 Task: Small business sales invoice pink modern simple.
Action: Mouse pressed left at (138, 190)
Screenshot: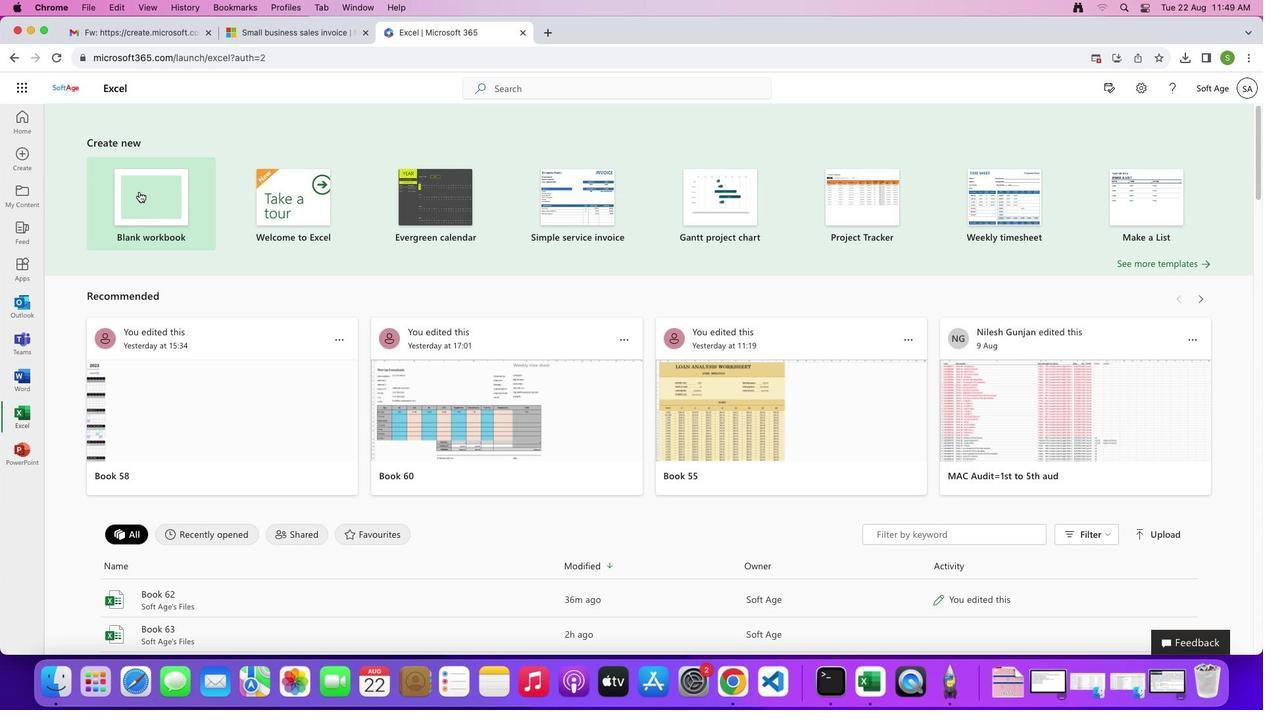 
Action: Mouse moved to (9, 215)
Screenshot: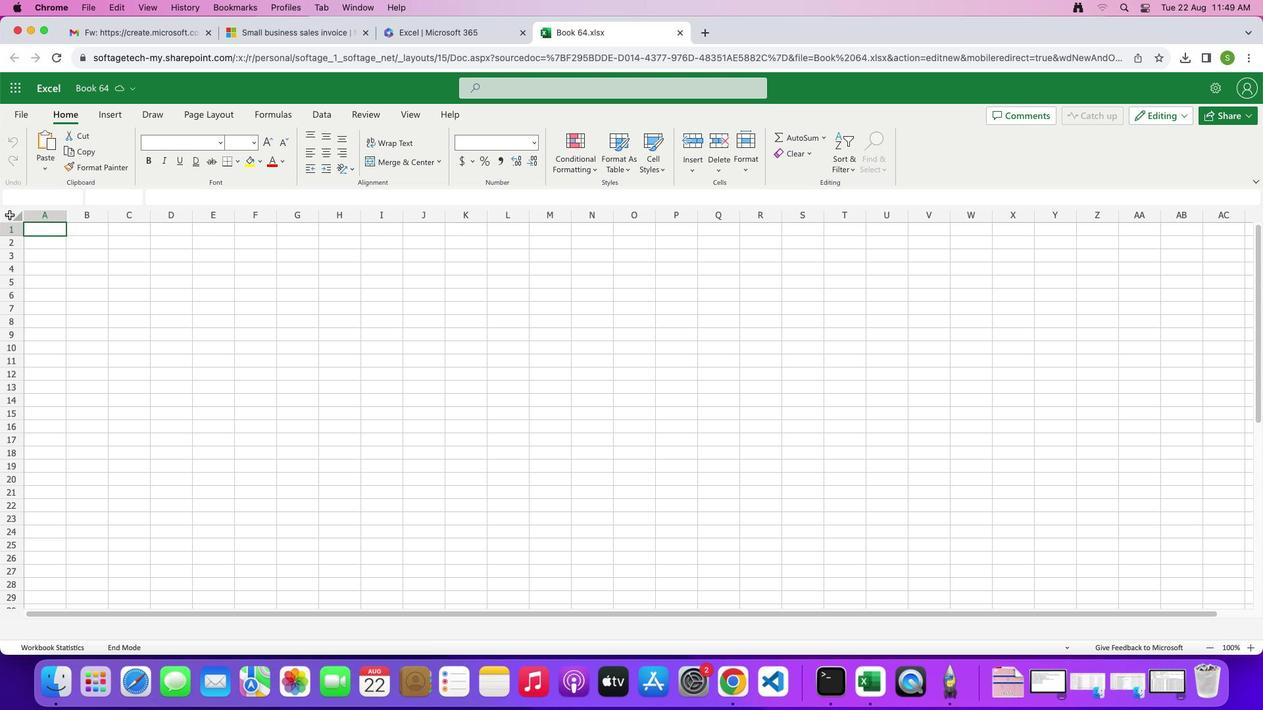 
Action: Mouse pressed left at (9, 215)
Screenshot: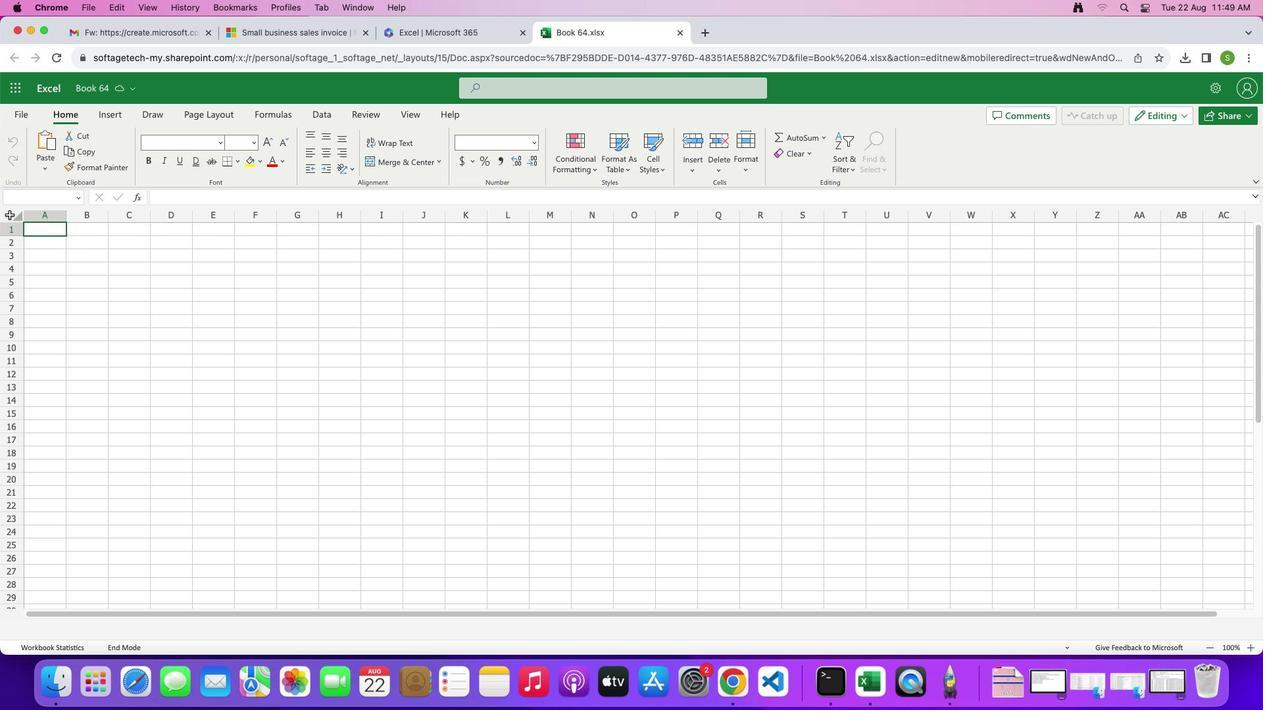
Action: Mouse moved to (15, 215)
Screenshot: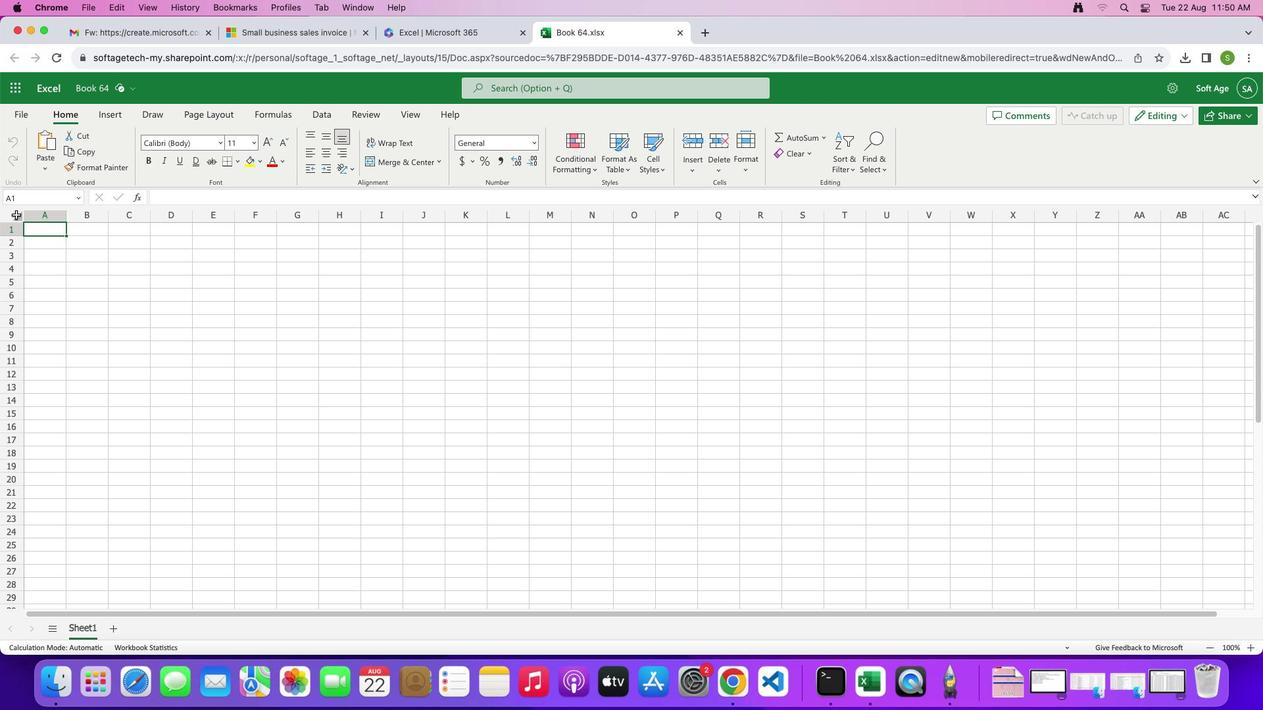 
Action: Mouse pressed left at (15, 215)
Screenshot: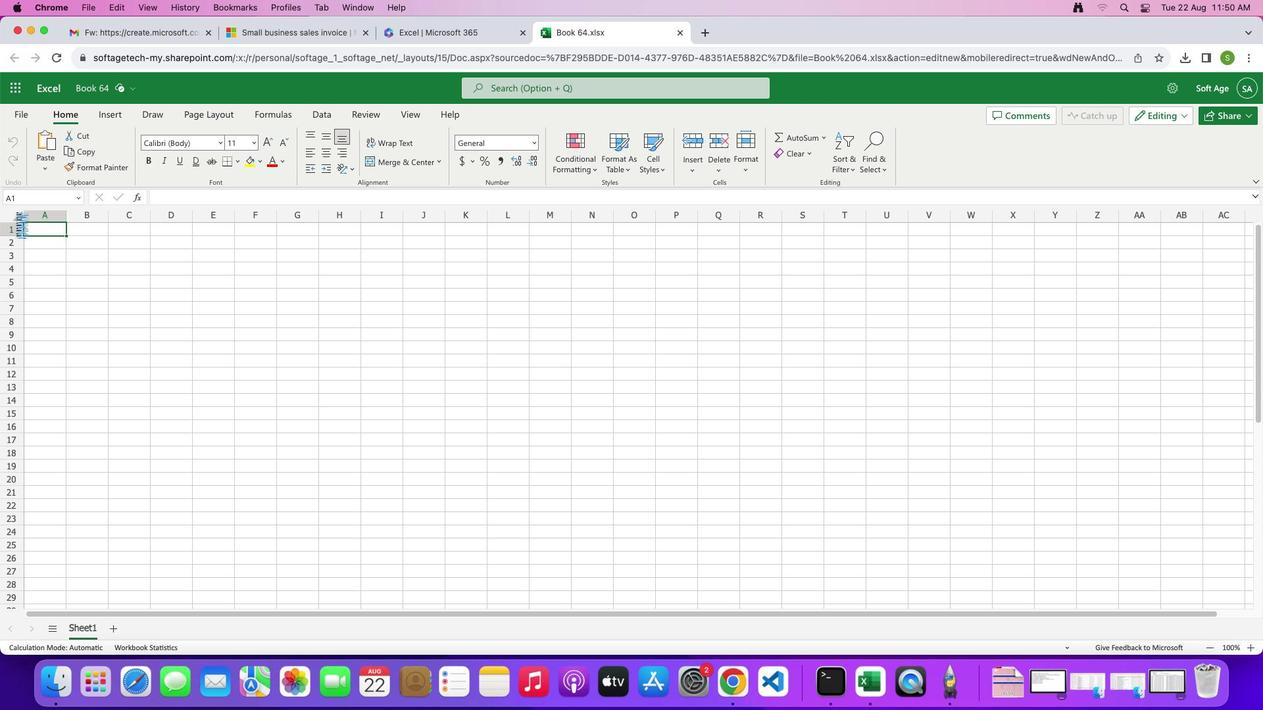 
Action: Mouse moved to (259, 161)
Screenshot: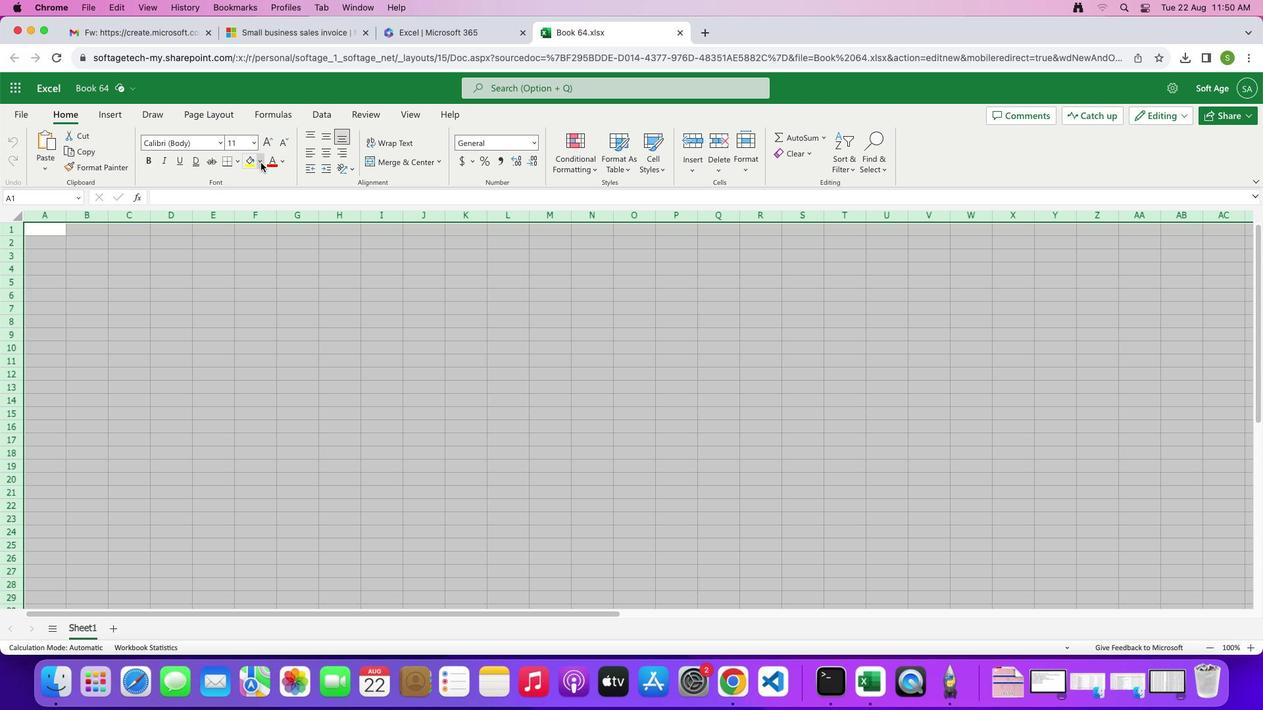 
Action: Mouse pressed left at (259, 161)
Screenshot: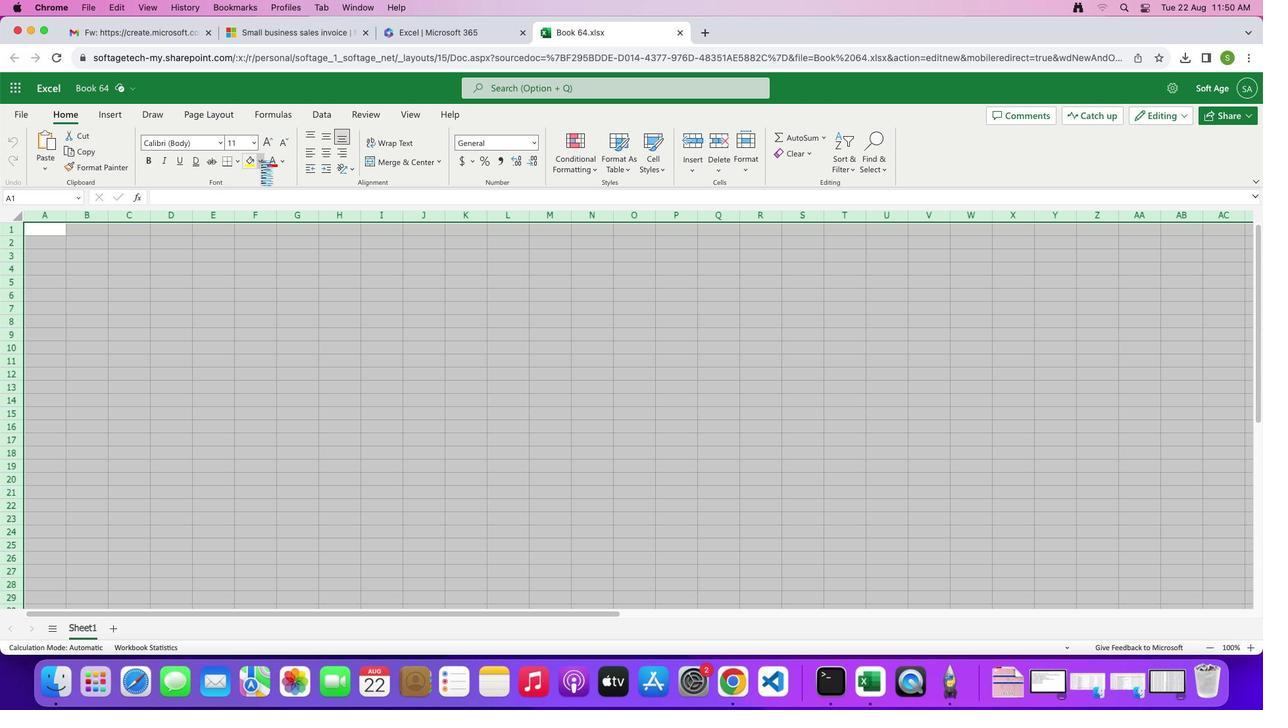 
Action: Mouse moved to (251, 195)
Screenshot: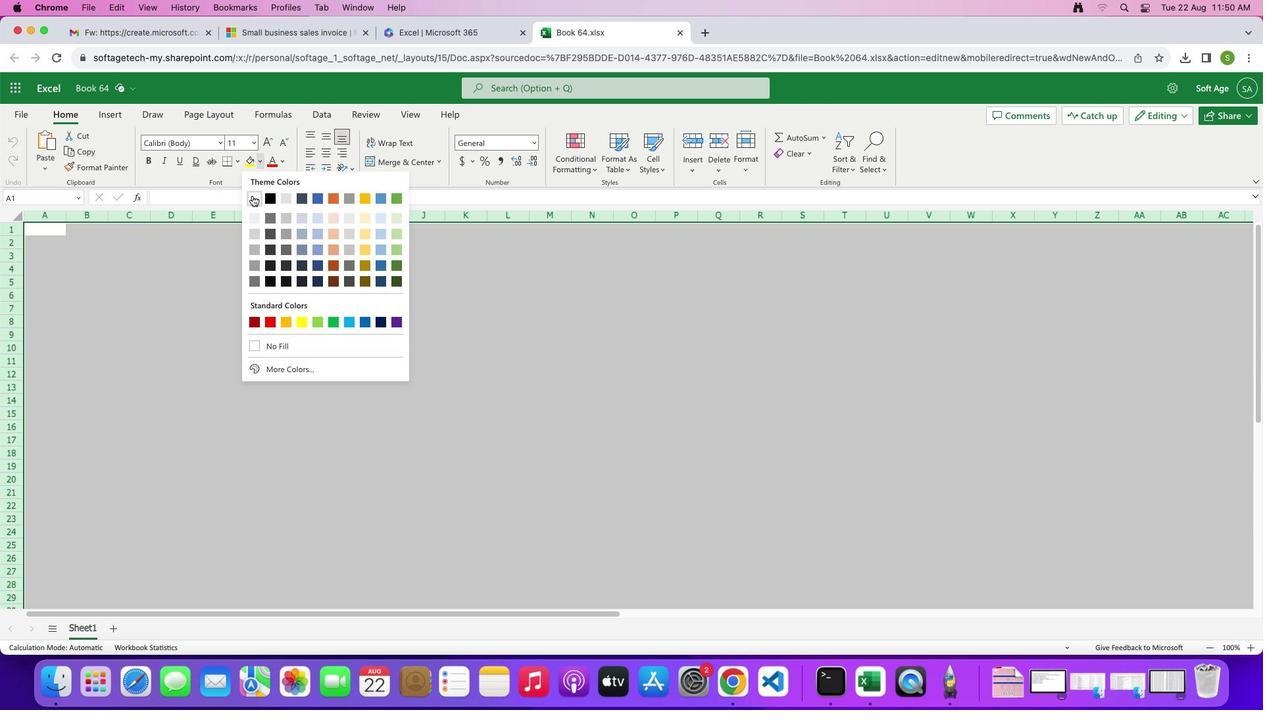 
Action: Mouse pressed left at (251, 195)
Screenshot: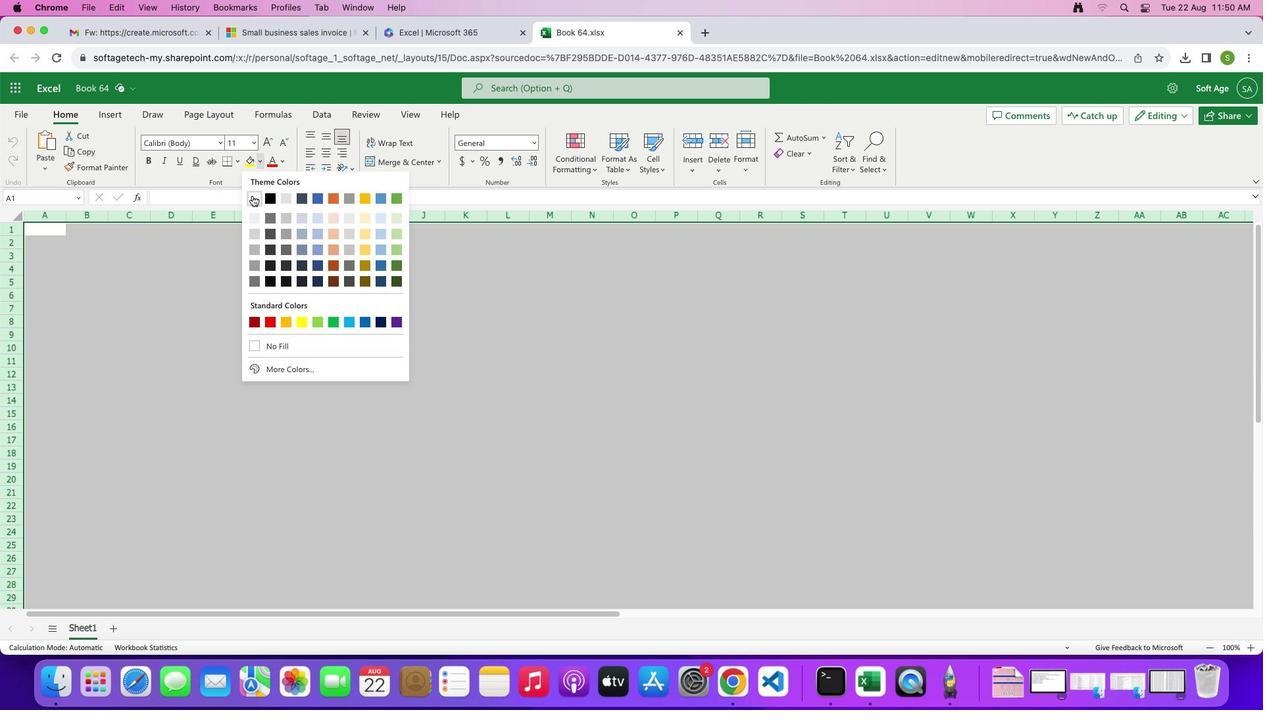
Action: Mouse moved to (127, 340)
Screenshot: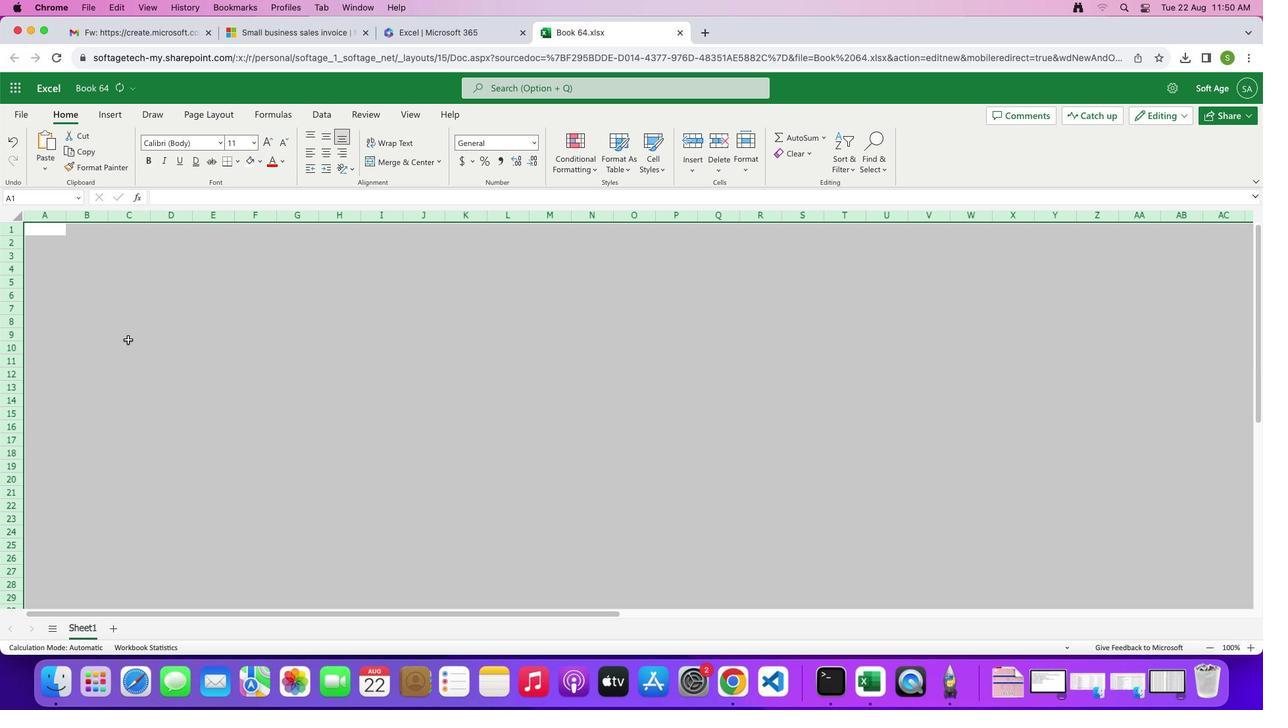 
Action: Mouse pressed left at (127, 340)
Screenshot: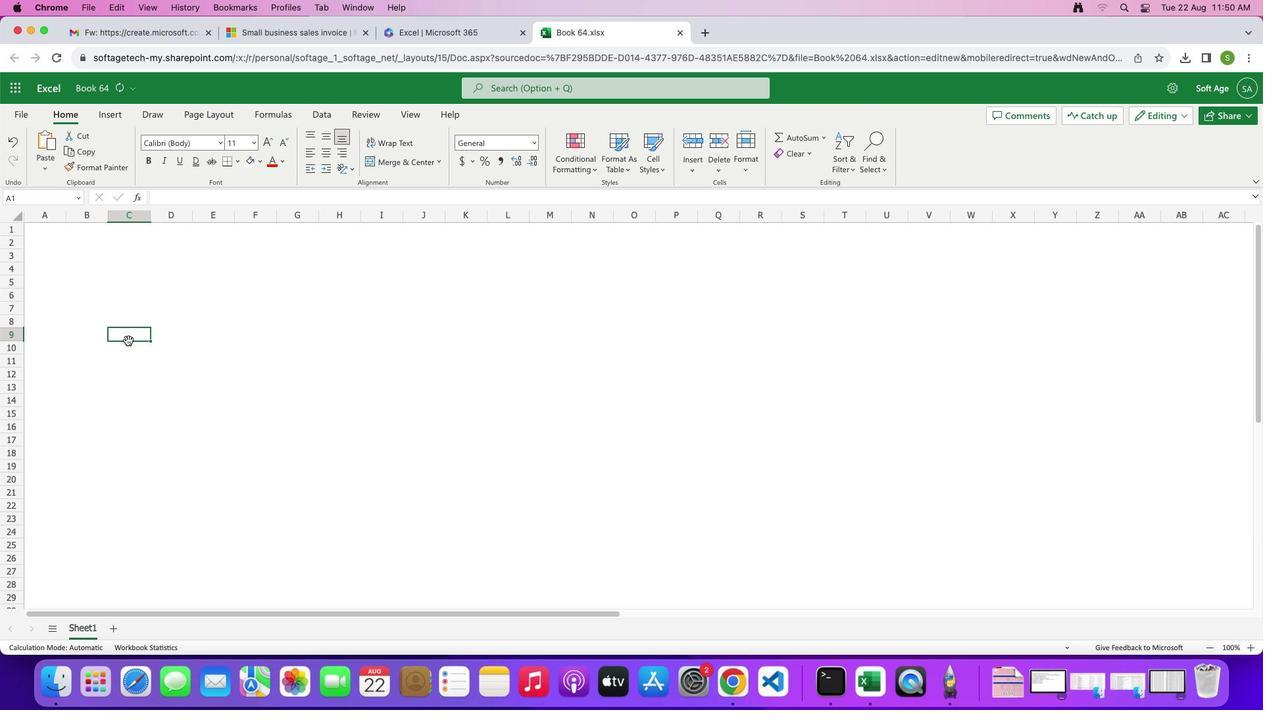 
Action: Mouse moved to (66, 215)
Screenshot: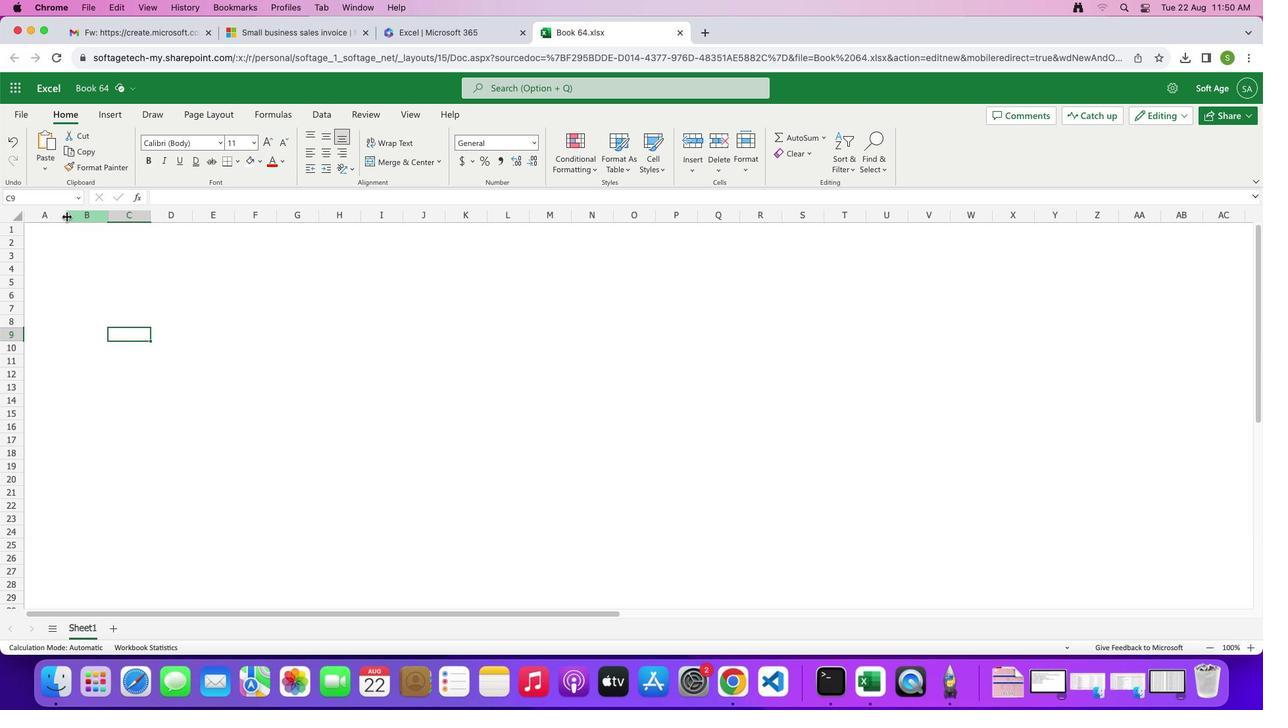 
Action: Mouse pressed left at (66, 215)
Screenshot: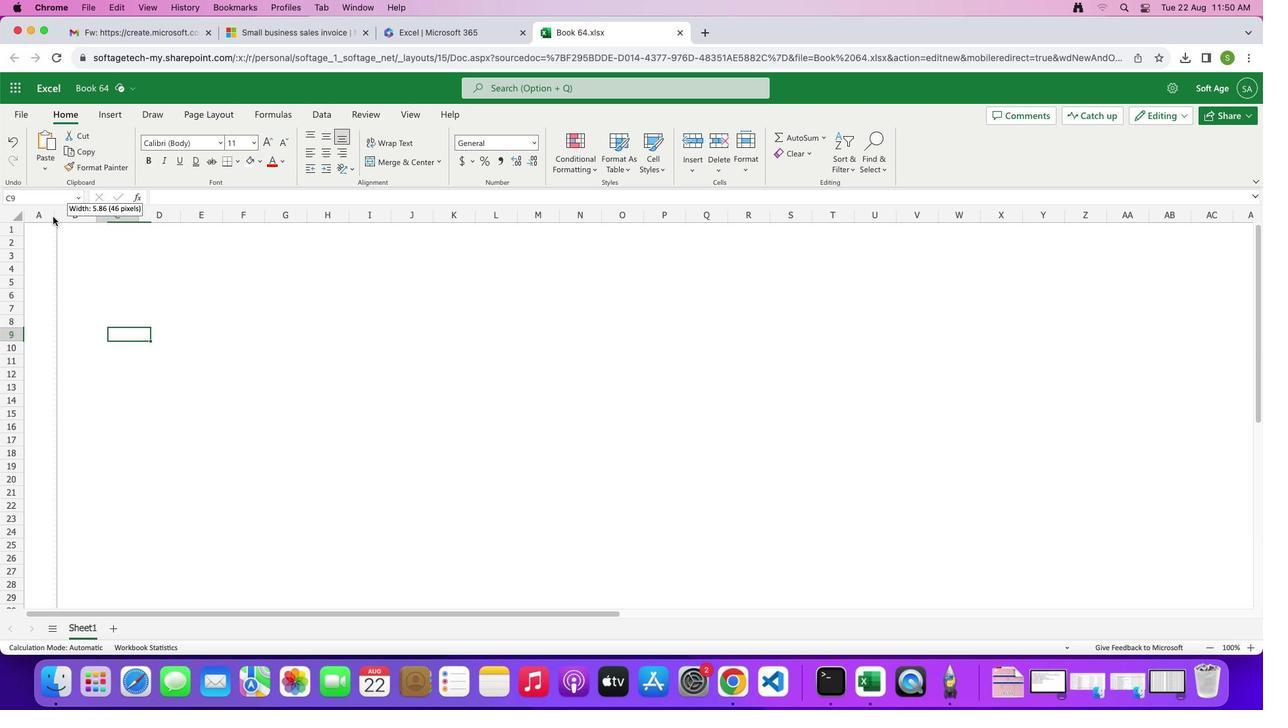 
Action: Mouse moved to (249, 325)
Screenshot: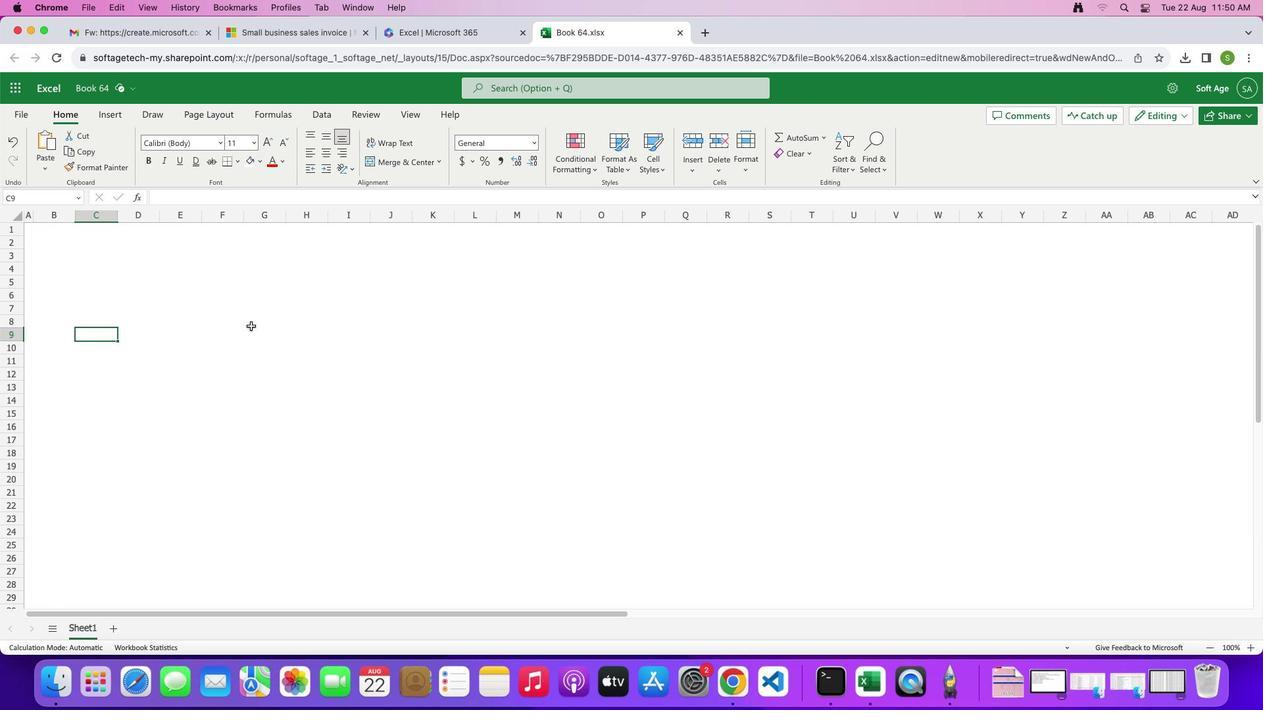 
Action: Mouse pressed left at (249, 325)
Screenshot: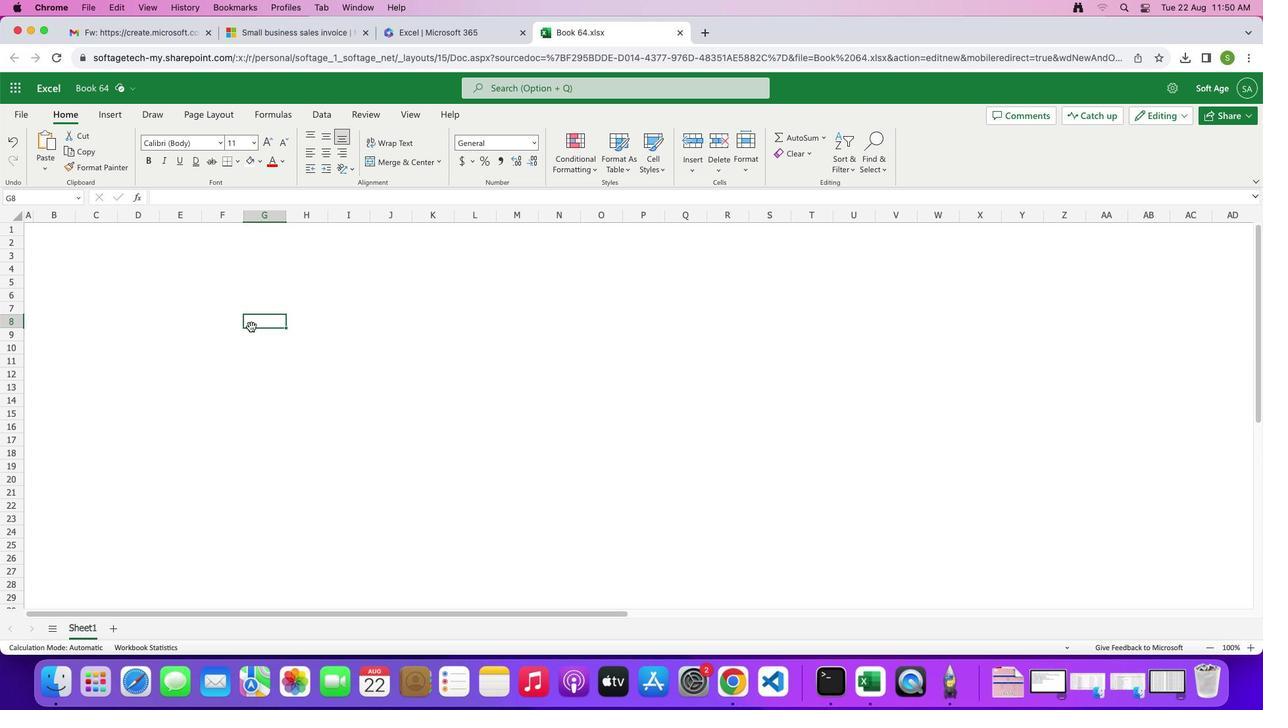 
Action: Mouse moved to (12, 228)
Screenshot: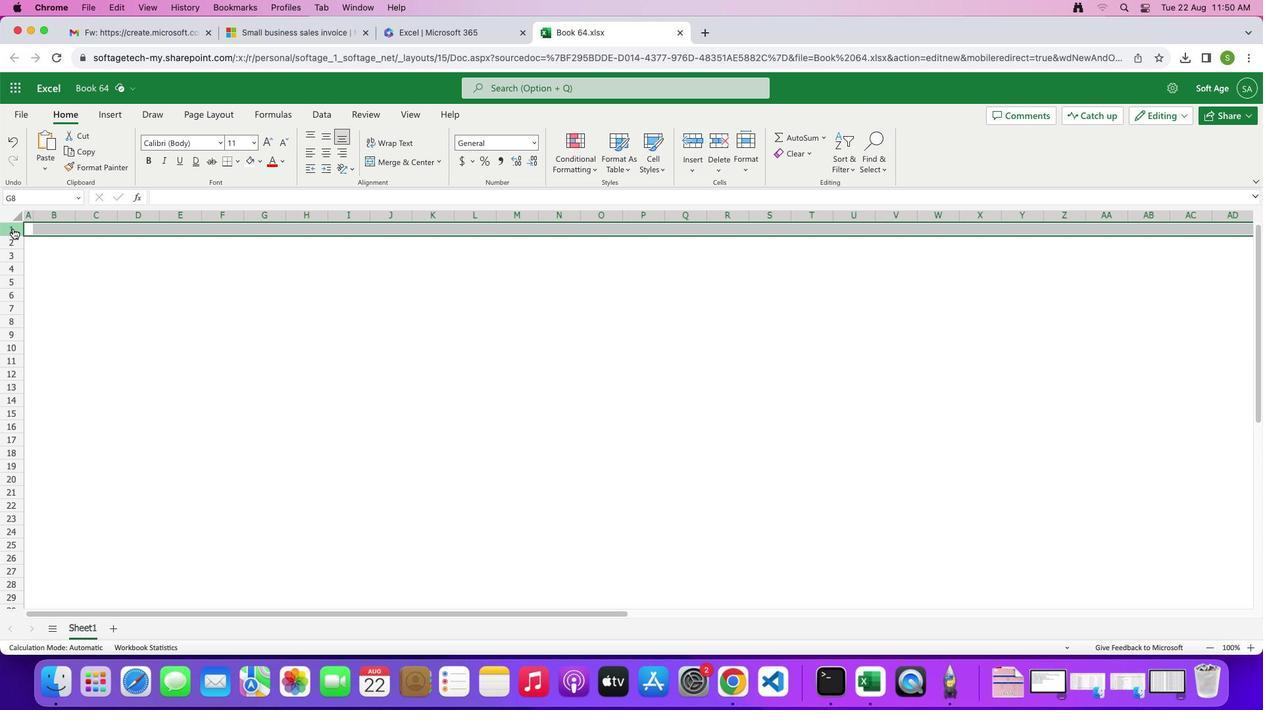 
Action: Mouse pressed left at (12, 228)
Screenshot: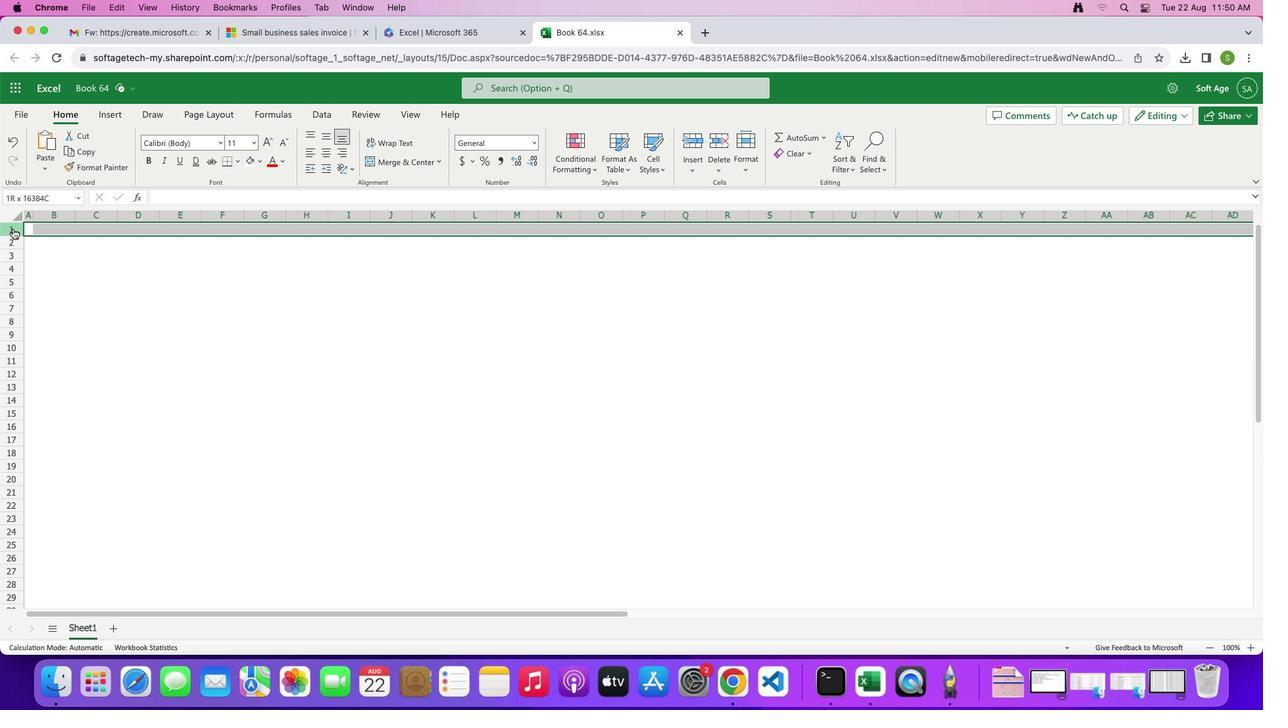
Action: Mouse moved to (13, 234)
Screenshot: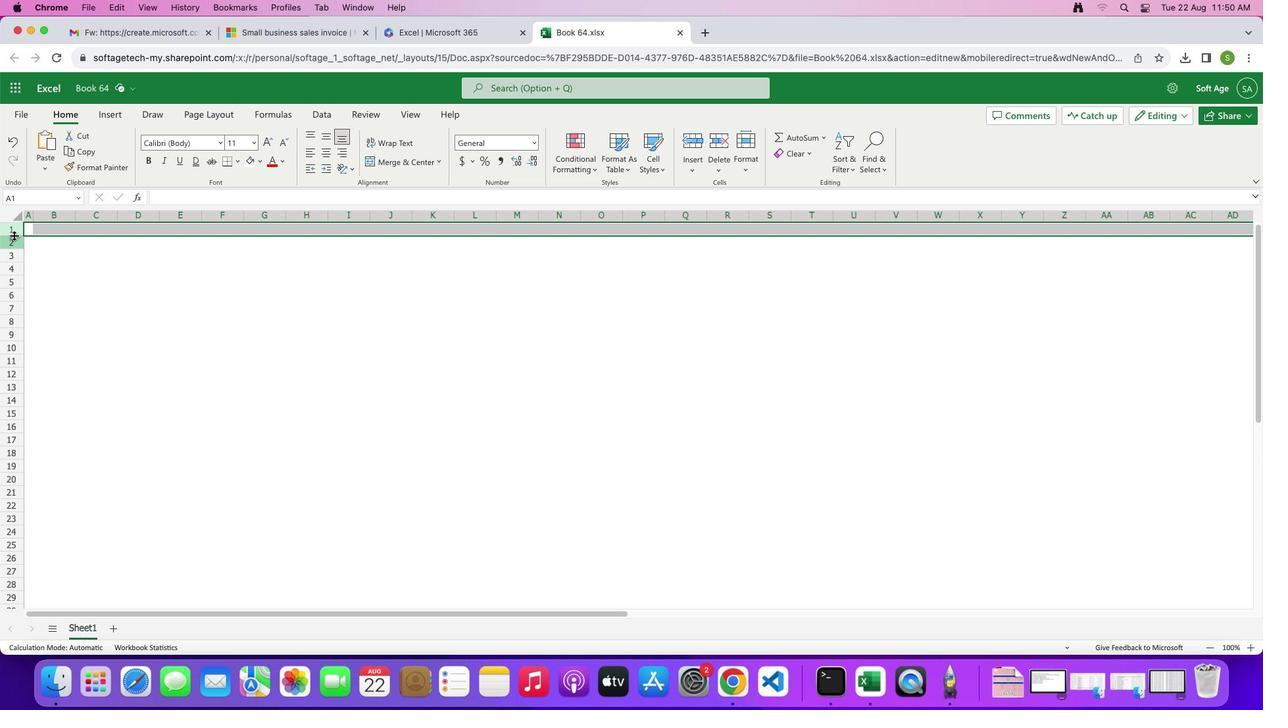 
Action: Mouse pressed left at (13, 234)
Screenshot: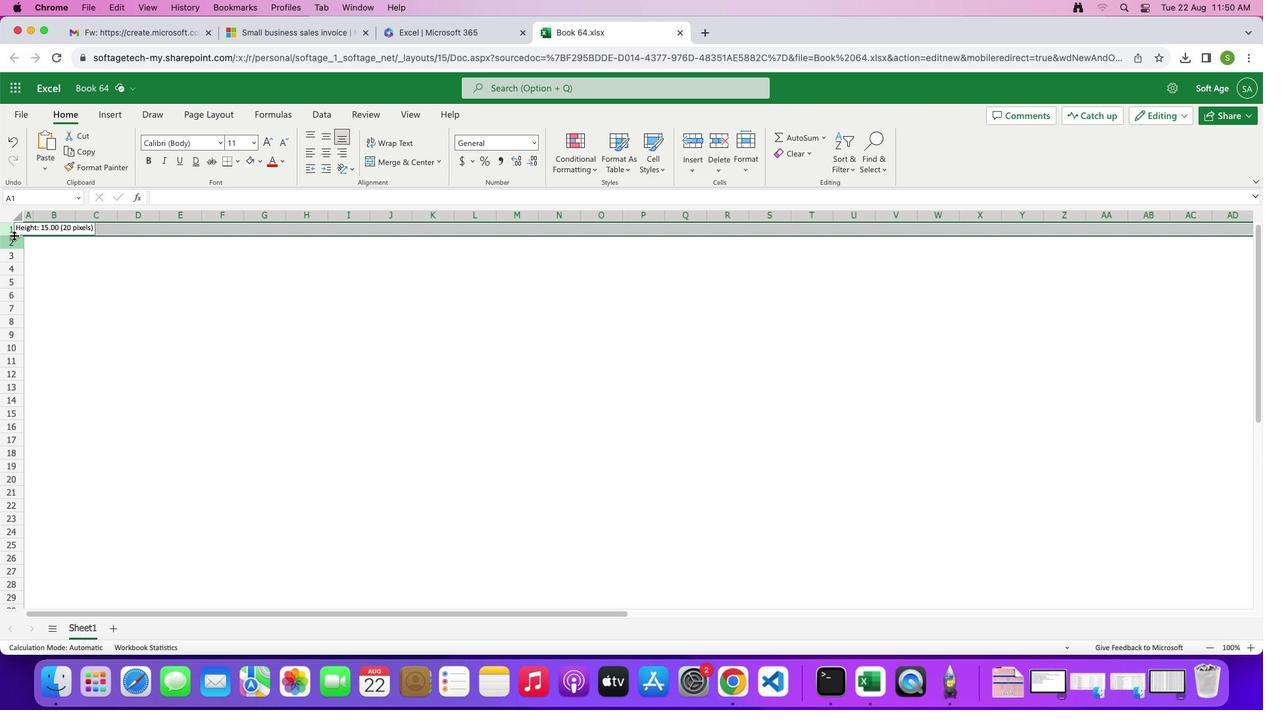 
Action: Mouse moved to (9, 302)
Screenshot: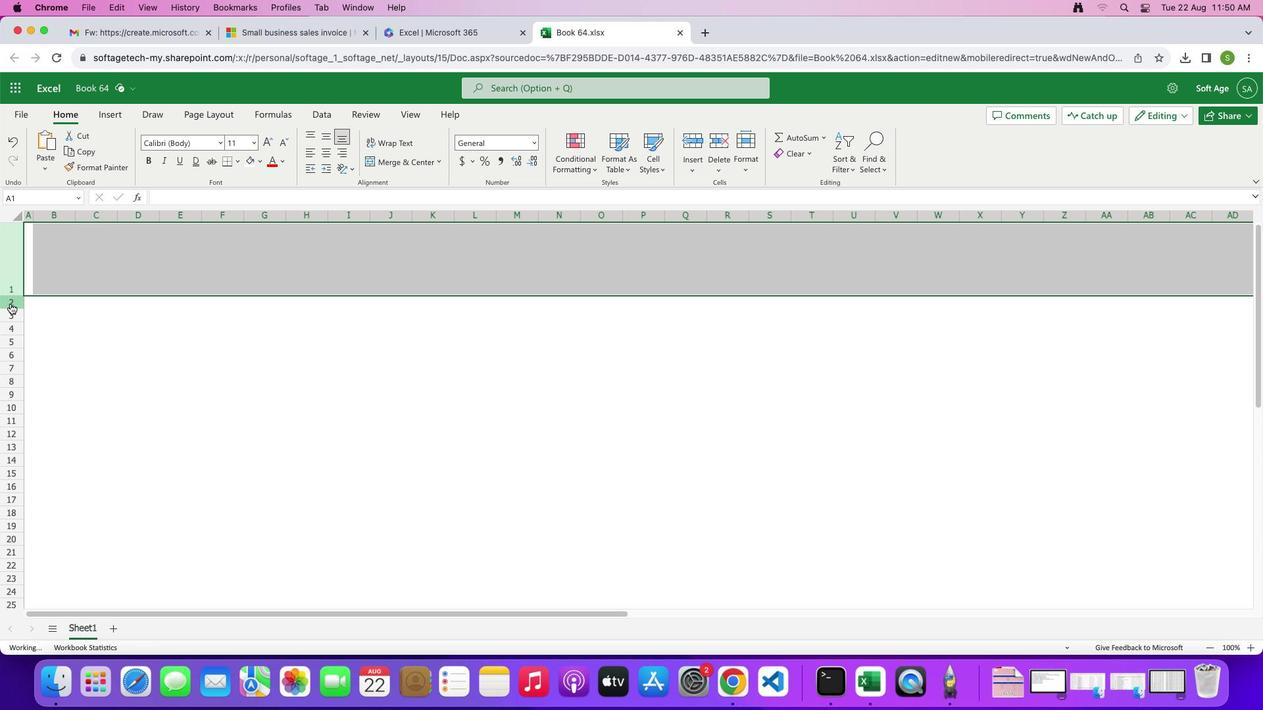 
Action: Mouse pressed left at (9, 302)
Screenshot: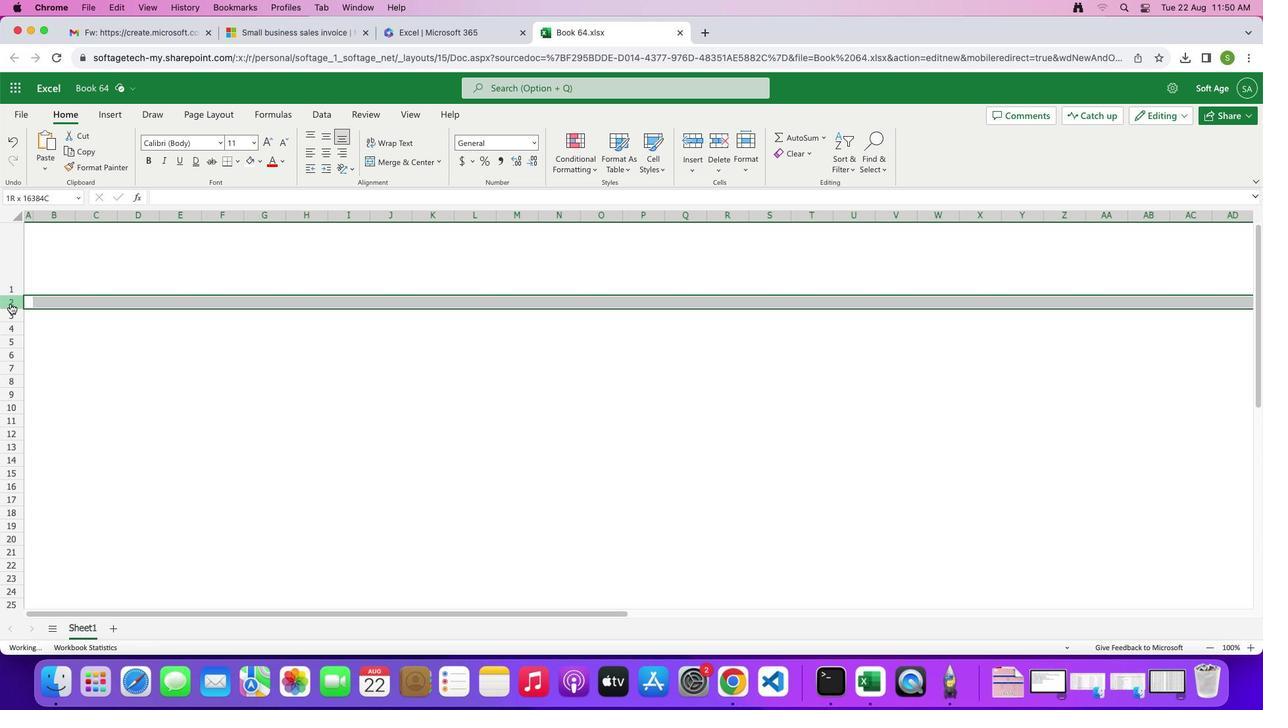 
Action: Mouse moved to (7, 307)
Screenshot: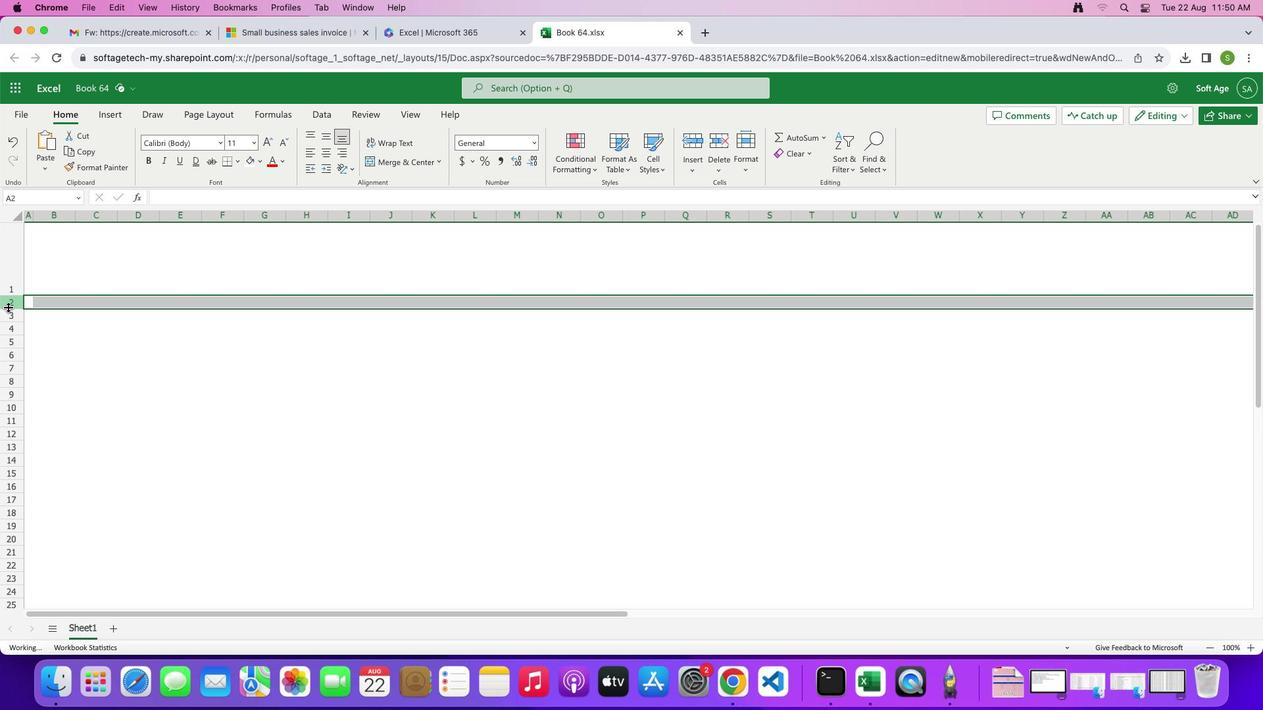 
Action: Mouse pressed left at (7, 307)
Screenshot: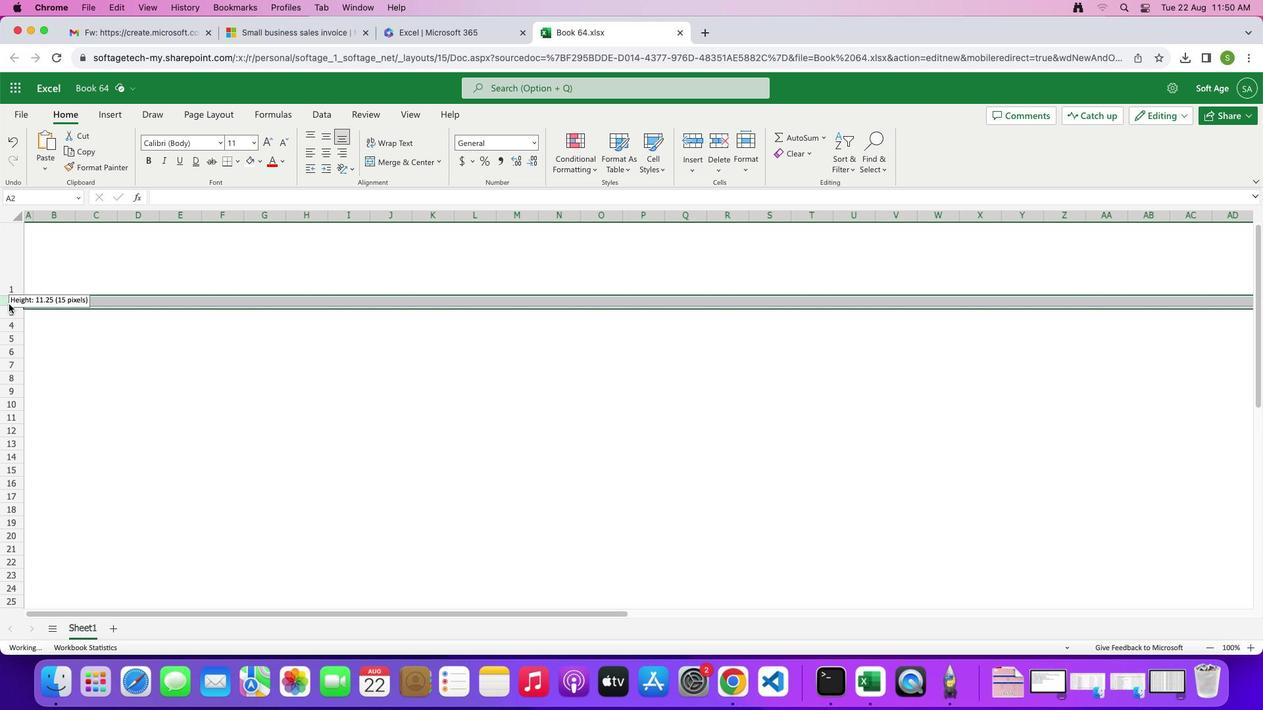 
Action: Mouse moved to (10, 293)
Screenshot: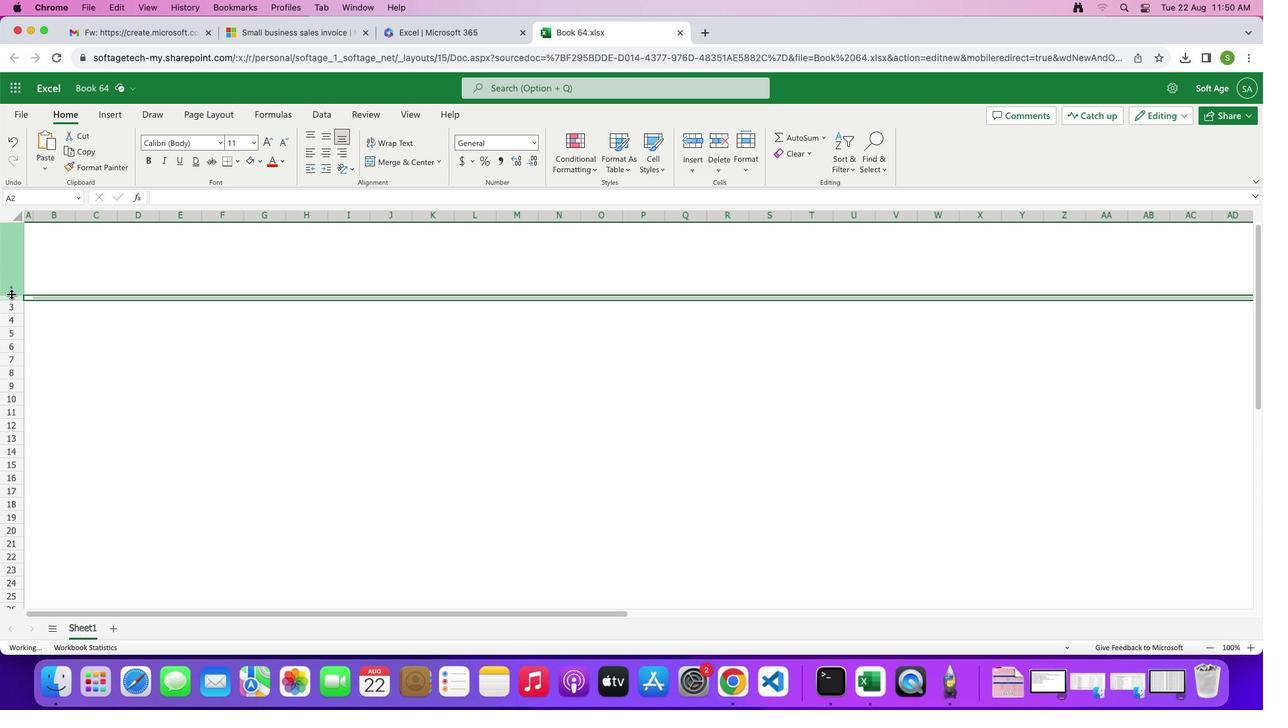 
Action: Mouse pressed left at (10, 293)
Screenshot: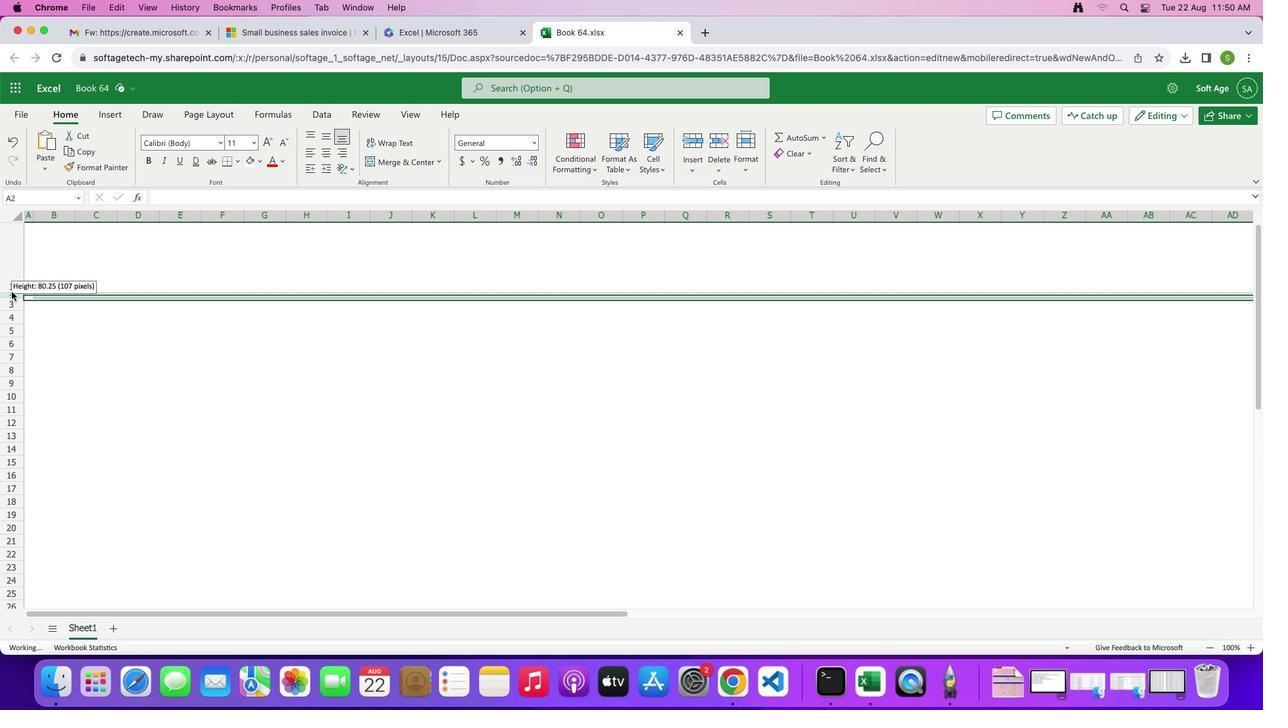 
Action: Mouse moved to (9, 298)
Screenshot: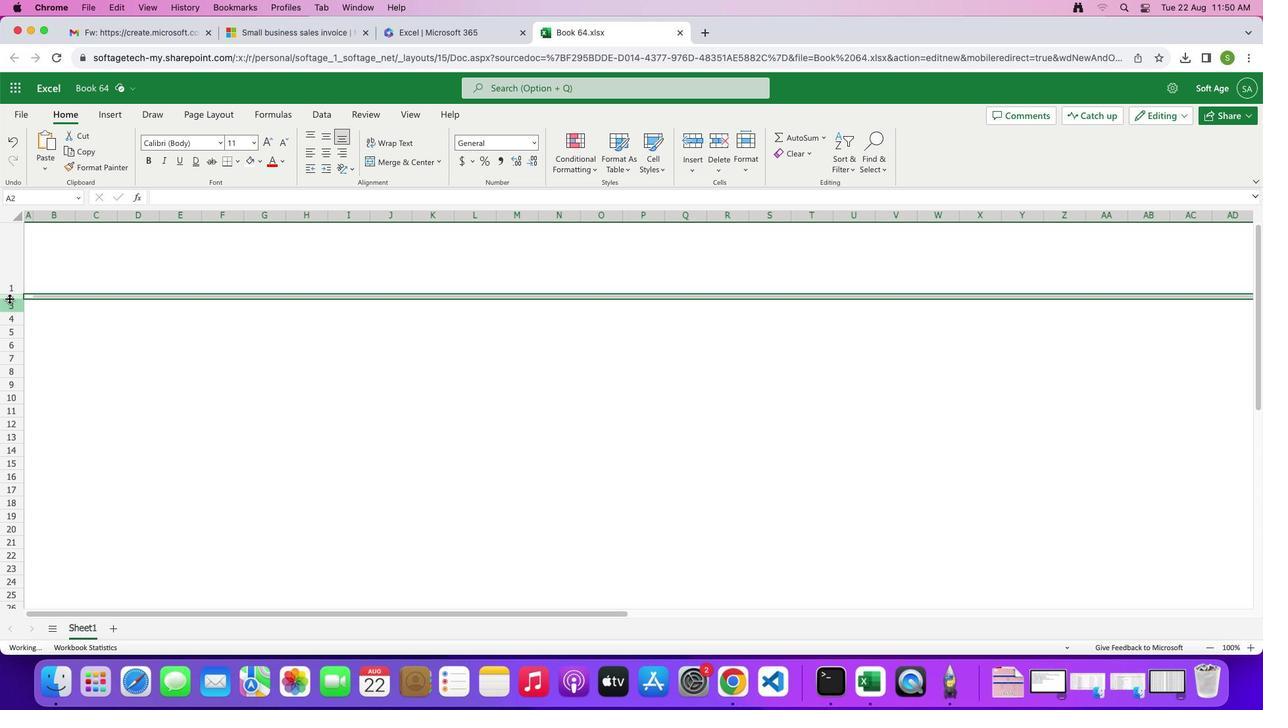 
Action: Mouse pressed left at (9, 298)
Screenshot: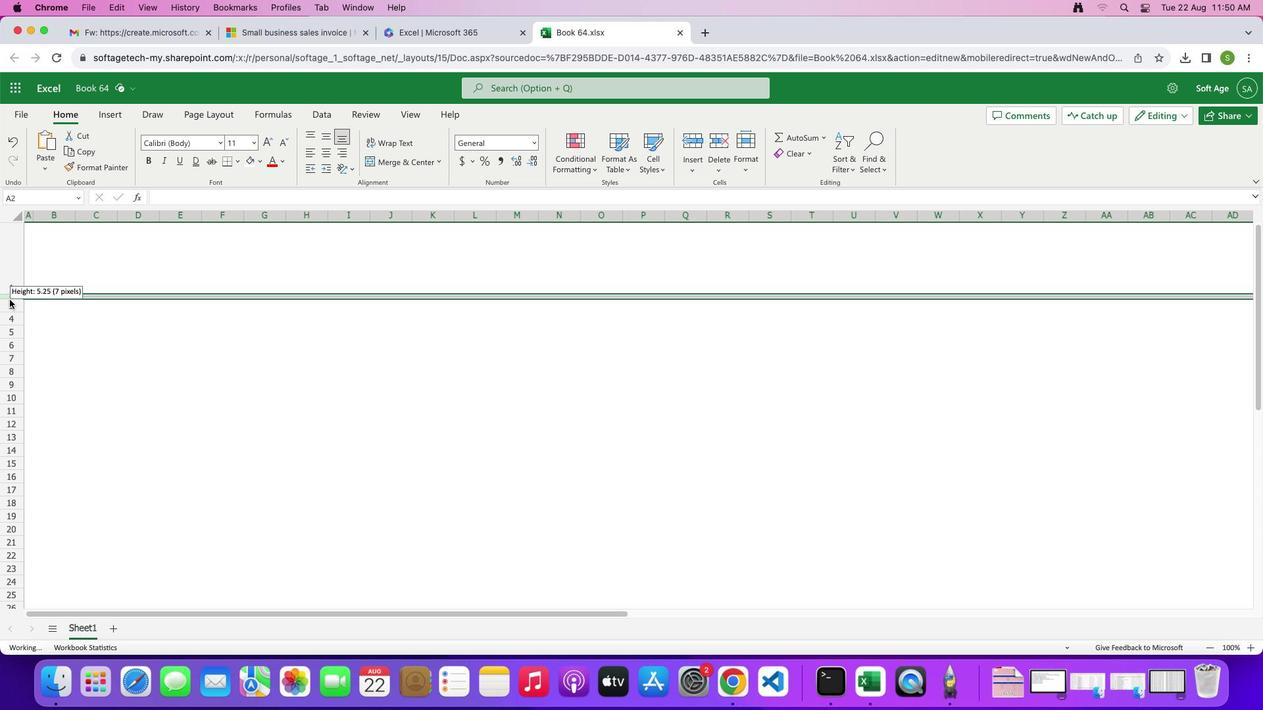 
Action: Mouse moved to (101, 296)
Screenshot: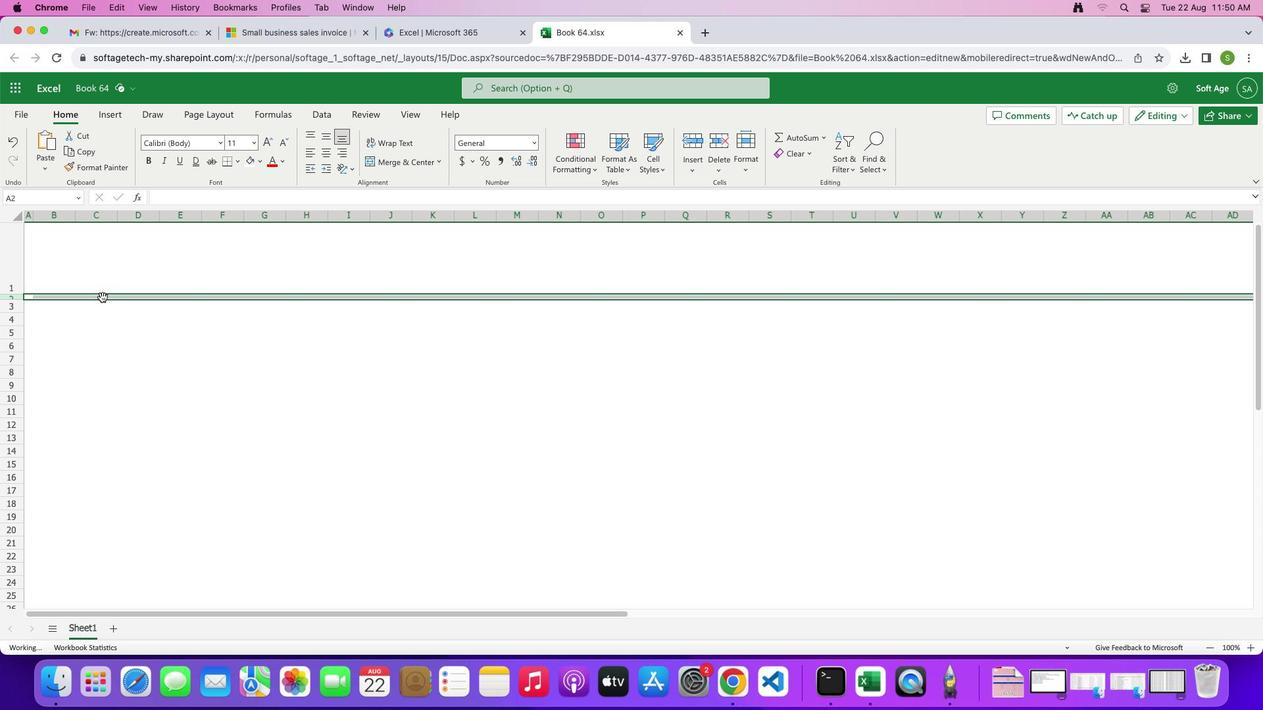 
Action: Mouse pressed left at (101, 296)
Screenshot: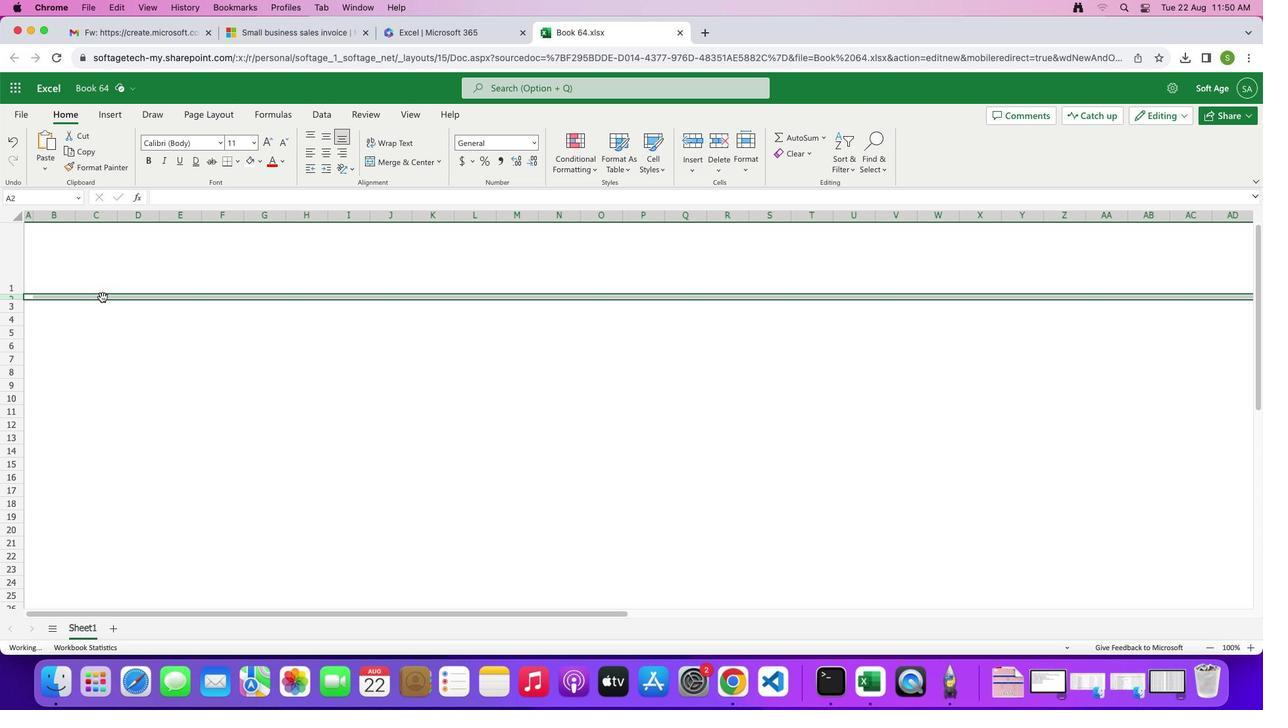 
Action: Mouse moved to (42, 234)
Screenshot: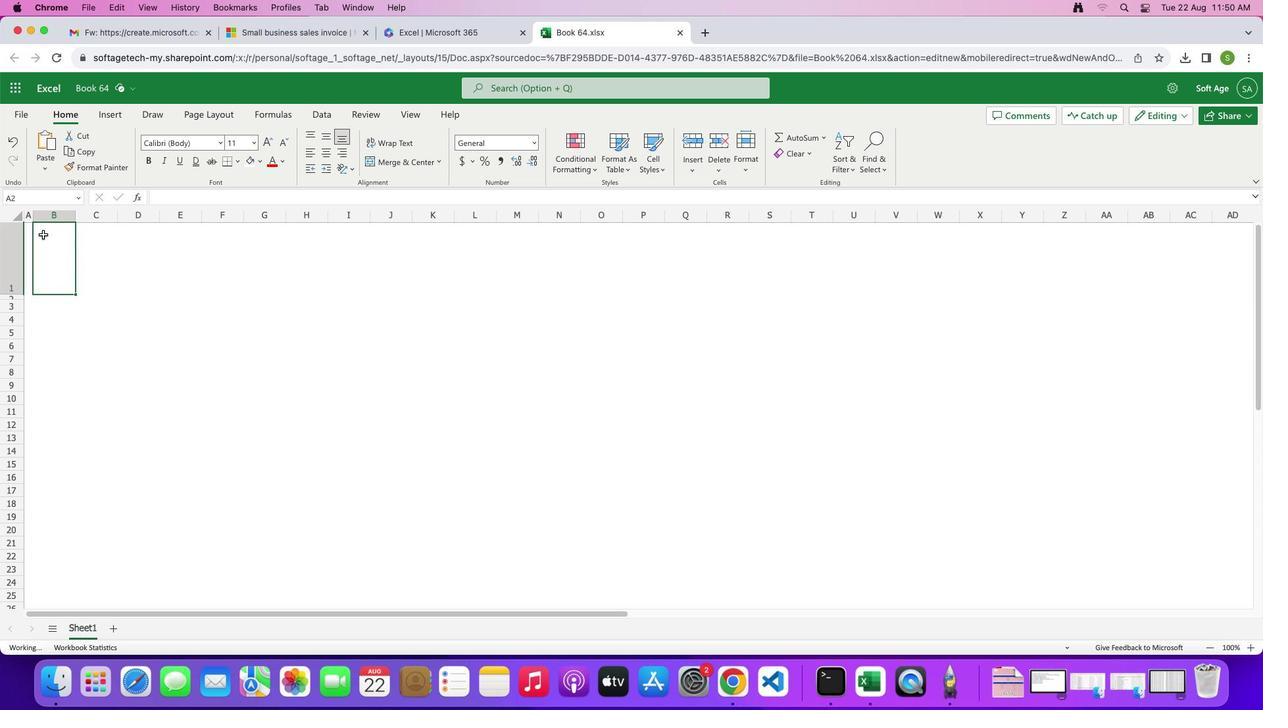 
Action: Mouse pressed left at (42, 234)
Screenshot: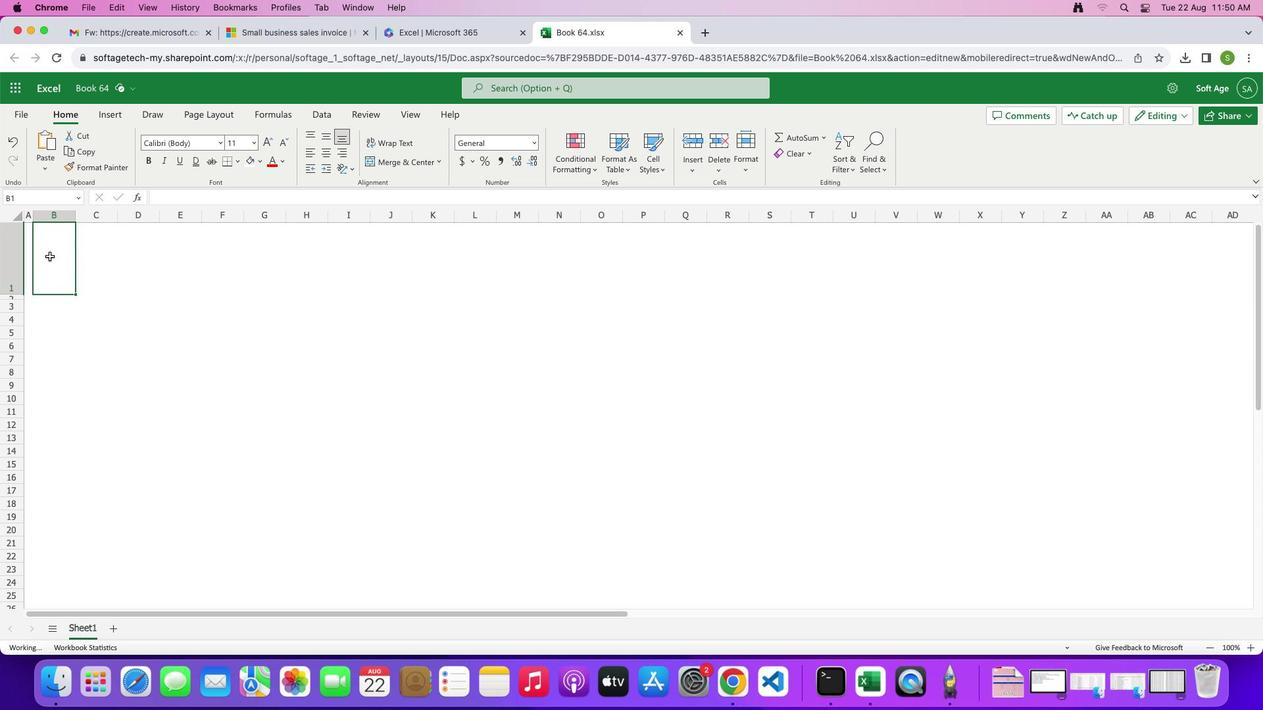 
Action: Mouse moved to (259, 158)
Screenshot: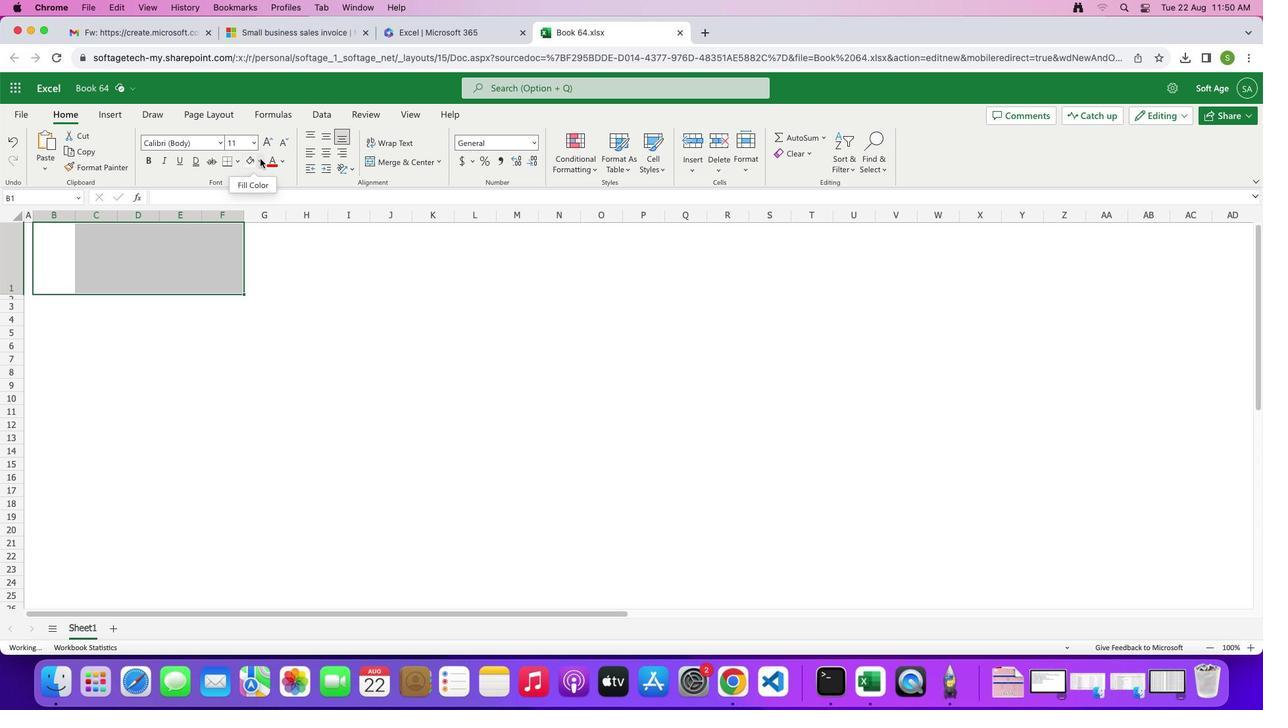 
Action: Mouse pressed left at (259, 158)
Screenshot: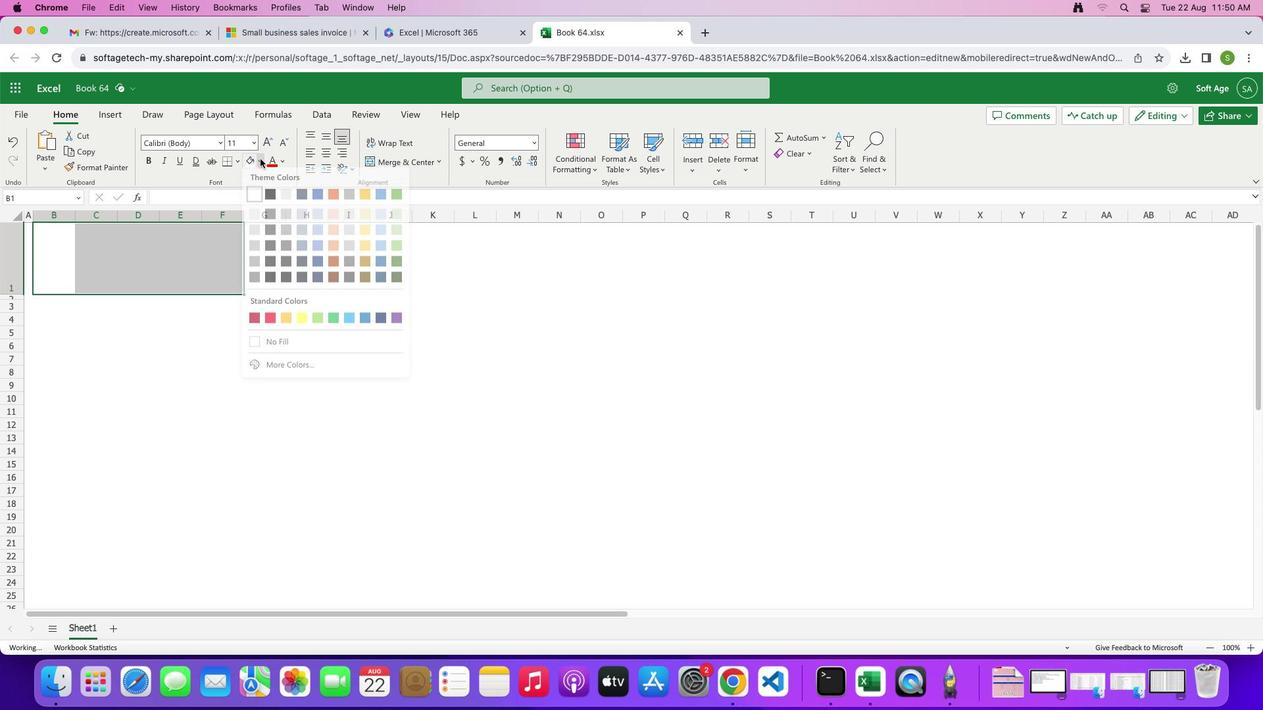 
Action: Mouse moved to (278, 365)
Screenshot: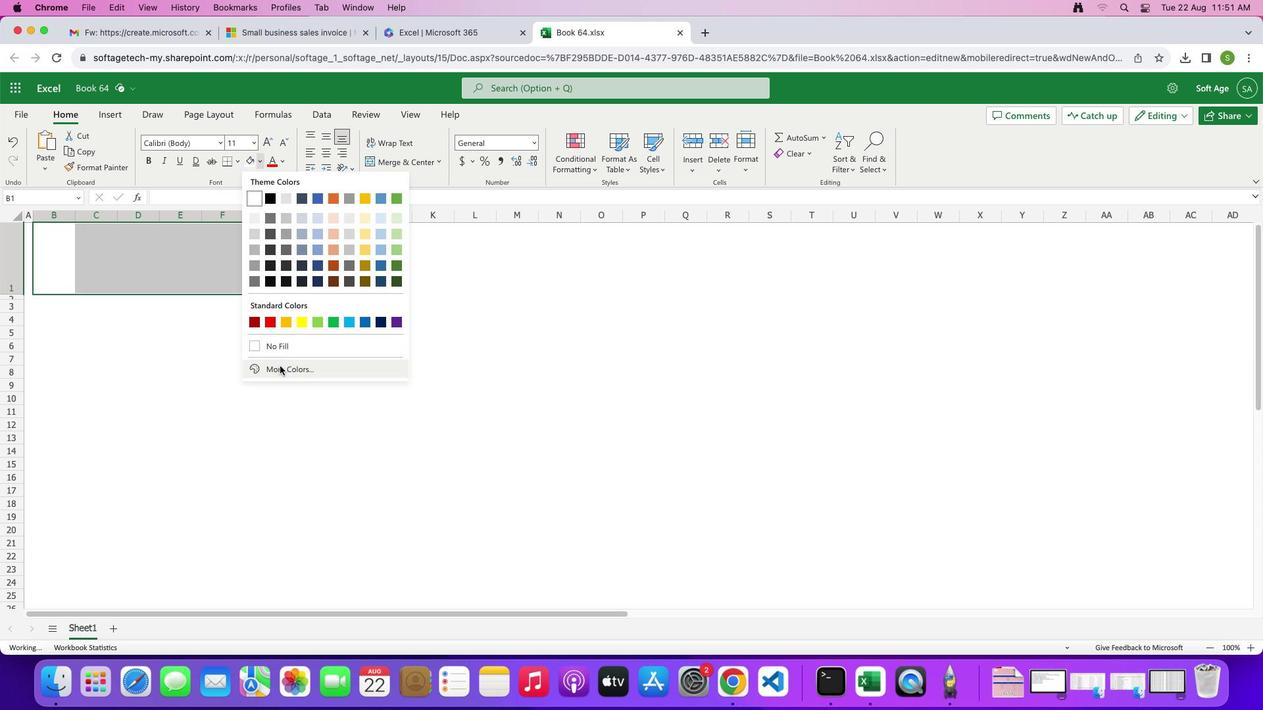 
Action: Mouse pressed left at (278, 365)
Screenshot: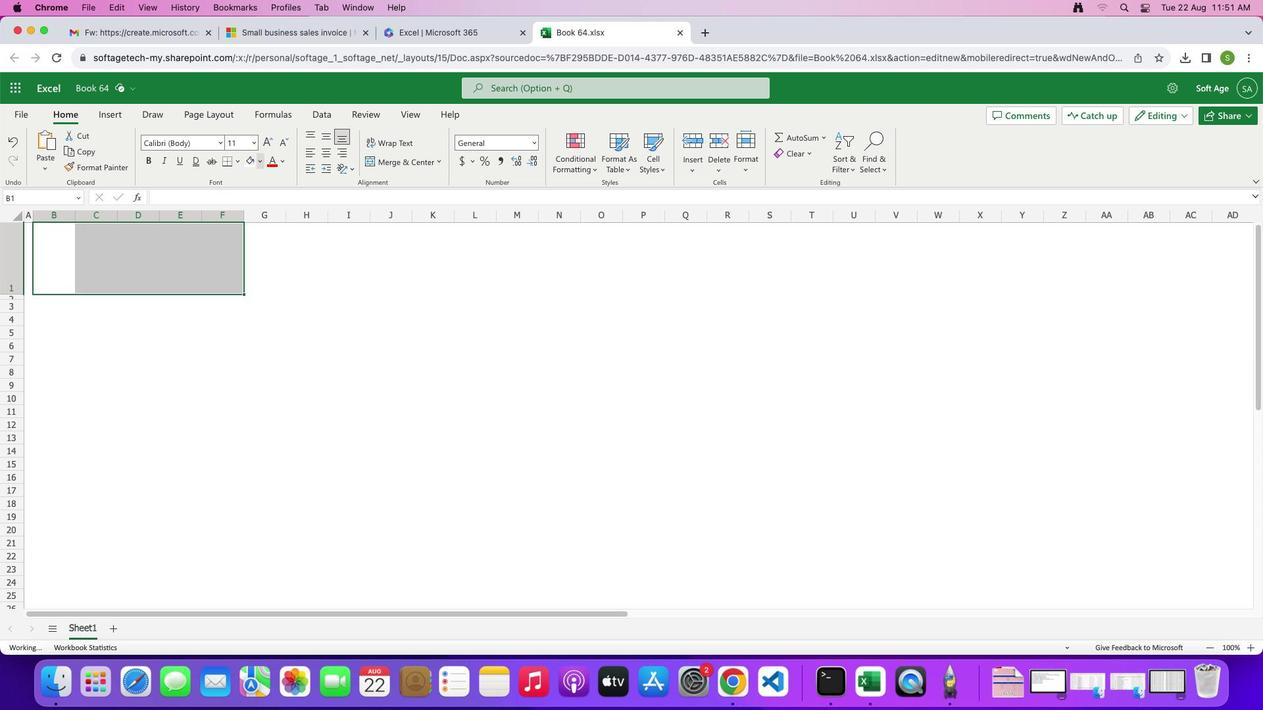 
Action: Mouse moved to (659, 419)
Screenshot: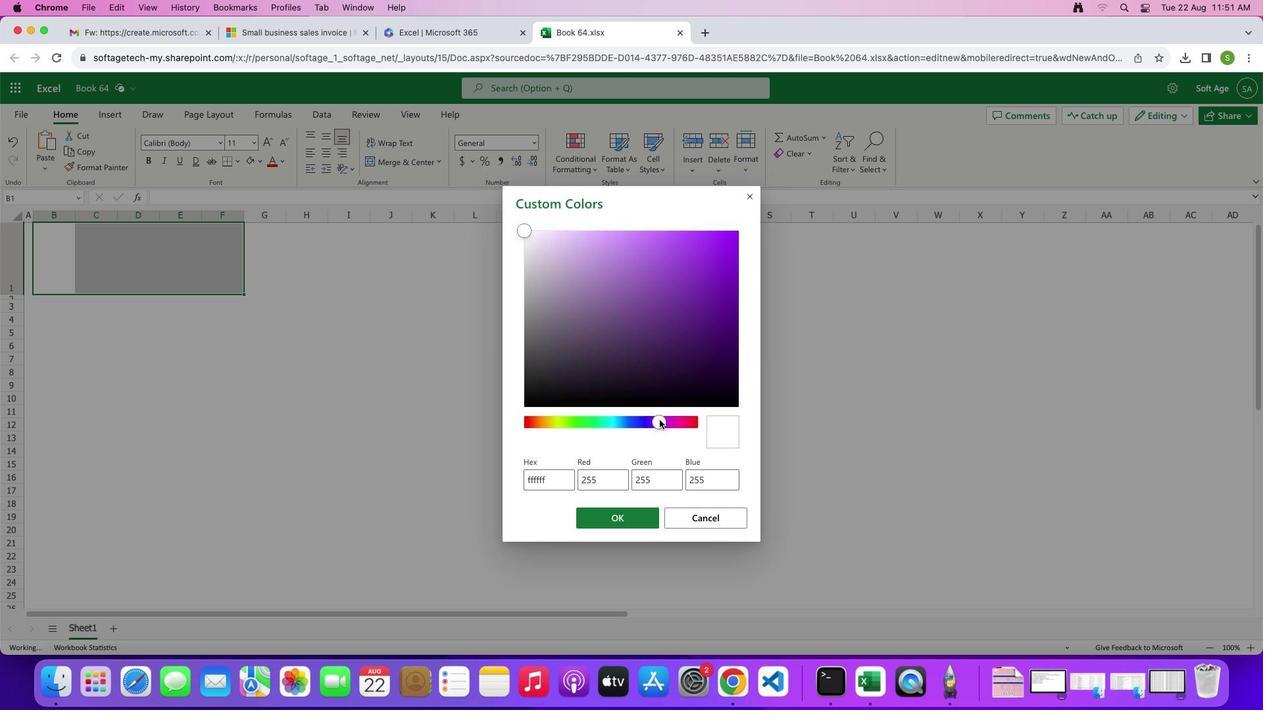 
Action: Mouse pressed left at (659, 419)
Screenshot: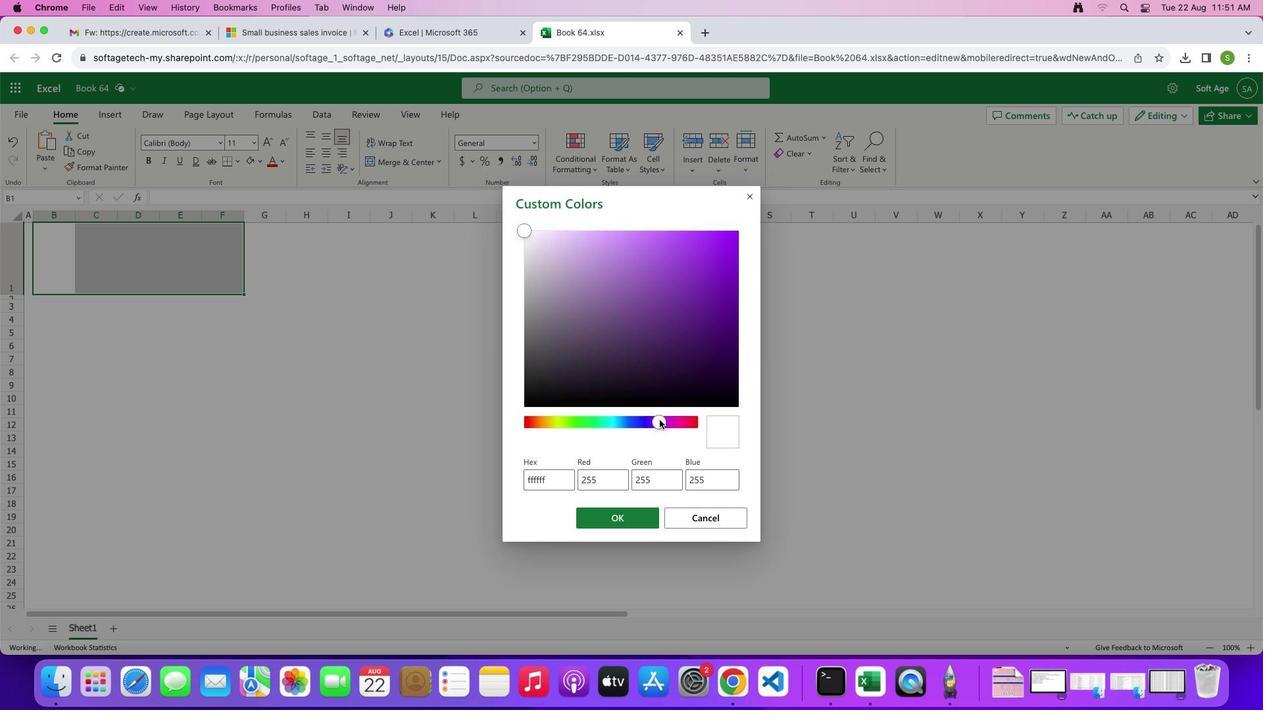 
Action: Mouse moved to (669, 423)
Screenshot: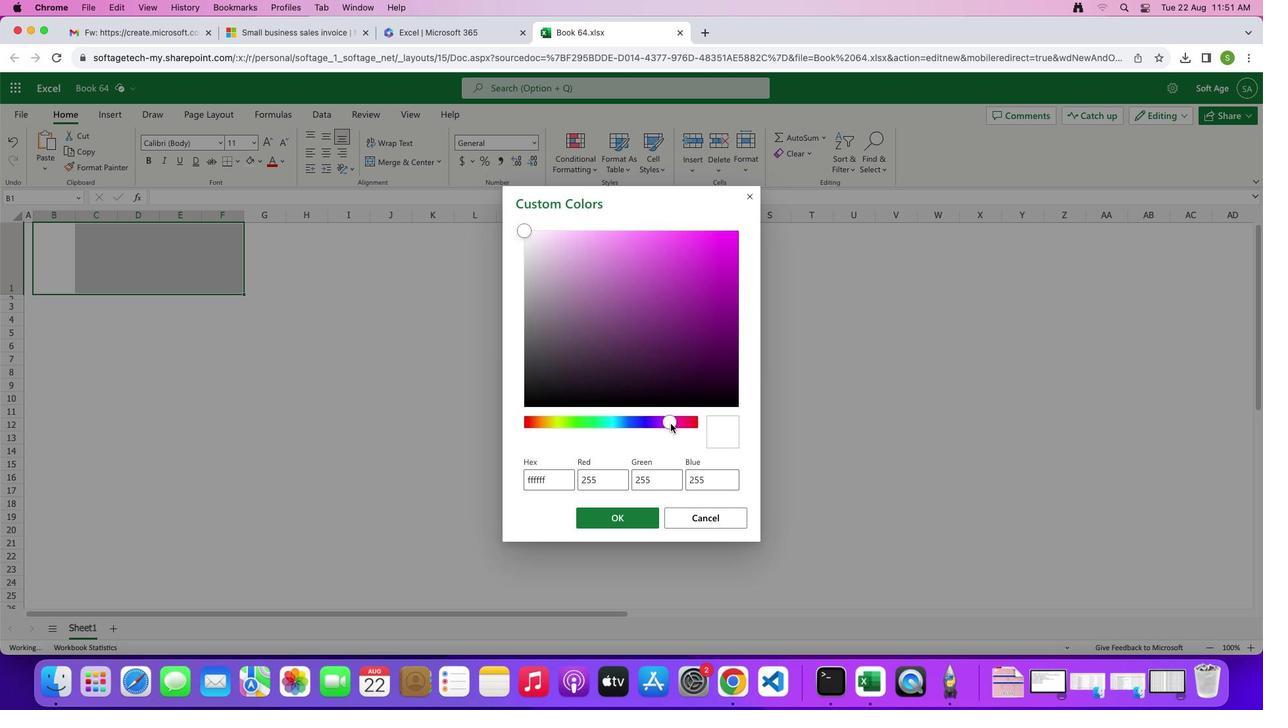 
Action: Mouse pressed left at (669, 423)
Screenshot: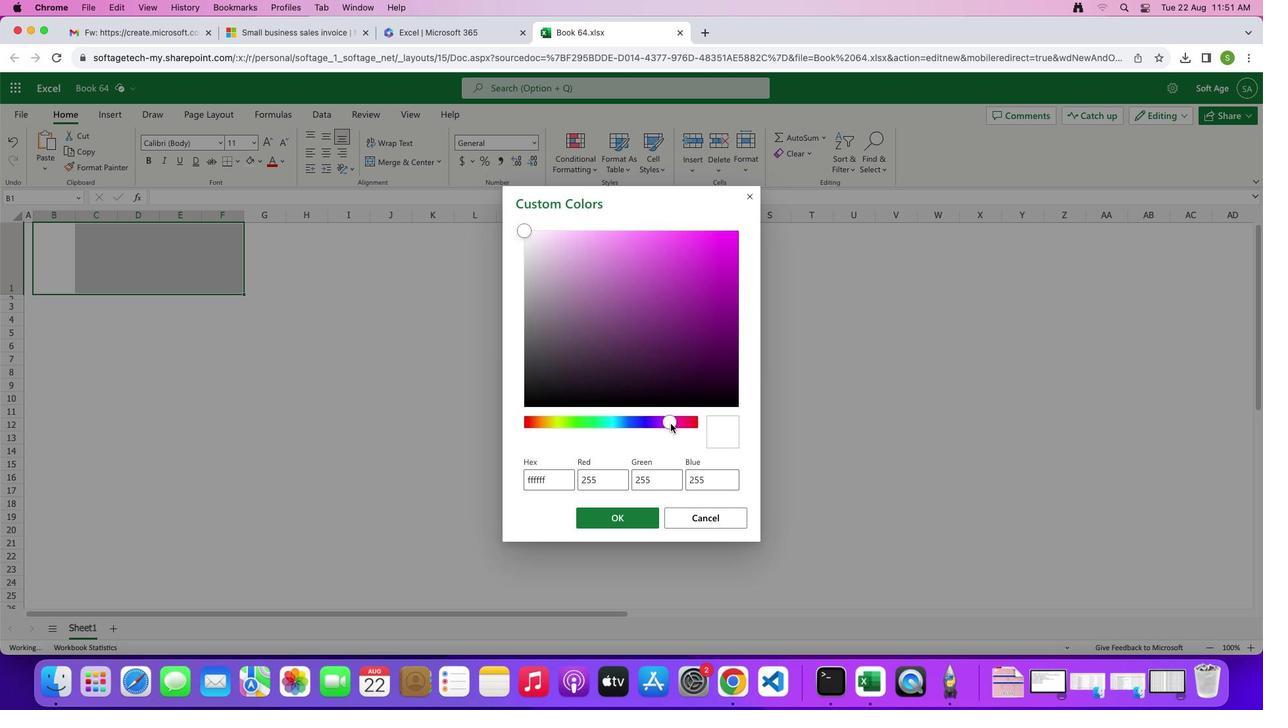 
Action: Mouse moved to (675, 424)
Screenshot: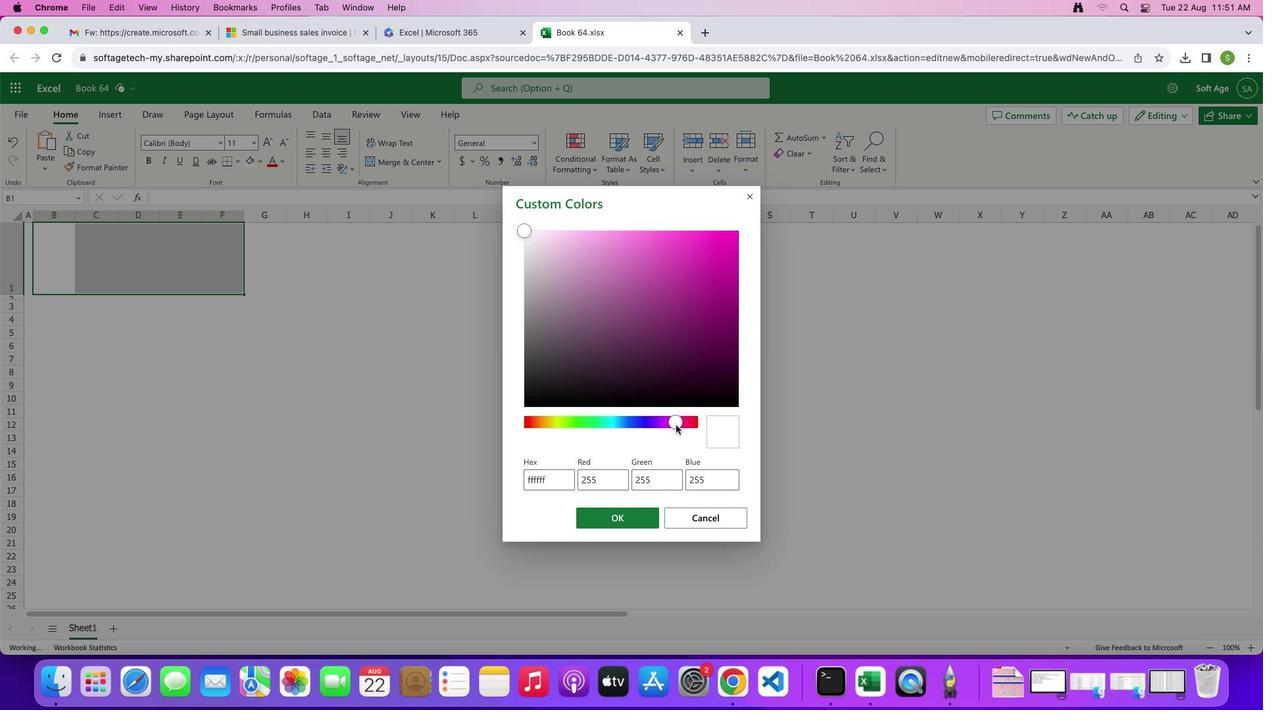 
Action: Mouse pressed left at (675, 424)
Screenshot: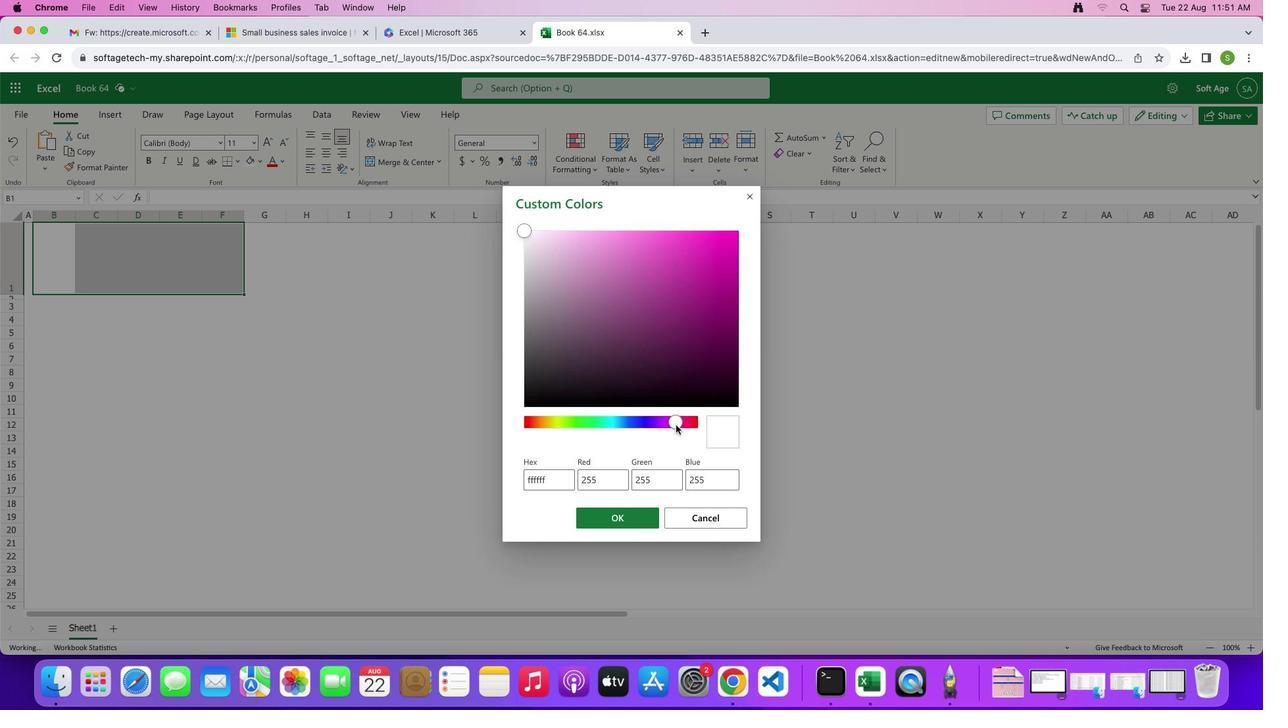 
Action: Mouse moved to (538, 234)
Screenshot: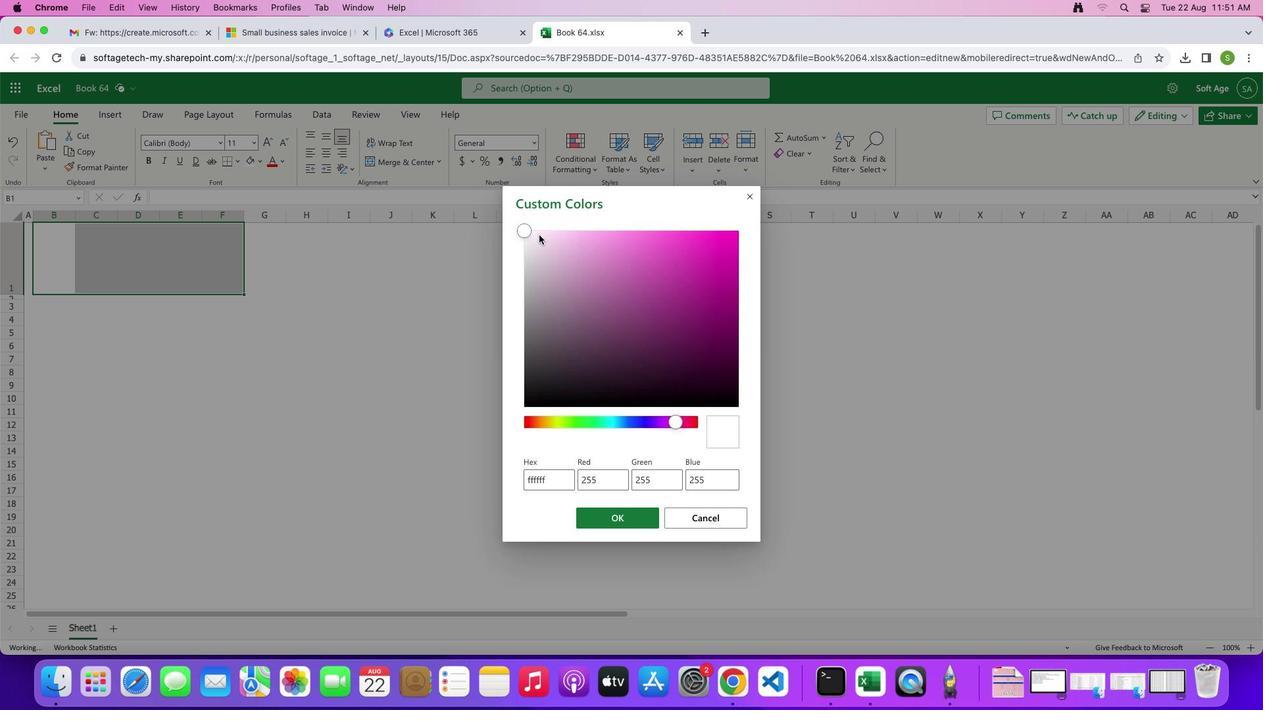 
Action: Mouse pressed left at (538, 234)
Screenshot: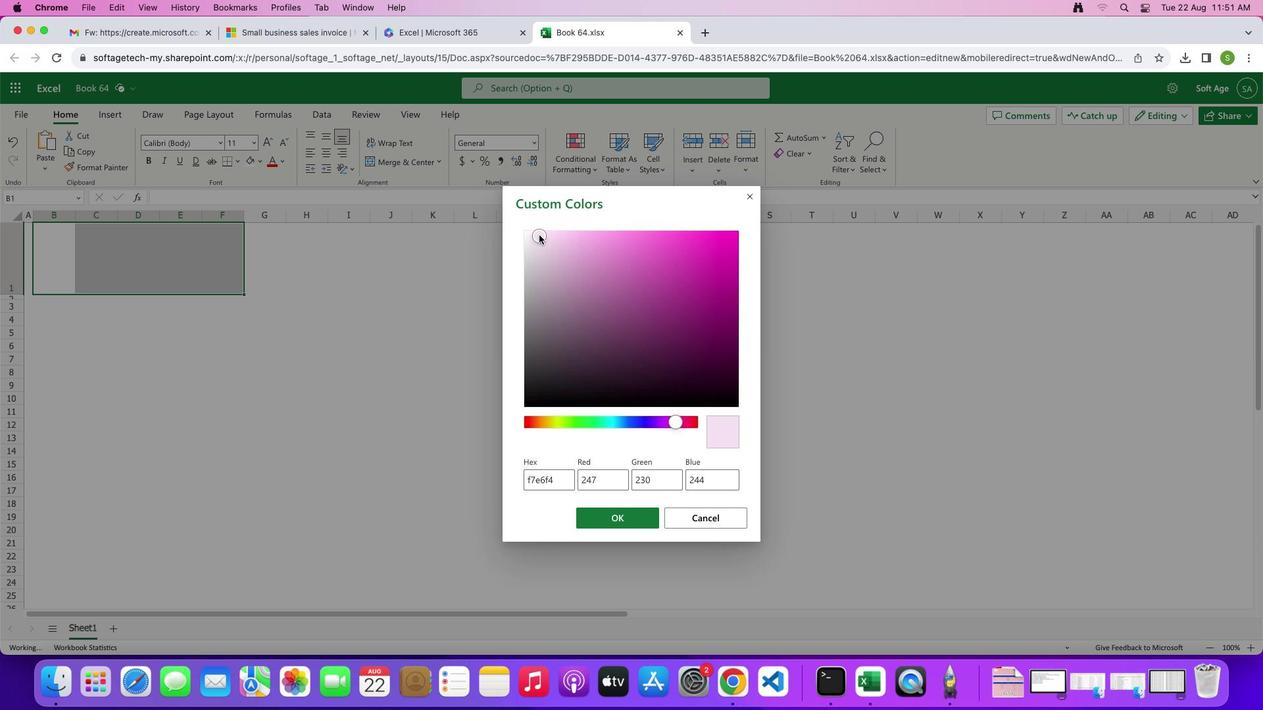 
Action: Mouse moved to (549, 425)
Screenshot: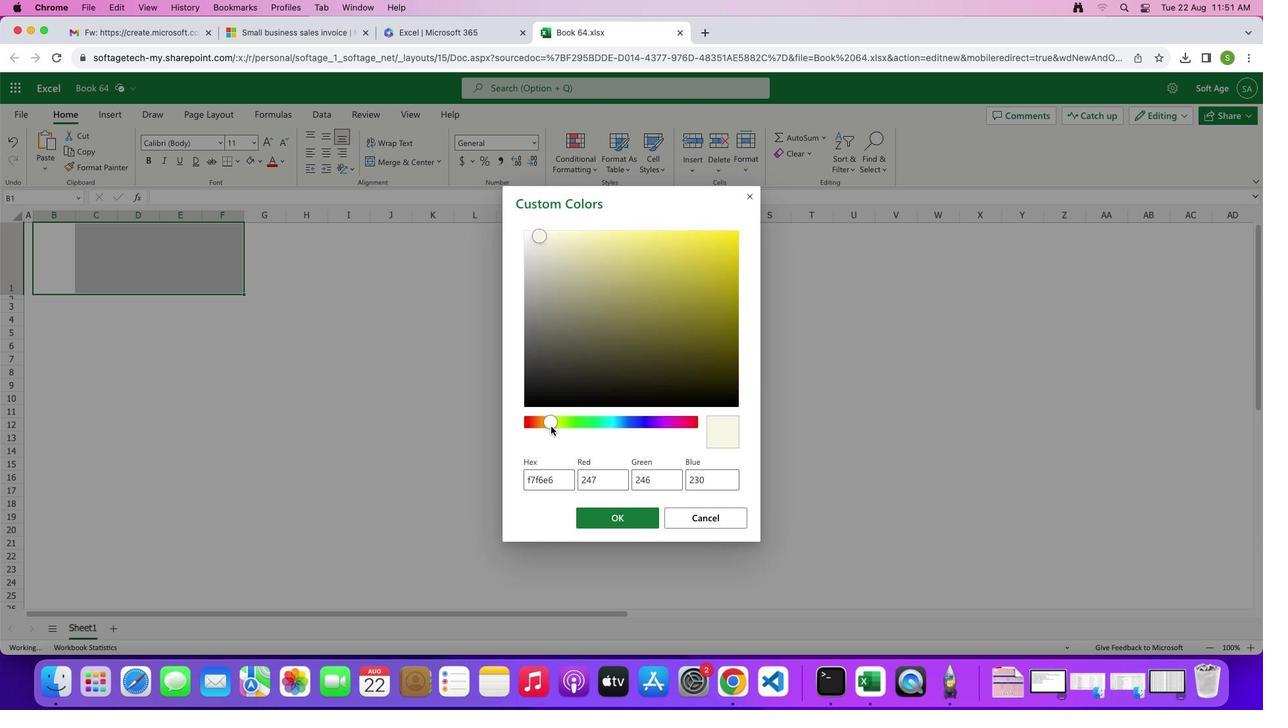 
Action: Mouse pressed left at (549, 425)
Screenshot: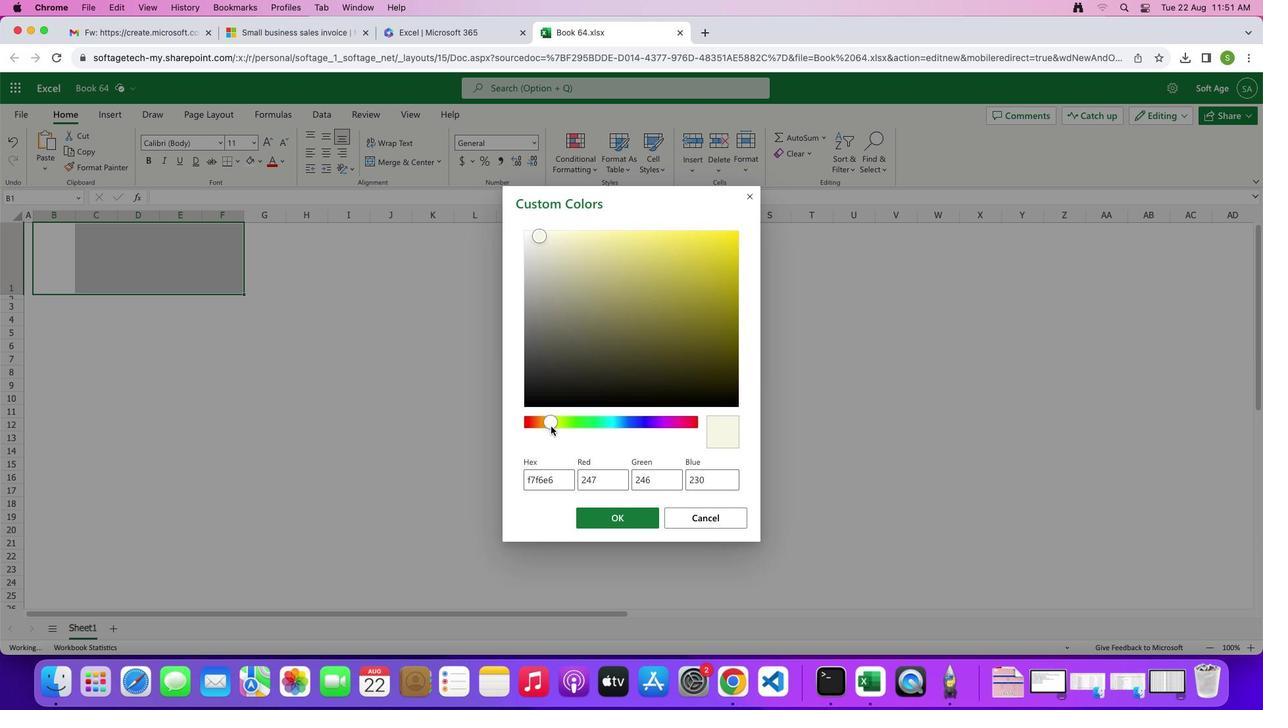 
Action: Mouse moved to (682, 425)
Screenshot: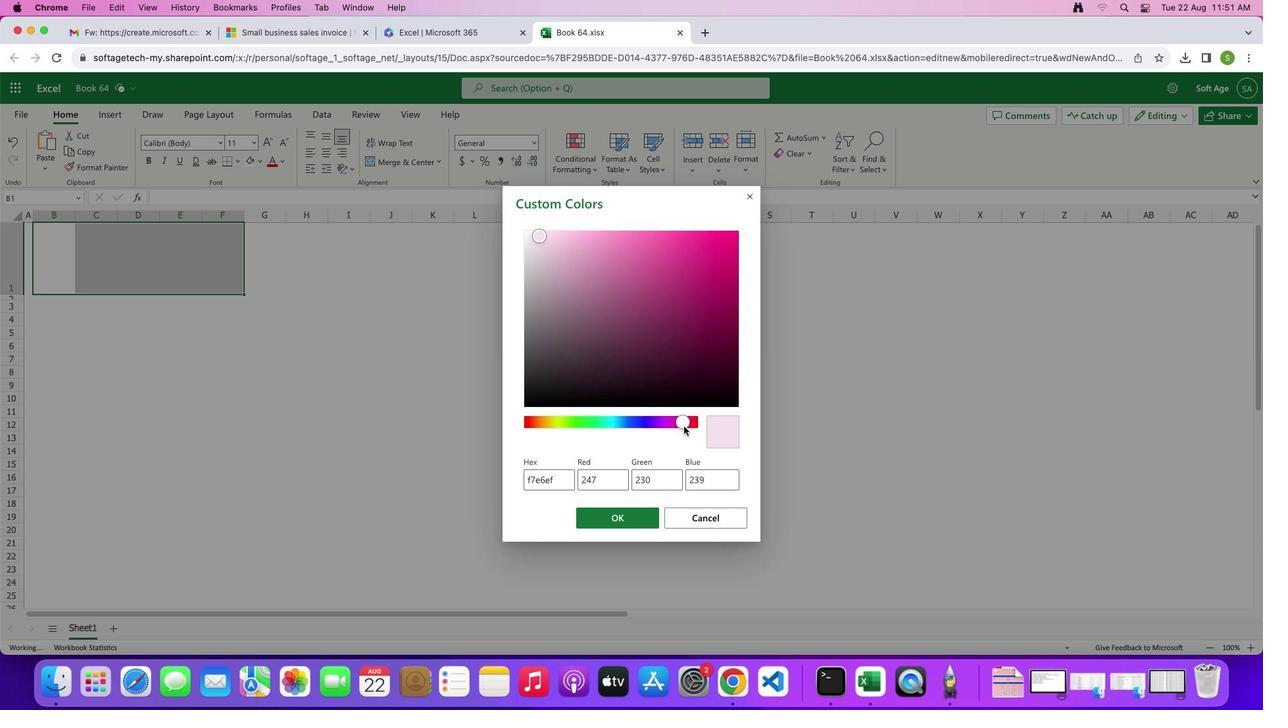 
Action: Mouse pressed left at (682, 425)
Screenshot: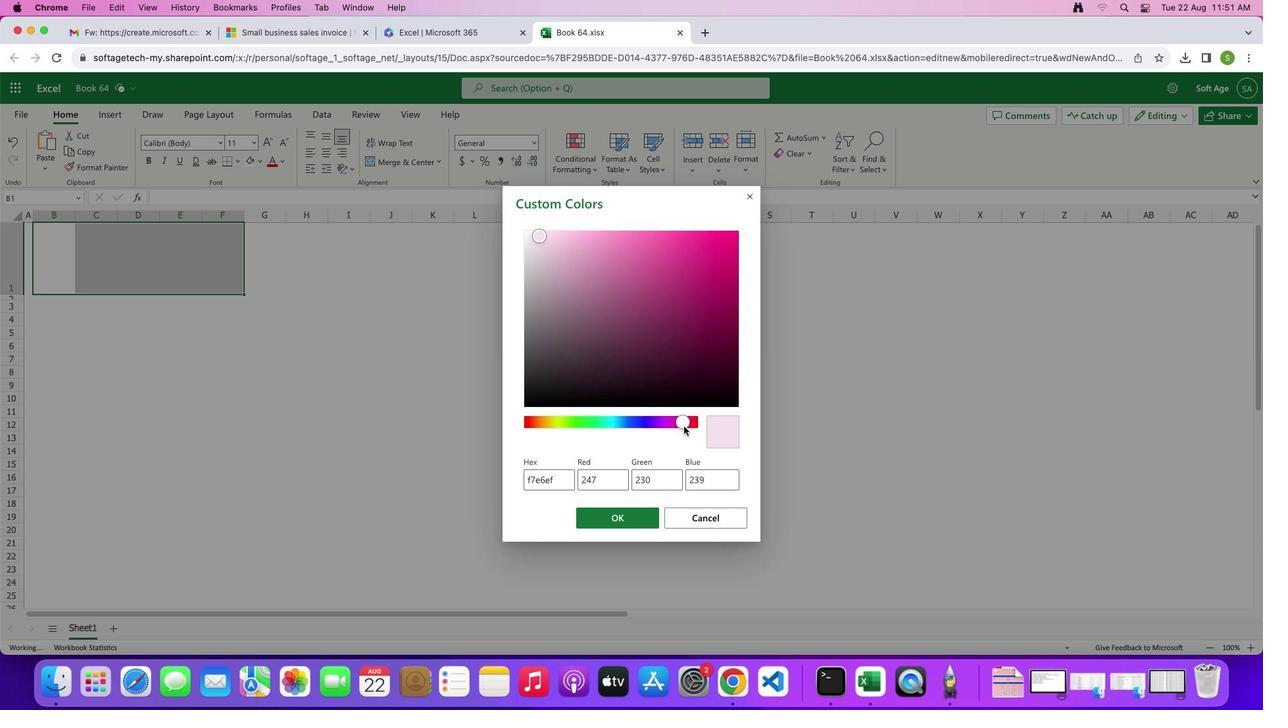 
Action: Mouse moved to (550, 238)
Screenshot: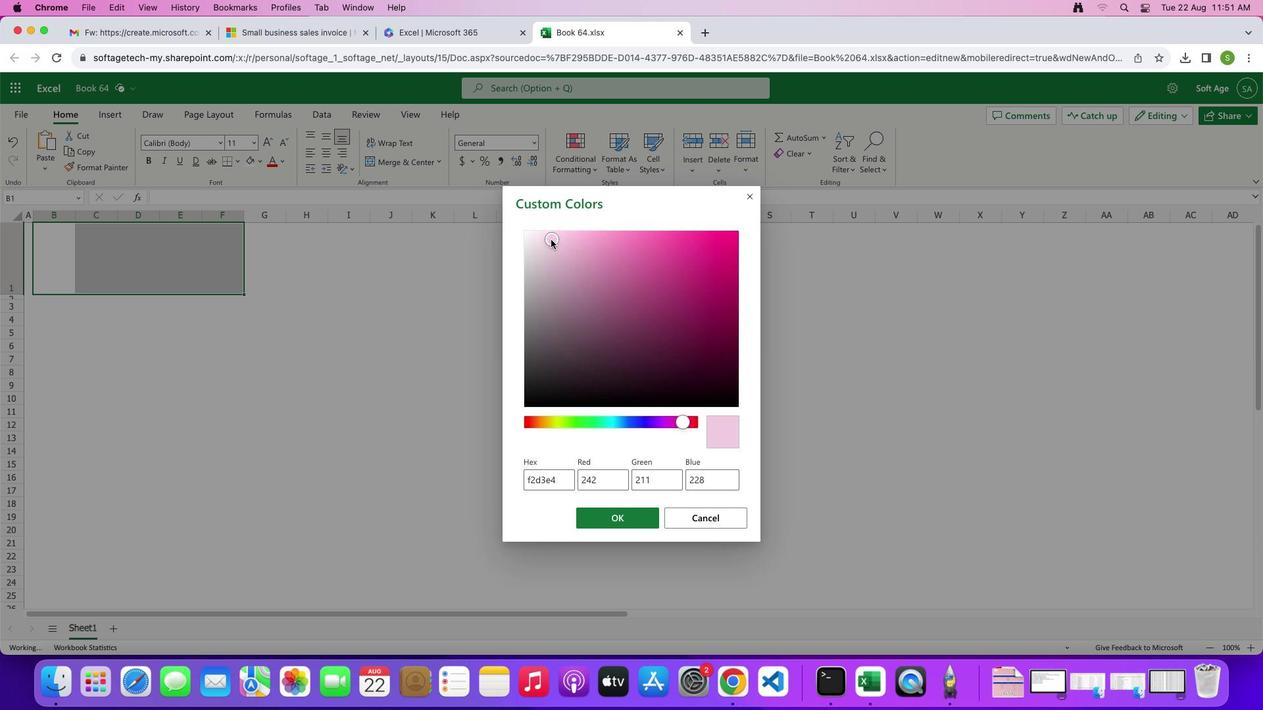 
Action: Mouse pressed left at (550, 238)
Screenshot: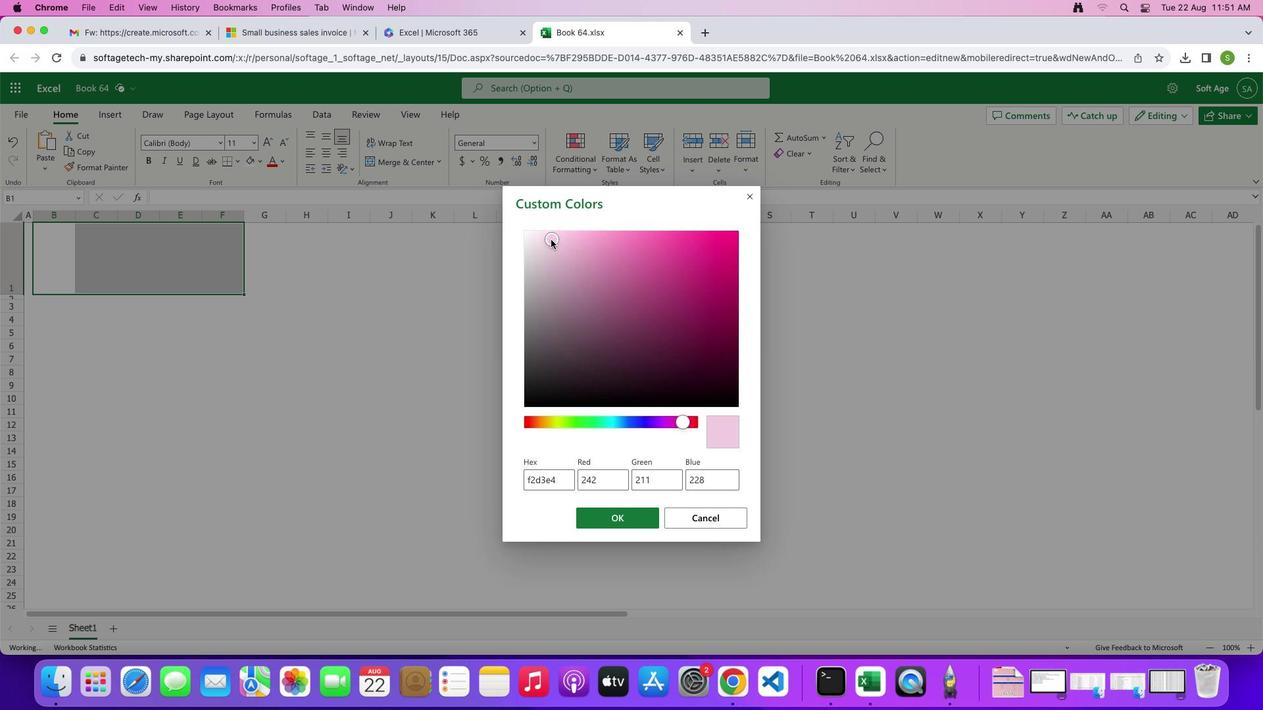 
Action: Mouse moved to (540, 234)
Screenshot: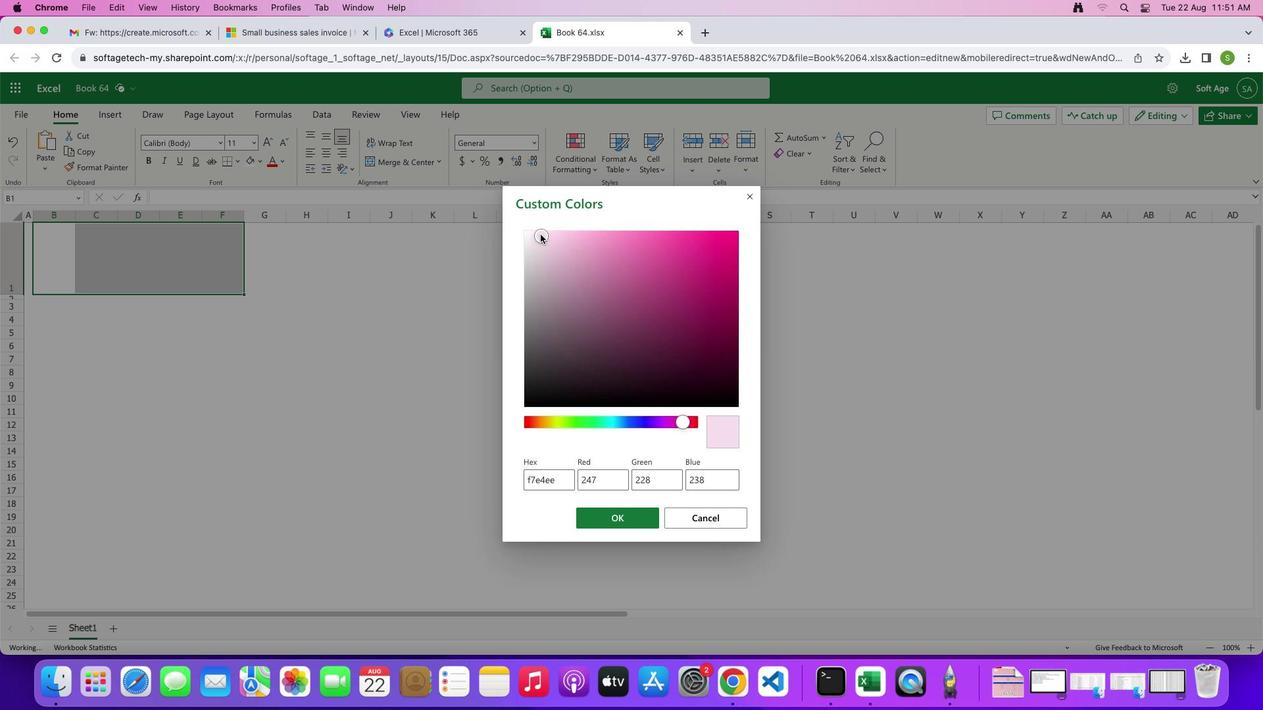 
Action: Mouse pressed left at (540, 234)
Screenshot: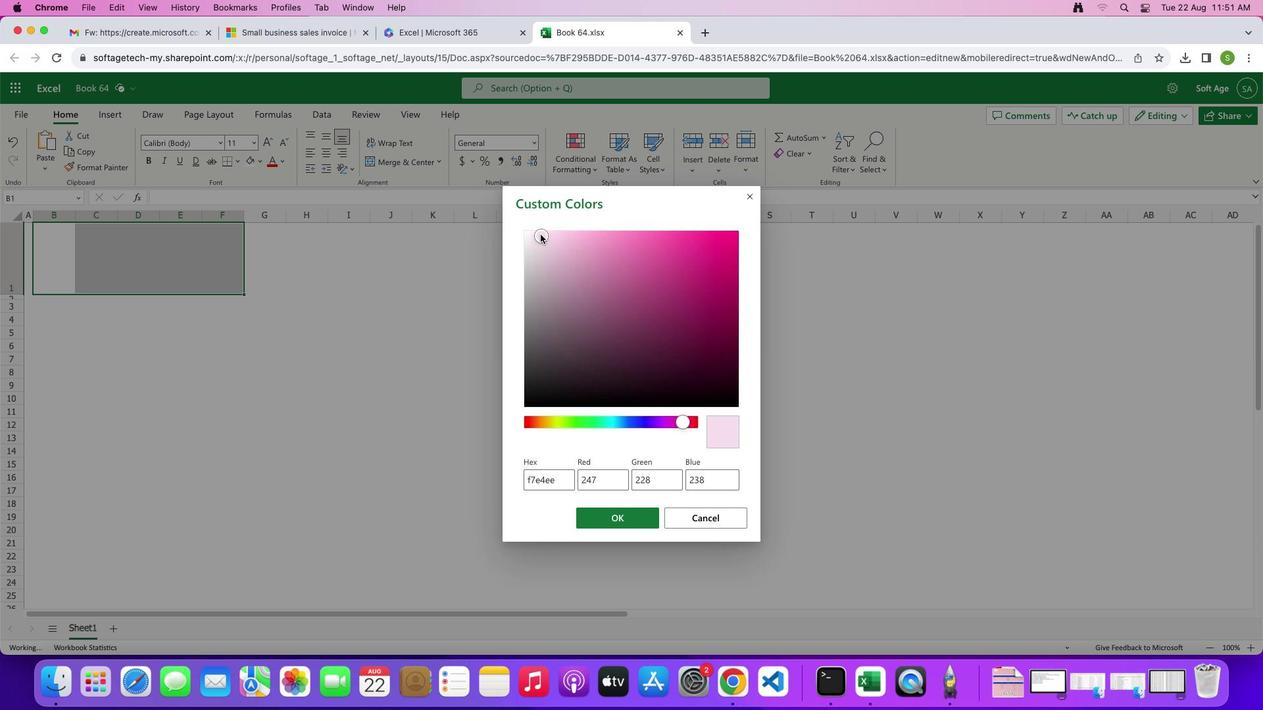 
Action: Mouse moved to (543, 248)
Screenshot: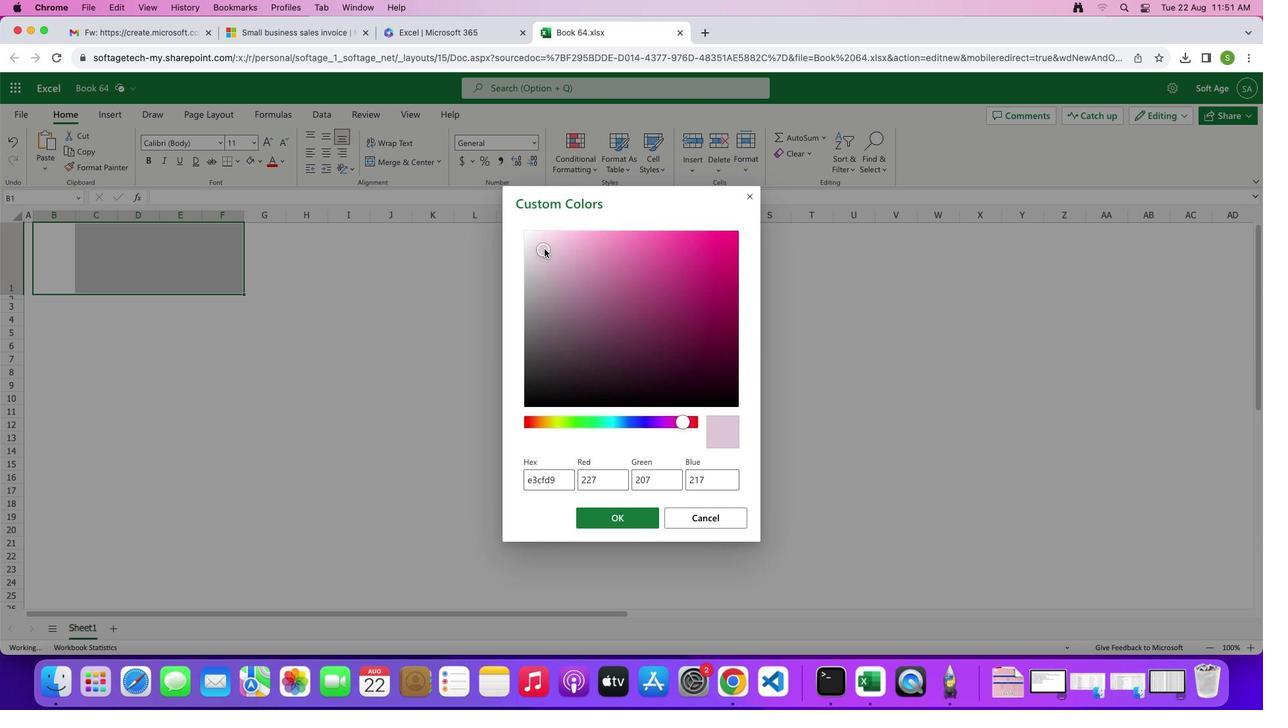 
Action: Mouse pressed left at (543, 248)
Screenshot: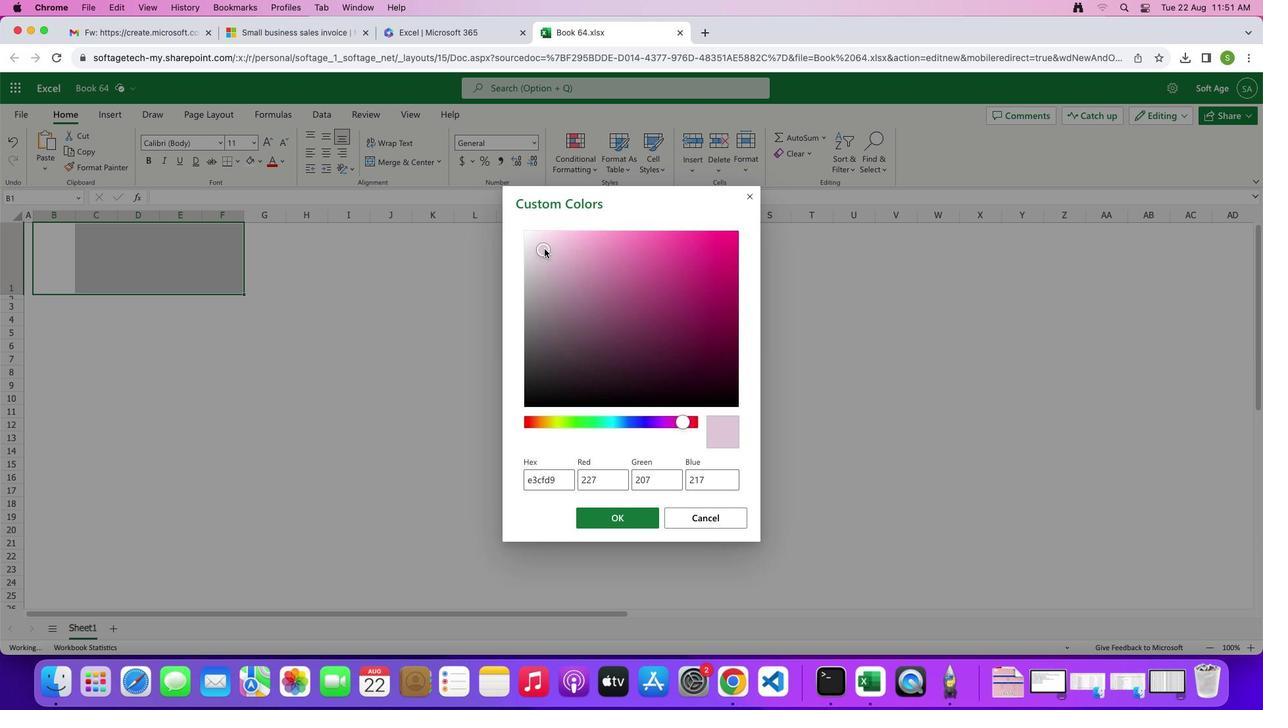 
Action: Mouse moved to (548, 235)
Screenshot: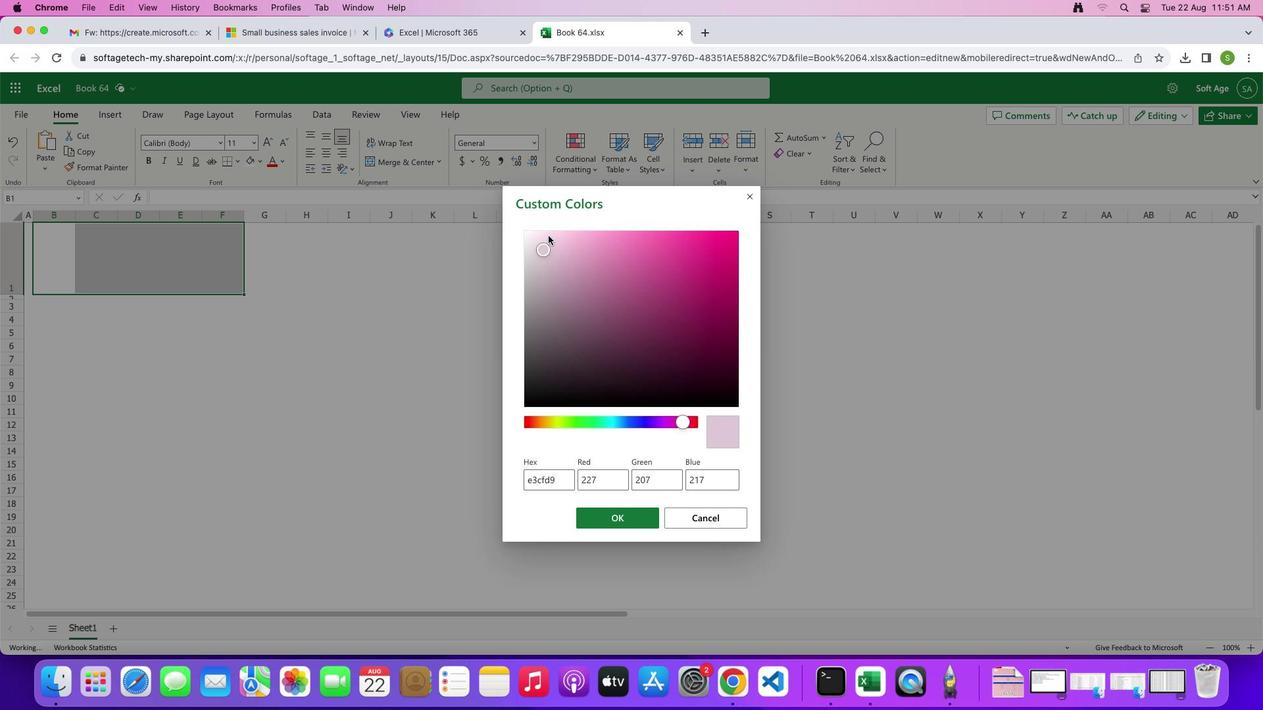 
Action: Mouse pressed left at (548, 235)
Screenshot: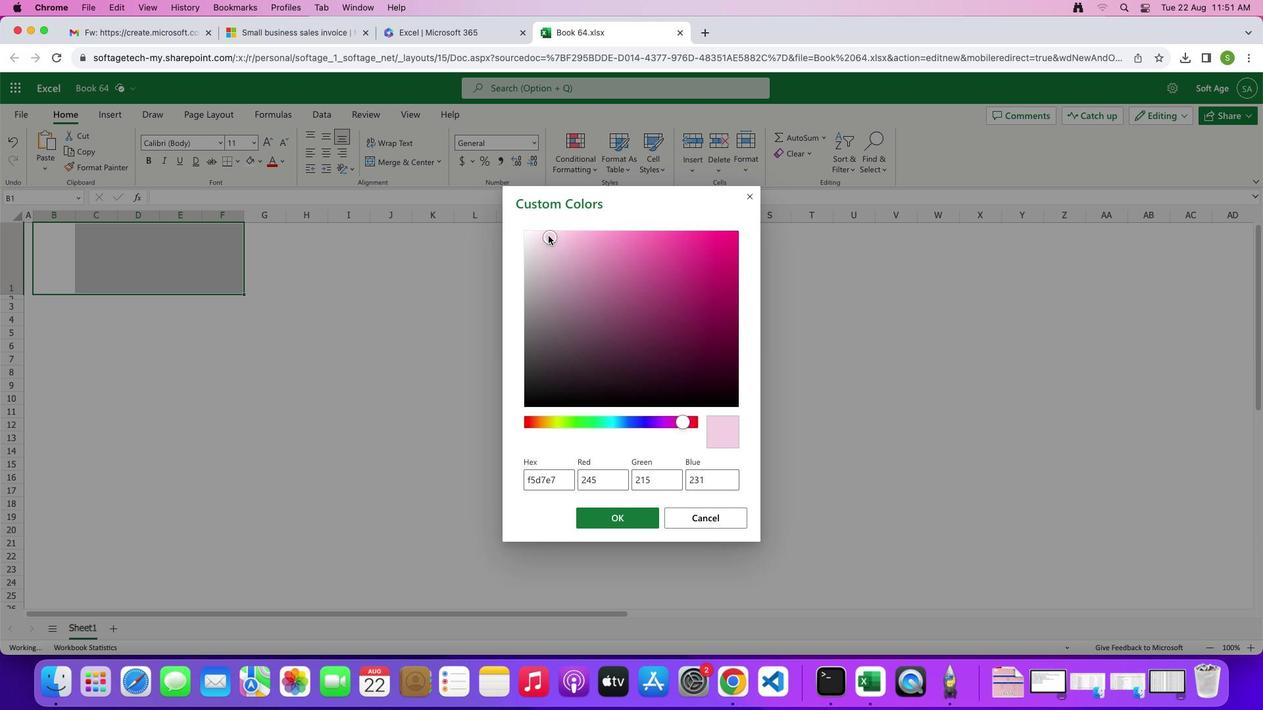 
Action: Mouse moved to (561, 242)
Screenshot: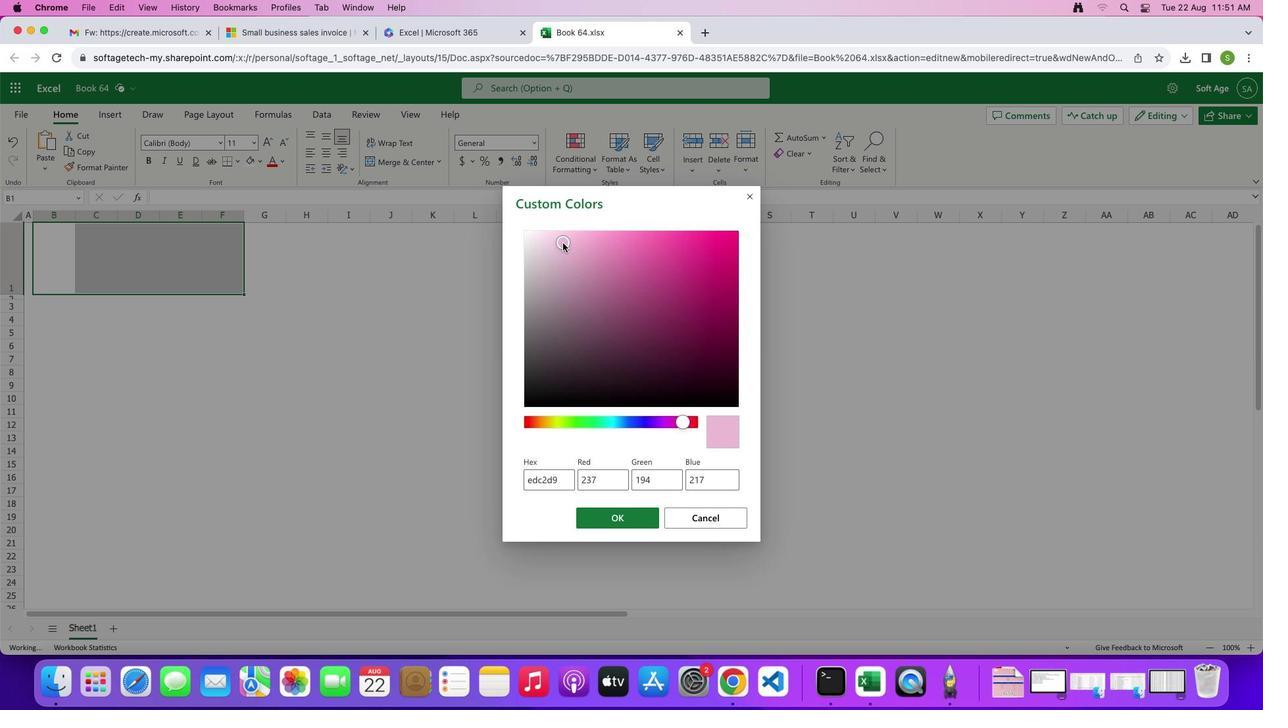 
Action: Mouse pressed left at (561, 242)
Screenshot: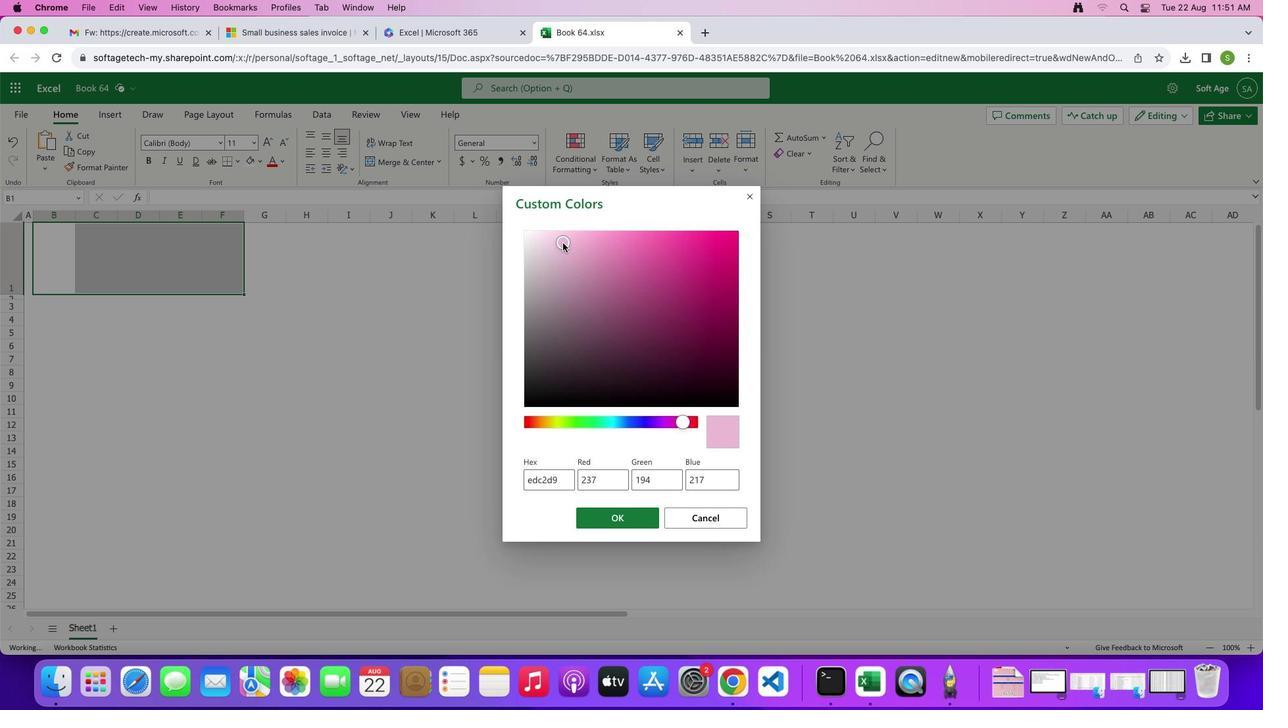 
Action: Mouse moved to (608, 519)
Screenshot: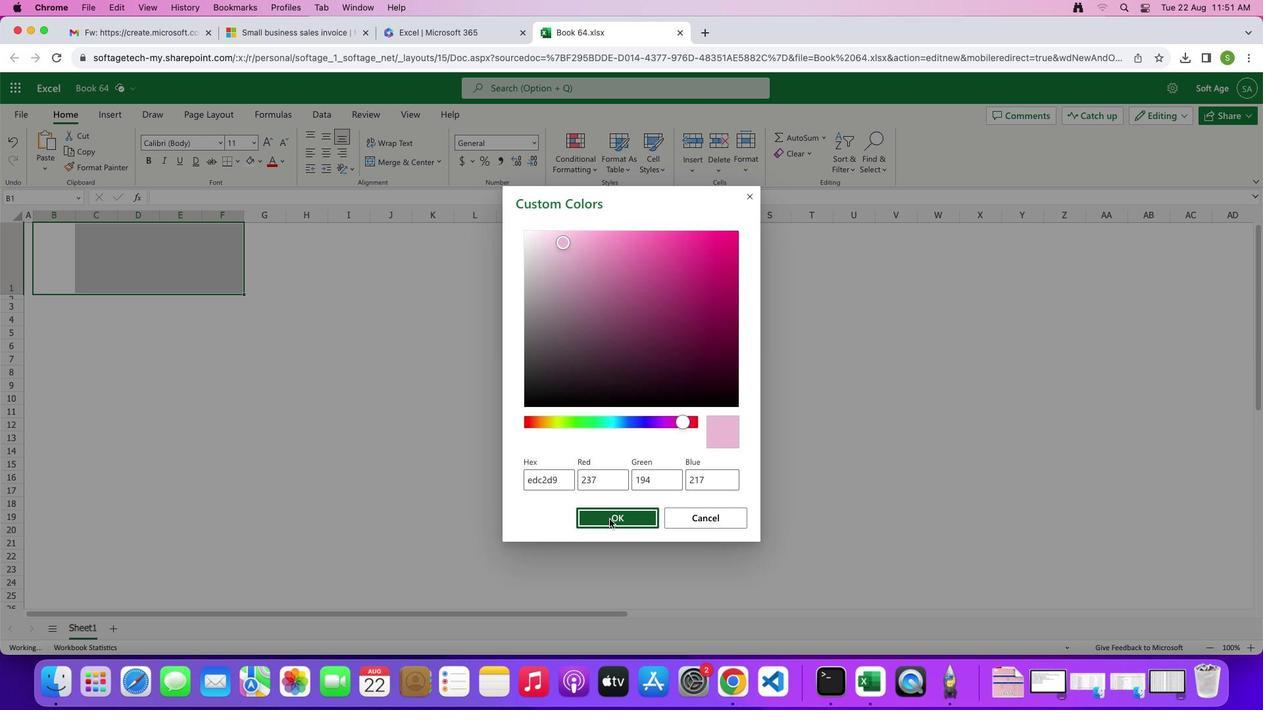 
Action: Mouse pressed left at (608, 519)
Screenshot: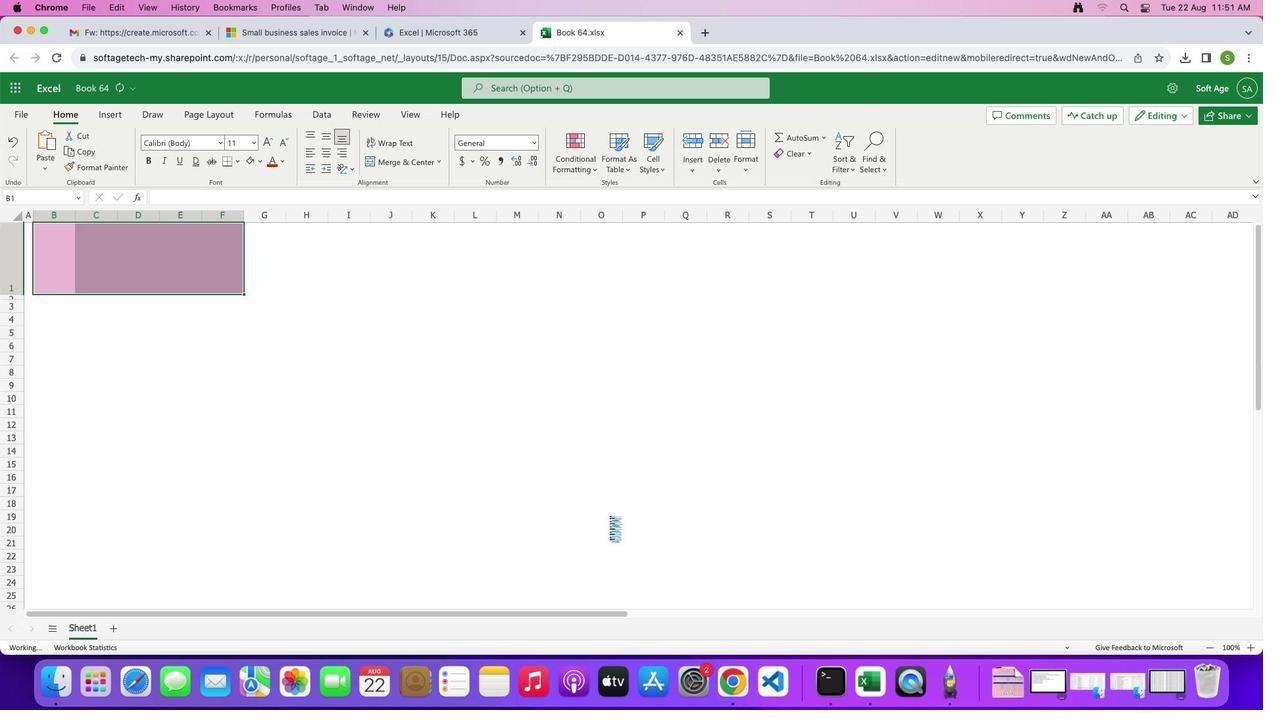 
Action: Mouse moved to (316, 305)
Screenshot: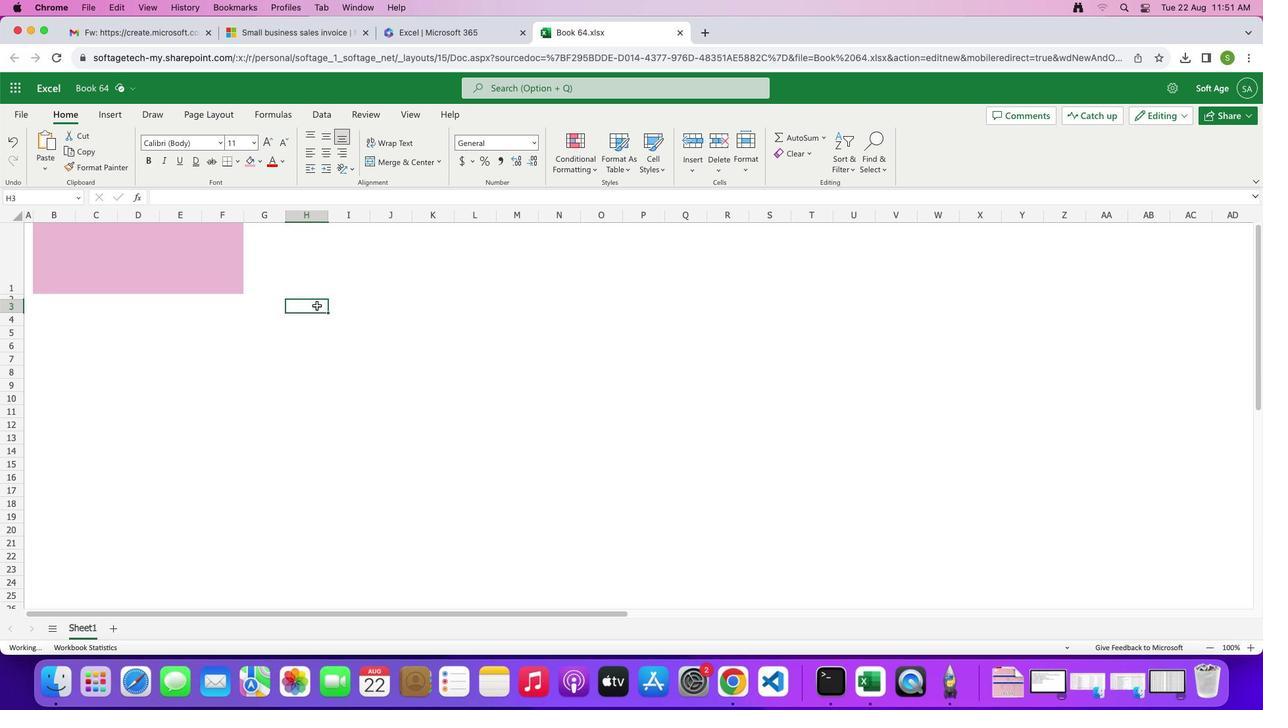 
Action: Mouse pressed left at (316, 305)
Screenshot: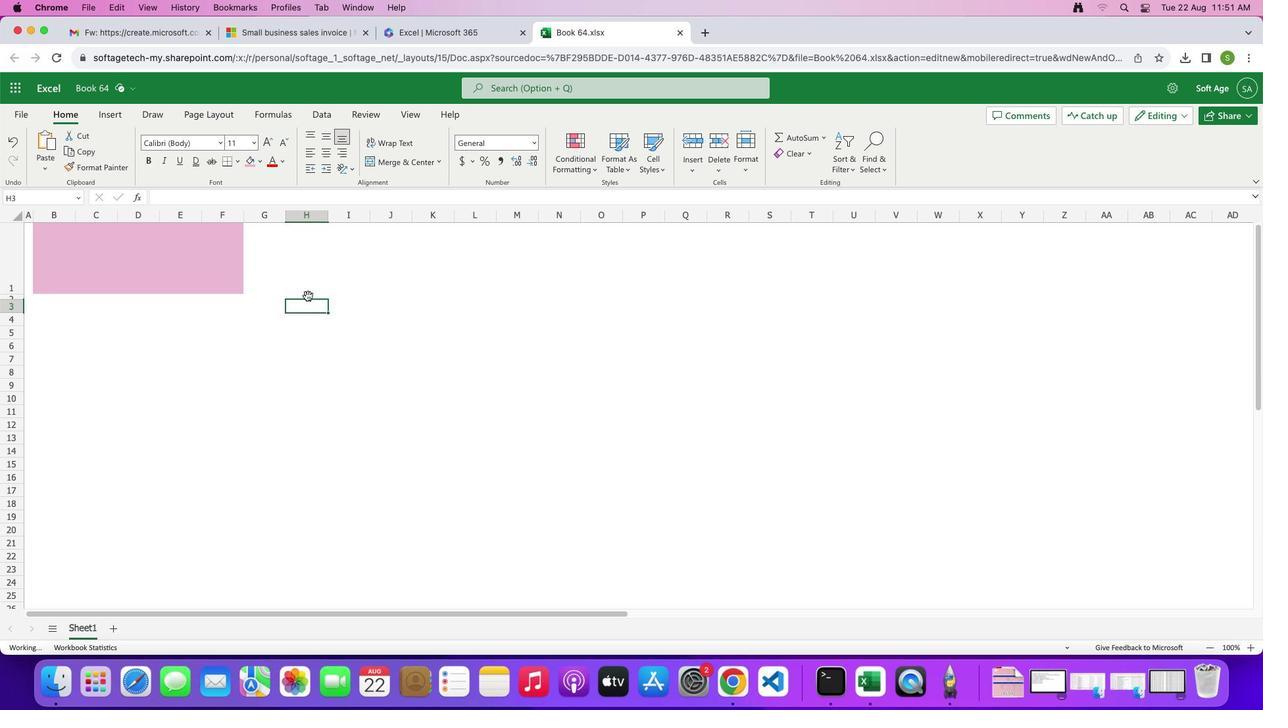 
Action: Mouse moved to (55, 212)
Screenshot: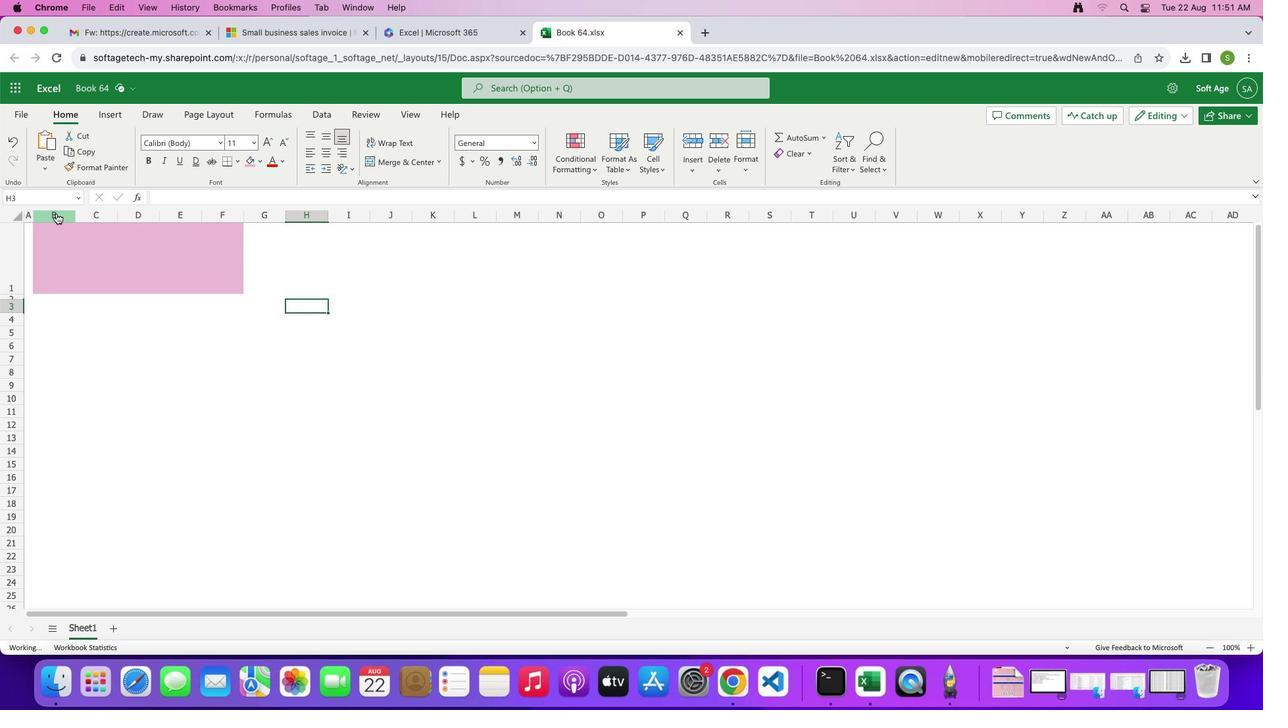 
Action: Mouse pressed left at (55, 212)
Screenshot: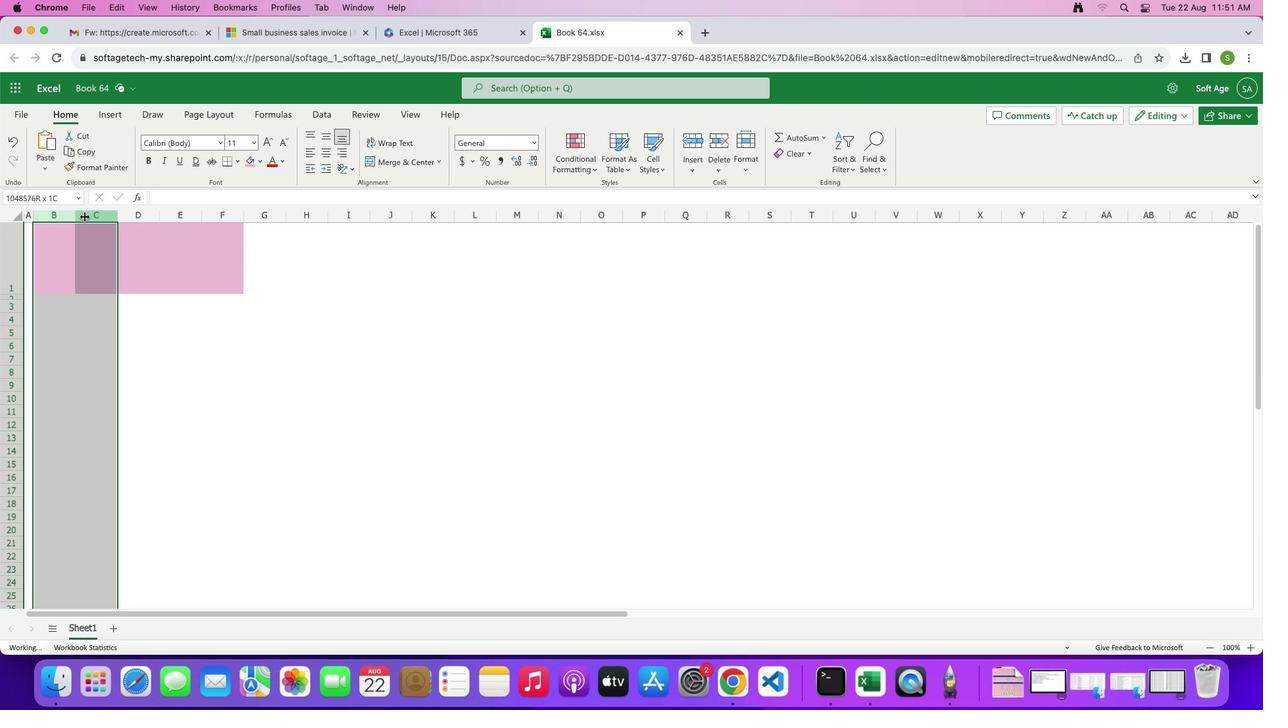 
Action: Mouse moved to (117, 214)
Screenshot: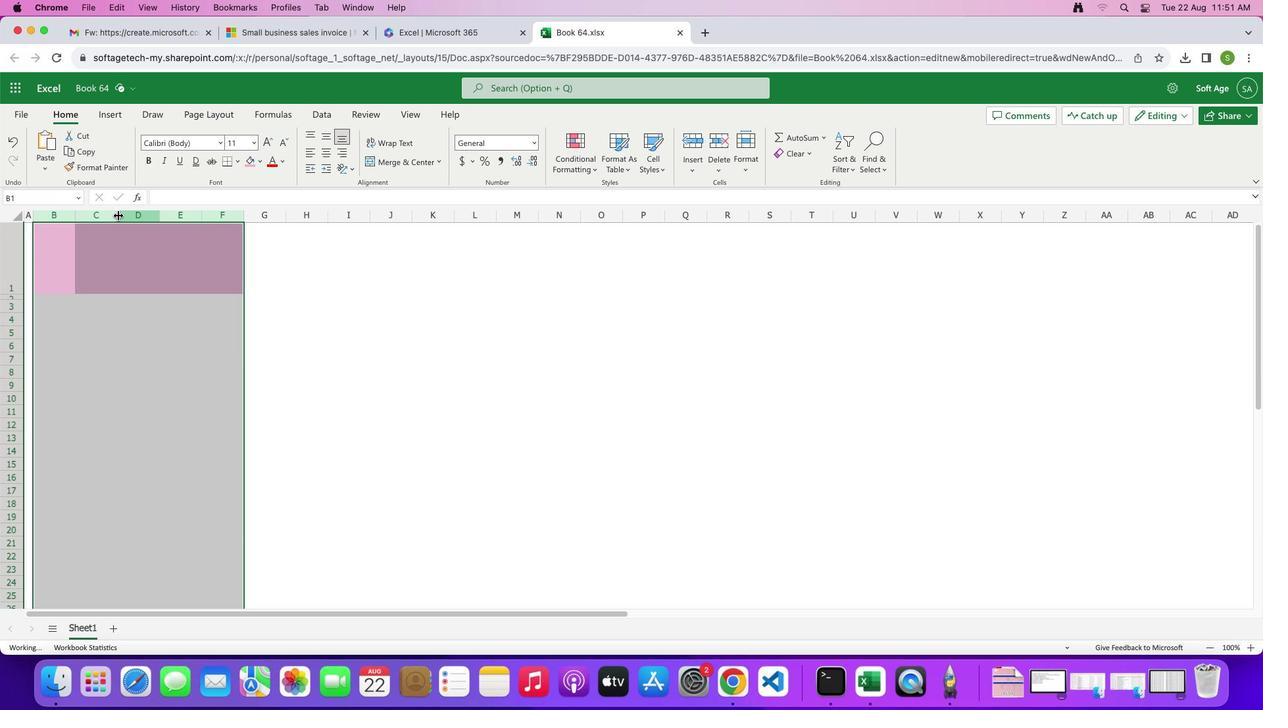 
Action: Mouse pressed left at (117, 214)
Screenshot: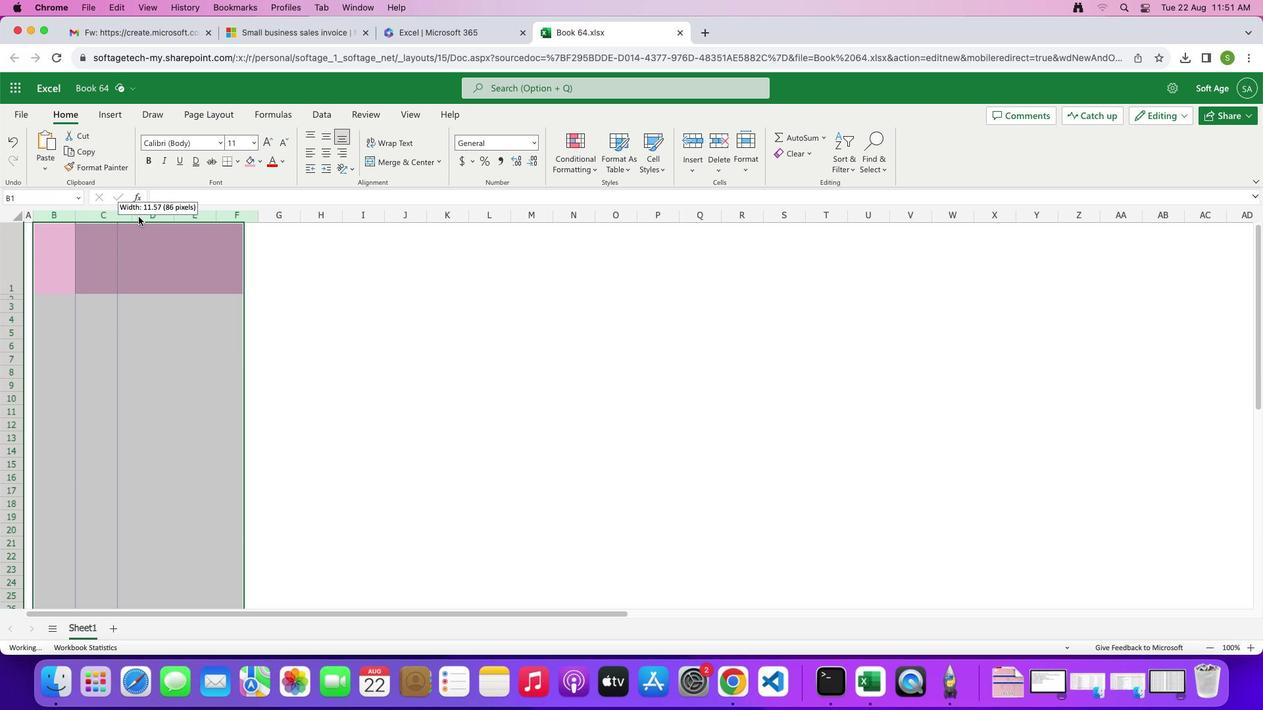 
Action: Mouse moved to (219, 337)
Screenshot: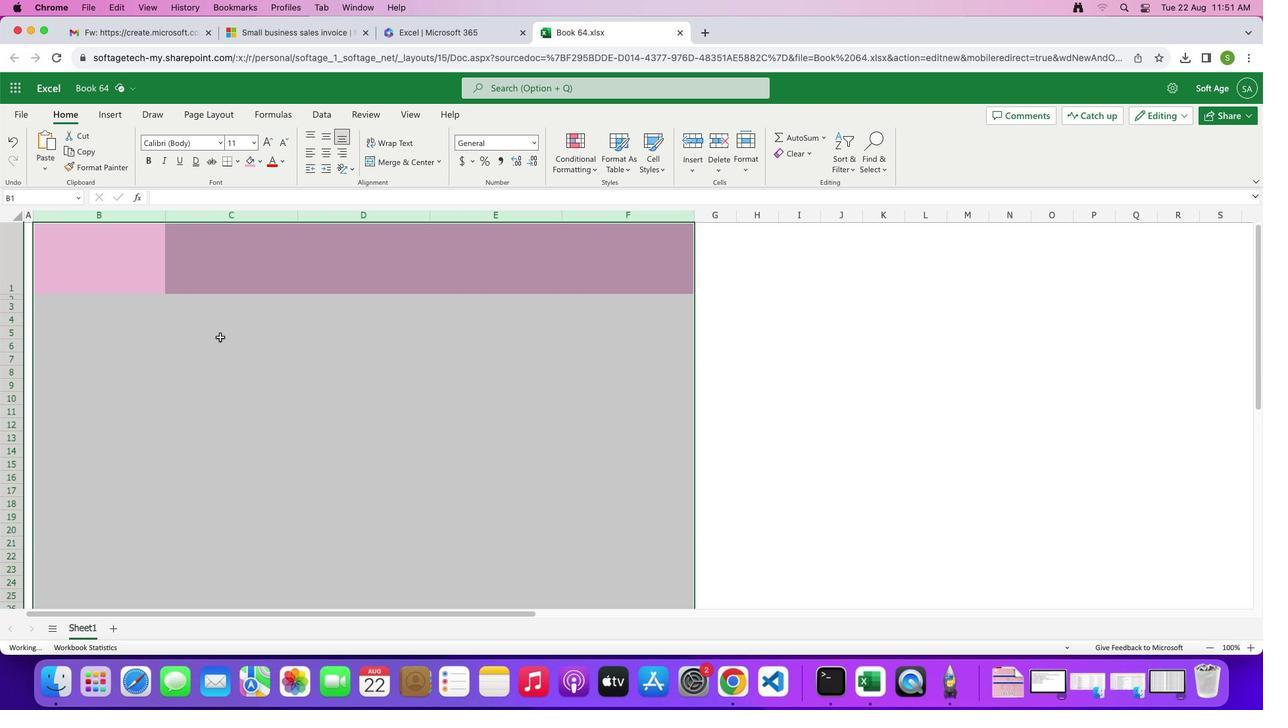 
Action: Mouse pressed left at (219, 337)
Screenshot: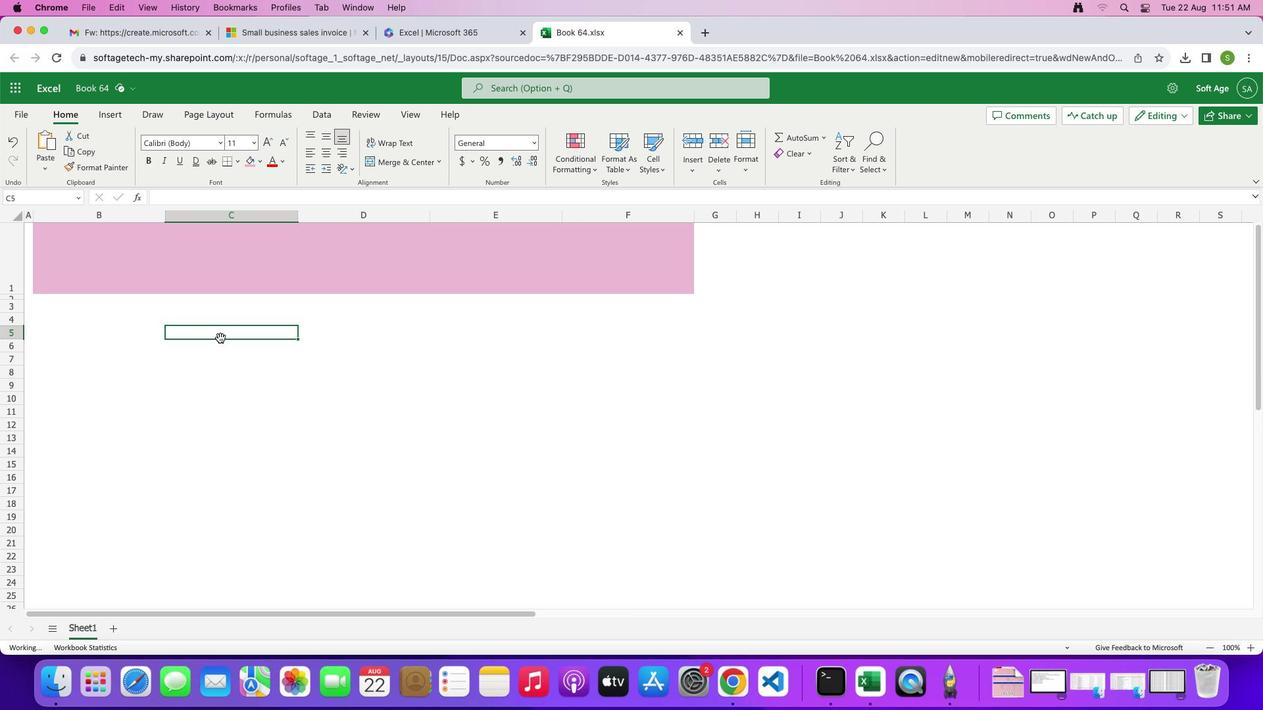
Action: Mouse moved to (223, 317)
Screenshot: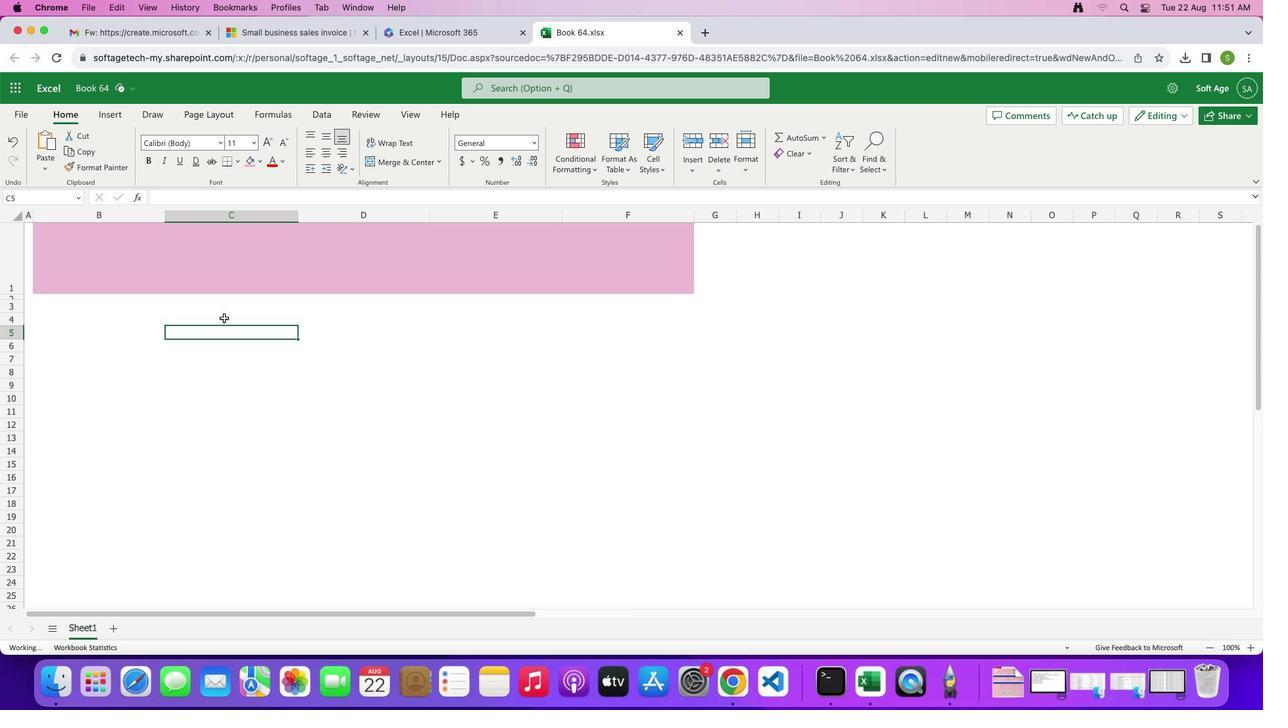
Action: Mouse scrolled (223, 317) with delta (0, 0)
Screenshot: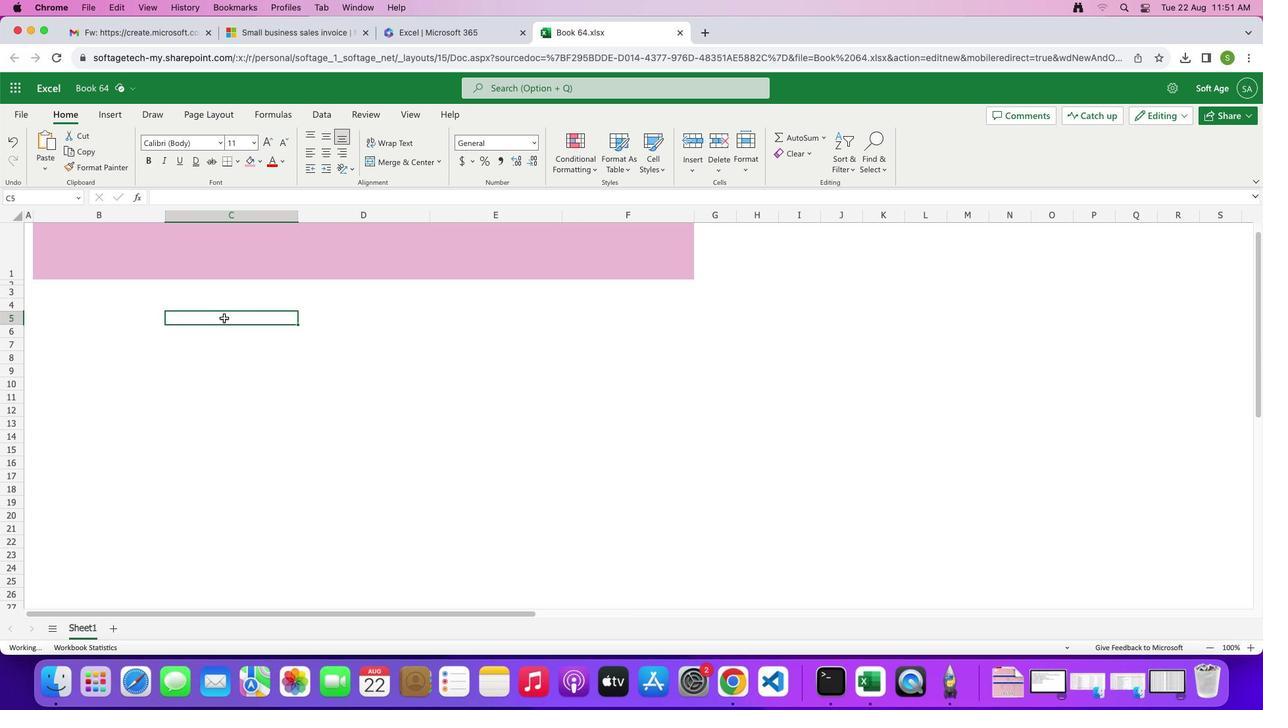 
Action: Mouse scrolled (223, 317) with delta (0, 0)
Screenshot: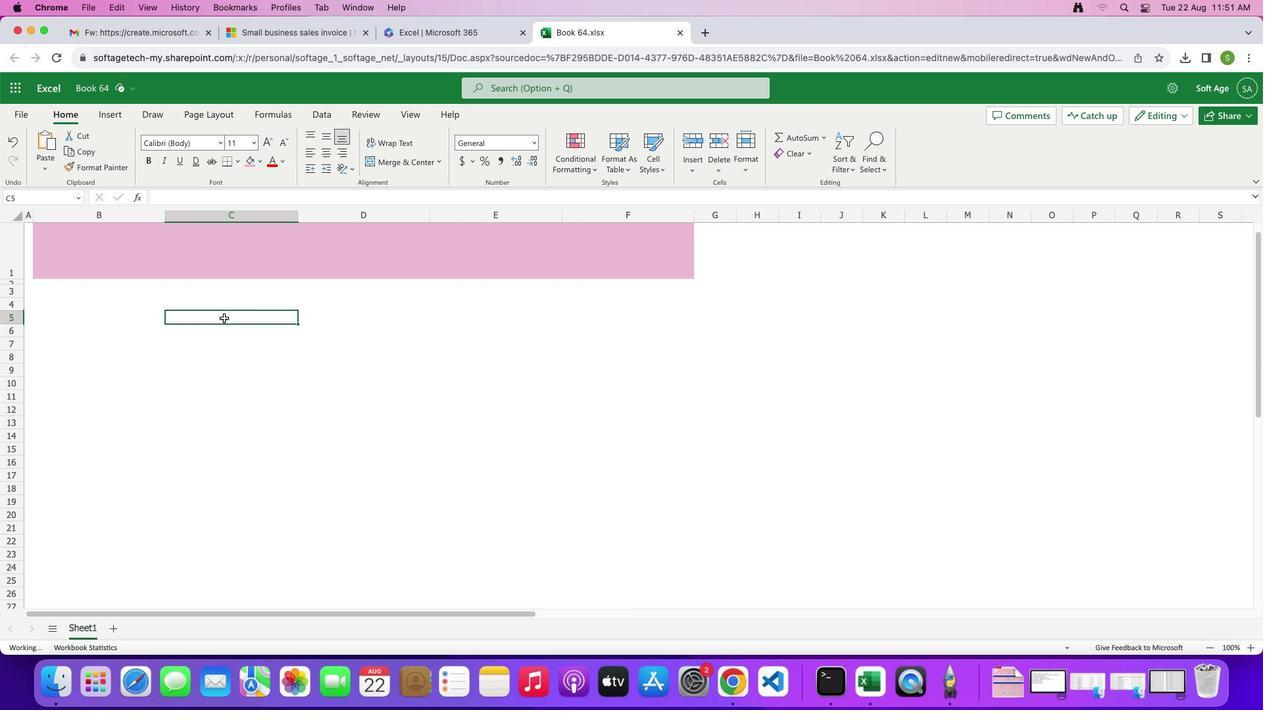 
Action: Mouse moved to (7, 309)
Screenshot: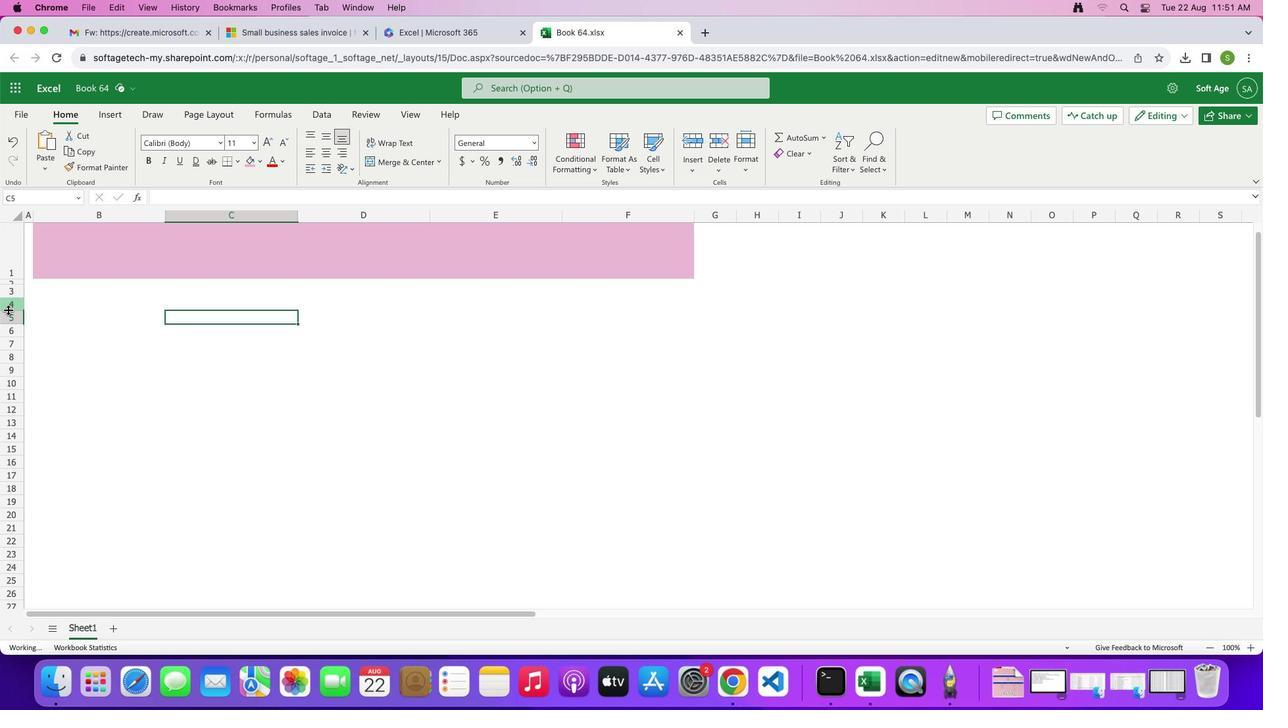 
Action: Mouse pressed left at (7, 309)
Screenshot: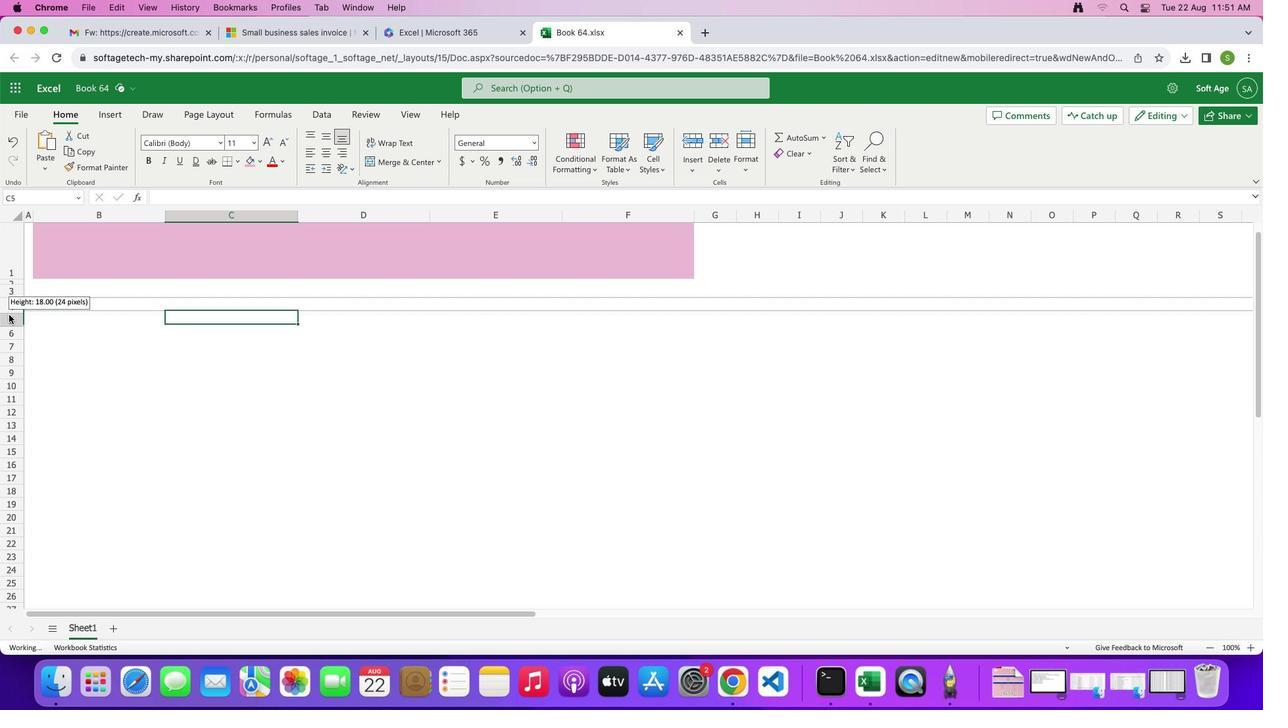 
Action: Mouse moved to (52, 311)
Screenshot: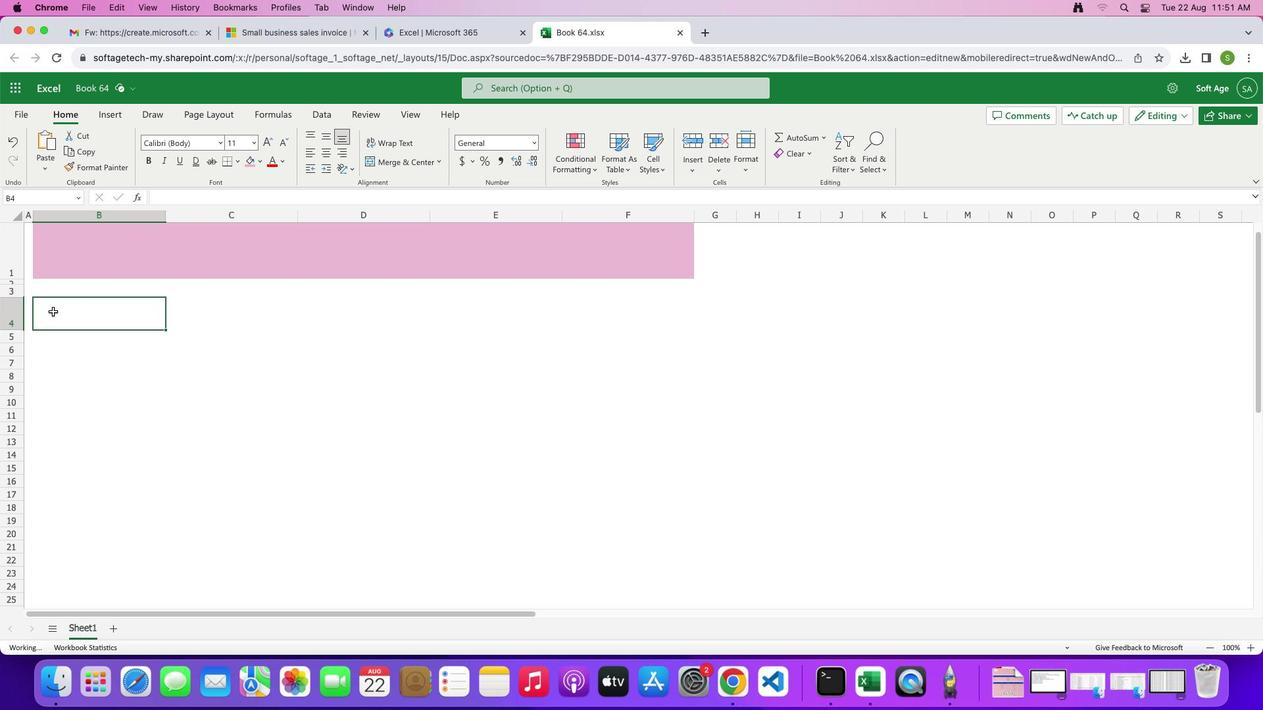 
Action: Mouse pressed left at (52, 311)
Screenshot: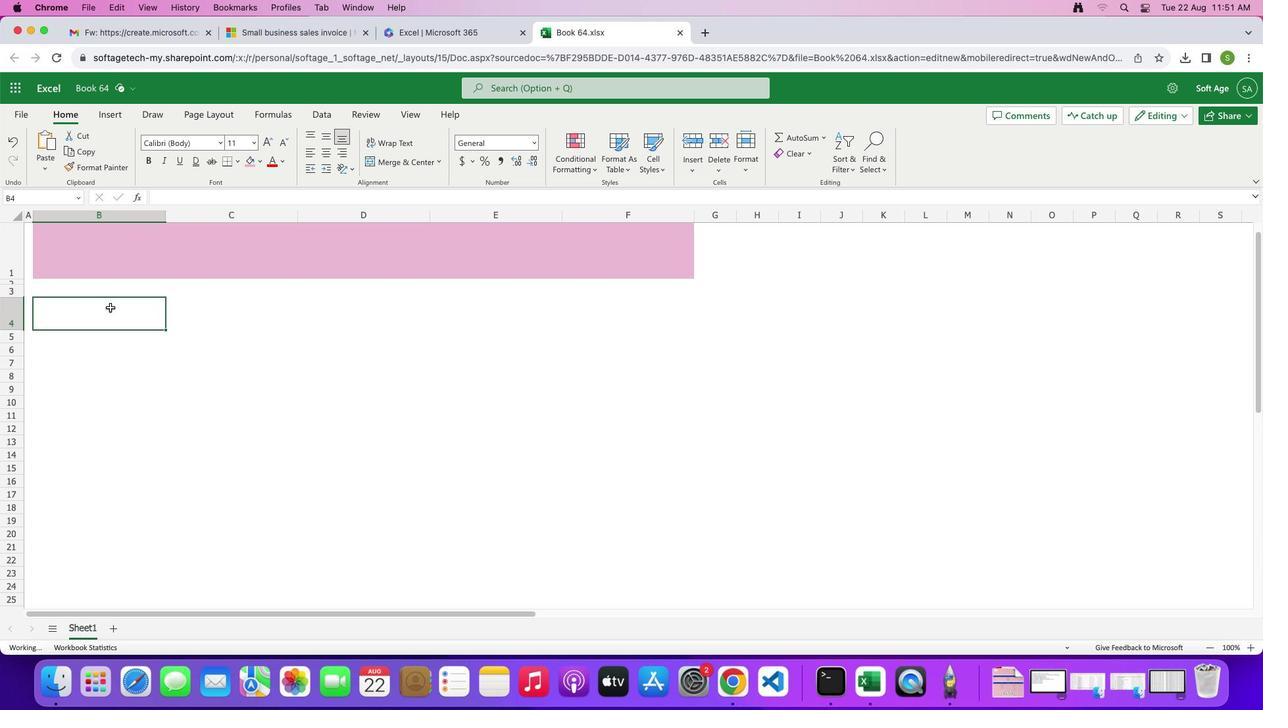 
Action: Mouse moved to (260, 163)
Screenshot: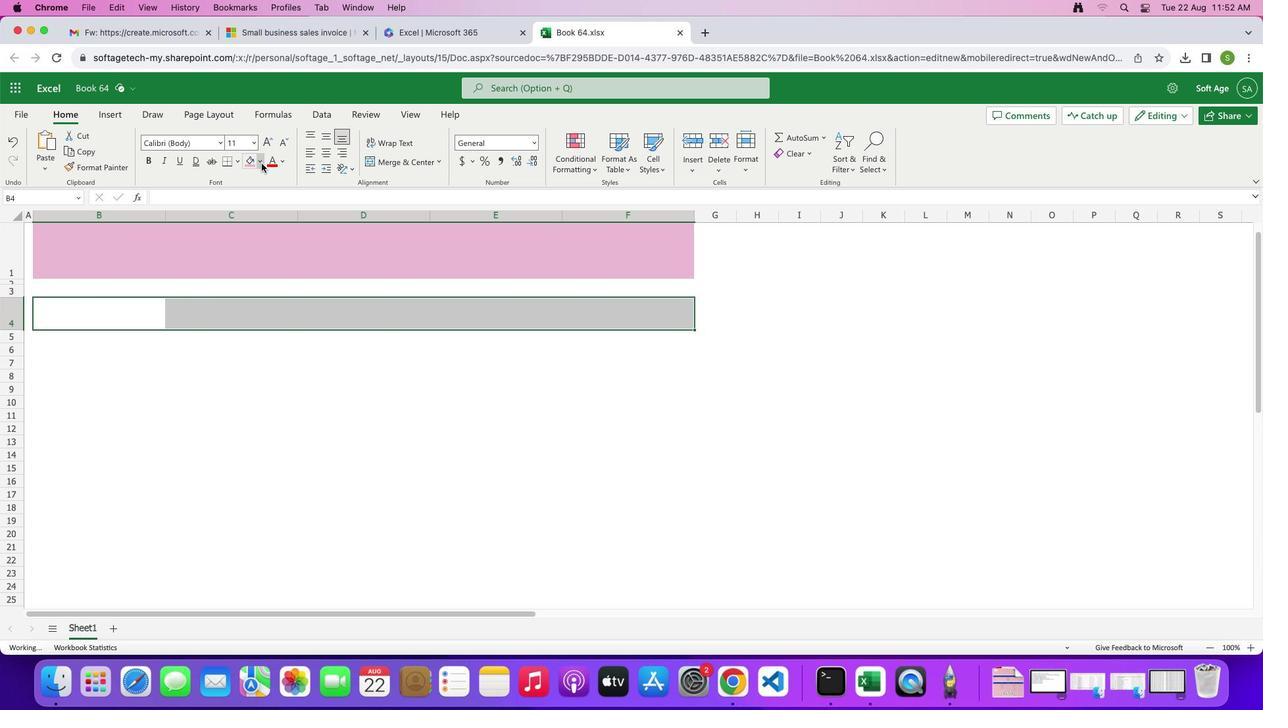 
Action: Mouse pressed left at (260, 163)
Screenshot: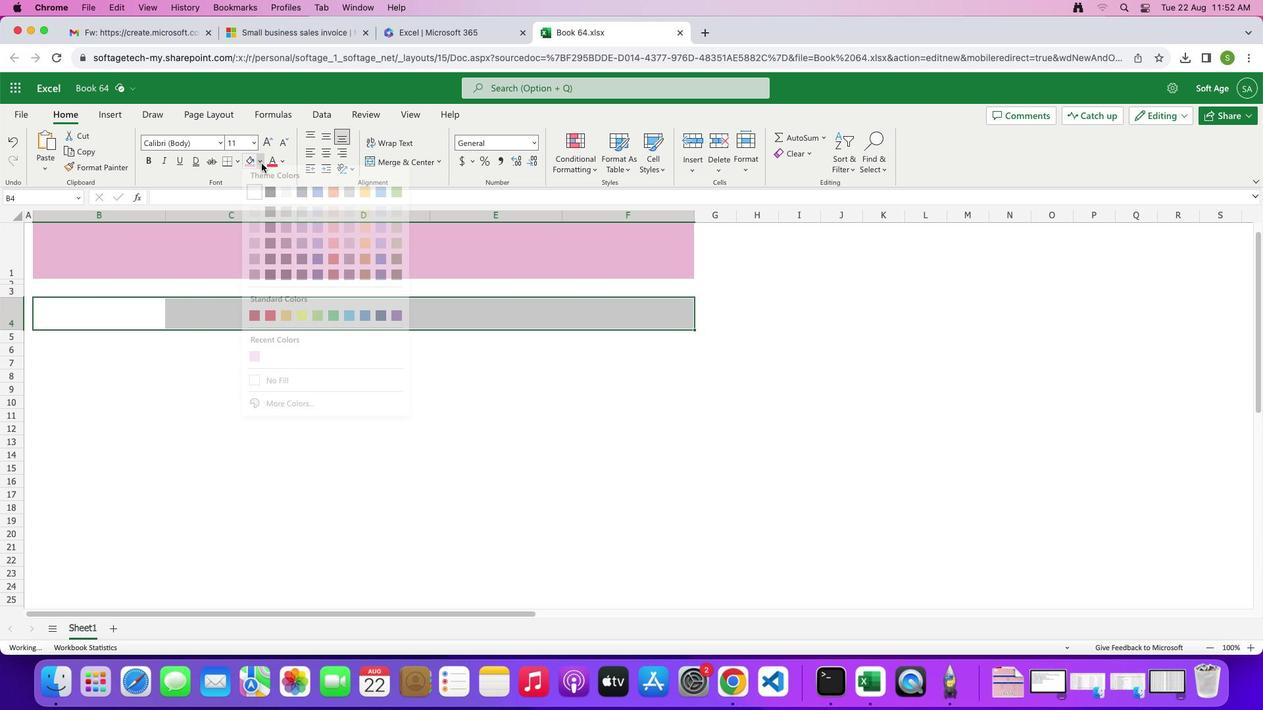 
Action: Mouse moved to (316, 408)
Screenshot: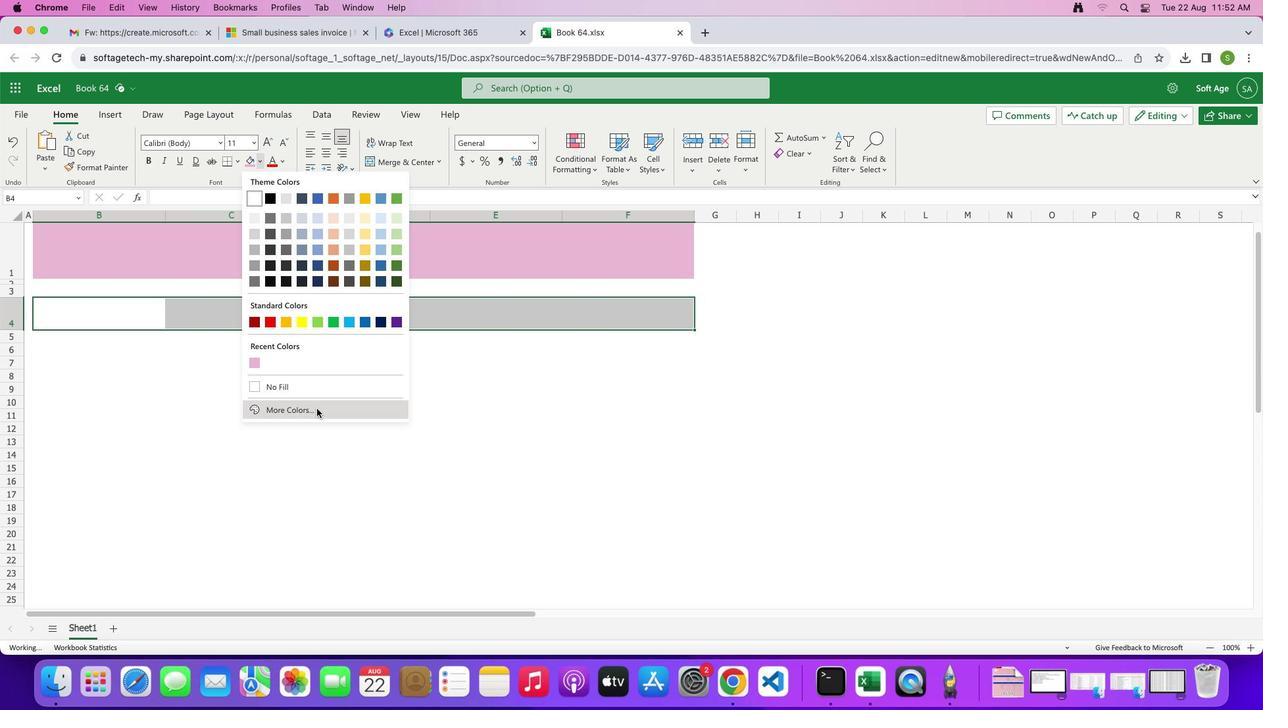 
Action: Mouse pressed left at (316, 408)
Screenshot: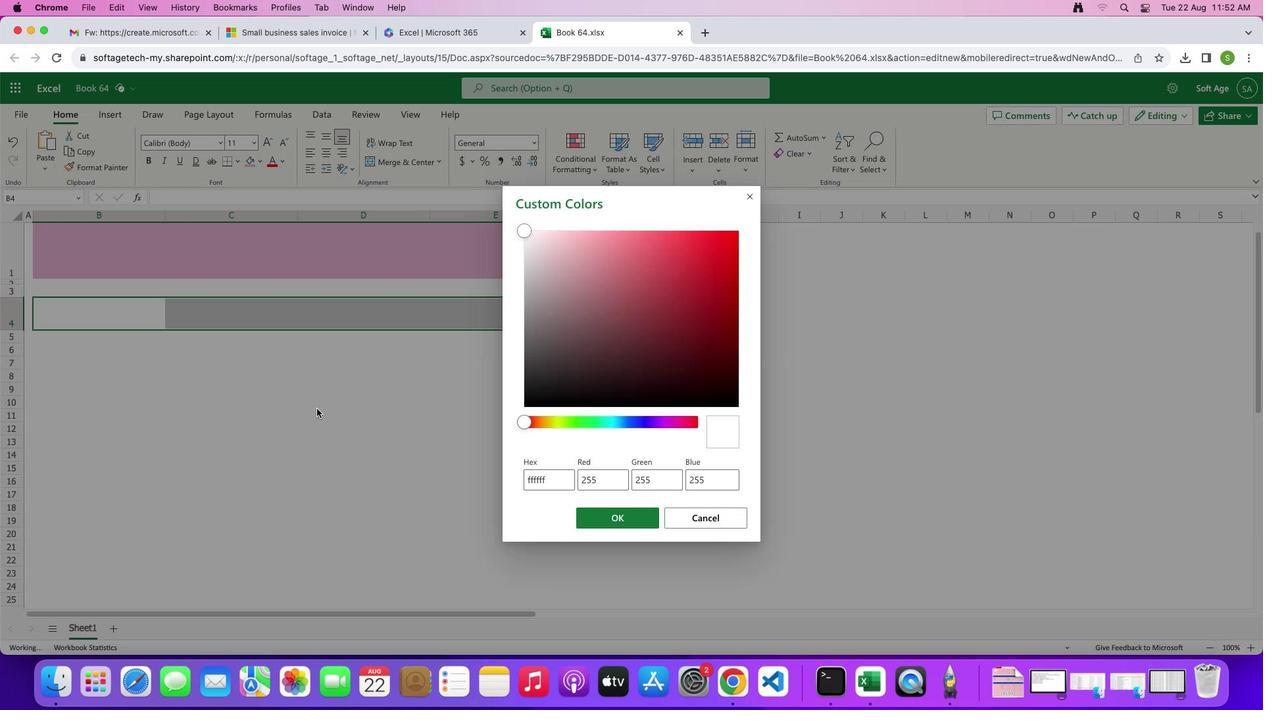 
Action: Mouse moved to (636, 424)
Screenshot: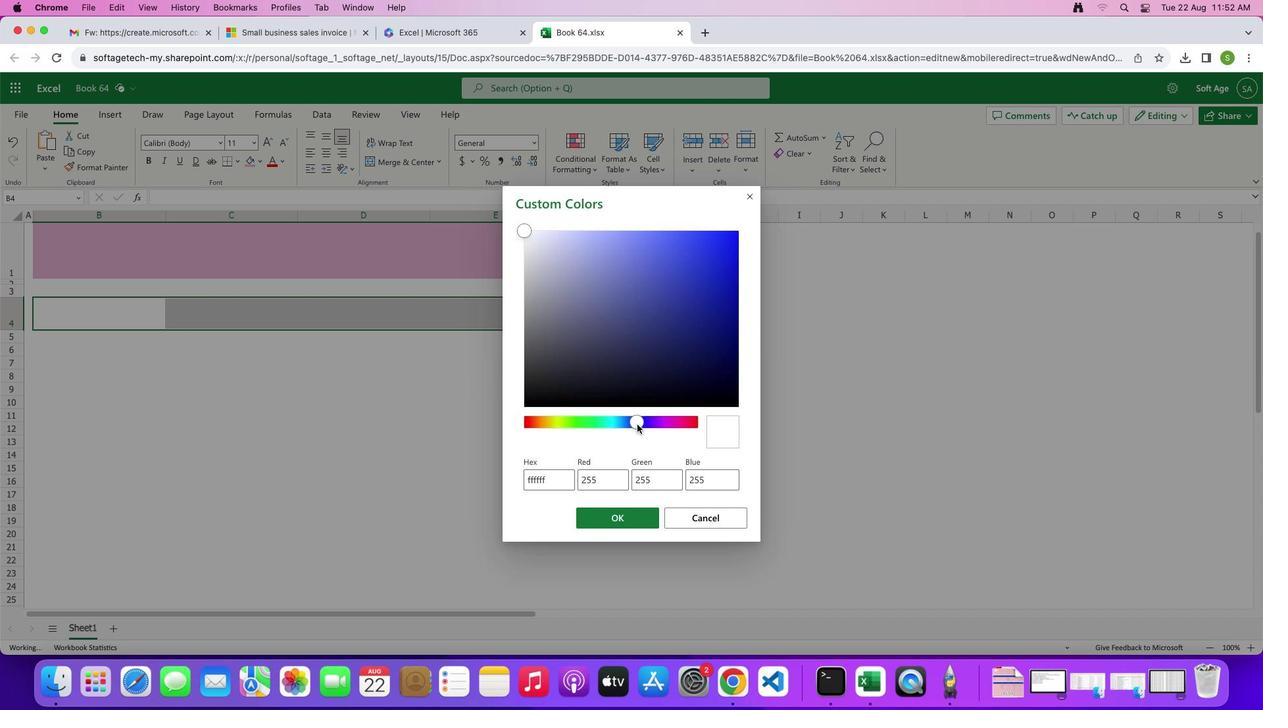 
Action: Mouse pressed left at (636, 424)
Screenshot: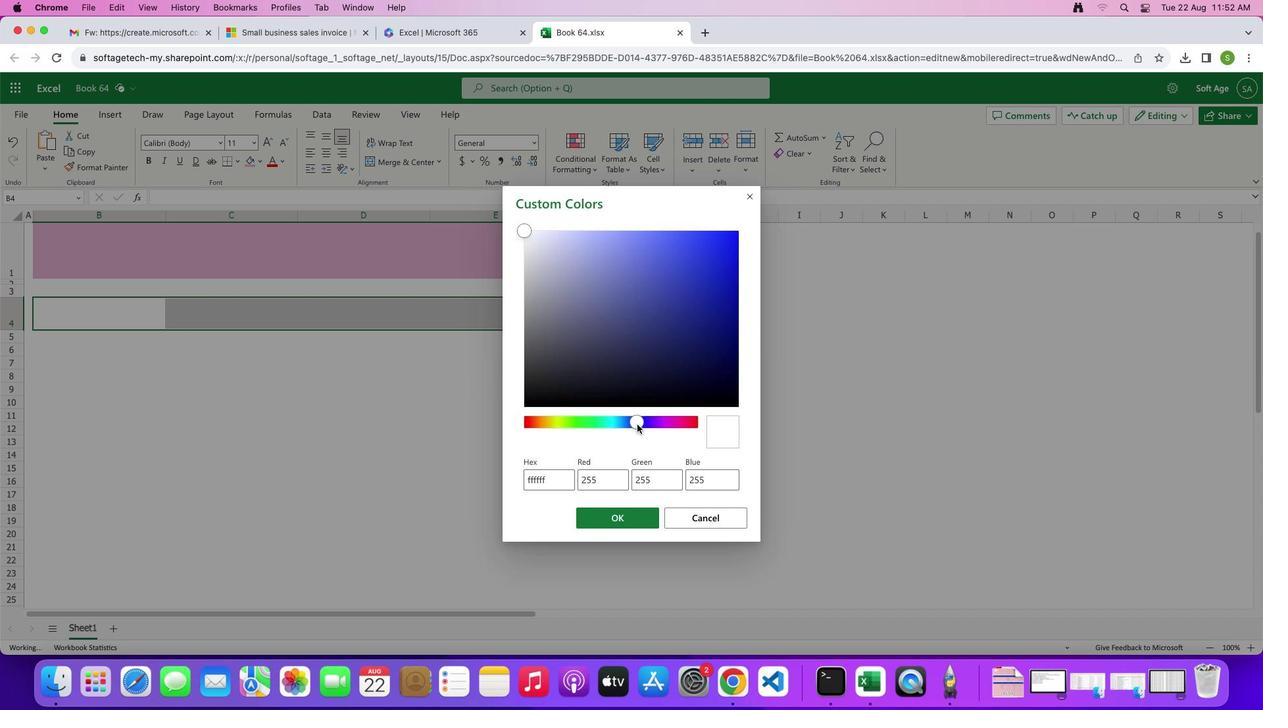 
Action: Mouse moved to (642, 249)
Screenshot: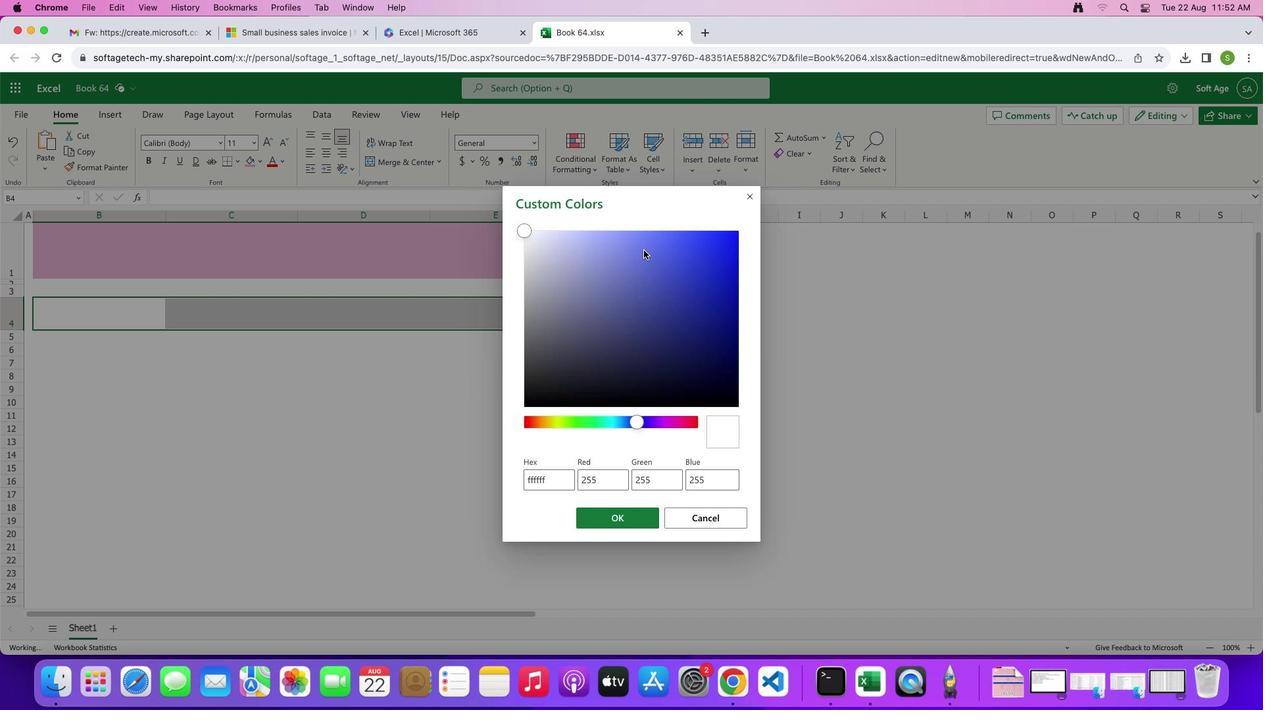 
Action: Mouse pressed left at (642, 249)
Screenshot: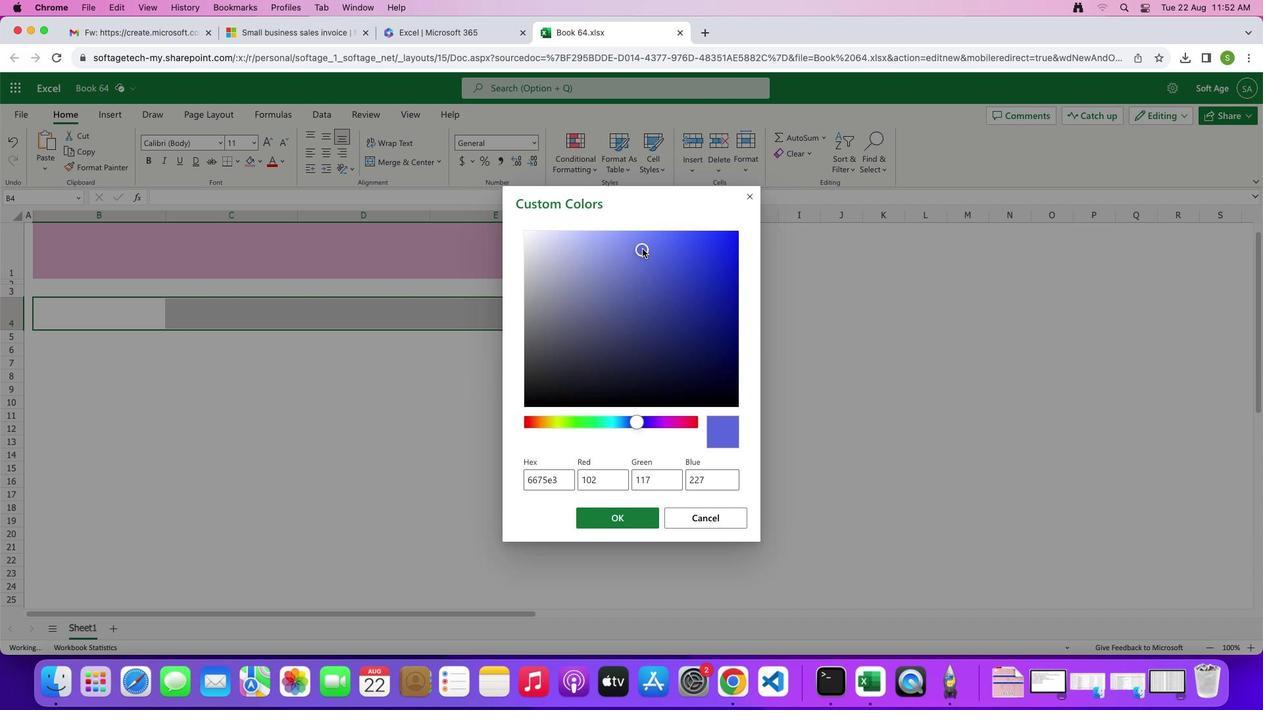 
Action: Mouse moved to (599, 233)
Screenshot: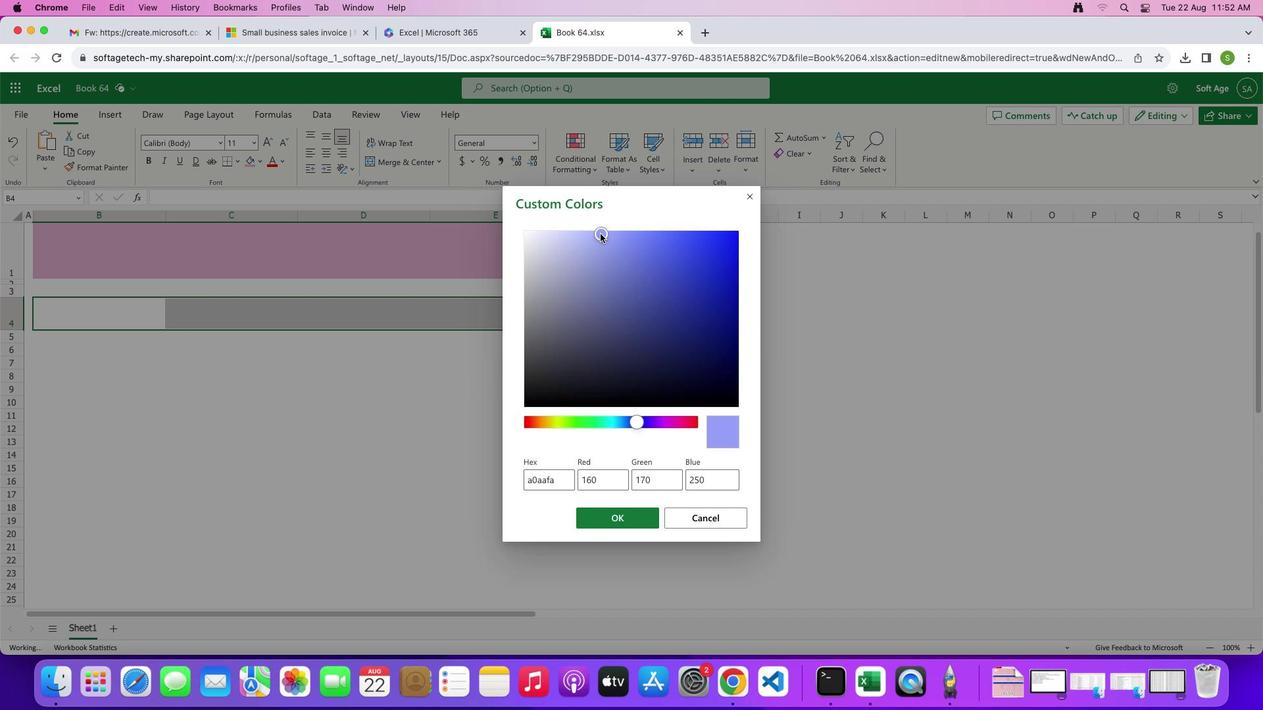 
Action: Mouse pressed left at (599, 233)
Screenshot: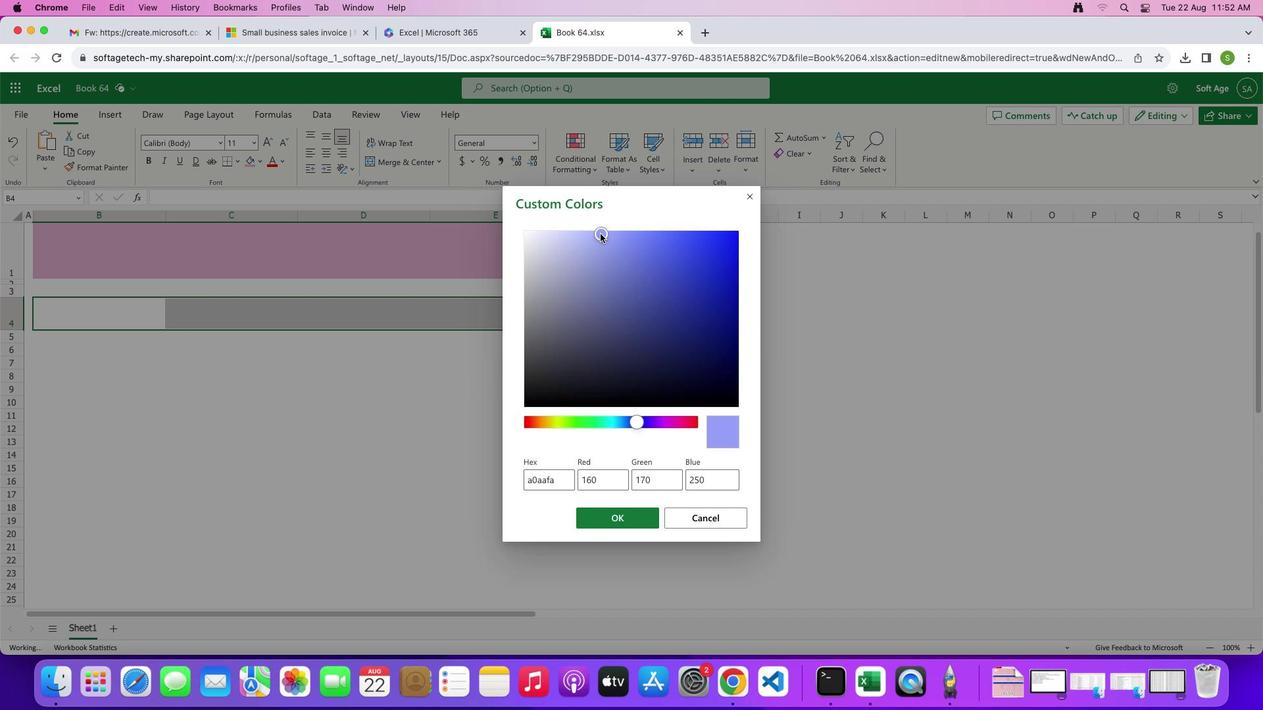 
Action: Mouse moved to (677, 239)
Screenshot: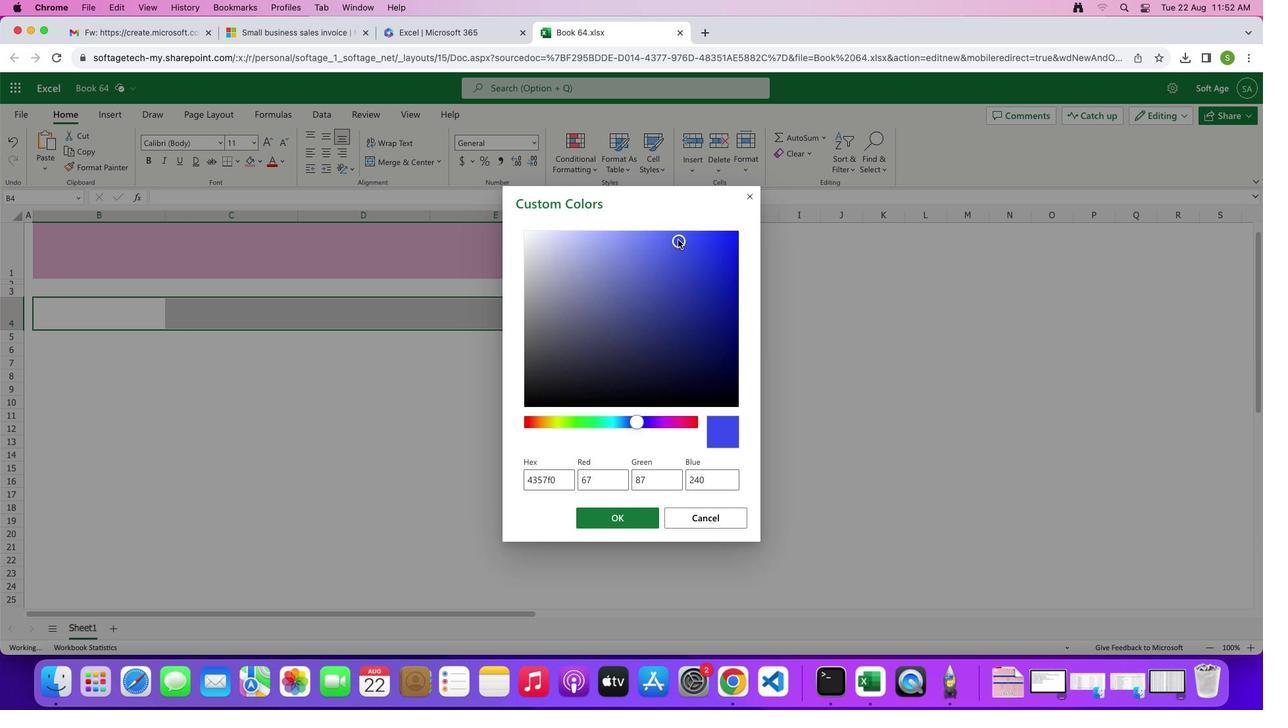 
Action: Mouse pressed left at (677, 239)
Screenshot: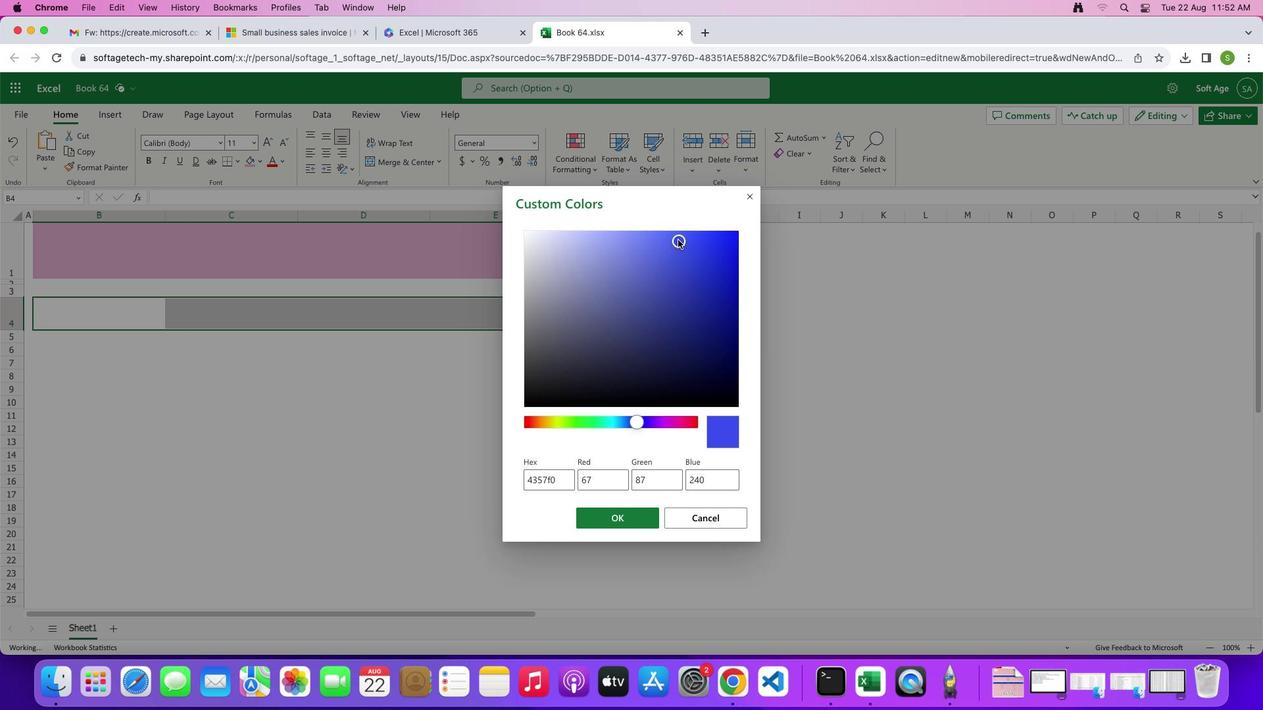 
Action: Mouse moved to (636, 519)
Screenshot: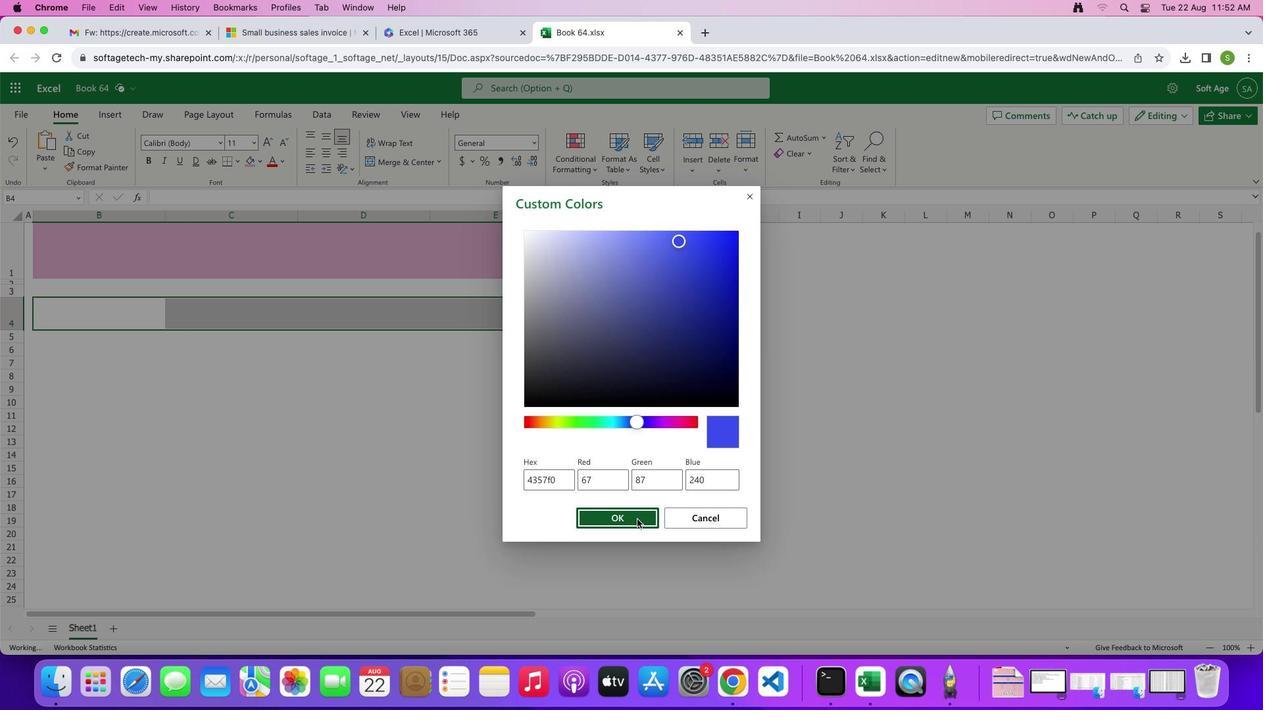 
Action: Mouse pressed left at (636, 519)
Screenshot: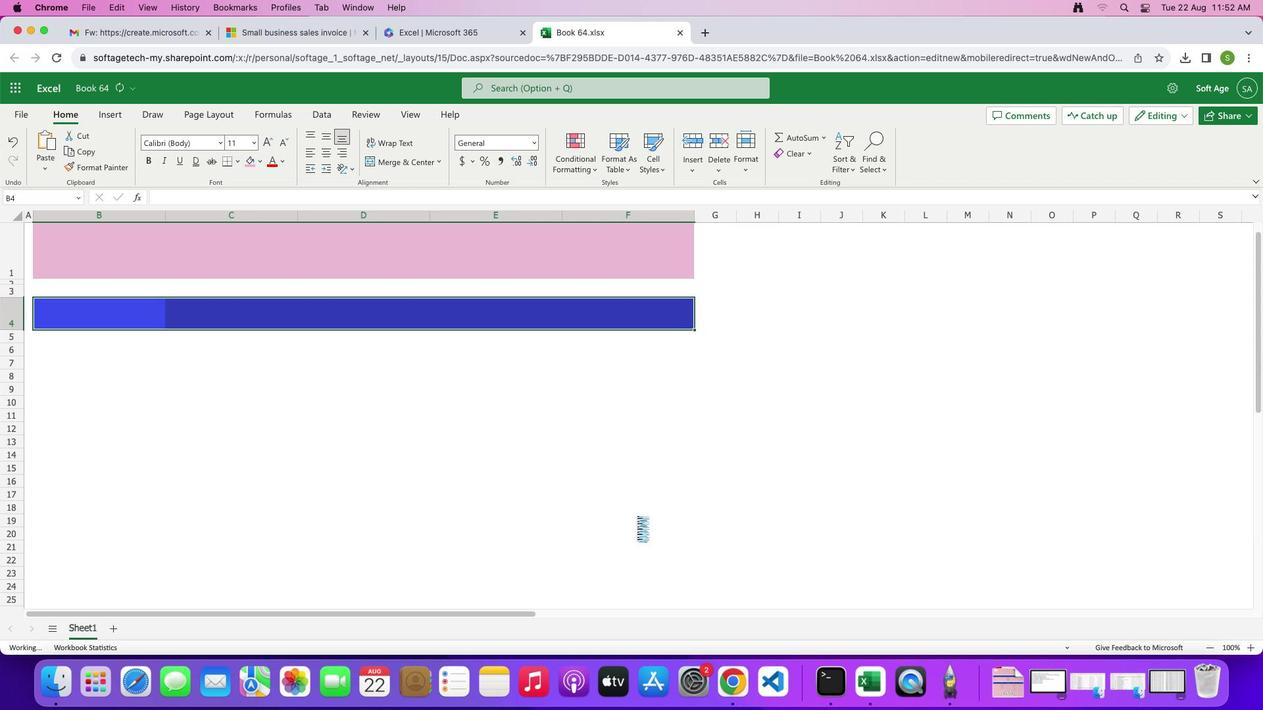 
Action: Mouse moved to (292, 382)
Screenshot: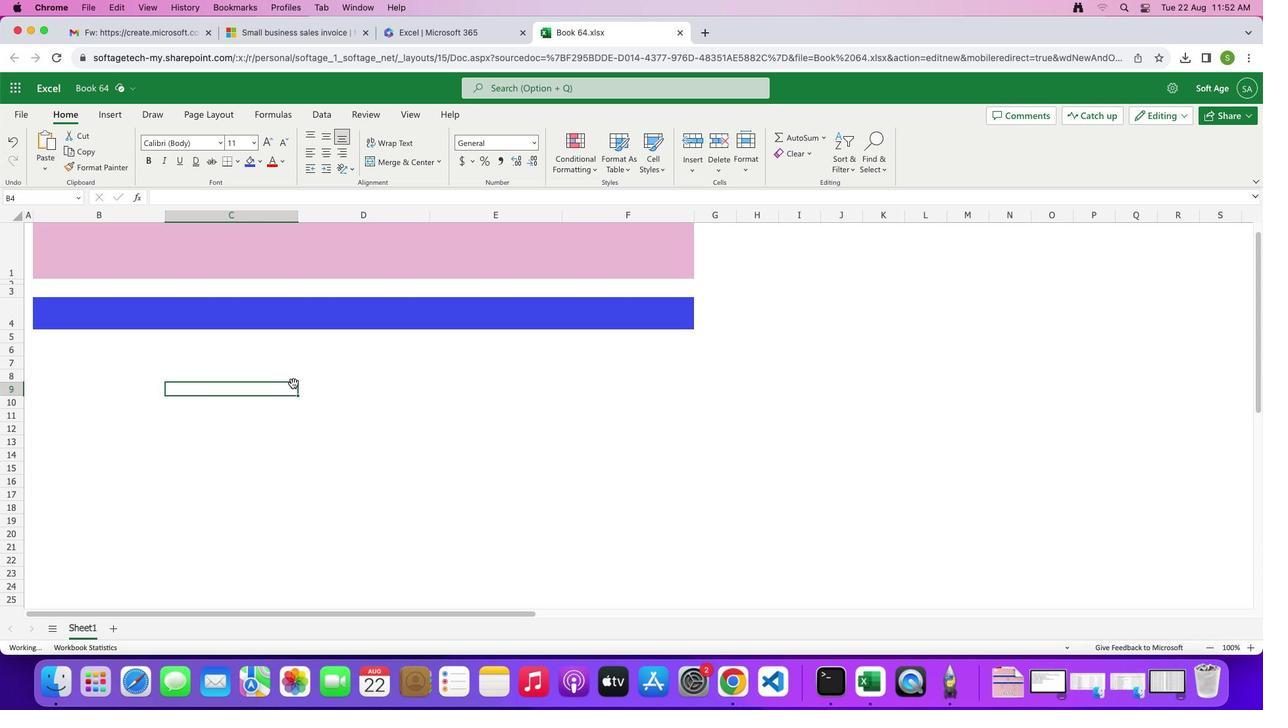 
Action: Mouse pressed left at (292, 382)
Screenshot: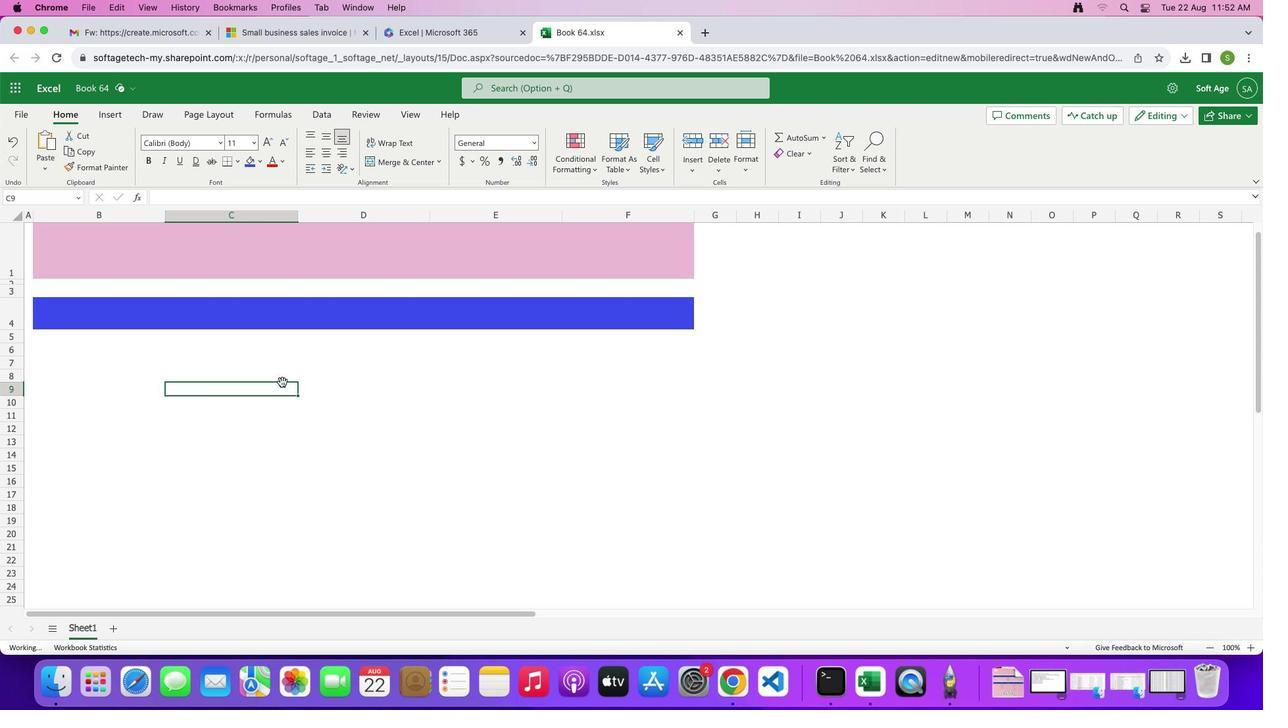 
Action: Mouse moved to (38, 339)
Screenshot: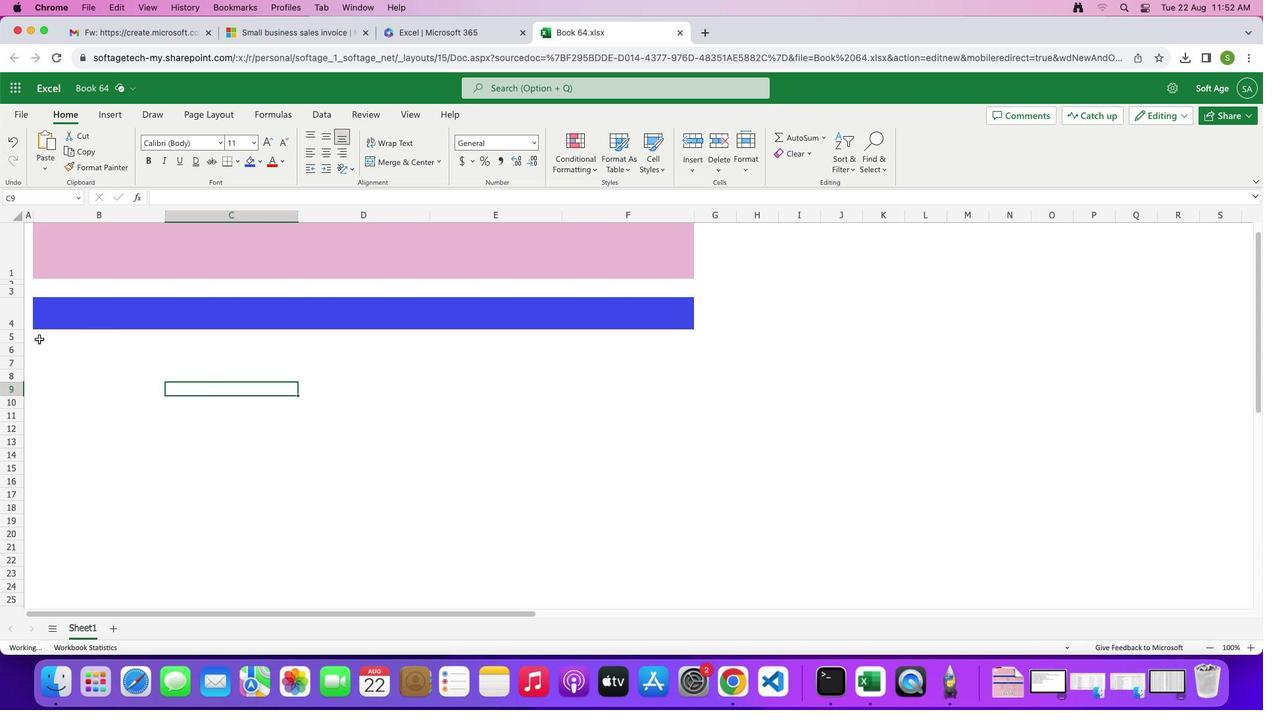 
Action: Mouse pressed left at (38, 339)
Screenshot: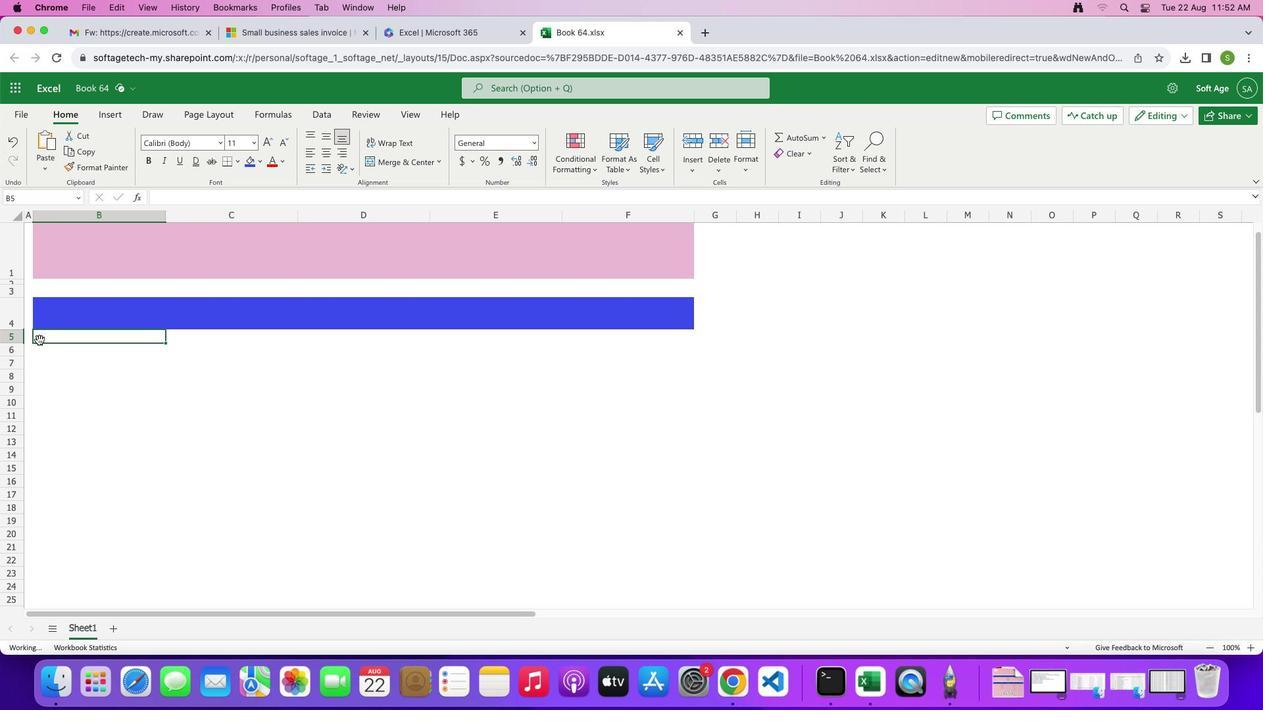 
Action: Mouse moved to (257, 163)
Screenshot: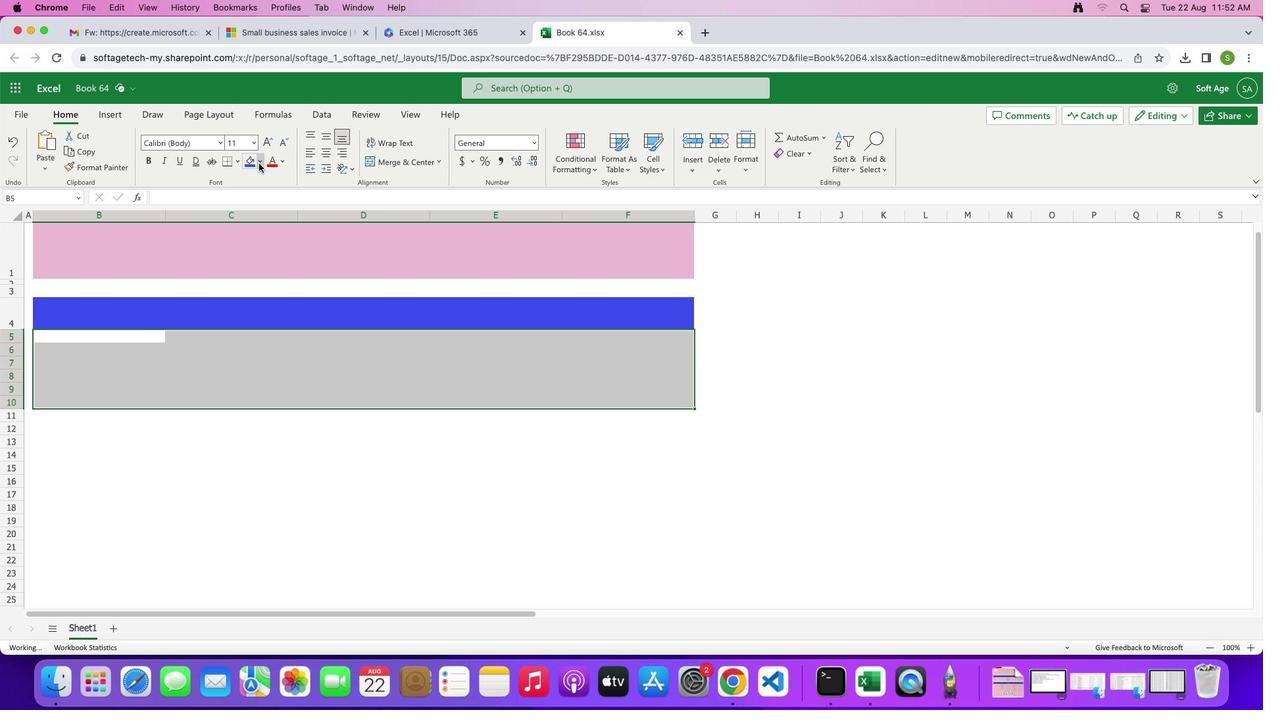 
Action: Mouse pressed left at (257, 163)
Screenshot: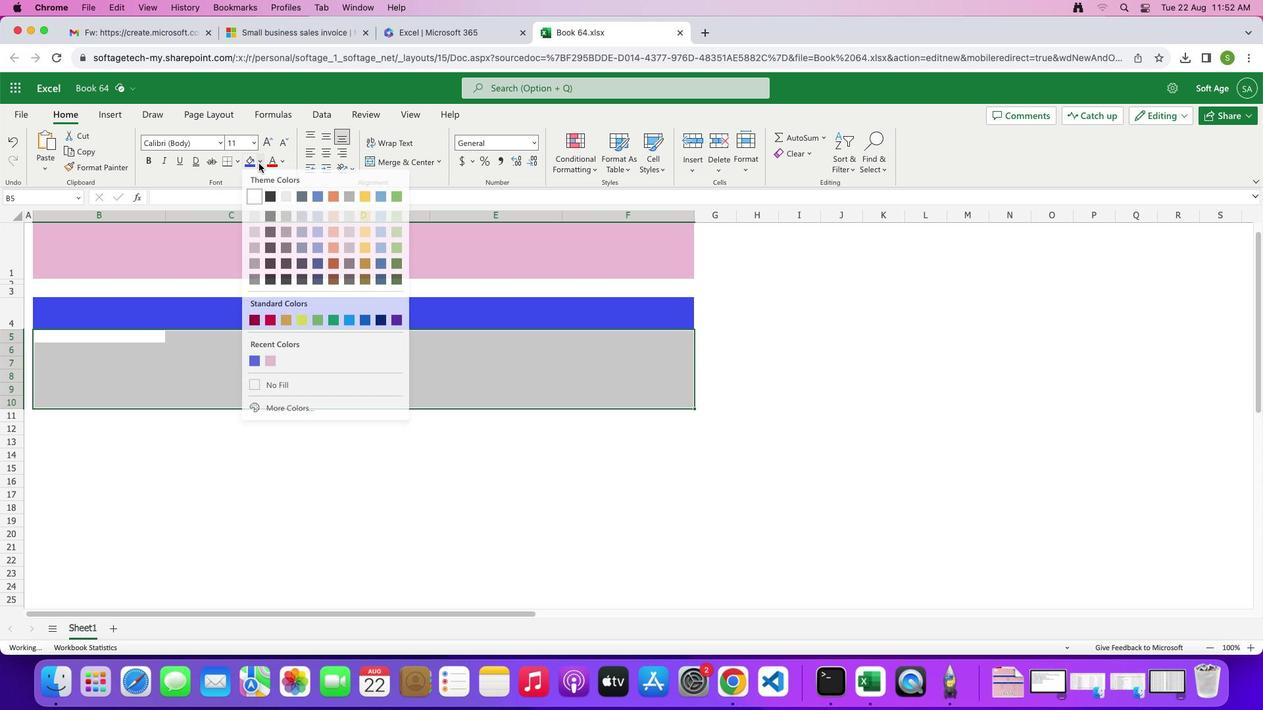 
Action: Mouse moved to (269, 361)
Screenshot: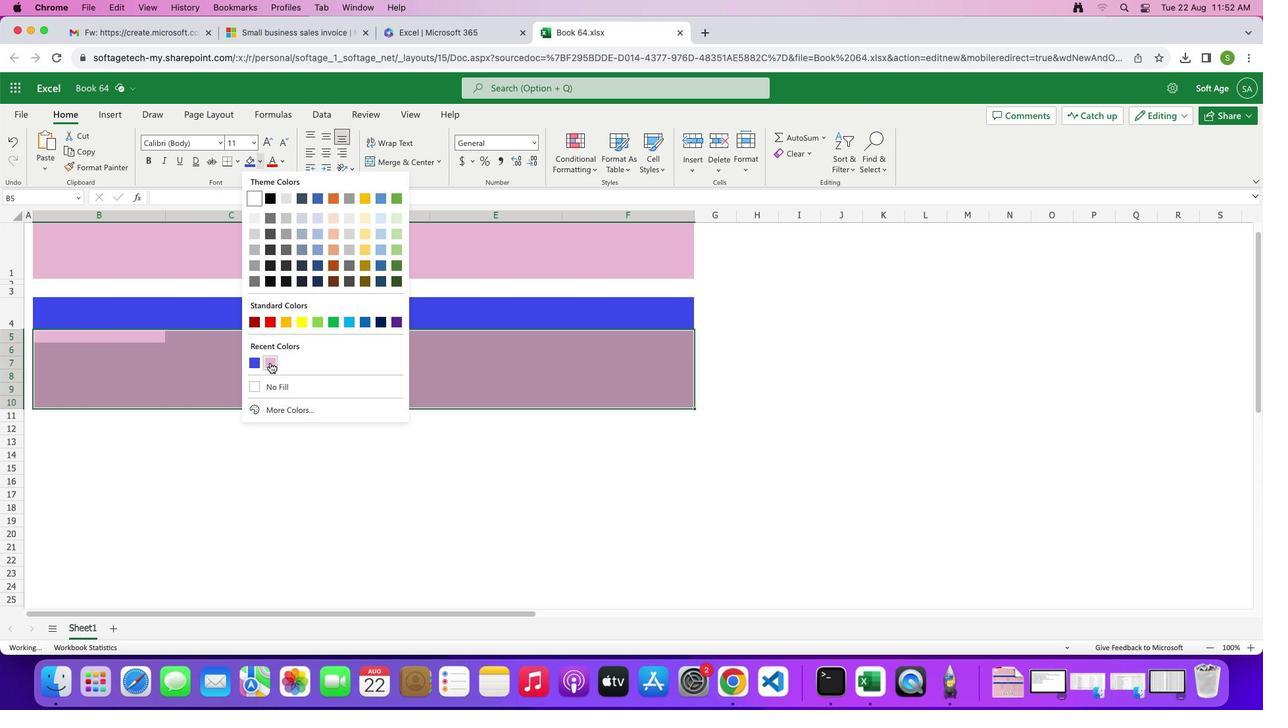 
Action: Mouse pressed left at (269, 361)
Screenshot: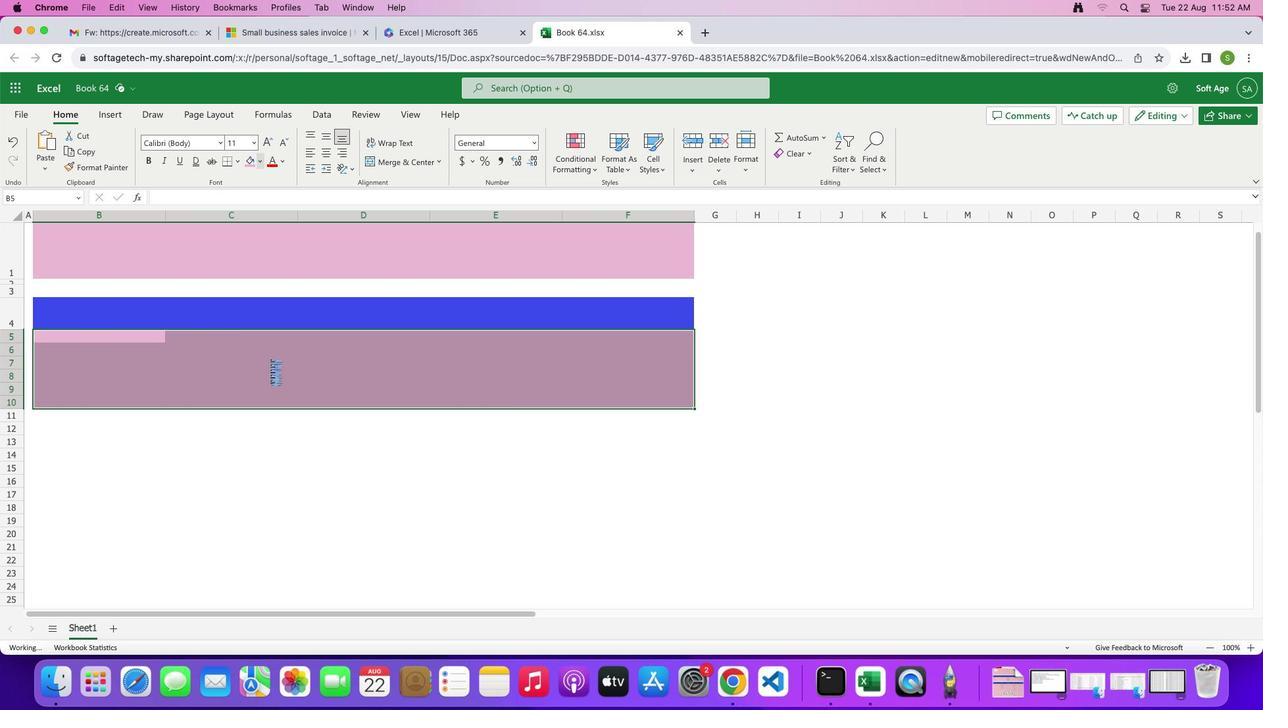 
Action: Mouse moved to (405, 367)
Screenshot: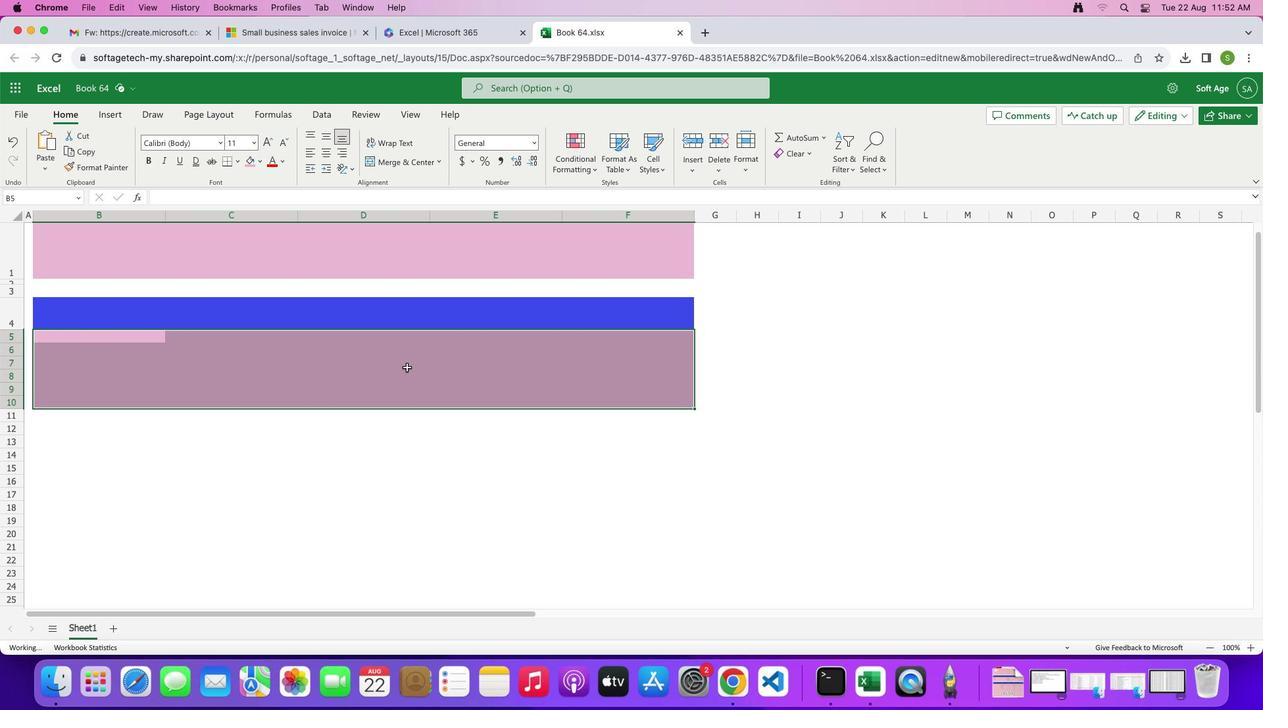 
Action: Mouse pressed left at (405, 367)
Screenshot: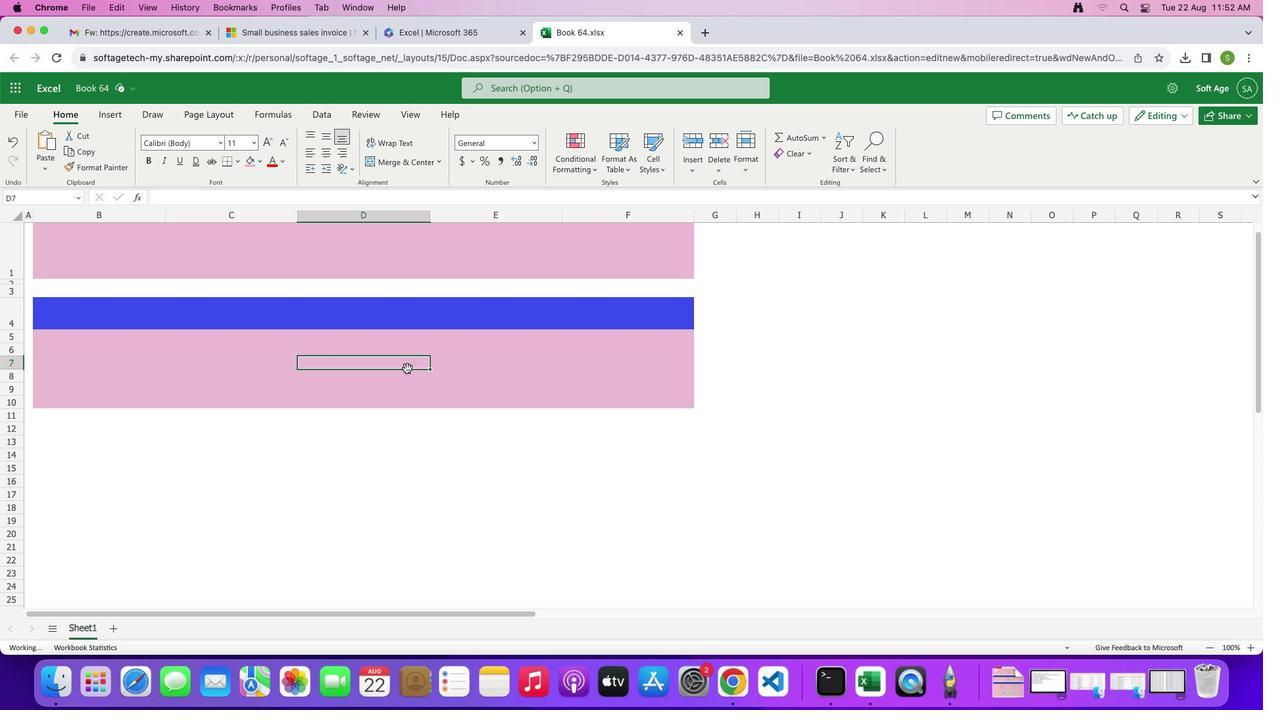 
Action: Mouse moved to (9, 335)
Screenshot: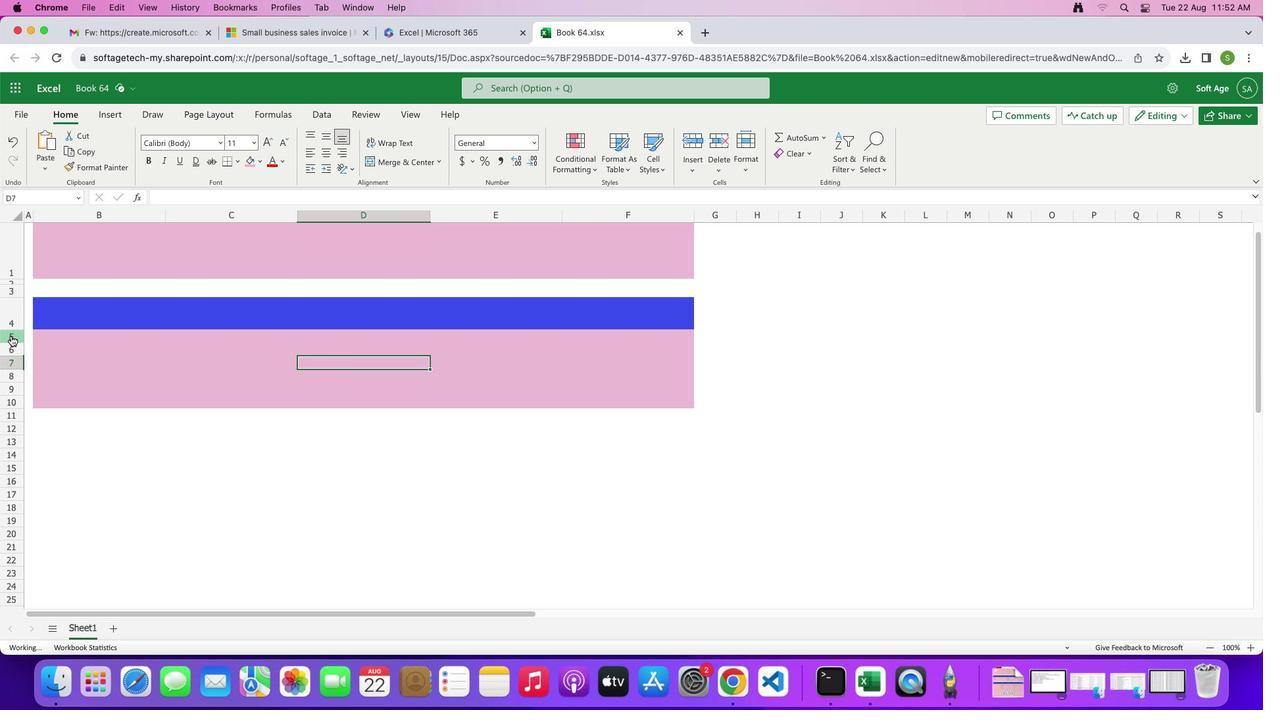 
Action: Mouse pressed left at (9, 335)
Screenshot: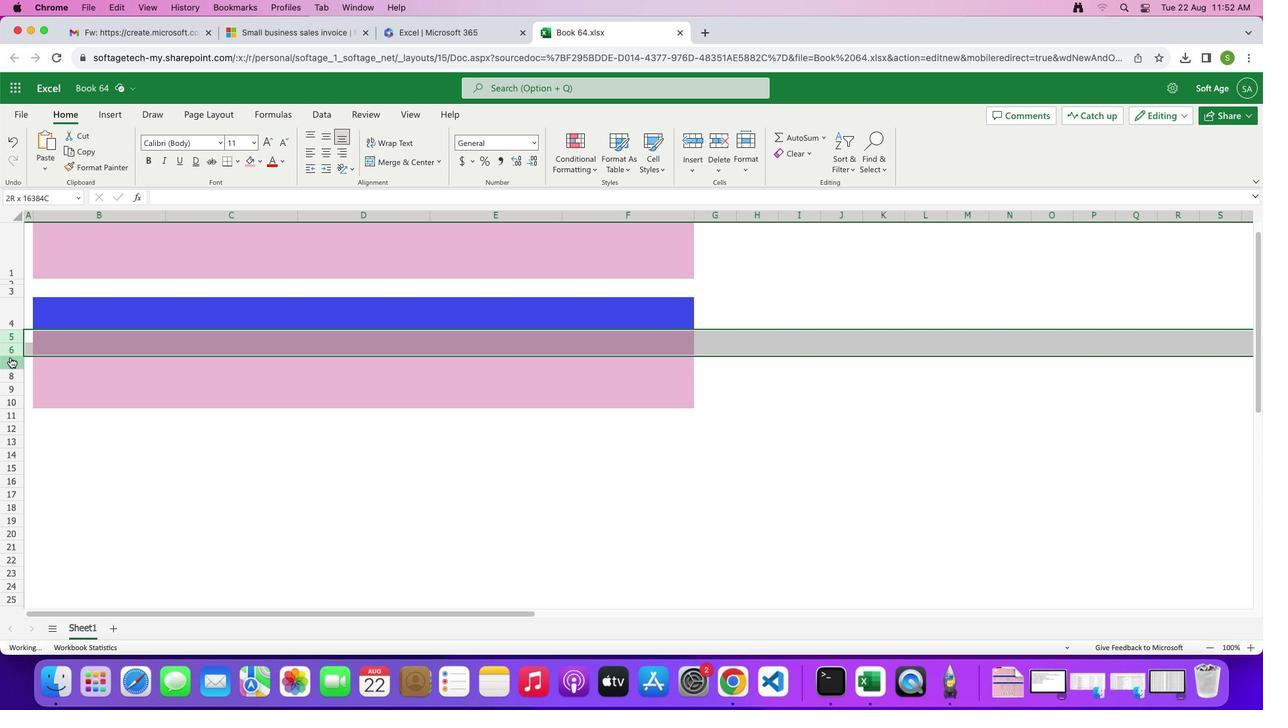
Action: Mouse moved to (11, 343)
Screenshot: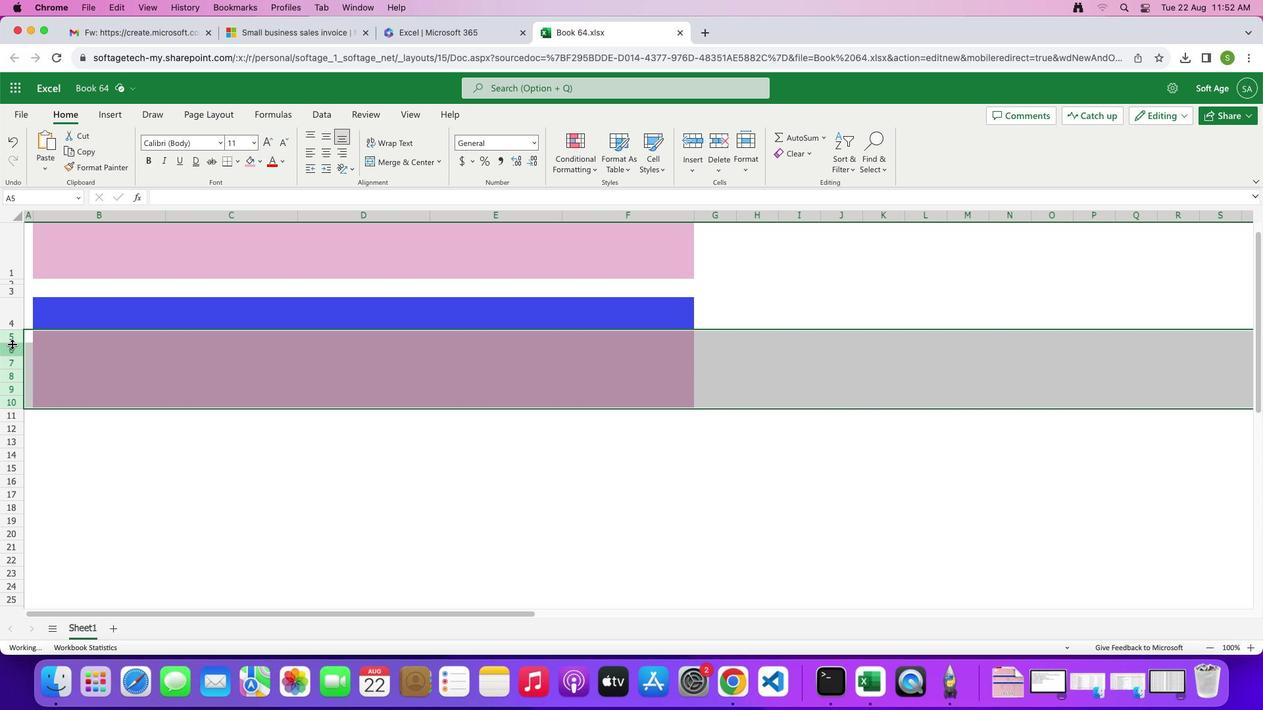 
Action: Mouse pressed left at (11, 343)
Screenshot: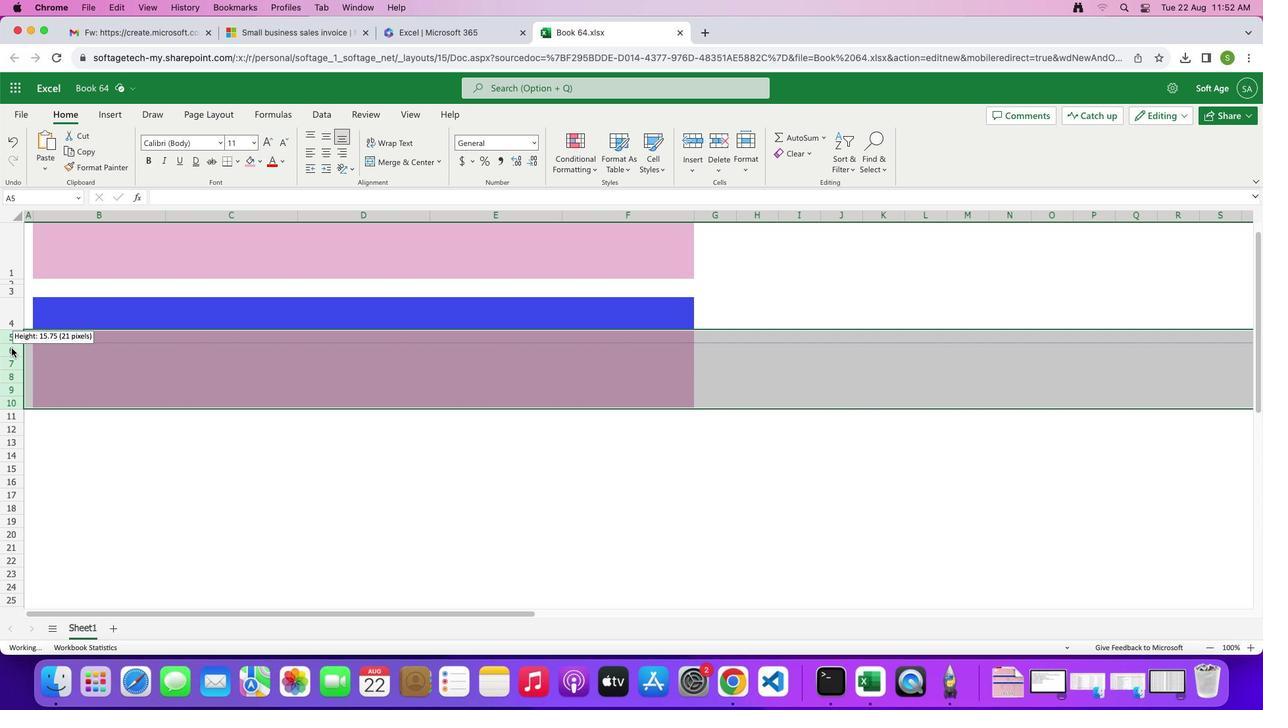 
Action: Mouse moved to (163, 359)
Screenshot: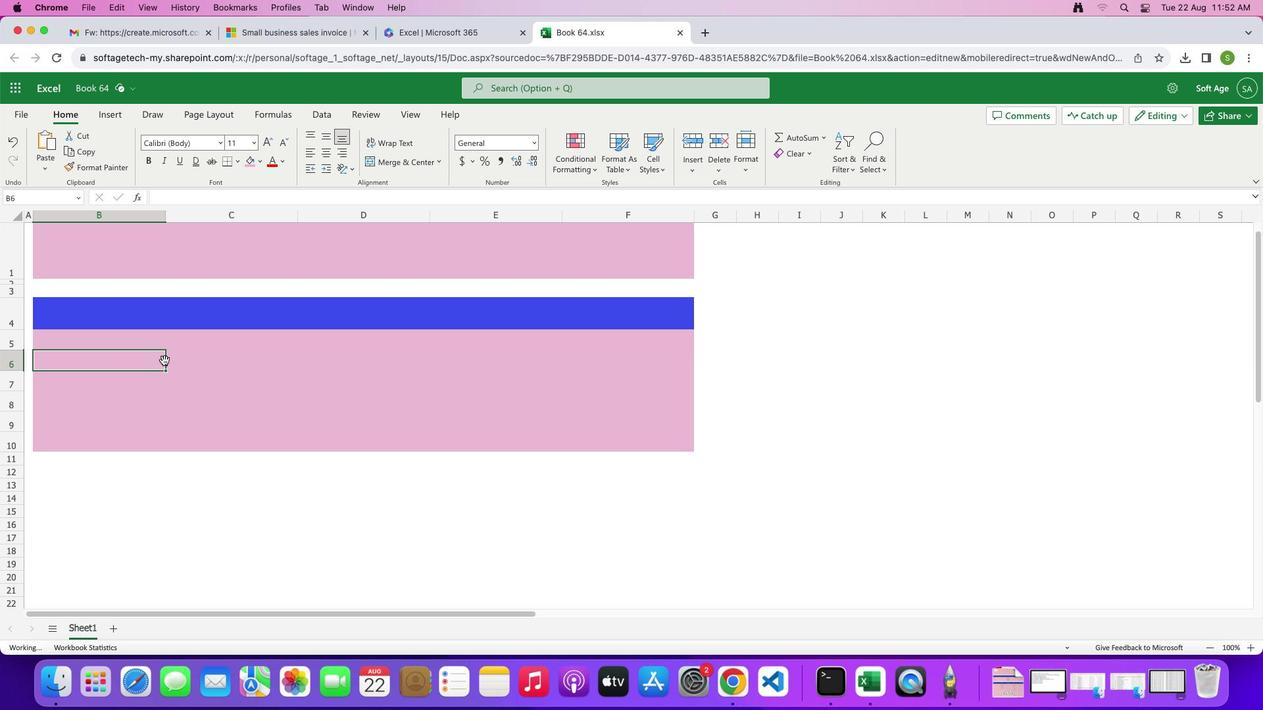 
Action: Mouse pressed left at (163, 359)
Screenshot: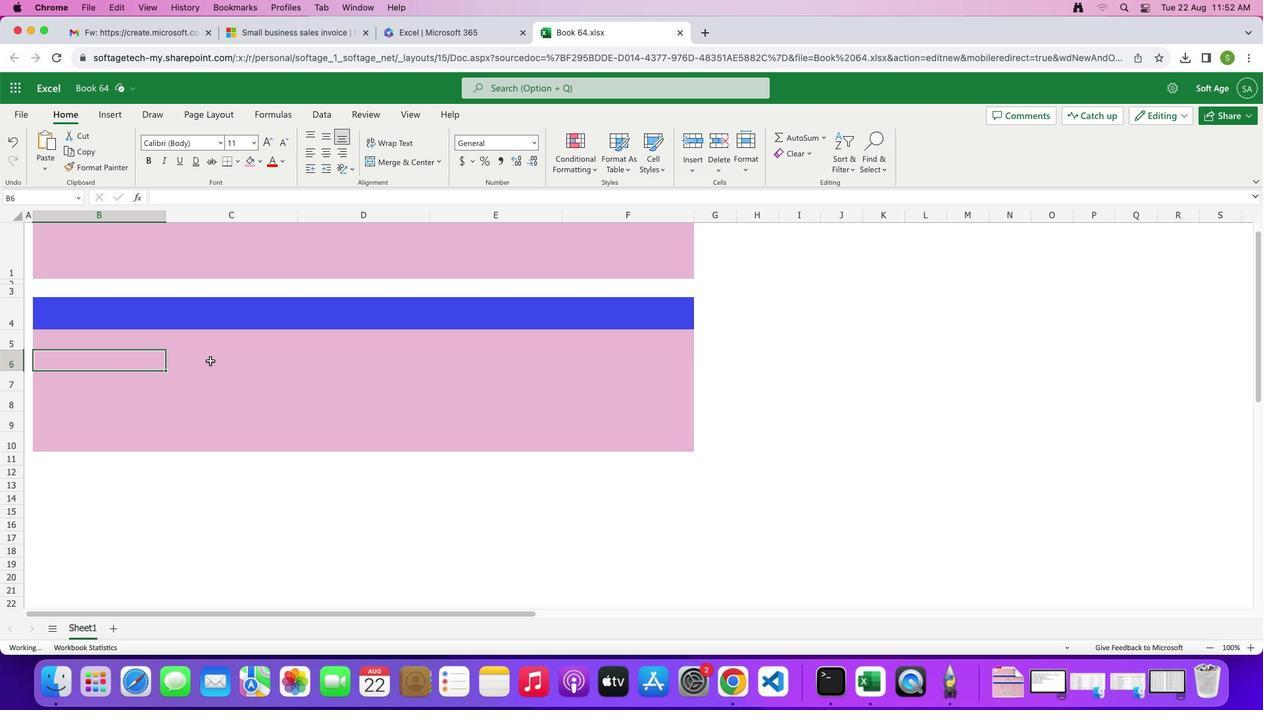 
Action: Mouse moved to (340, 399)
Screenshot: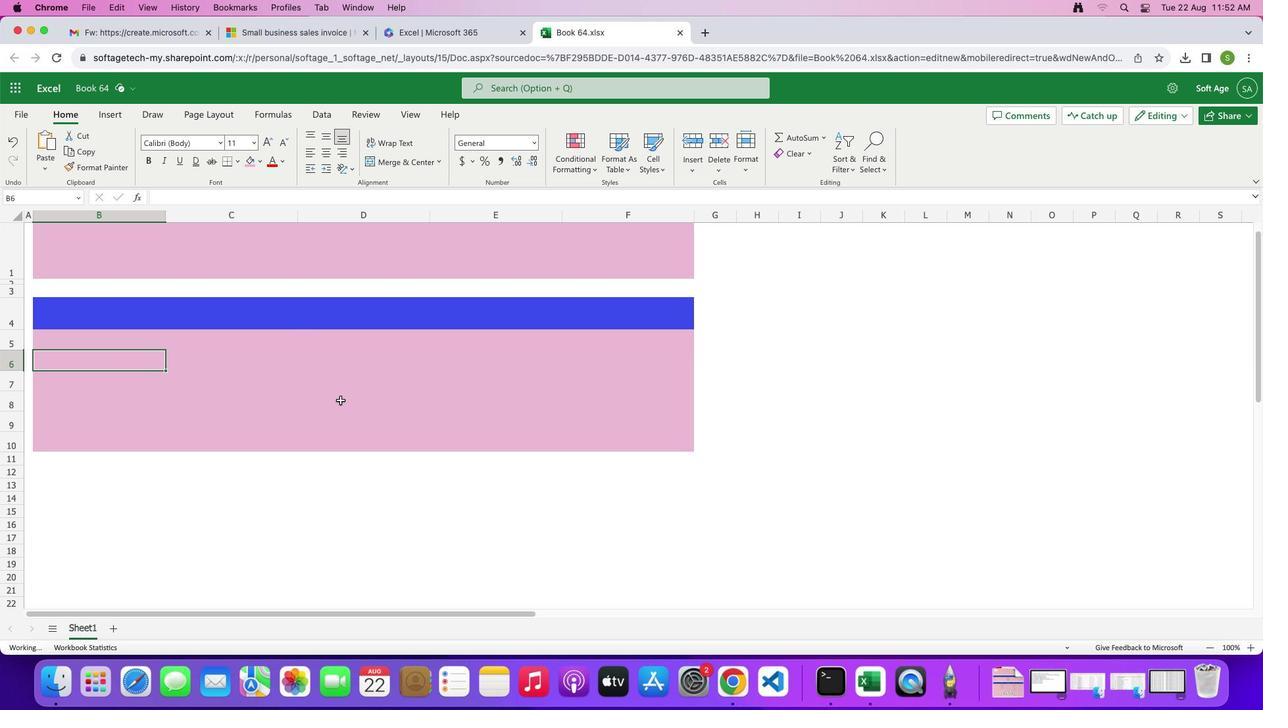 
Action: Mouse scrolled (340, 399) with delta (0, 0)
Screenshot: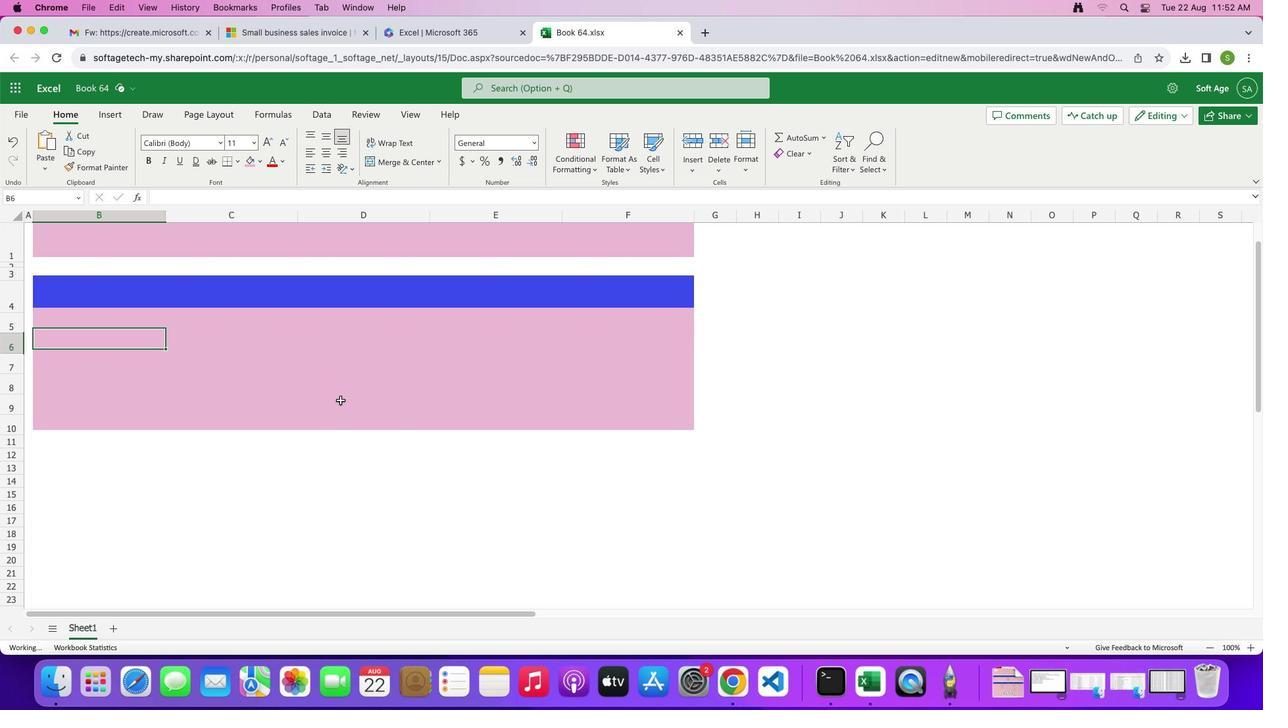 
Action: Mouse scrolled (340, 399) with delta (0, 0)
Screenshot: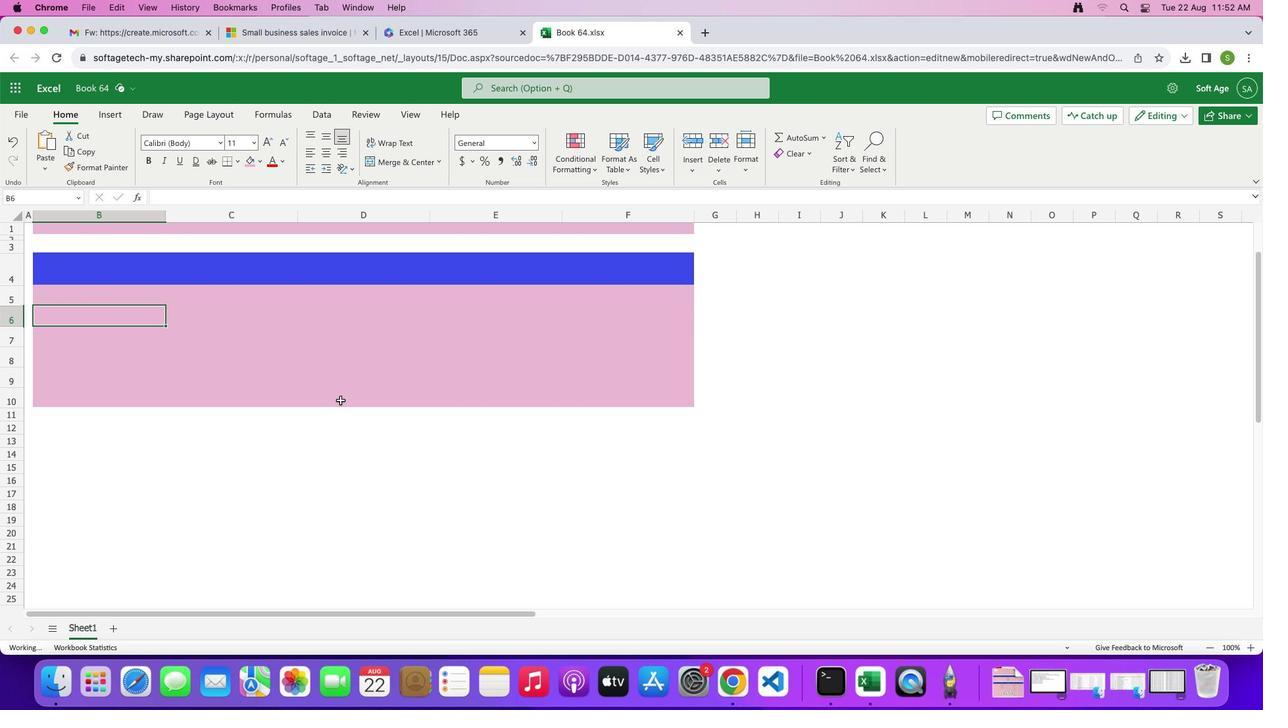
Action: Mouse scrolled (340, 399) with delta (0, 0)
Screenshot: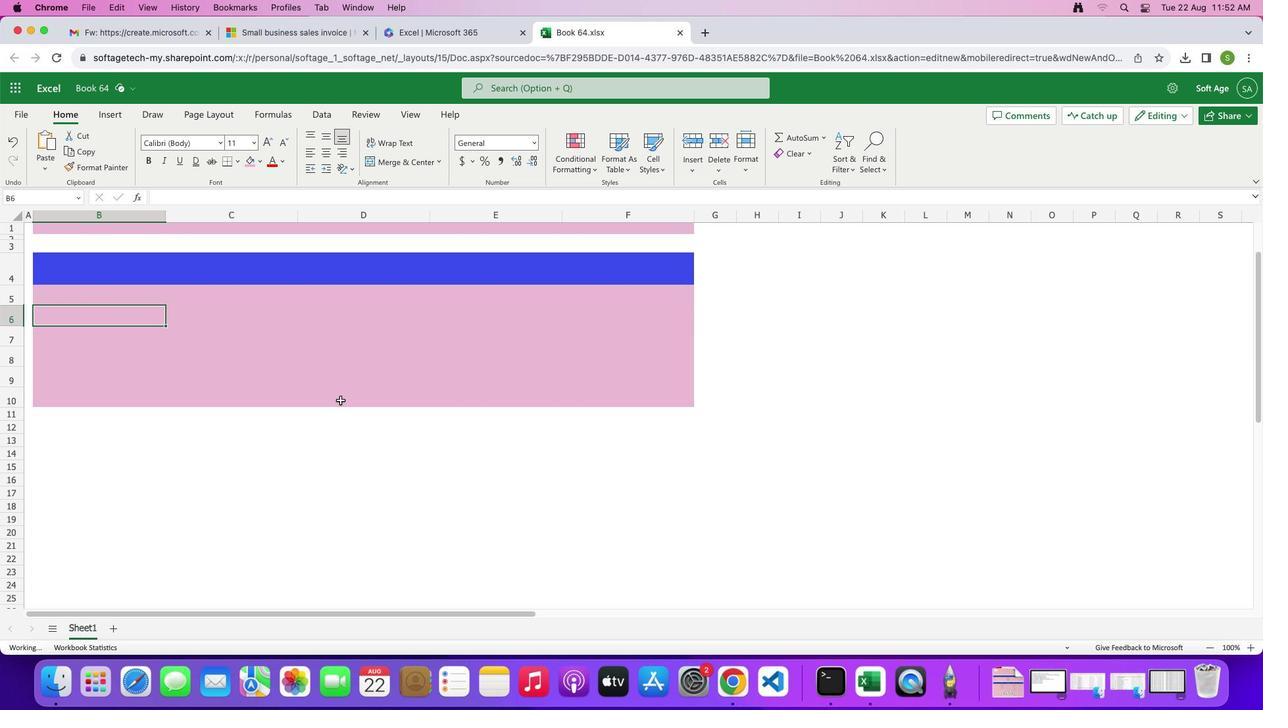 
Action: Mouse moved to (339, 399)
Screenshot: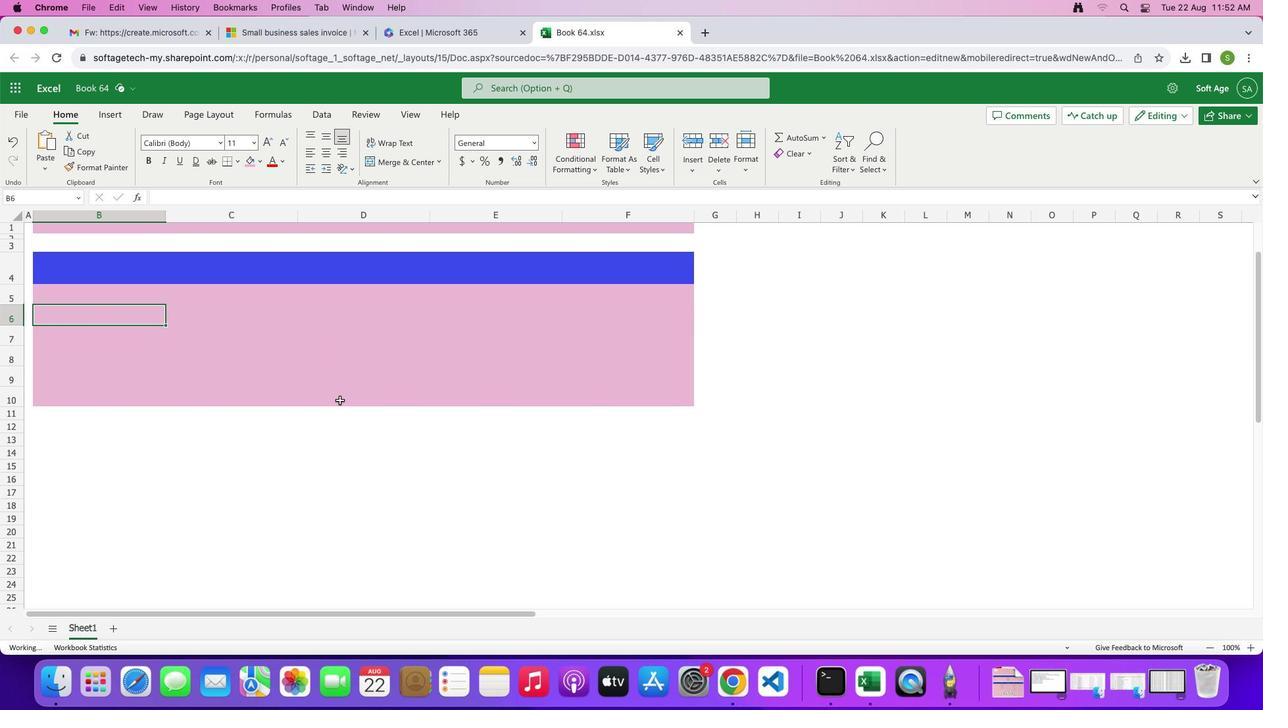 
Action: Mouse scrolled (339, 399) with delta (0, 0)
Screenshot: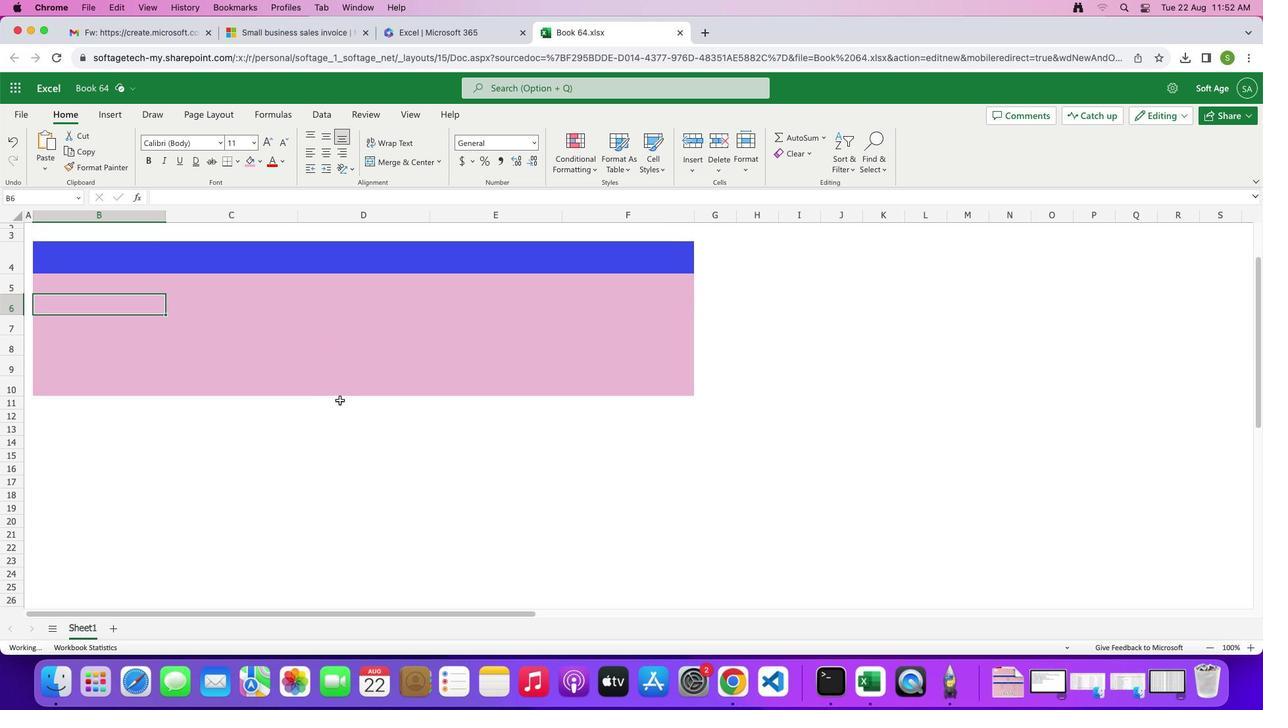 
Action: Mouse moved to (339, 399)
Screenshot: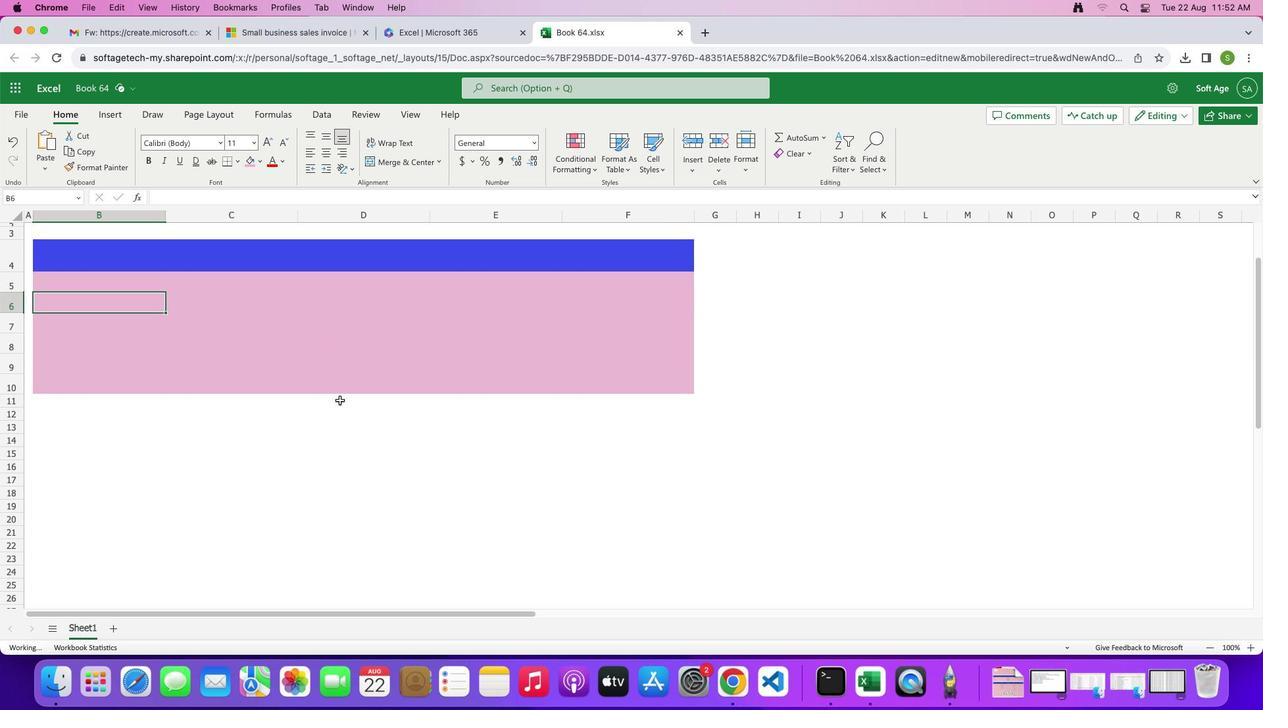 
Action: Mouse scrolled (339, 399) with delta (0, 0)
Screenshot: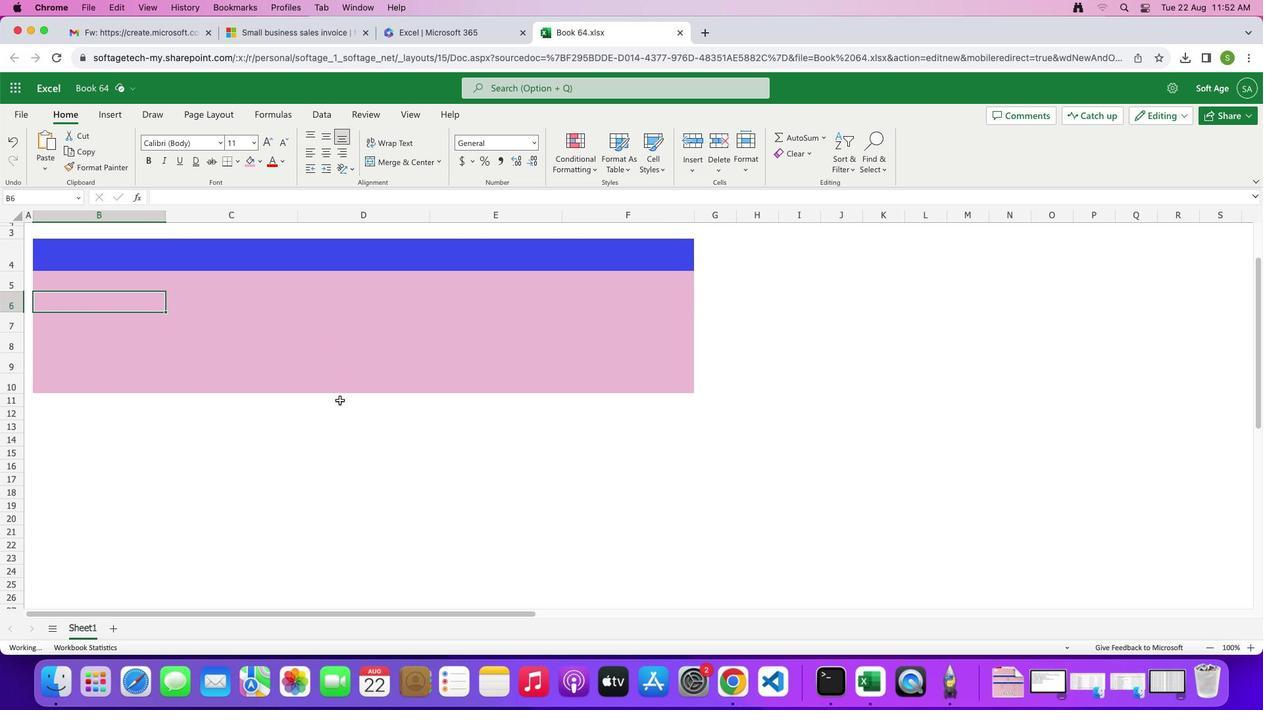
Action: Mouse scrolled (339, 399) with delta (0, 0)
Screenshot: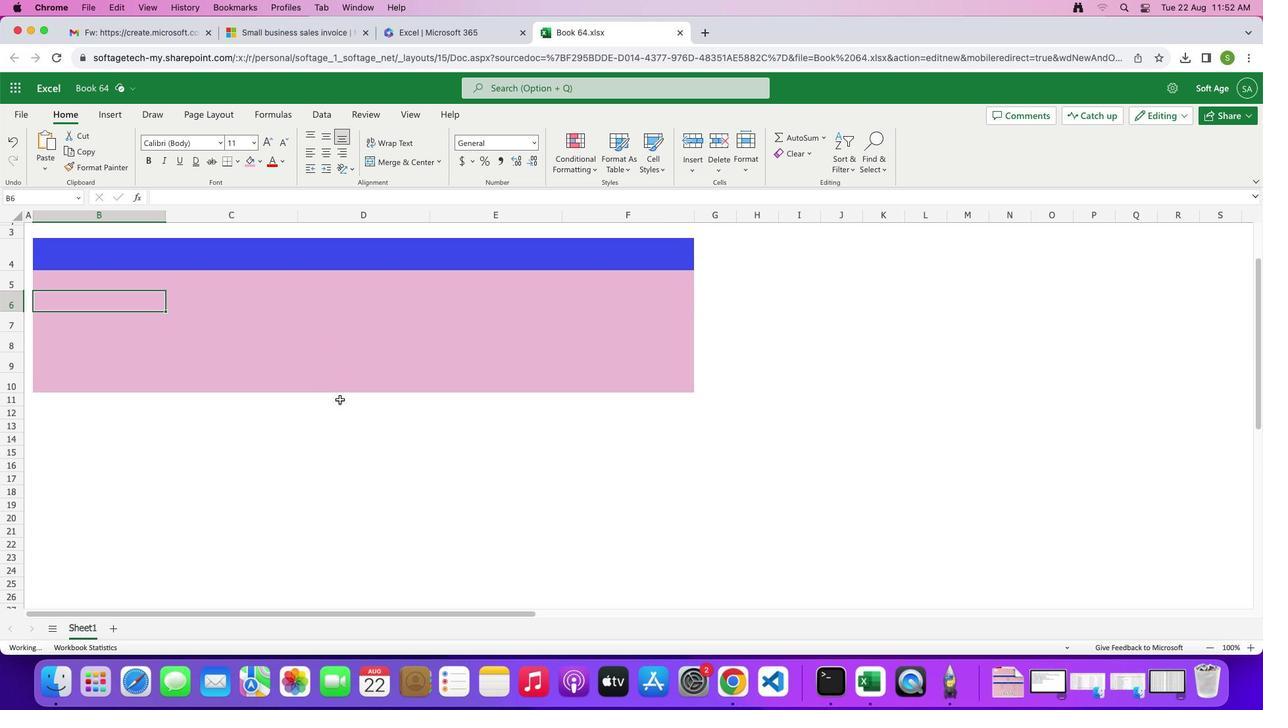 
Action: Mouse moved to (338, 399)
Screenshot: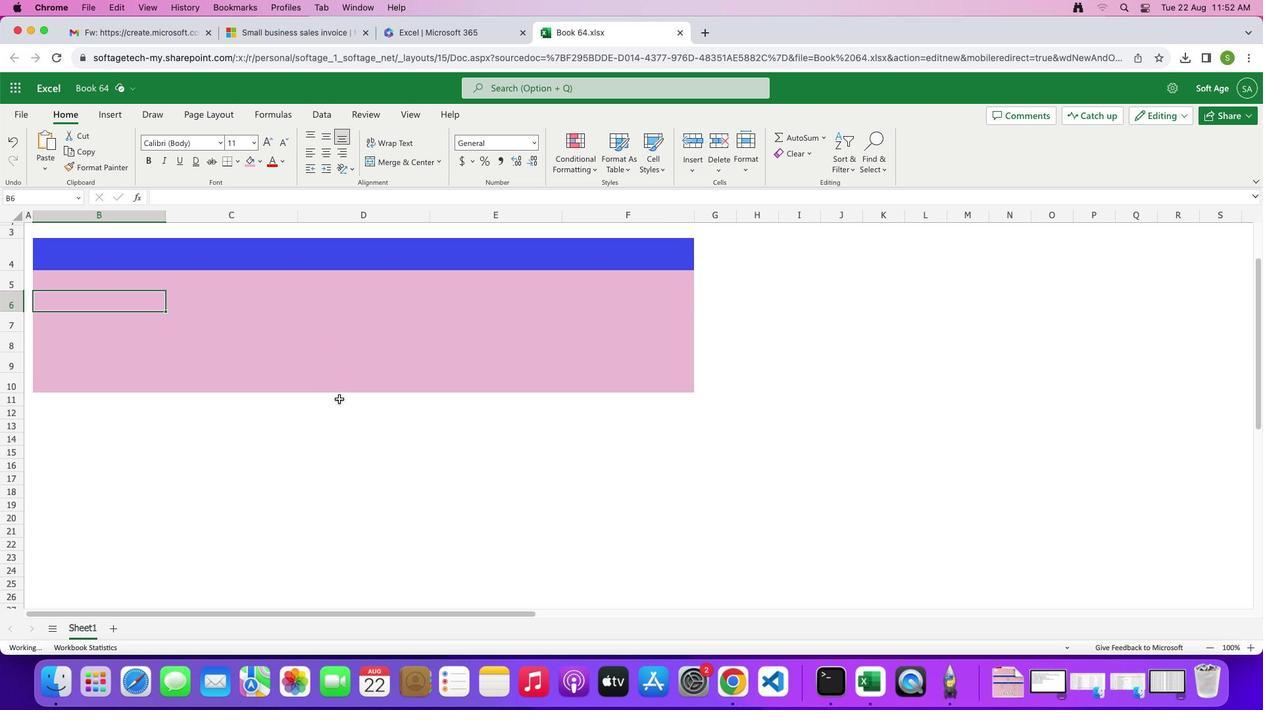 
Action: Mouse scrolled (338, 399) with delta (0, 0)
Screenshot: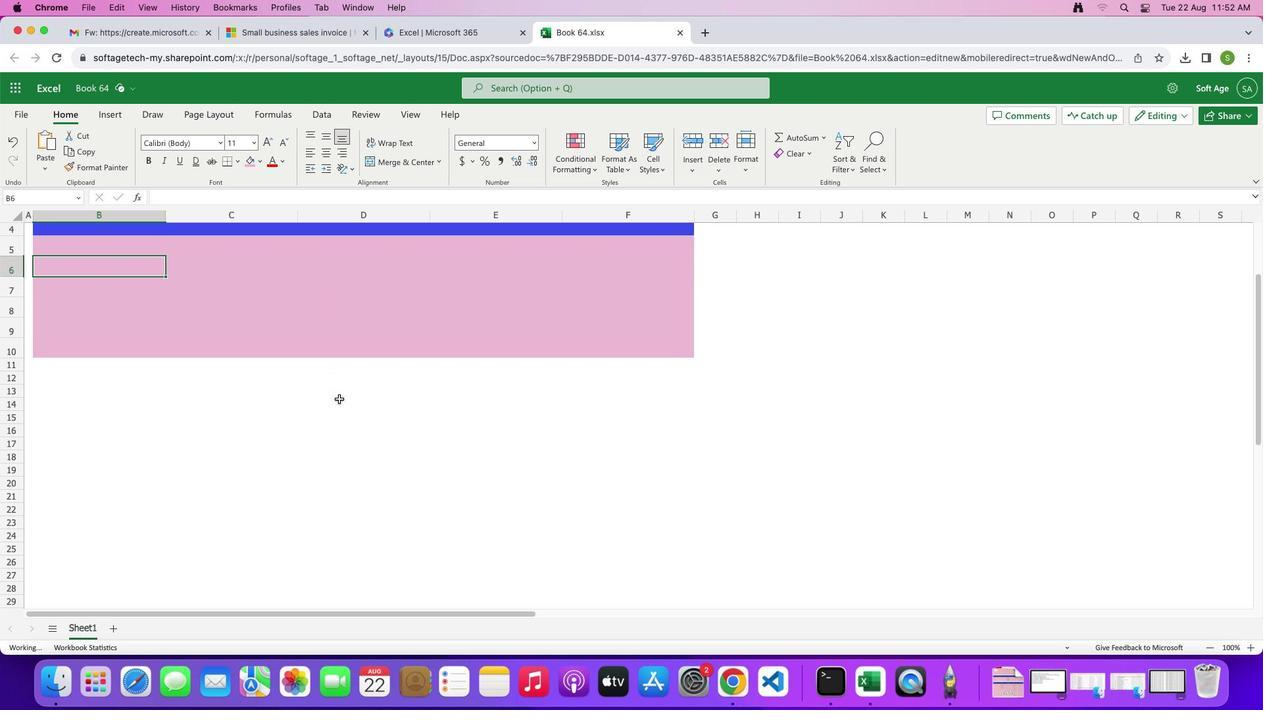 
Action: Mouse scrolled (338, 399) with delta (0, 0)
Screenshot: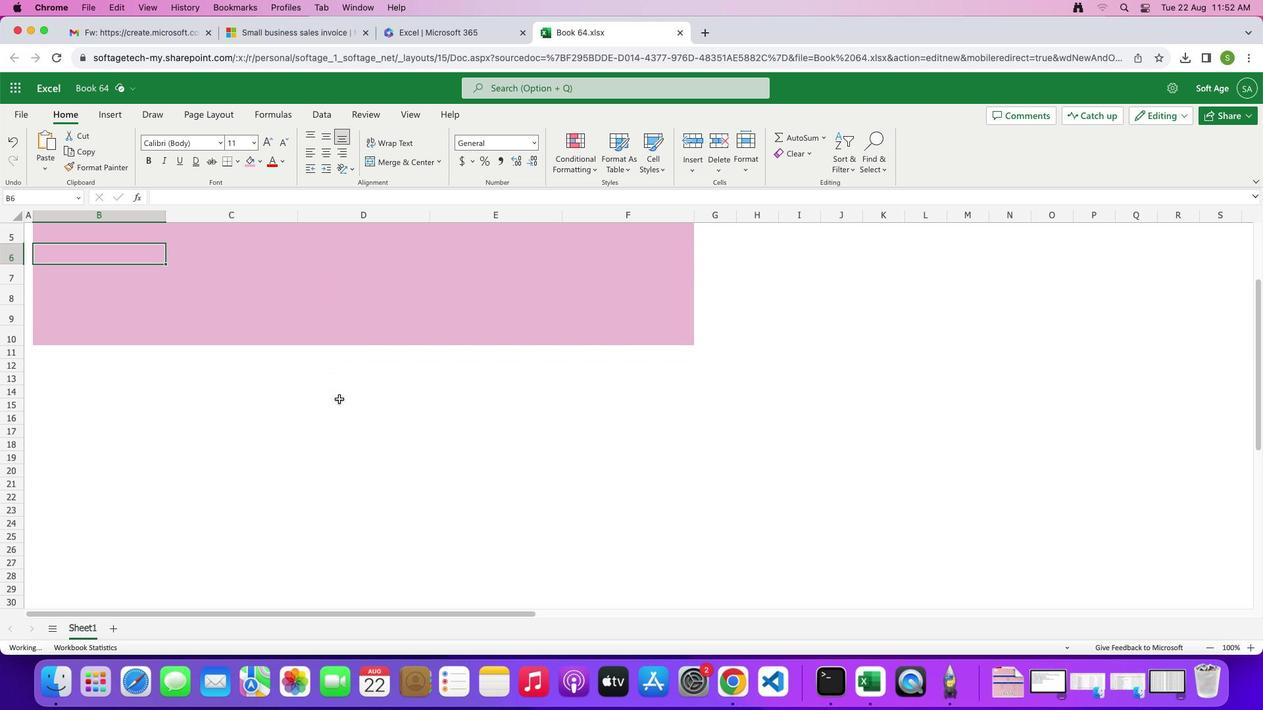 
Action: Mouse scrolled (338, 399) with delta (0, 0)
Screenshot: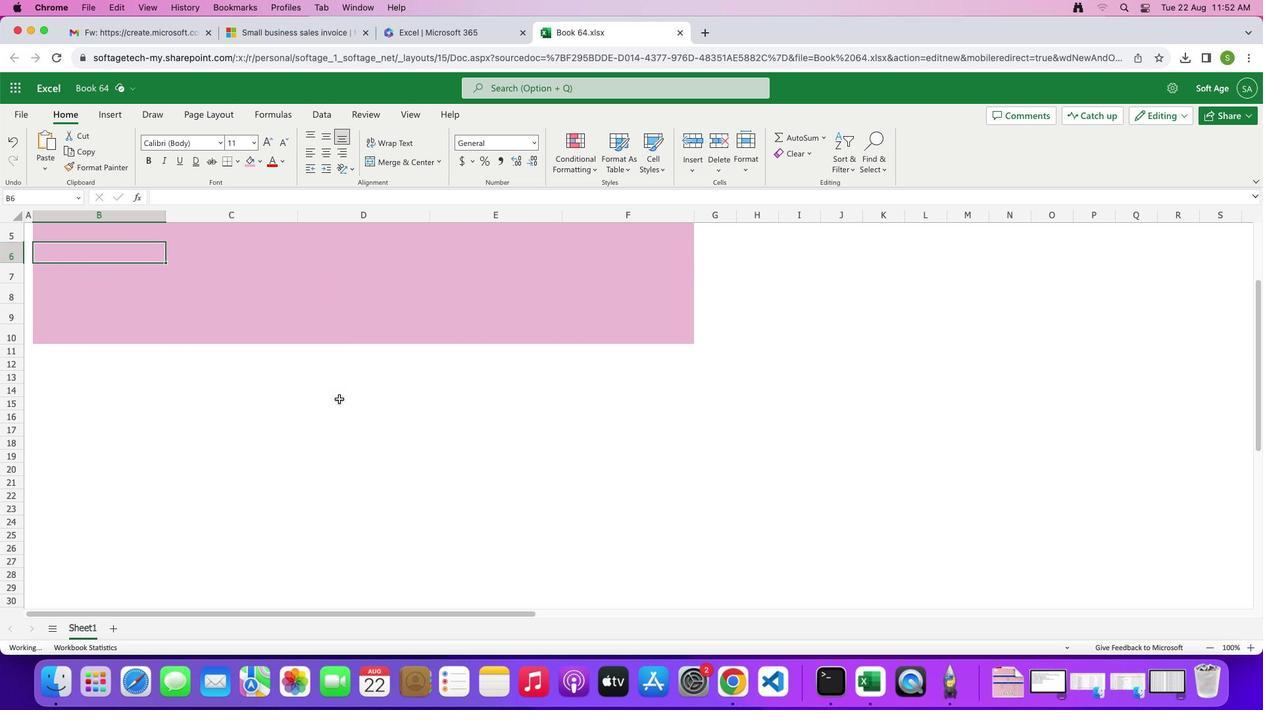 
Action: Mouse moved to (11, 362)
Screenshot: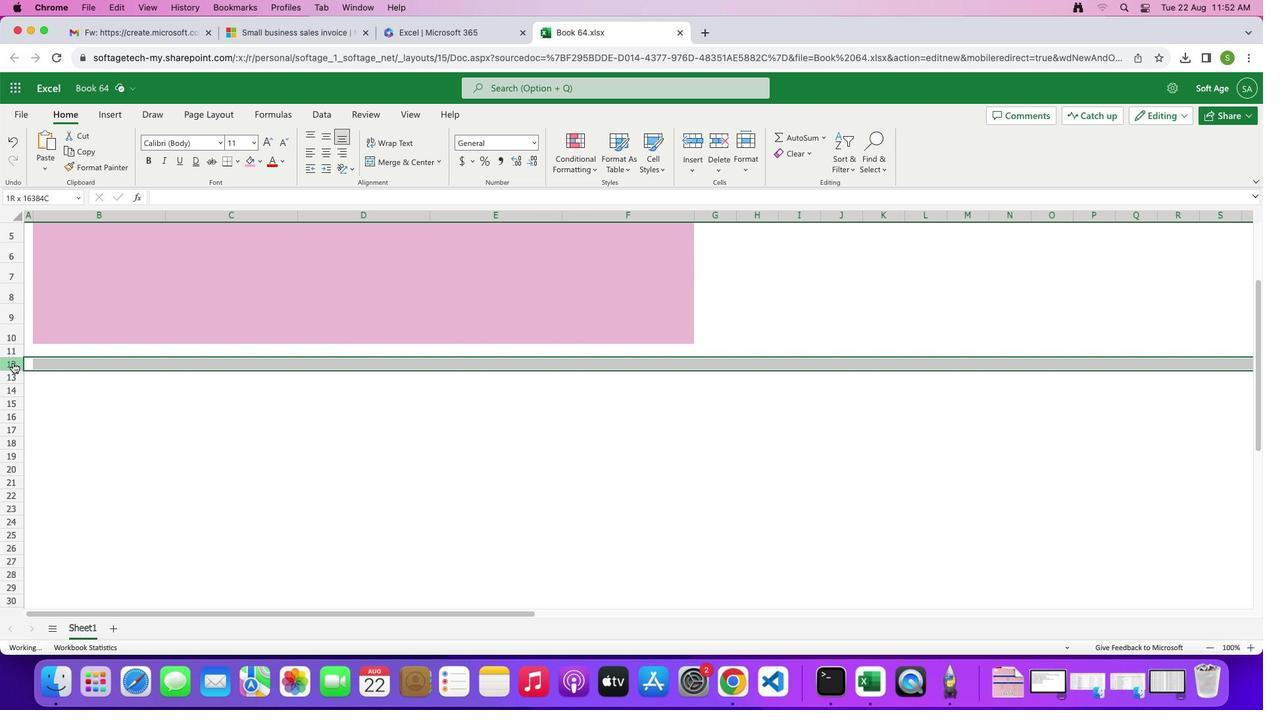 
Action: Mouse pressed left at (11, 362)
Screenshot: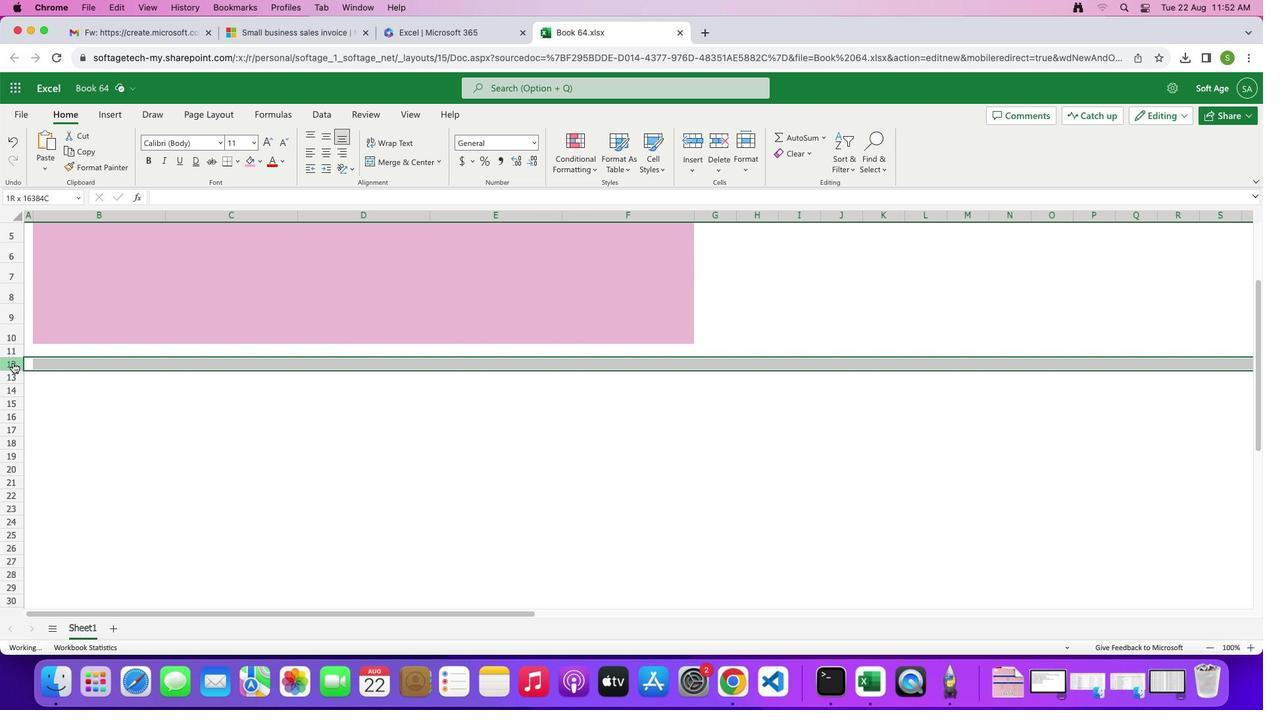 
Action: Mouse moved to (10, 371)
Screenshot: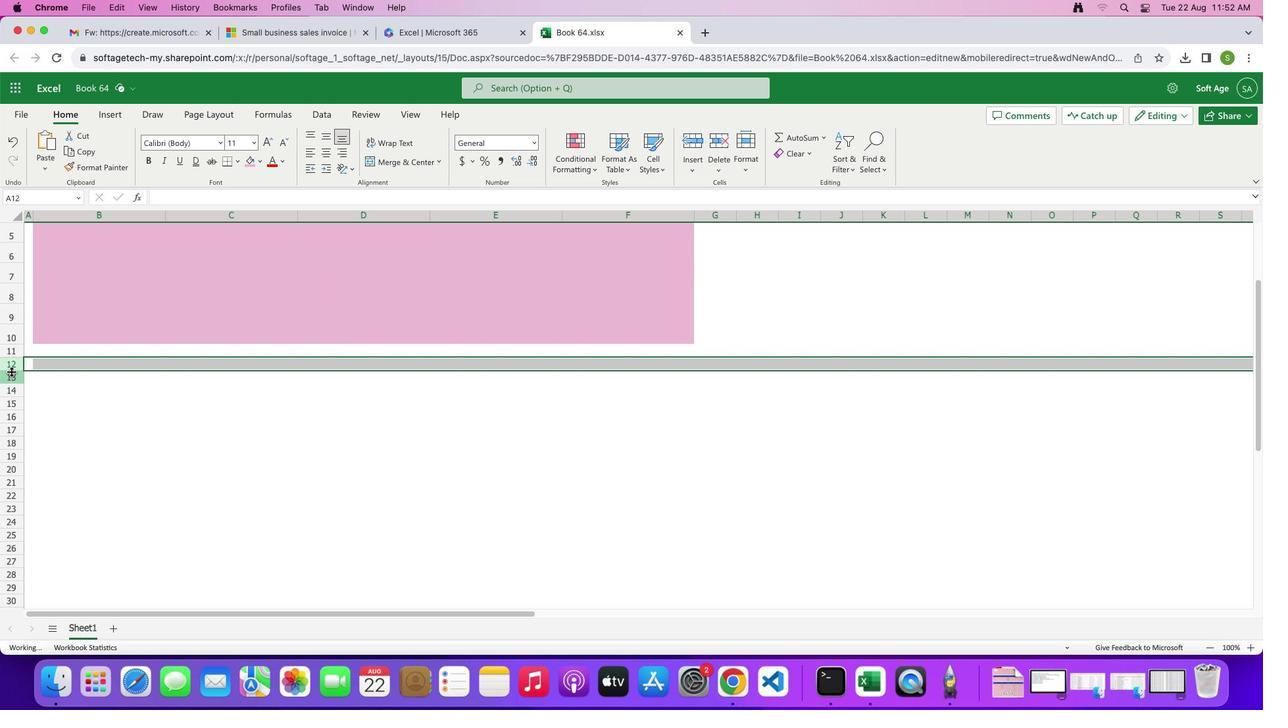 
Action: Mouse pressed left at (10, 371)
Screenshot: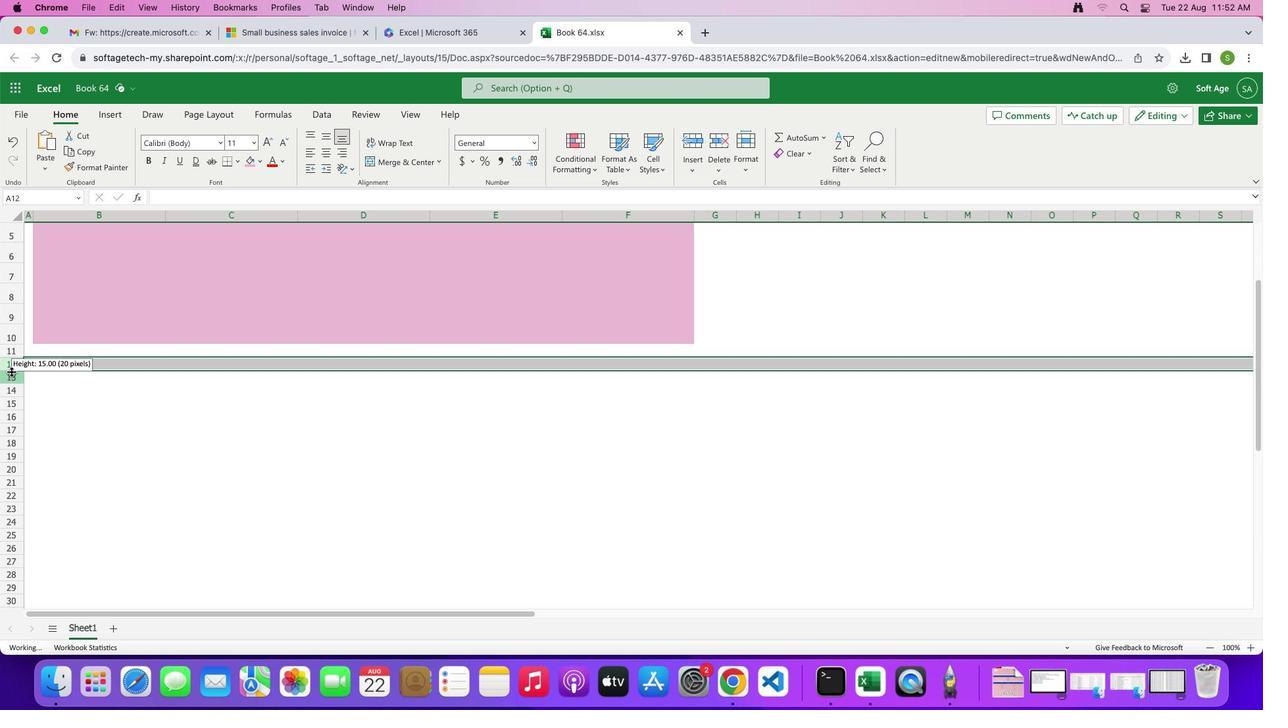 
Action: Mouse moved to (57, 371)
Screenshot: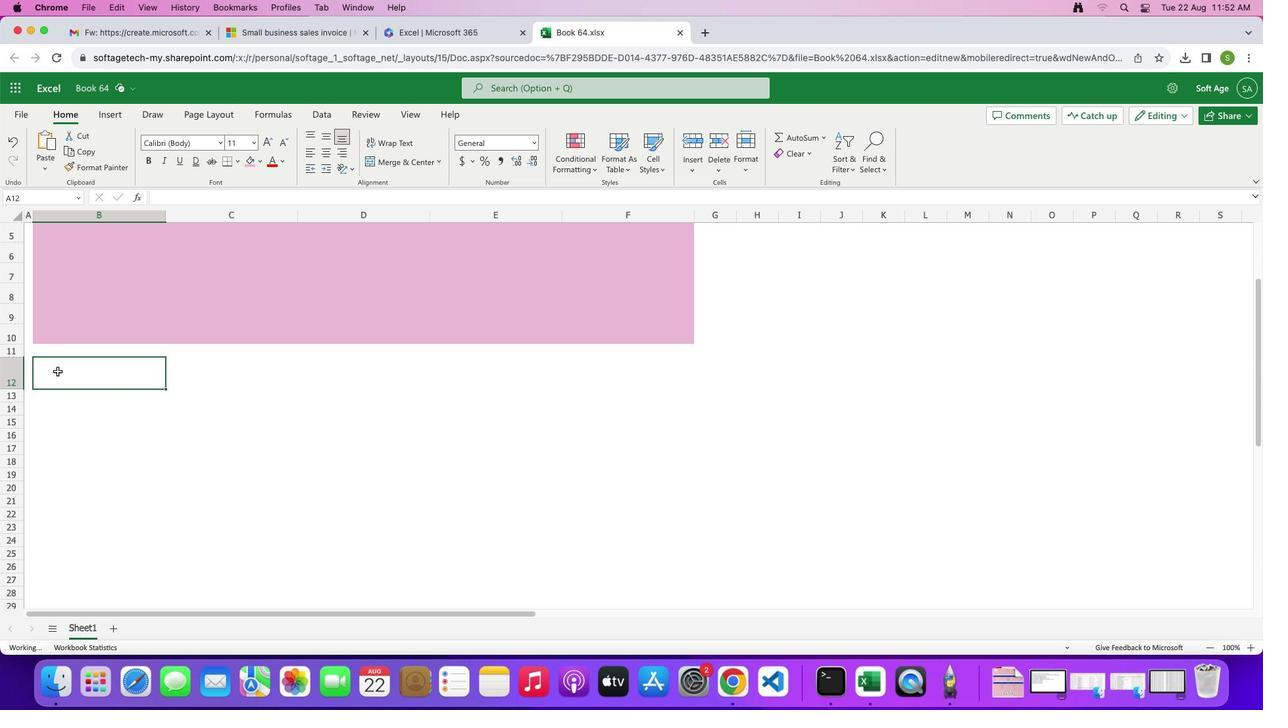 
Action: Mouse pressed left at (57, 371)
Screenshot: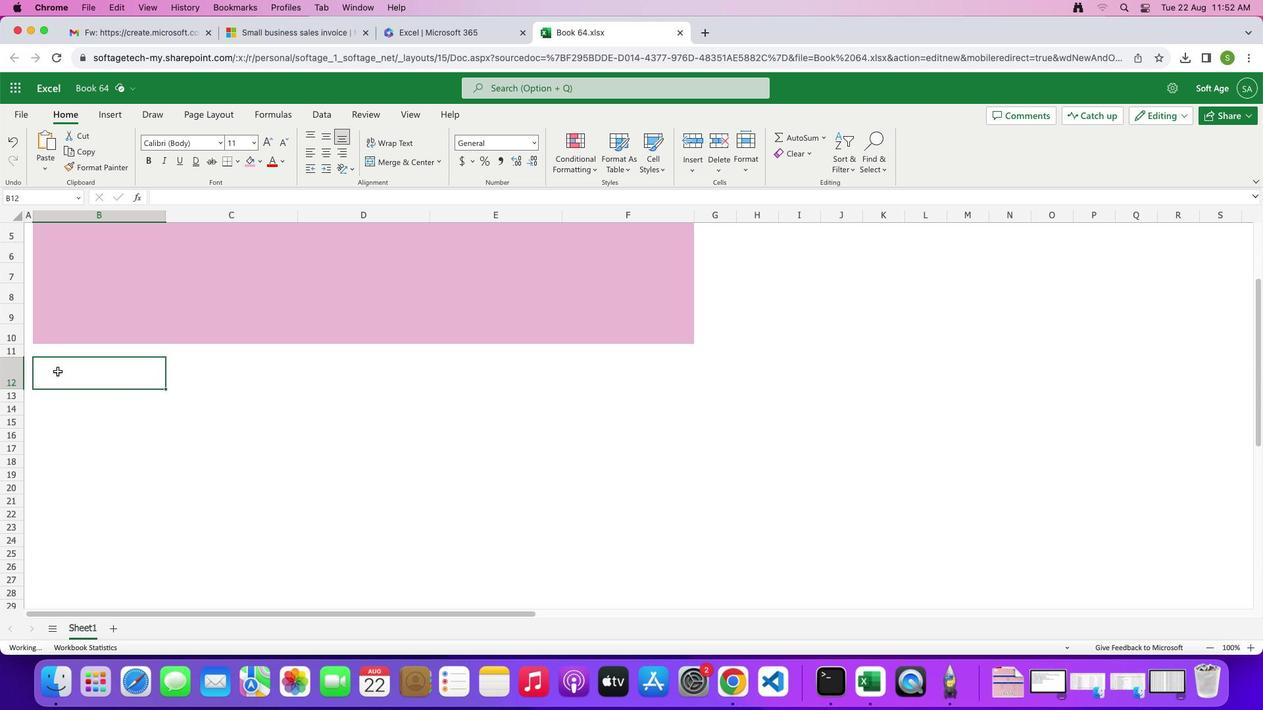 
Action: Mouse moved to (258, 158)
Screenshot: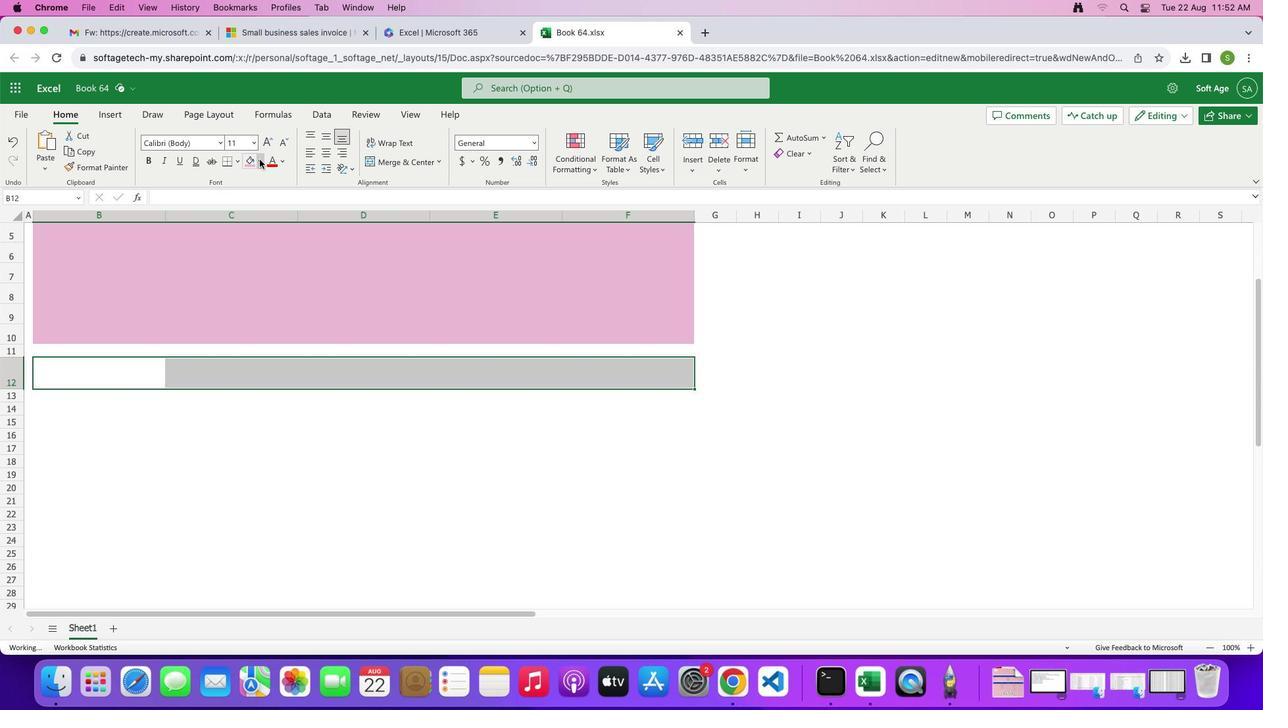 
Action: Mouse pressed left at (258, 158)
Screenshot: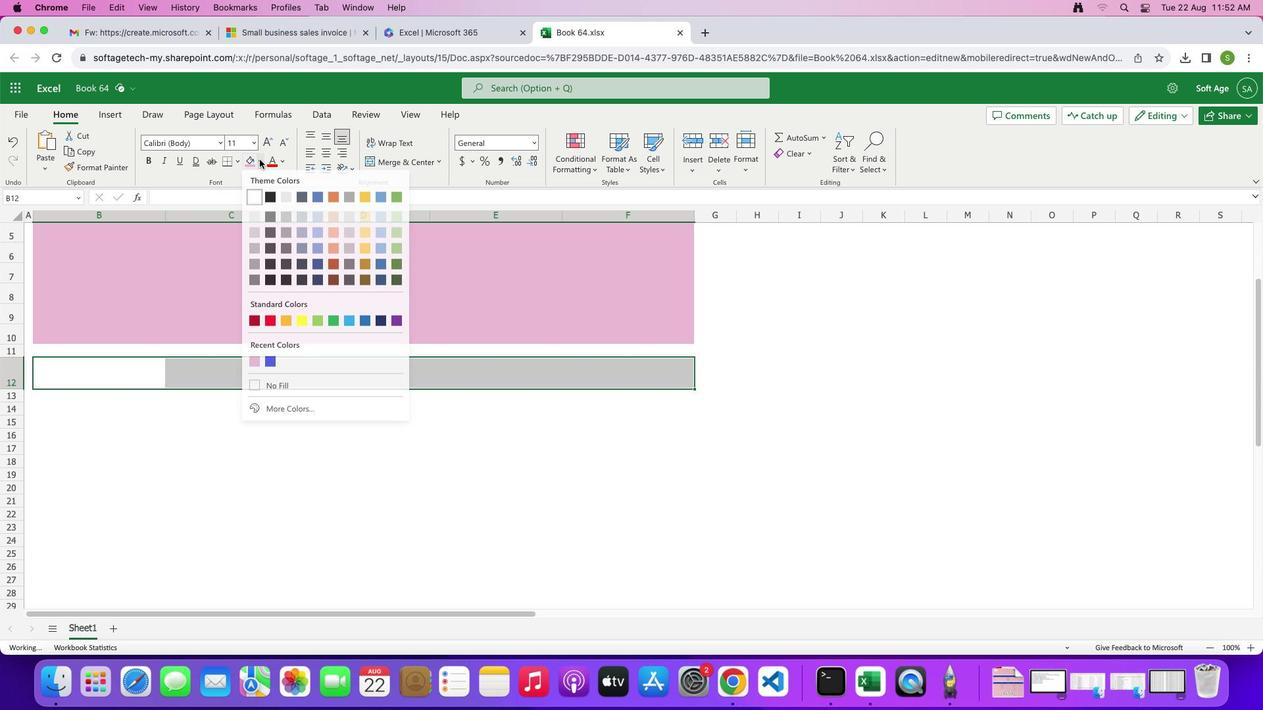 
Action: Mouse moved to (272, 360)
Screenshot: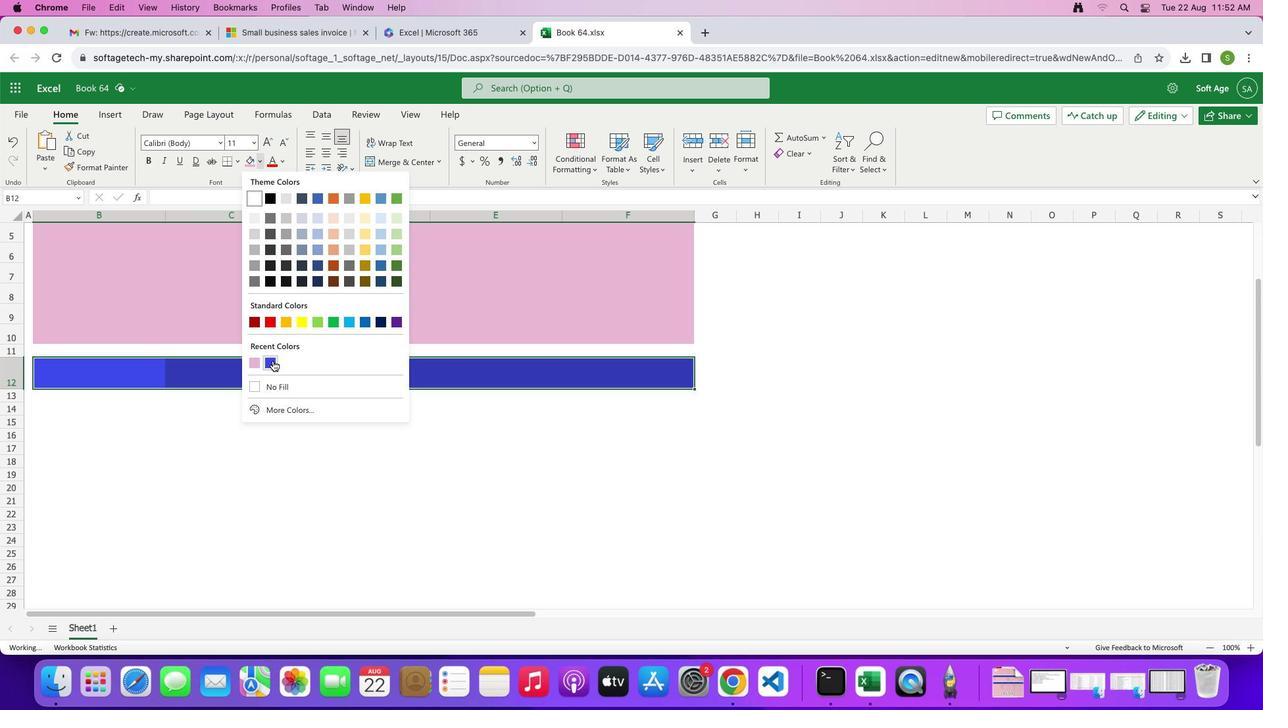
Action: Mouse pressed left at (272, 360)
Screenshot: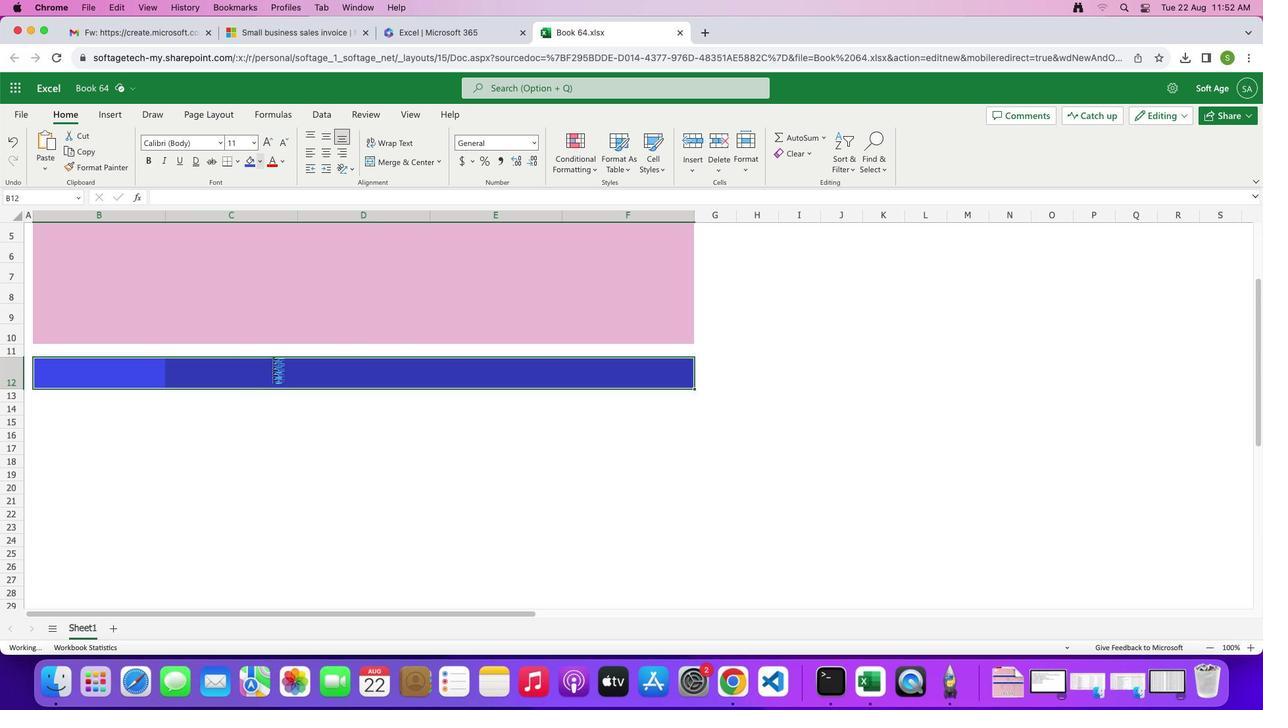 
Action: Mouse moved to (186, 461)
Screenshot: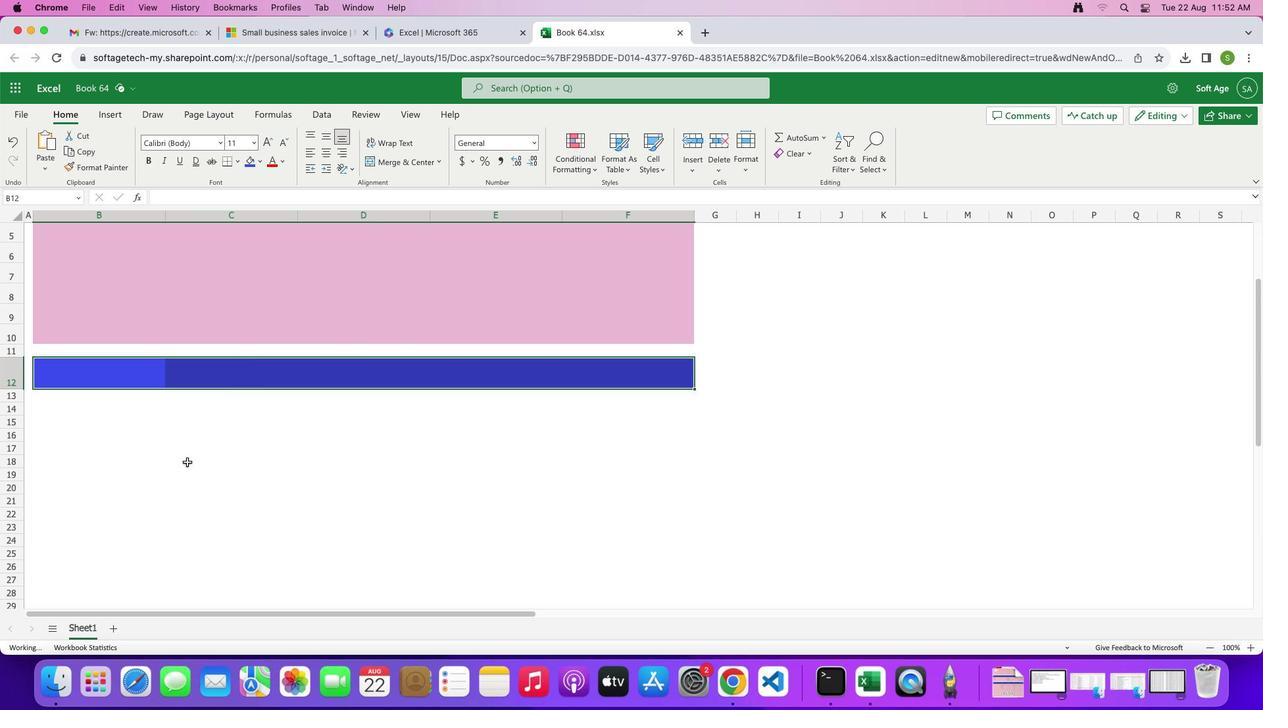 
Action: Mouse pressed left at (186, 461)
Screenshot: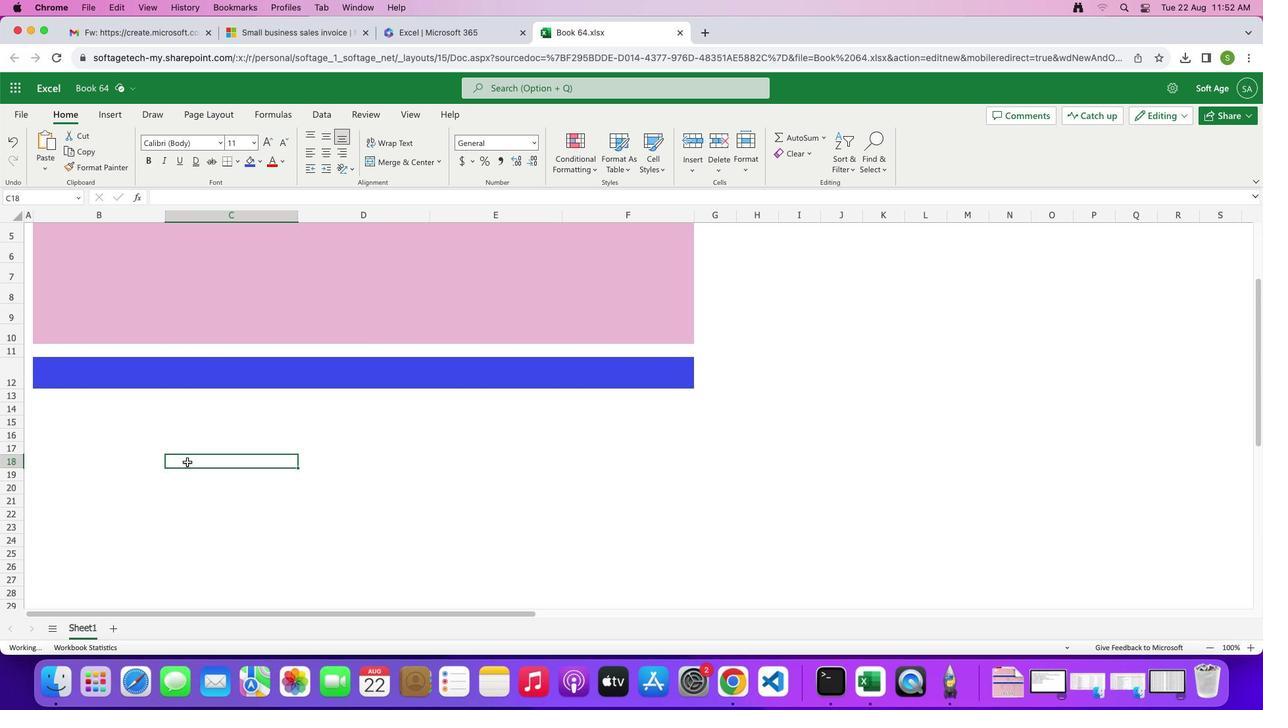 
Action: Mouse moved to (46, 399)
Screenshot: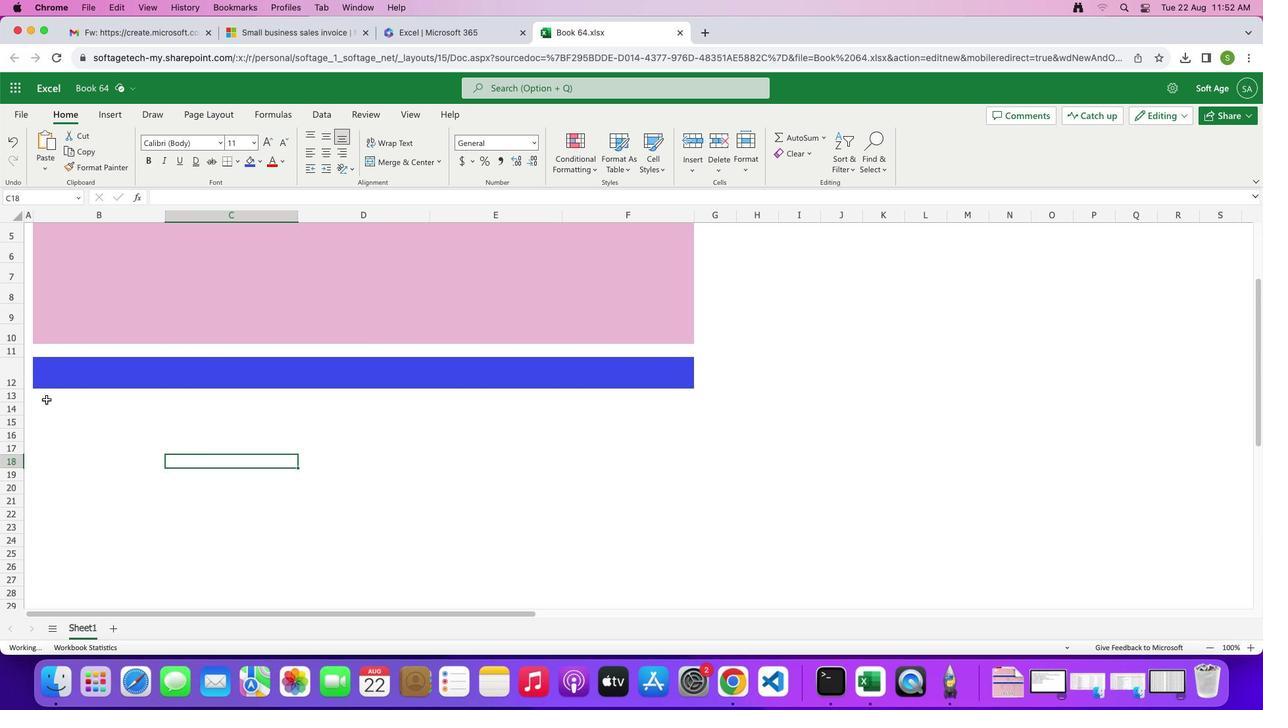 
Action: Mouse pressed left at (46, 399)
Screenshot: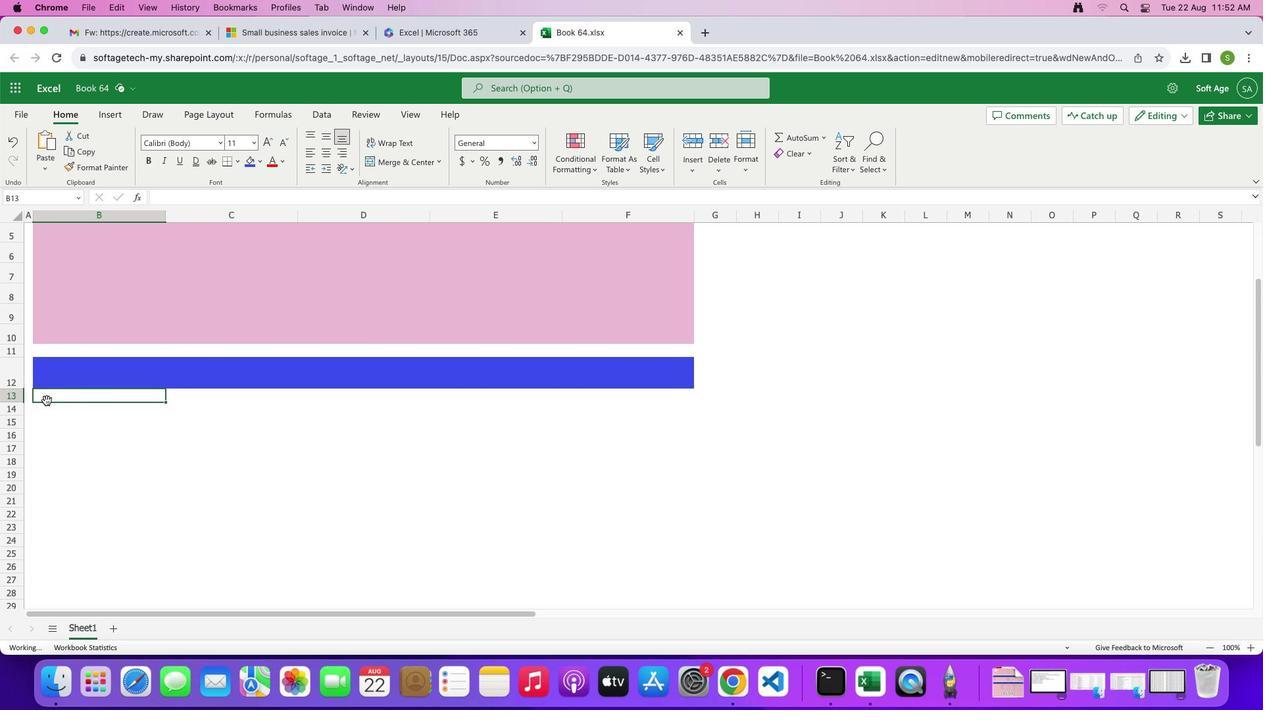 
Action: Mouse moved to (183, 409)
Screenshot: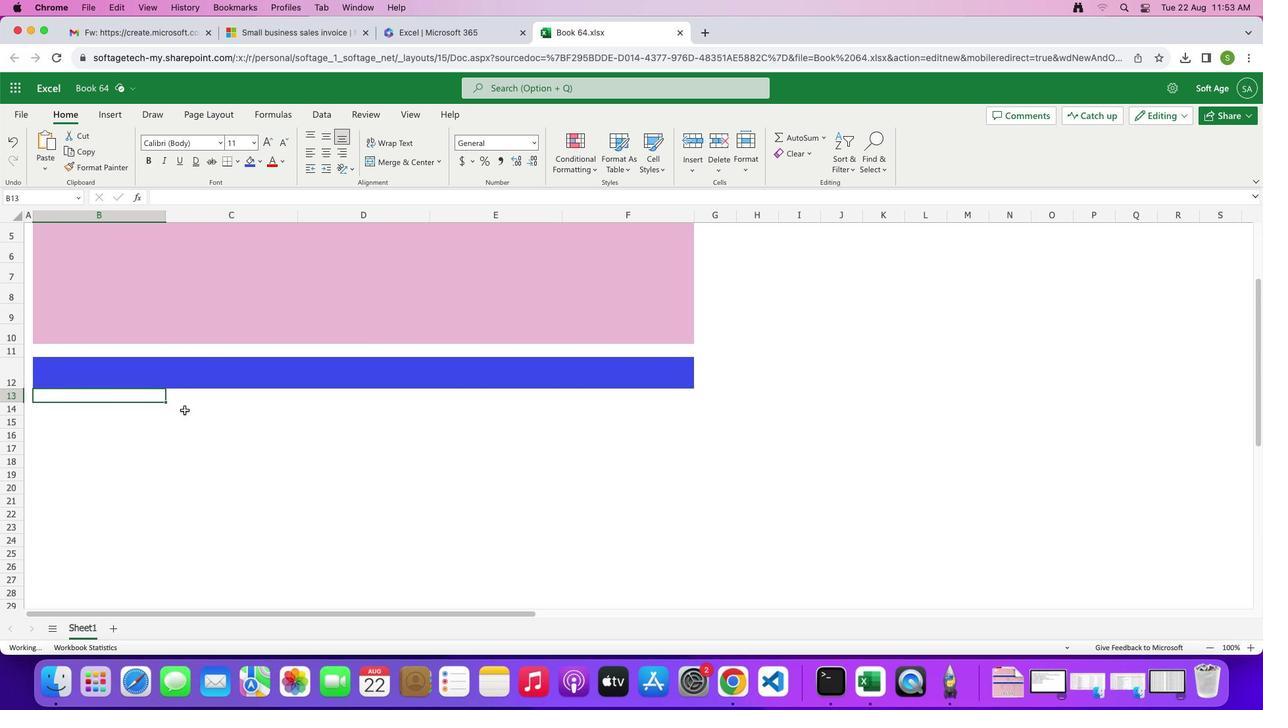 
Action: Mouse scrolled (183, 409) with delta (0, 0)
Screenshot: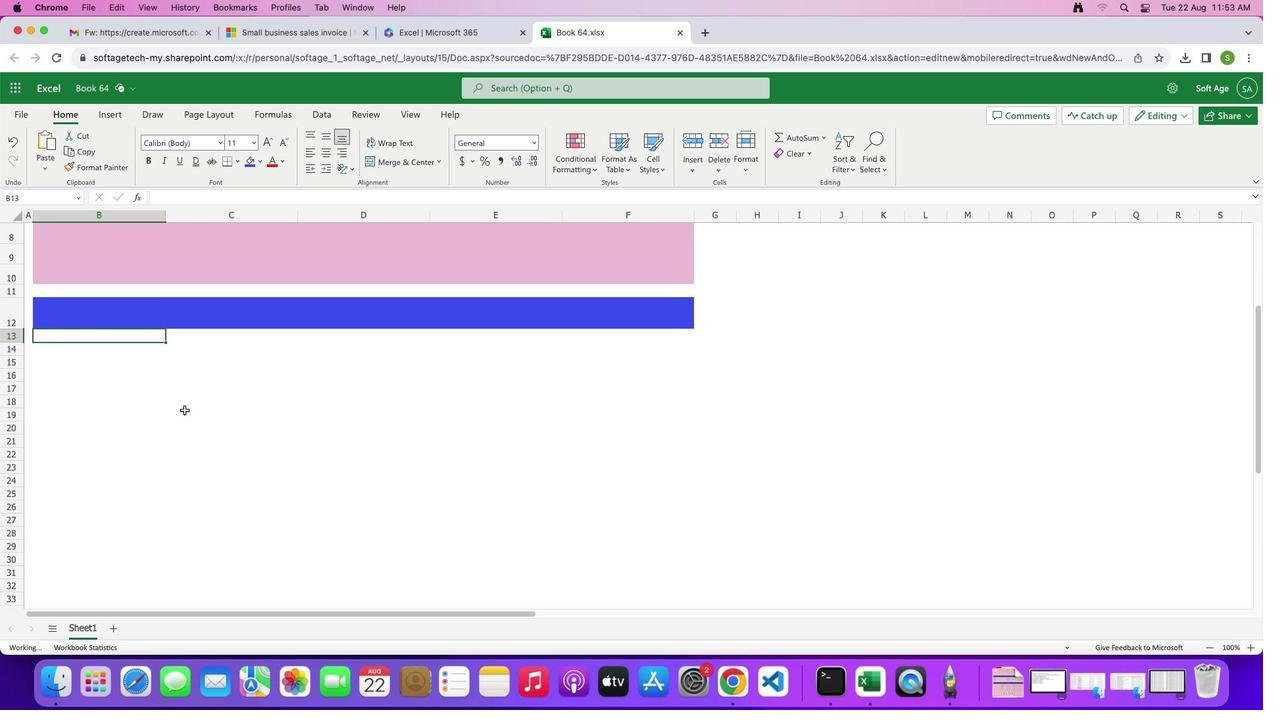 
Action: Mouse scrolled (183, 409) with delta (0, 0)
Screenshot: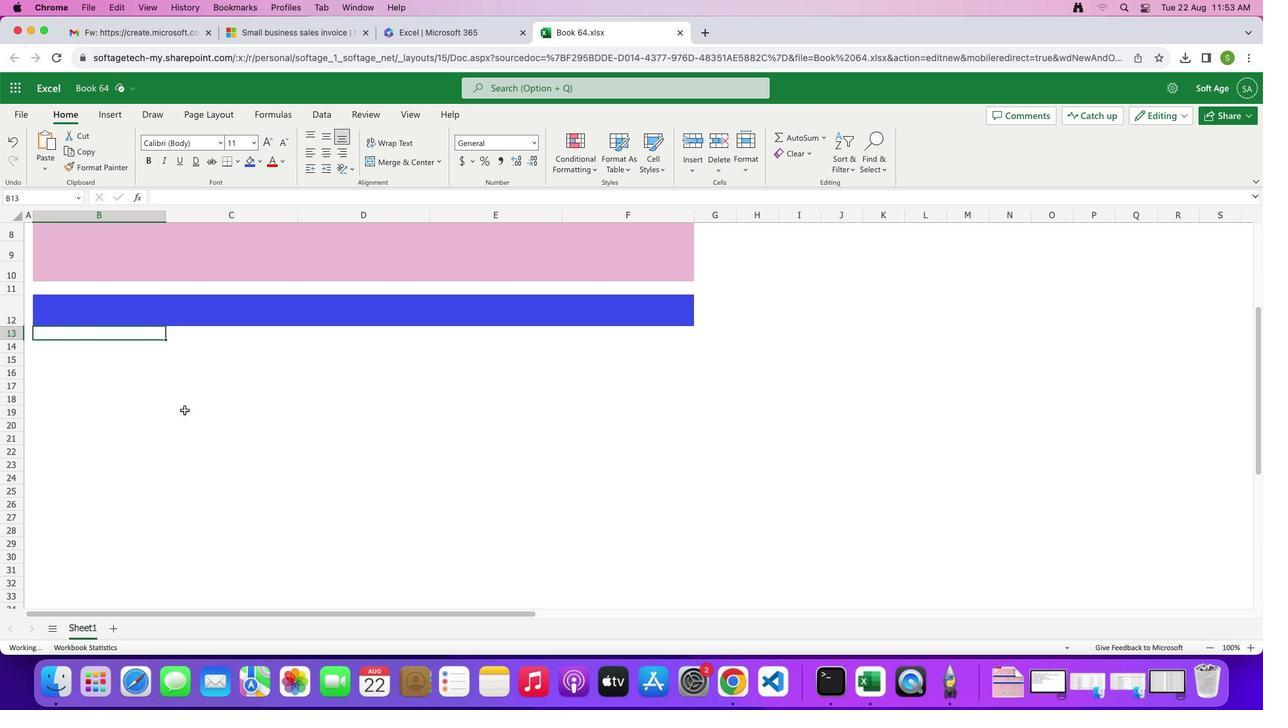 
Action: Mouse scrolled (183, 409) with delta (0, 0)
Screenshot: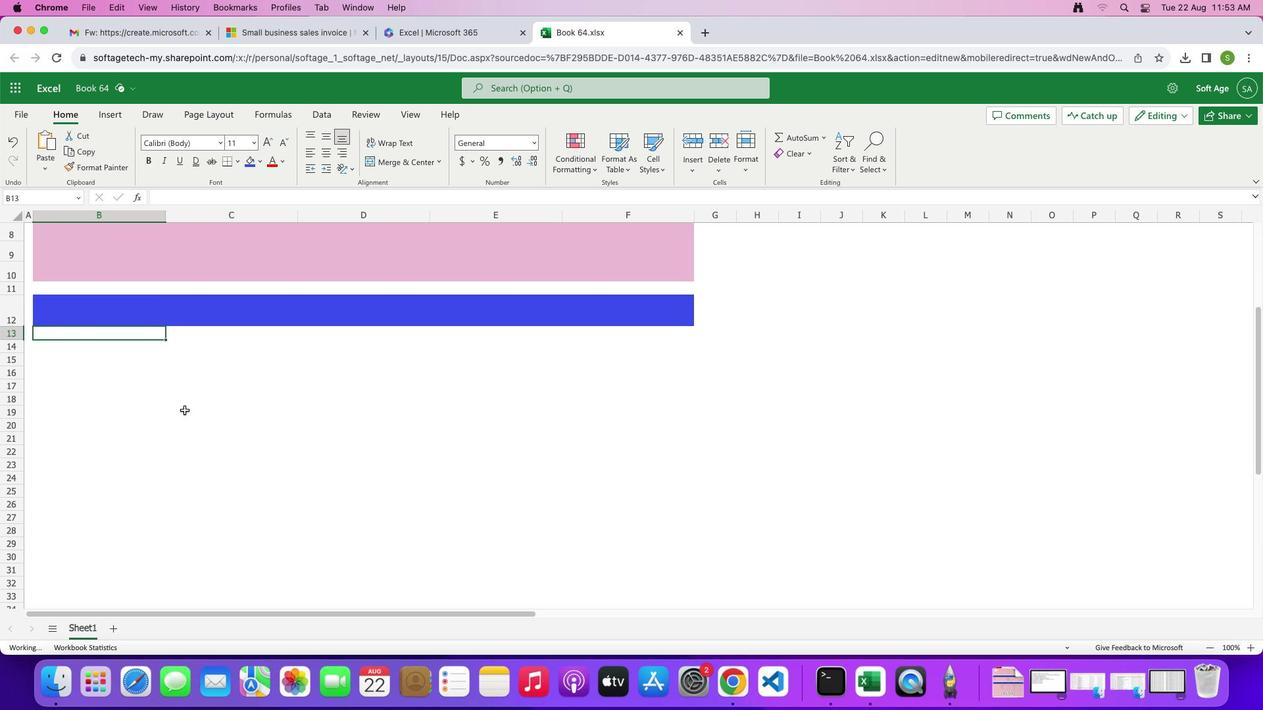 
Action: Mouse scrolled (183, 409) with delta (0, 0)
Screenshot: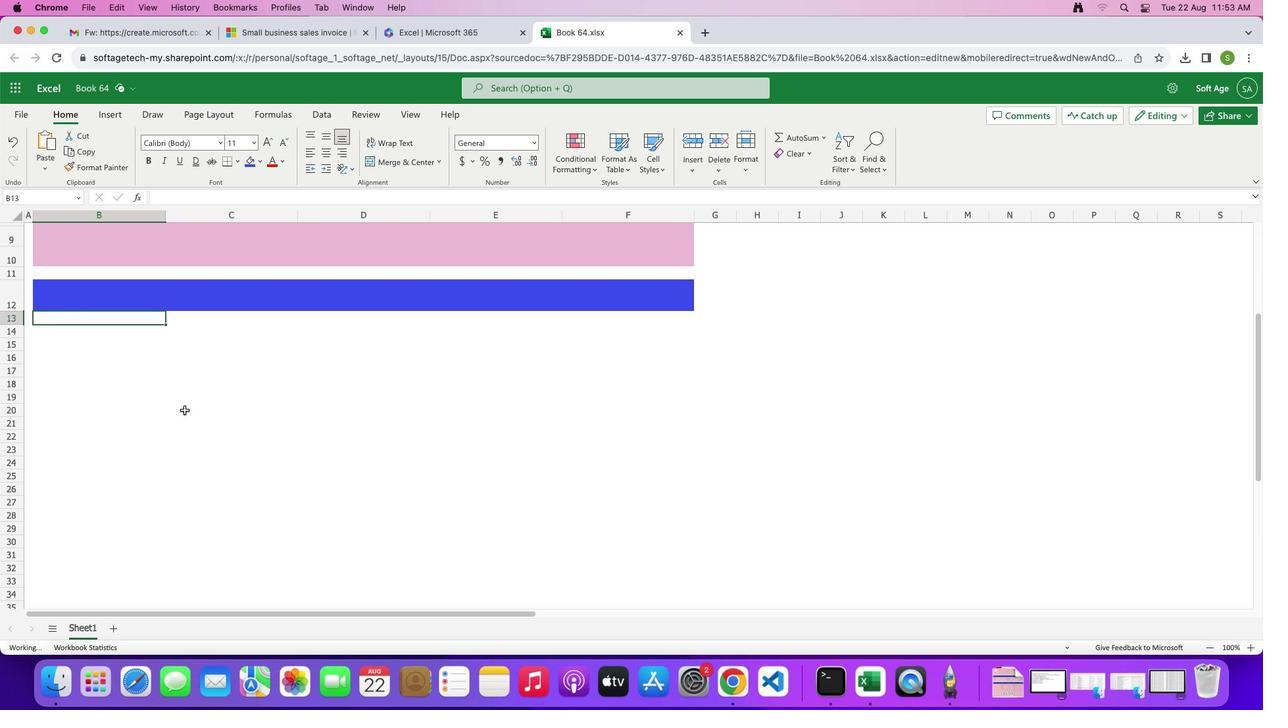 
Action: Mouse scrolled (183, 409) with delta (0, 0)
Screenshot: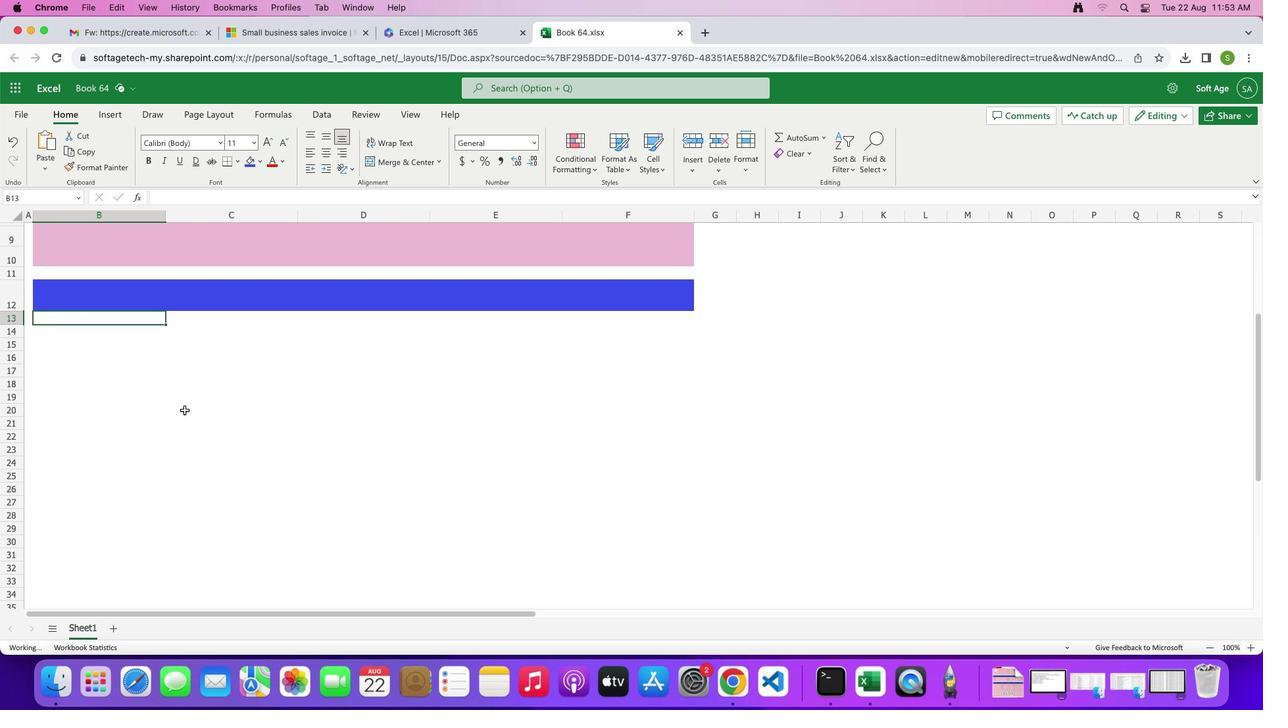 
Action: Mouse moved to (10, 317)
Screenshot: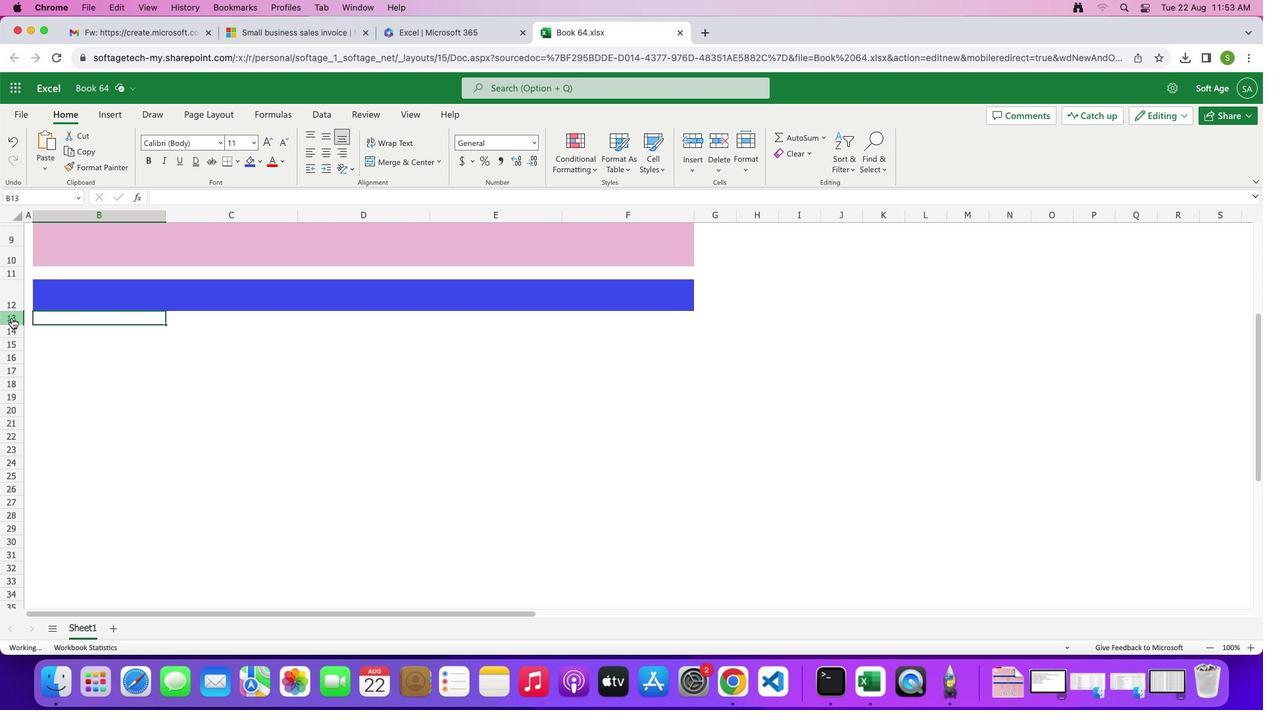 
Action: Mouse pressed left at (10, 317)
Screenshot: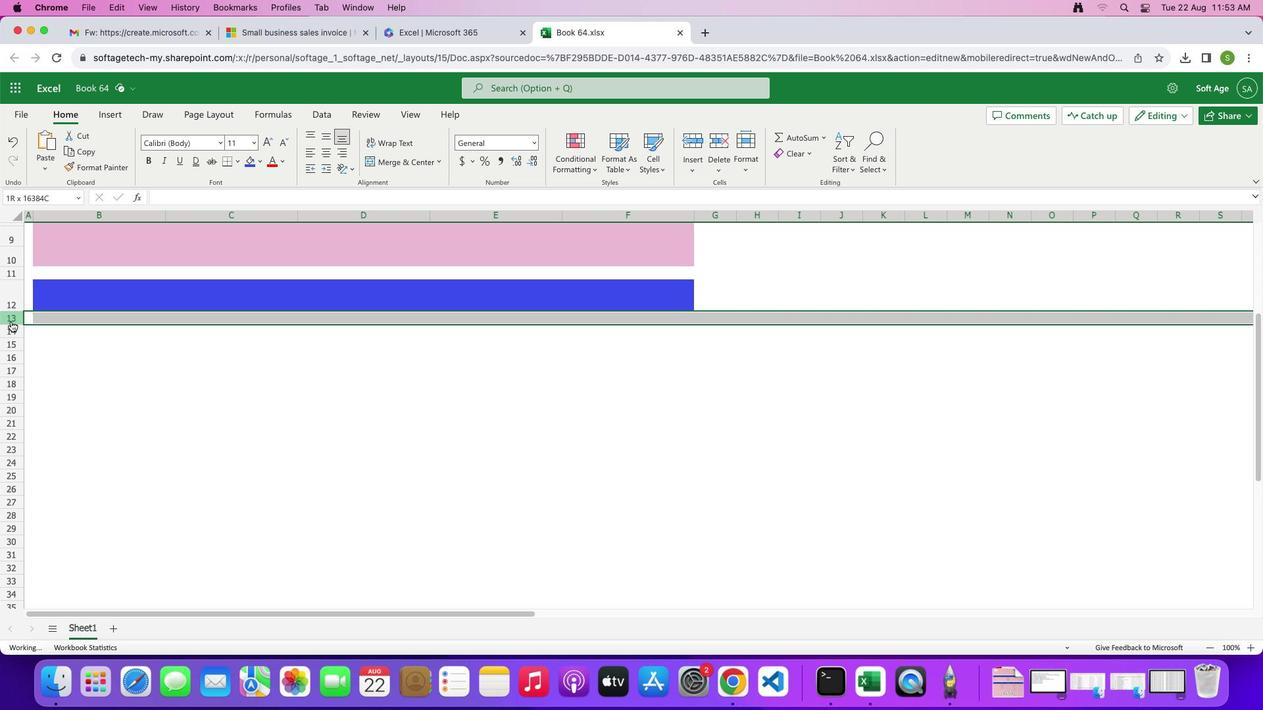 
Action: Mouse moved to (11, 323)
Screenshot: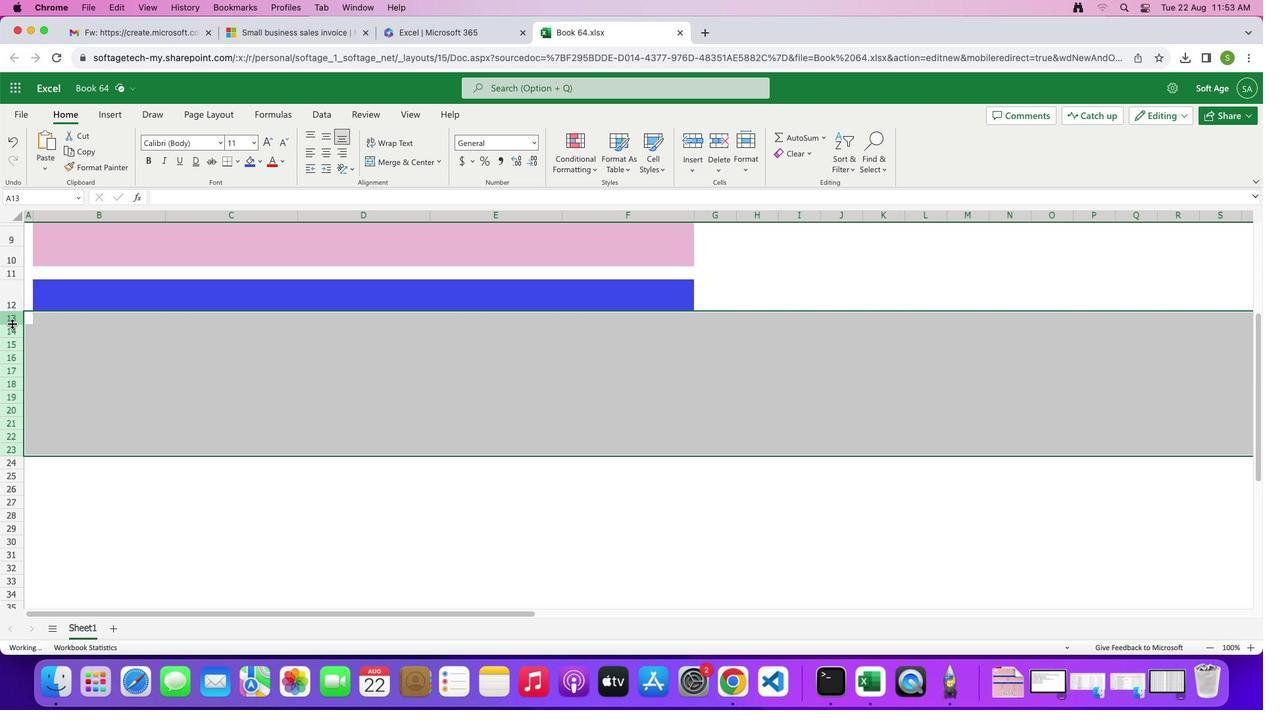
Action: Mouse pressed left at (11, 323)
Screenshot: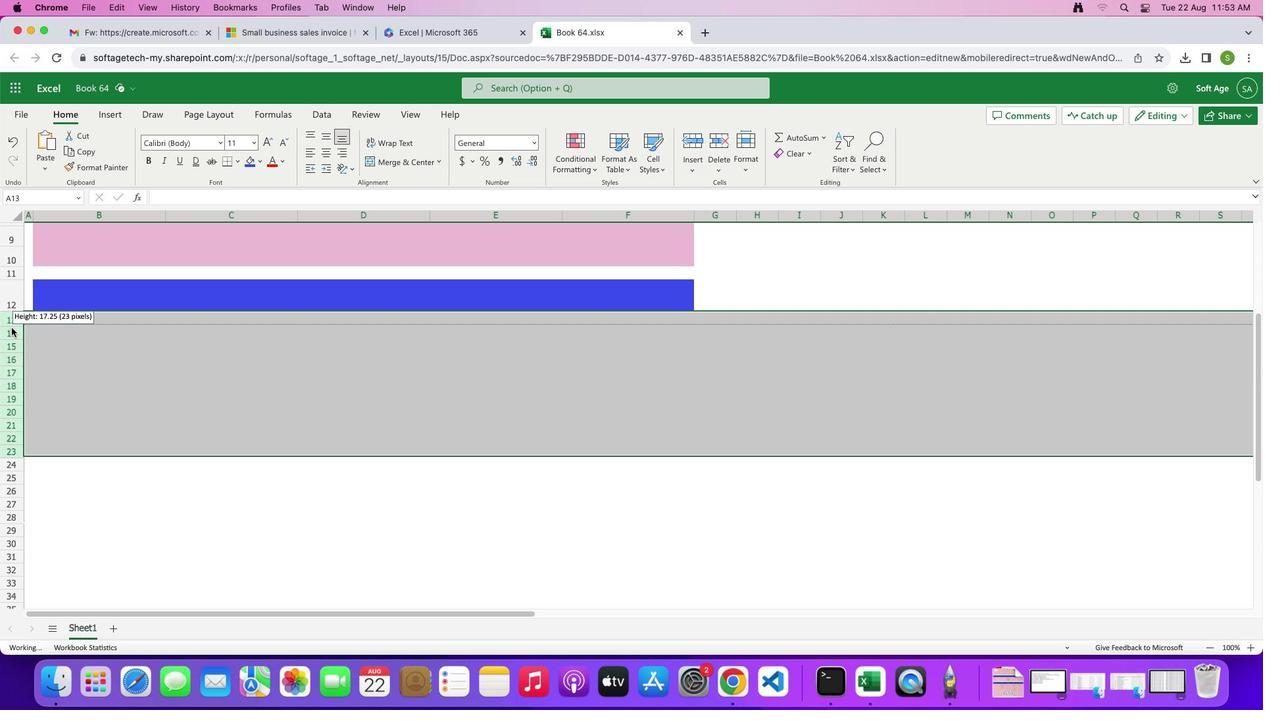 
Action: Mouse moved to (135, 336)
Screenshot: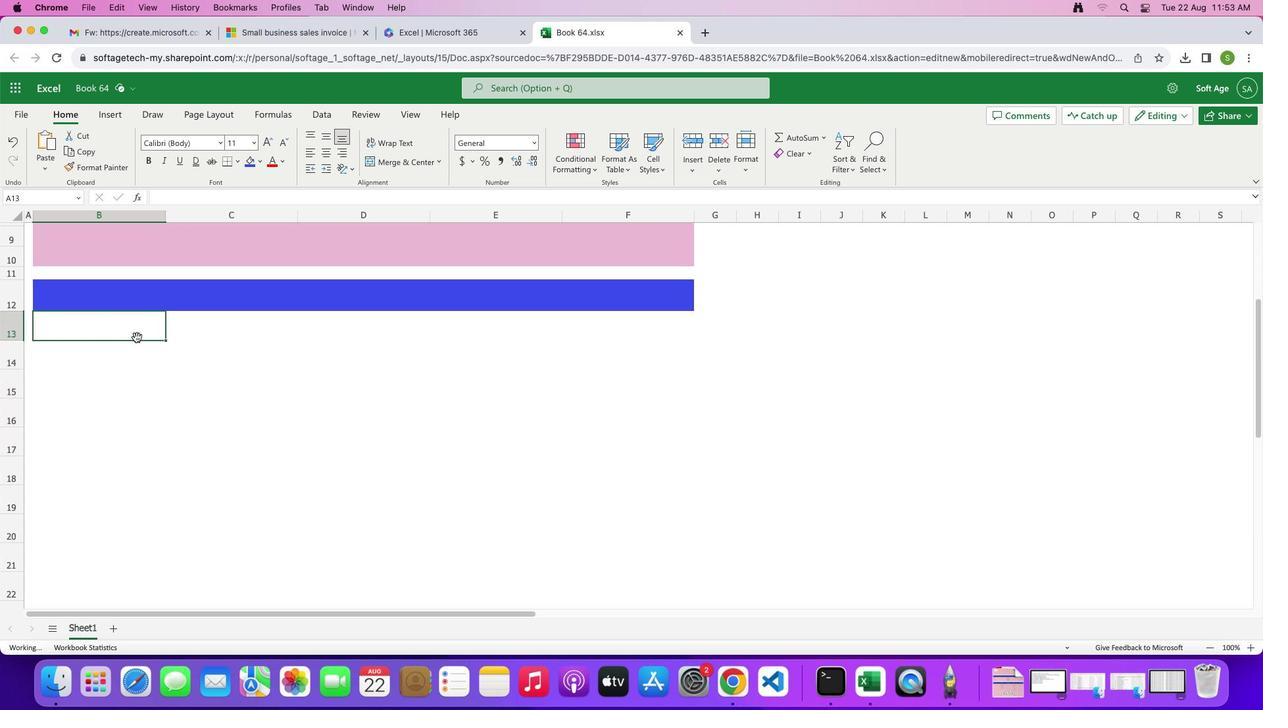 
Action: Mouse pressed left at (135, 336)
Screenshot: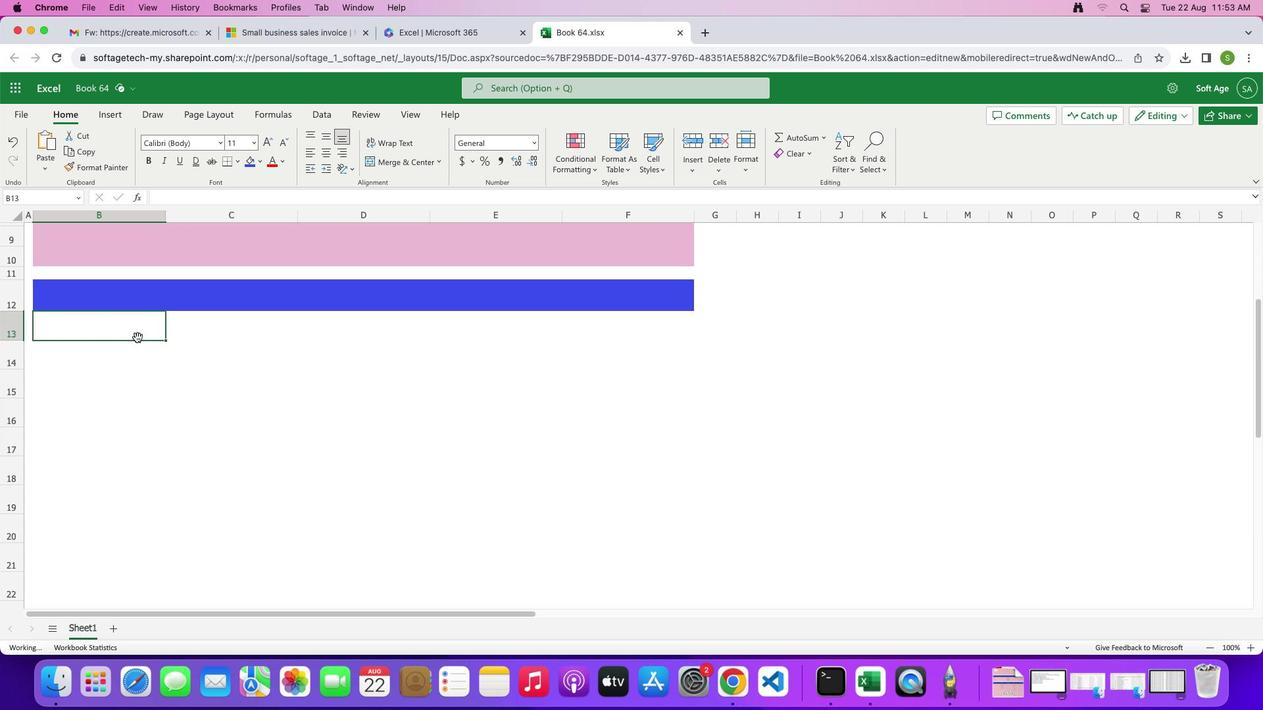 
Action: Mouse moved to (79, 324)
Screenshot: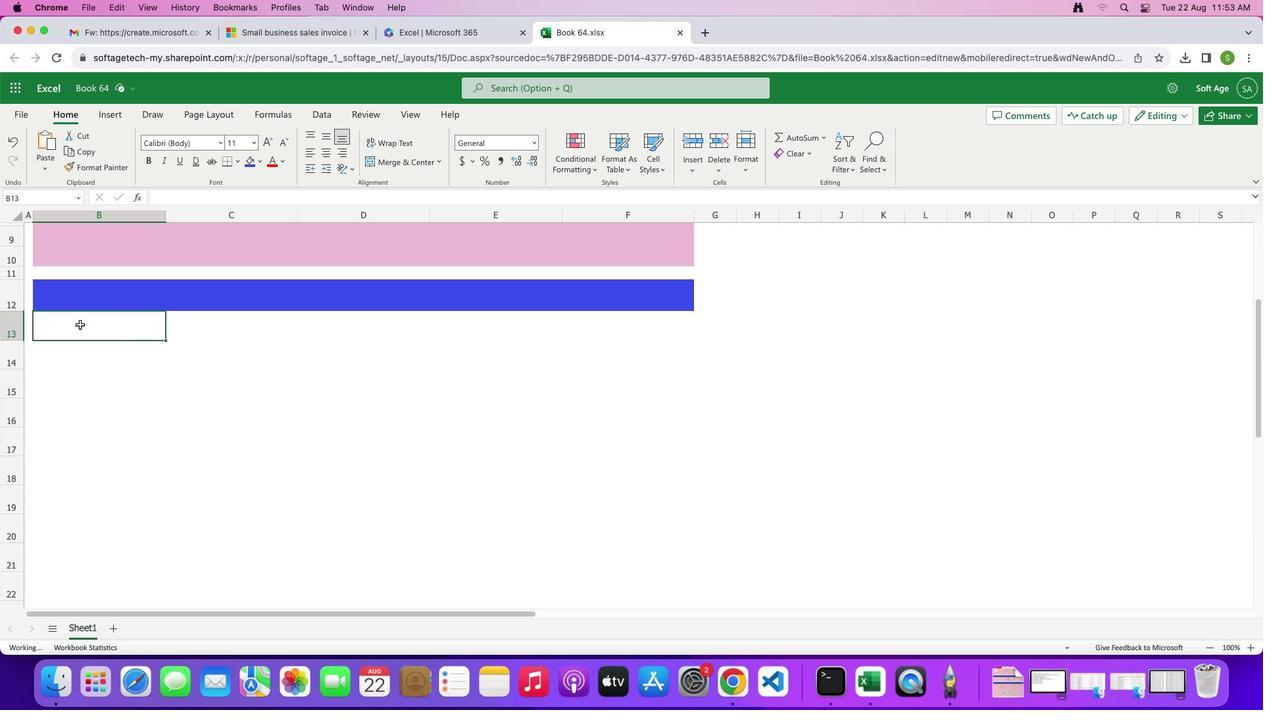 
Action: Mouse pressed left at (79, 324)
Screenshot: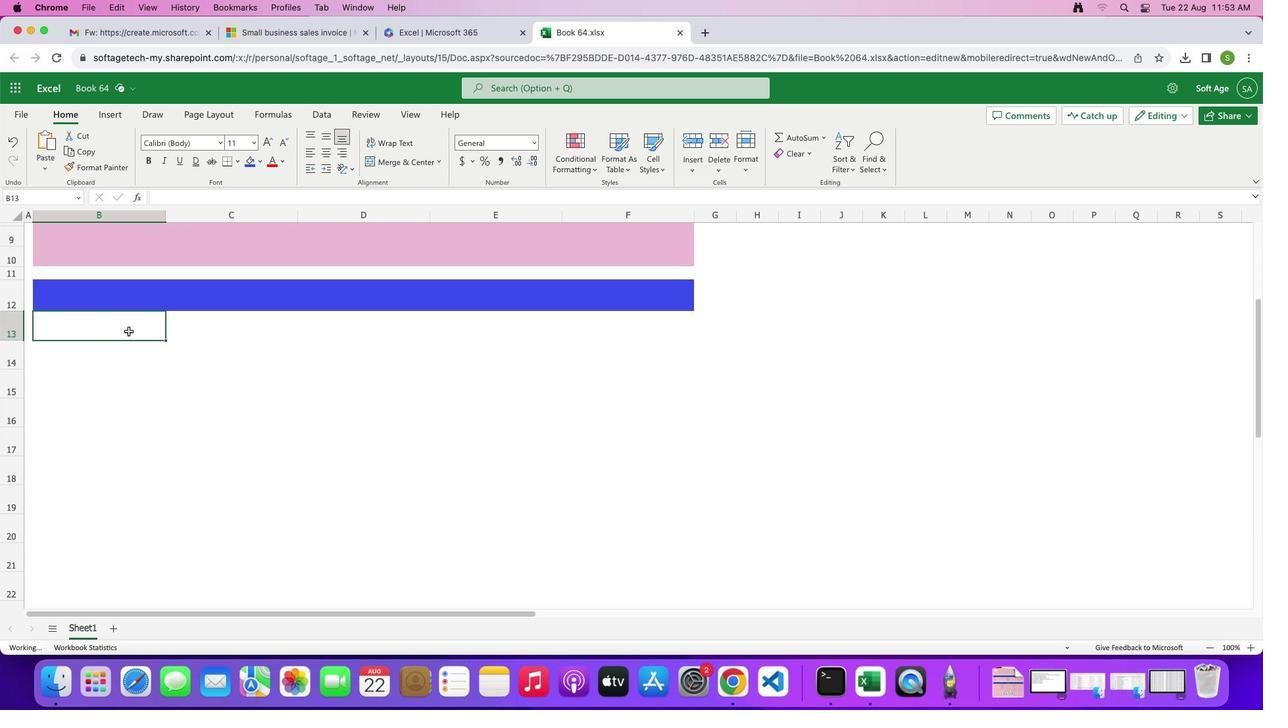 
Action: Mouse moved to (259, 160)
Screenshot: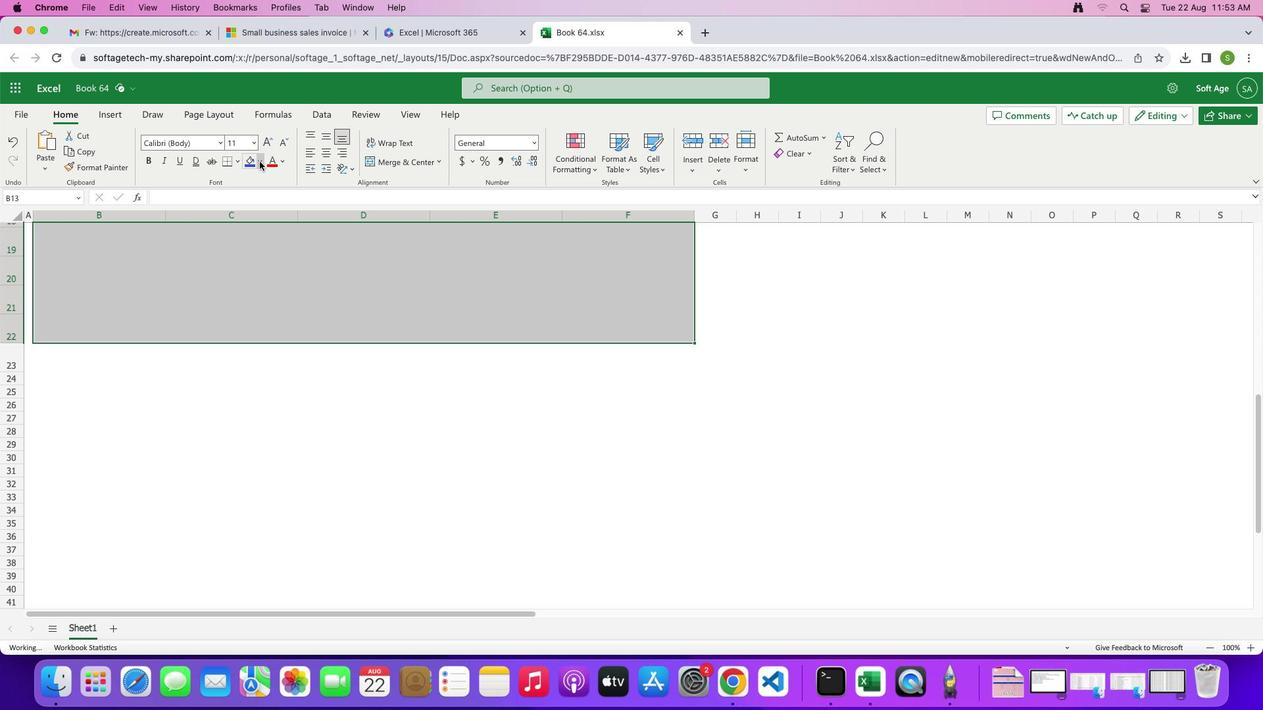 
Action: Mouse pressed left at (259, 160)
Screenshot: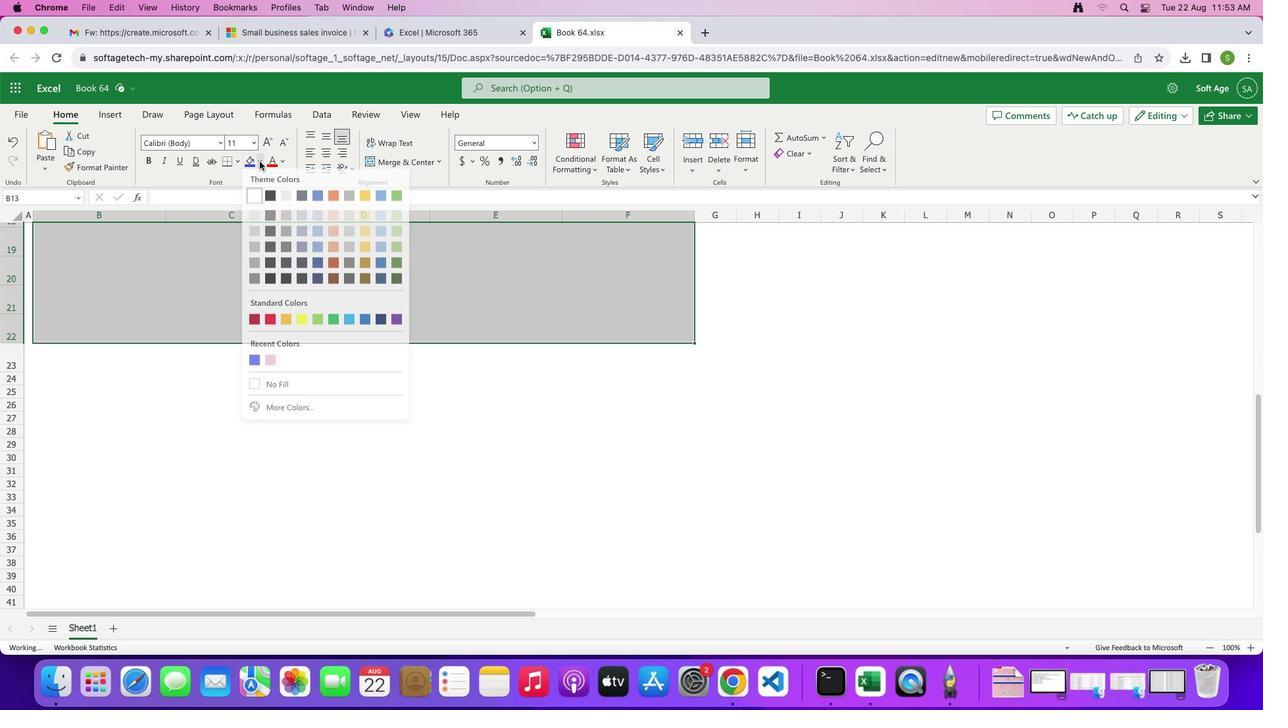 
Action: Mouse moved to (270, 365)
Screenshot: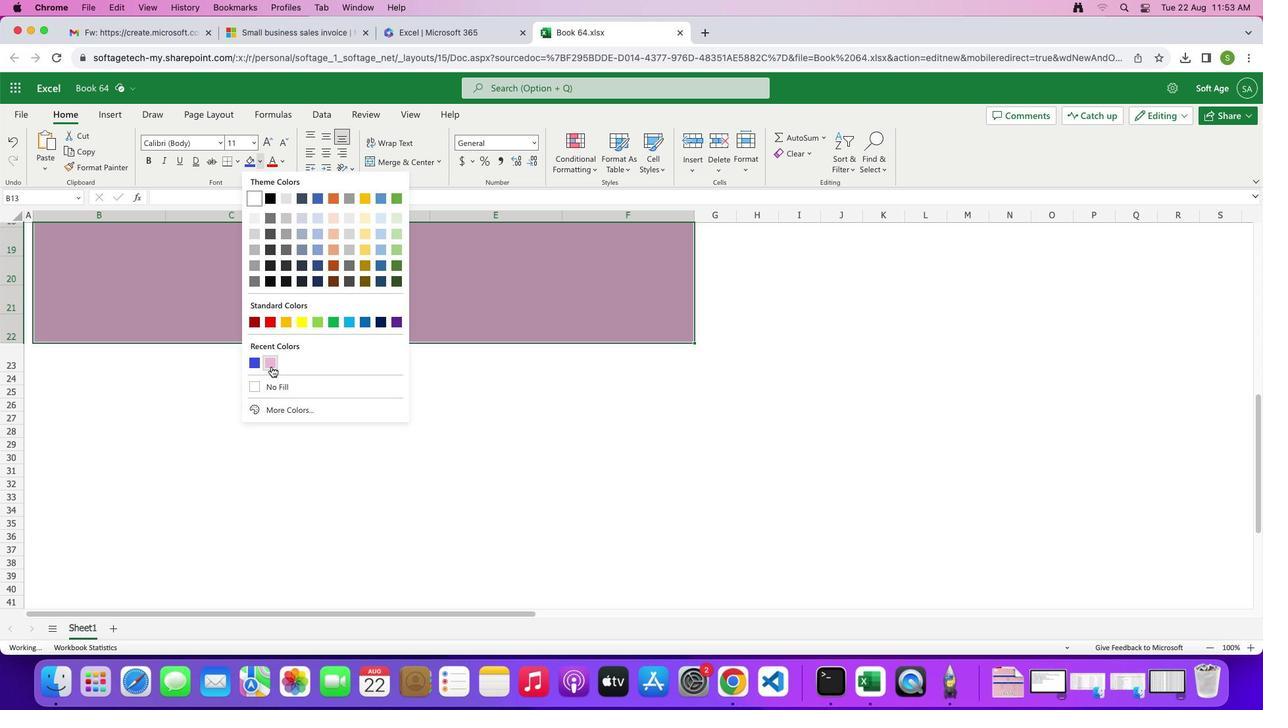 
Action: Mouse pressed left at (270, 365)
Screenshot: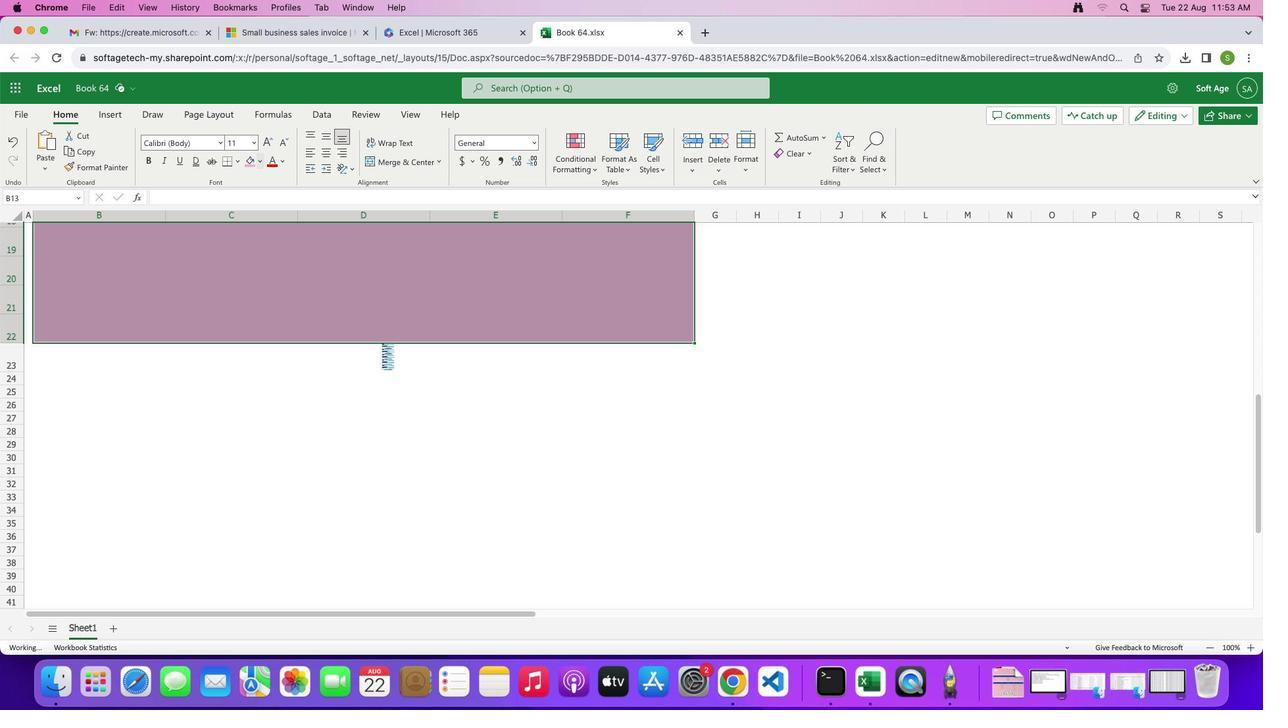 
Action: Mouse moved to (496, 342)
Screenshot: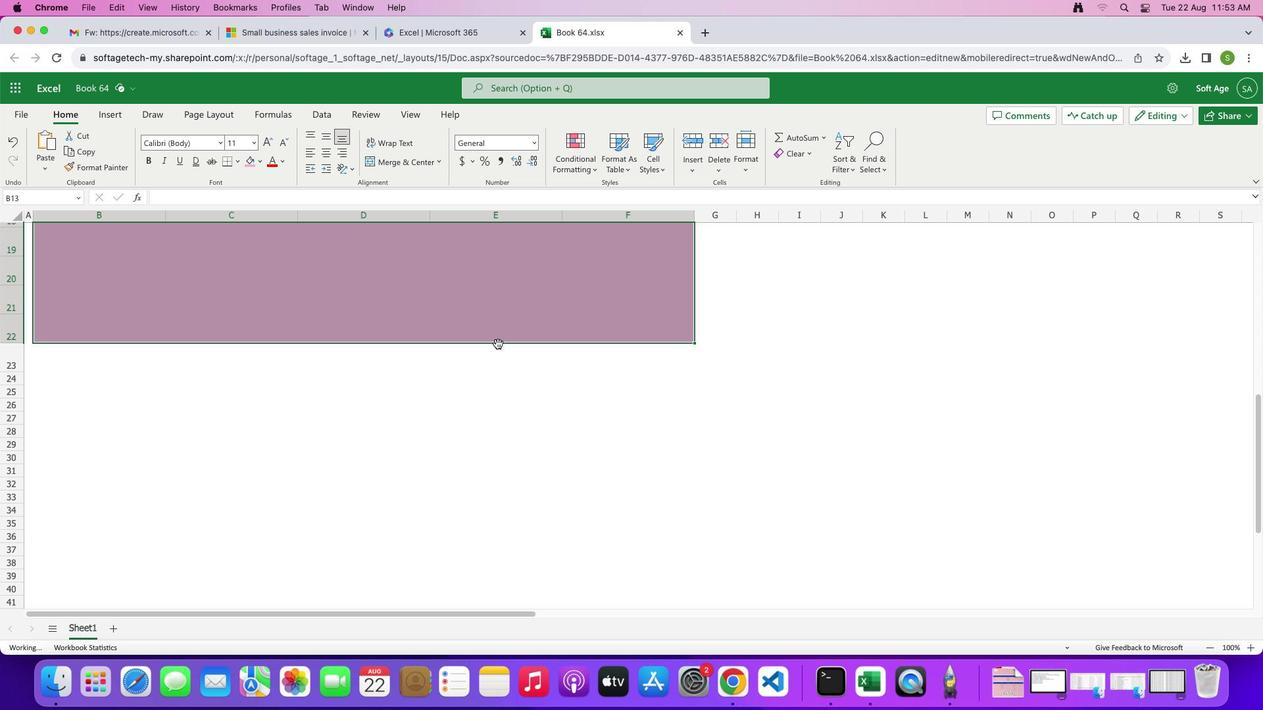 
Action: Mouse pressed left at (496, 342)
Screenshot: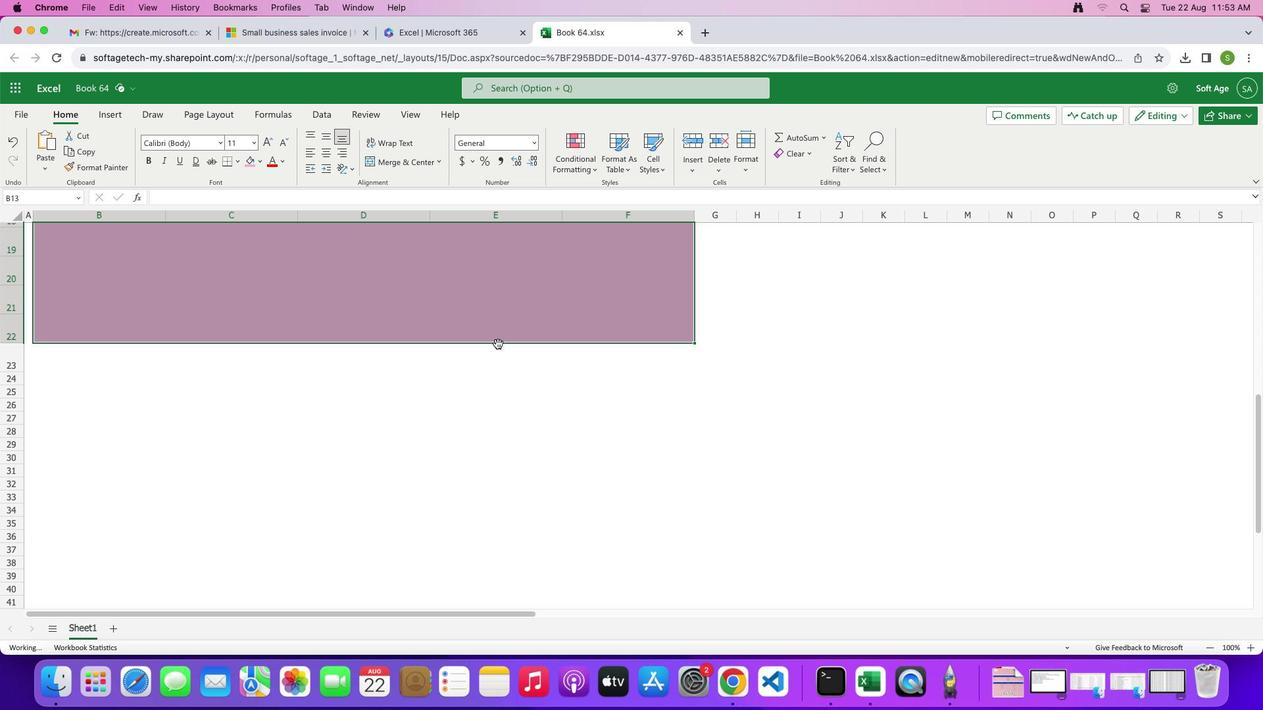 
Action: Mouse moved to (482, 303)
Screenshot: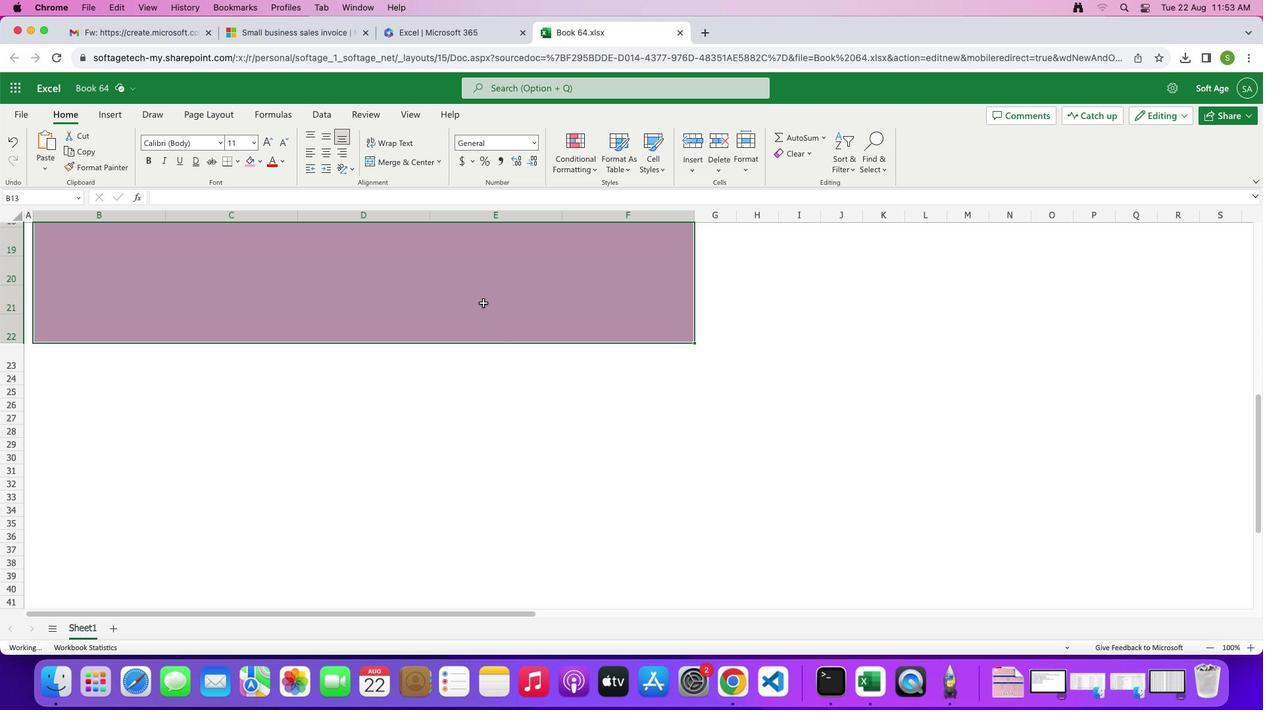 
Action: Mouse scrolled (482, 303) with delta (0, 0)
Screenshot: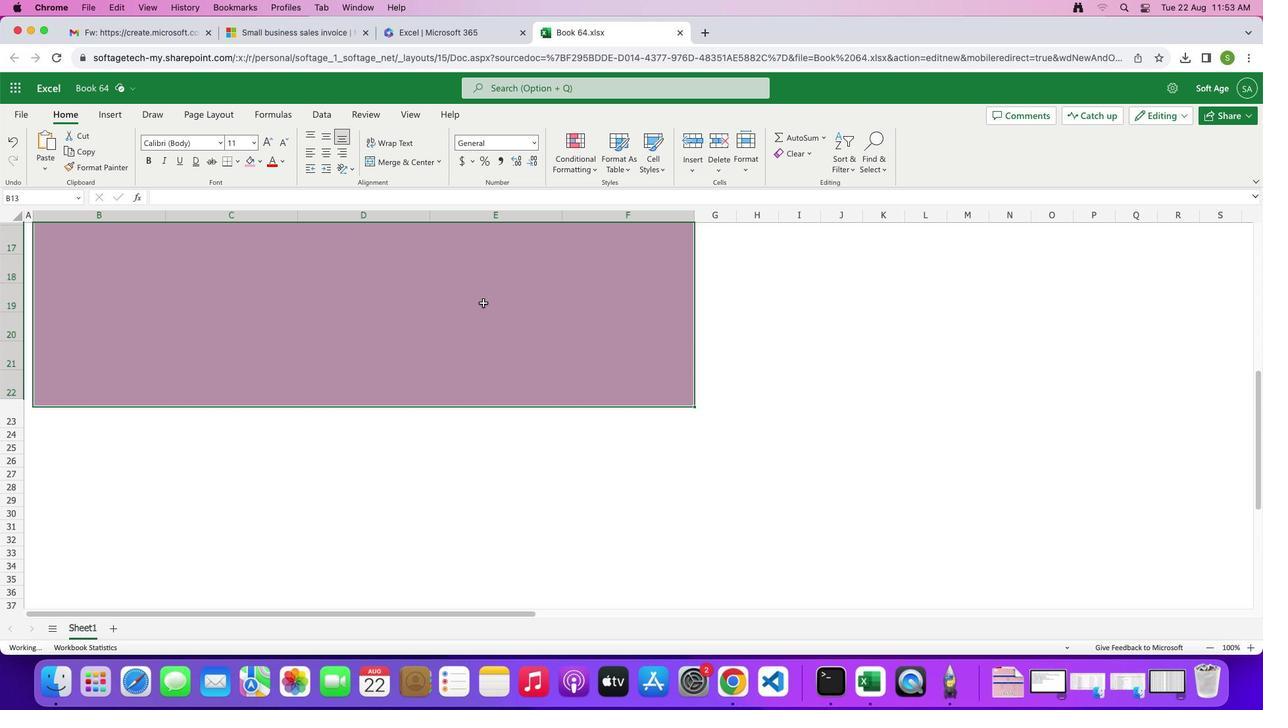 
Action: Mouse scrolled (482, 303) with delta (0, 0)
Screenshot: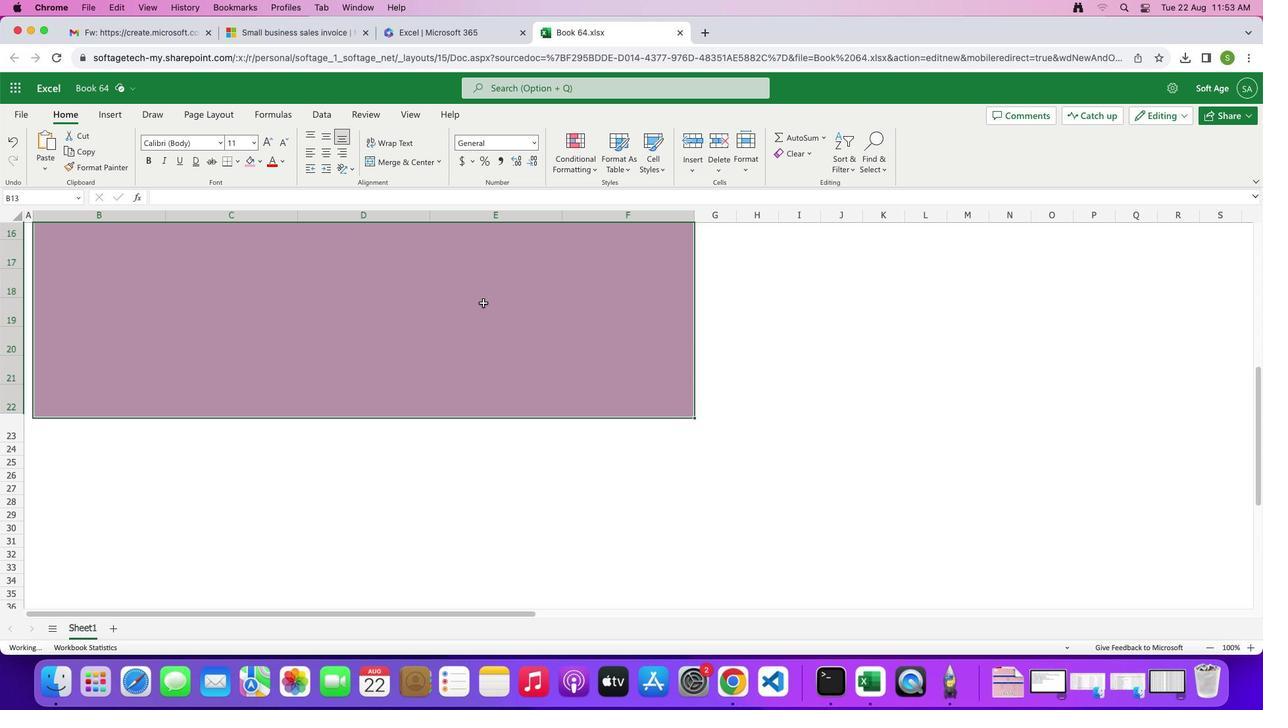 
Action: Mouse scrolled (482, 303) with delta (0, 0)
Screenshot: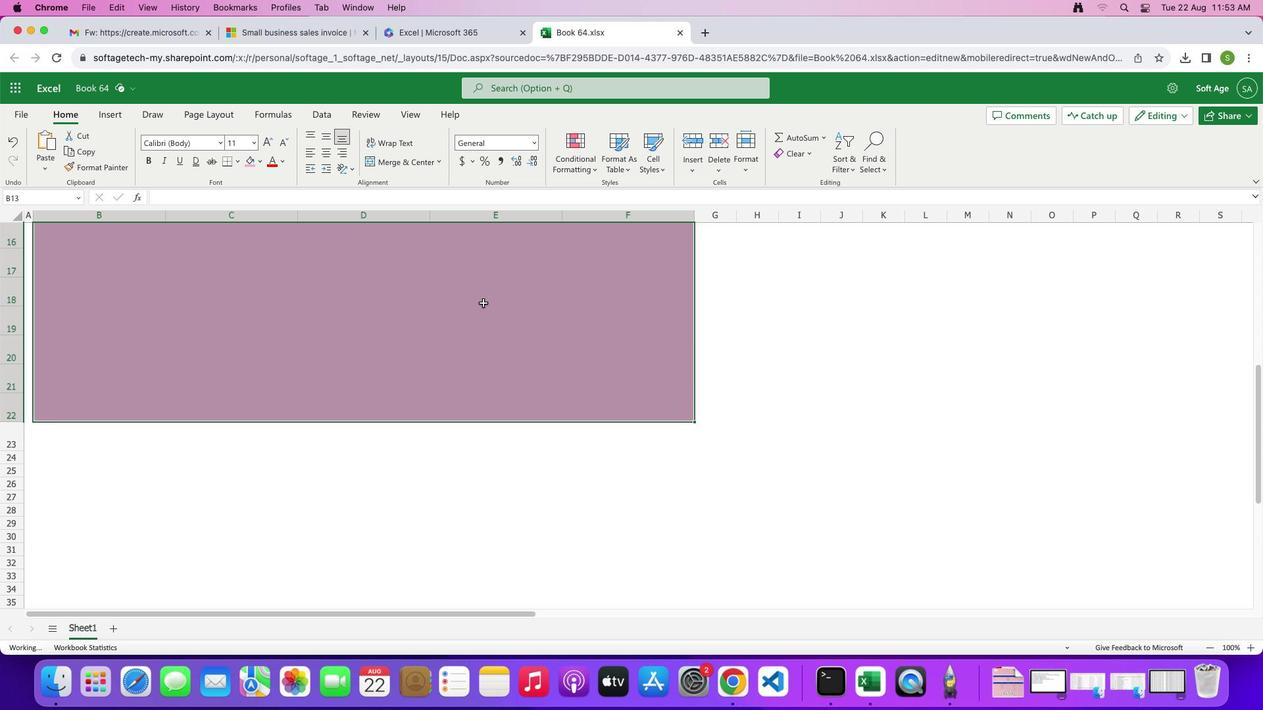 
Action: Mouse moved to (458, 282)
Screenshot: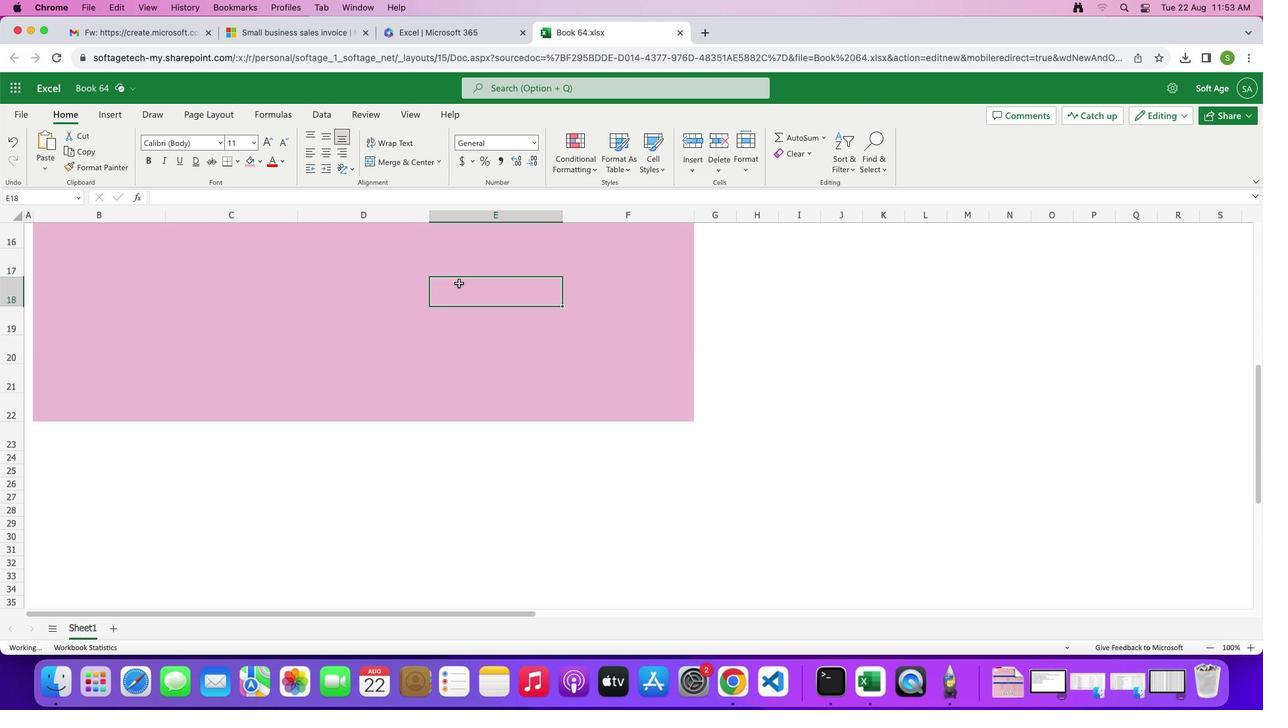 
Action: Mouse pressed left at (458, 282)
Screenshot: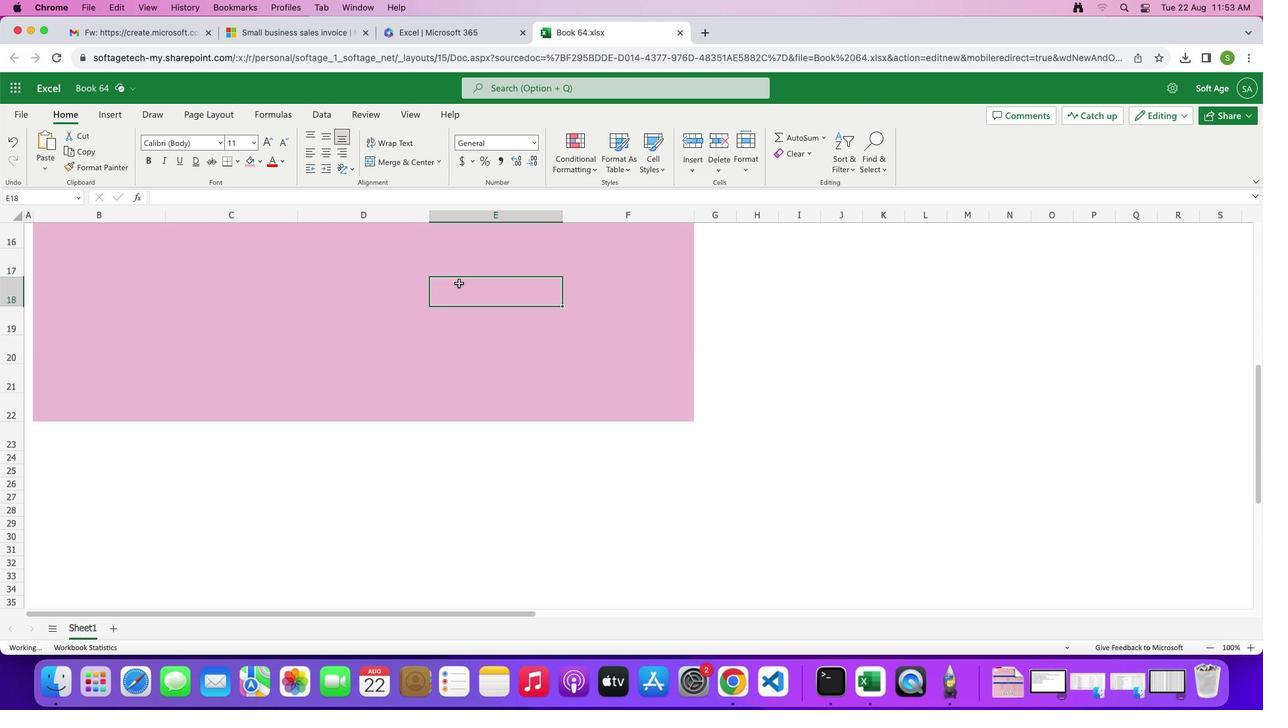 
Action: Mouse scrolled (458, 282) with delta (0, 0)
Screenshot: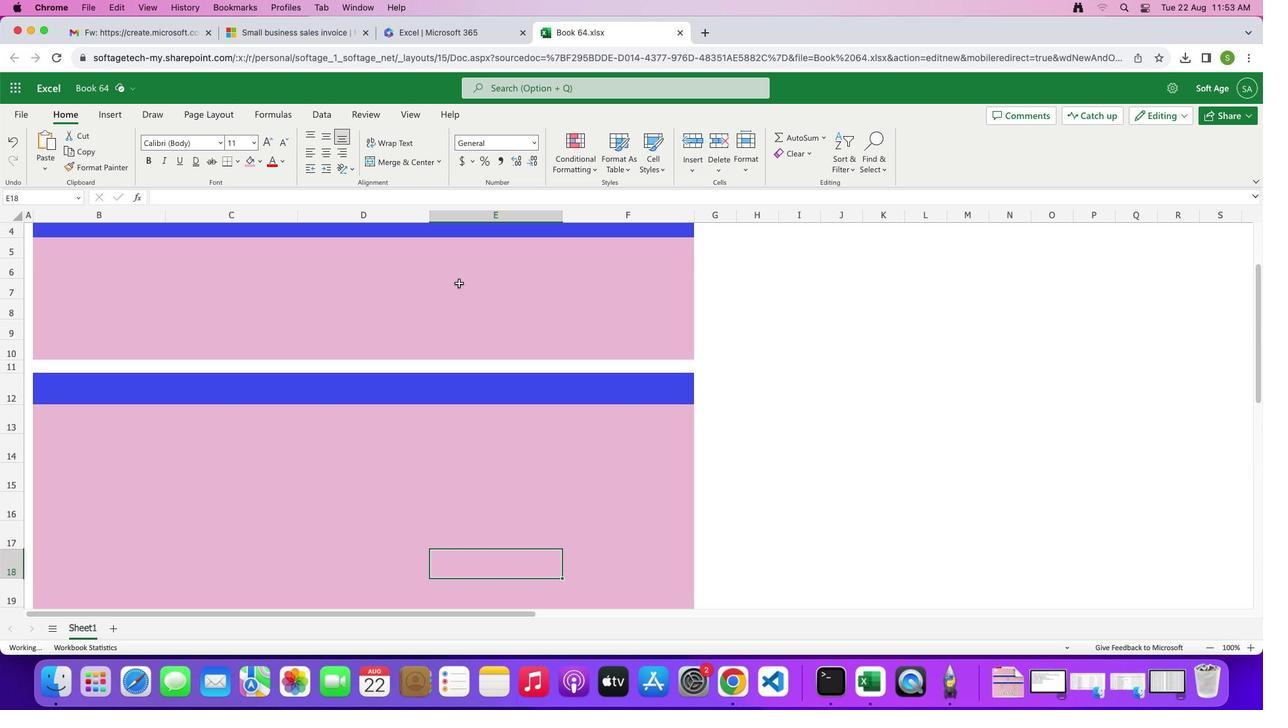 
Action: Mouse scrolled (458, 282) with delta (0, 0)
Screenshot: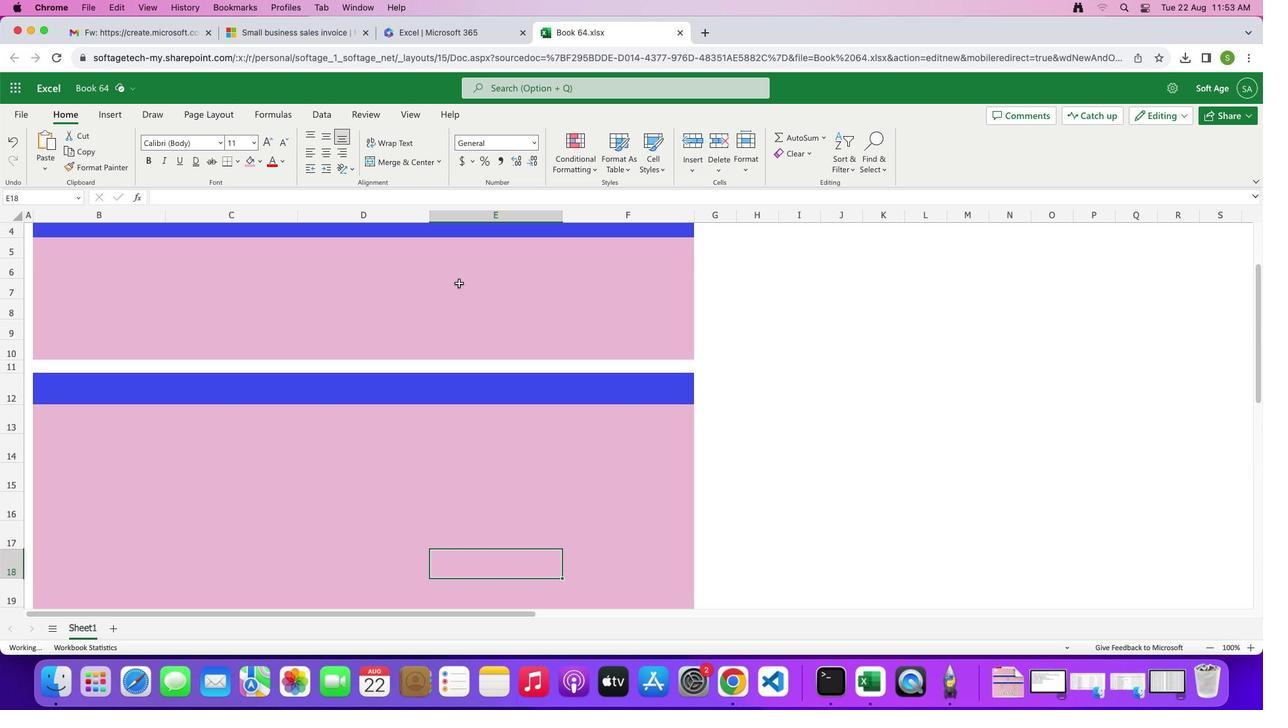 
Action: Mouse scrolled (458, 282) with delta (0, 1)
Screenshot: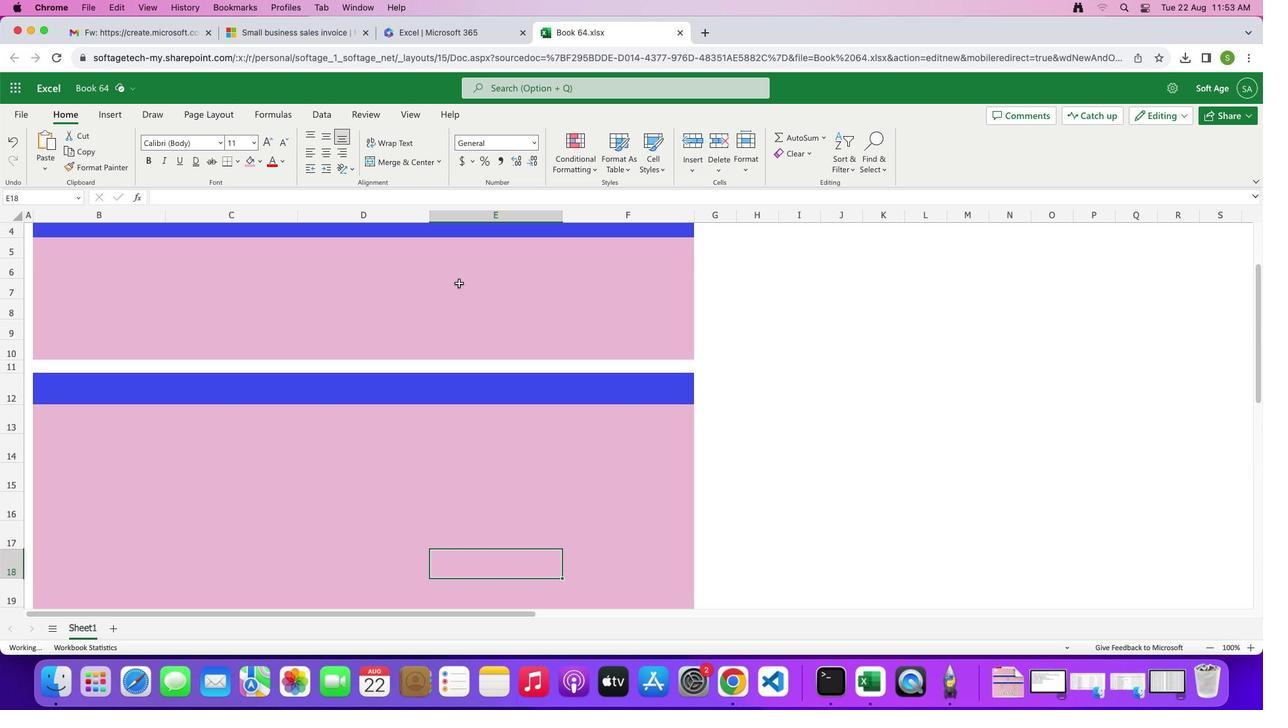 
Action: Mouse scrolled (458, 282) with delta (0, 2)
Screenshot: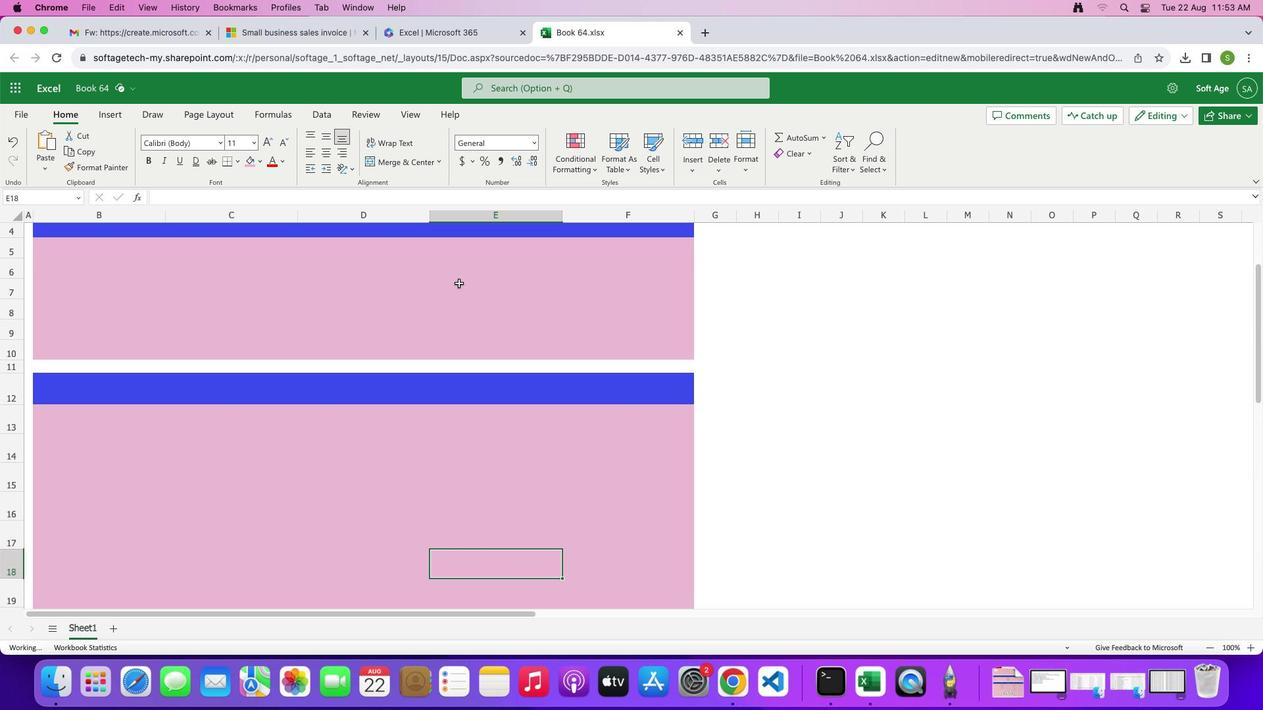 
Action: Mouse scrolled (458, 282) with delta (0, 0)
Screenshot: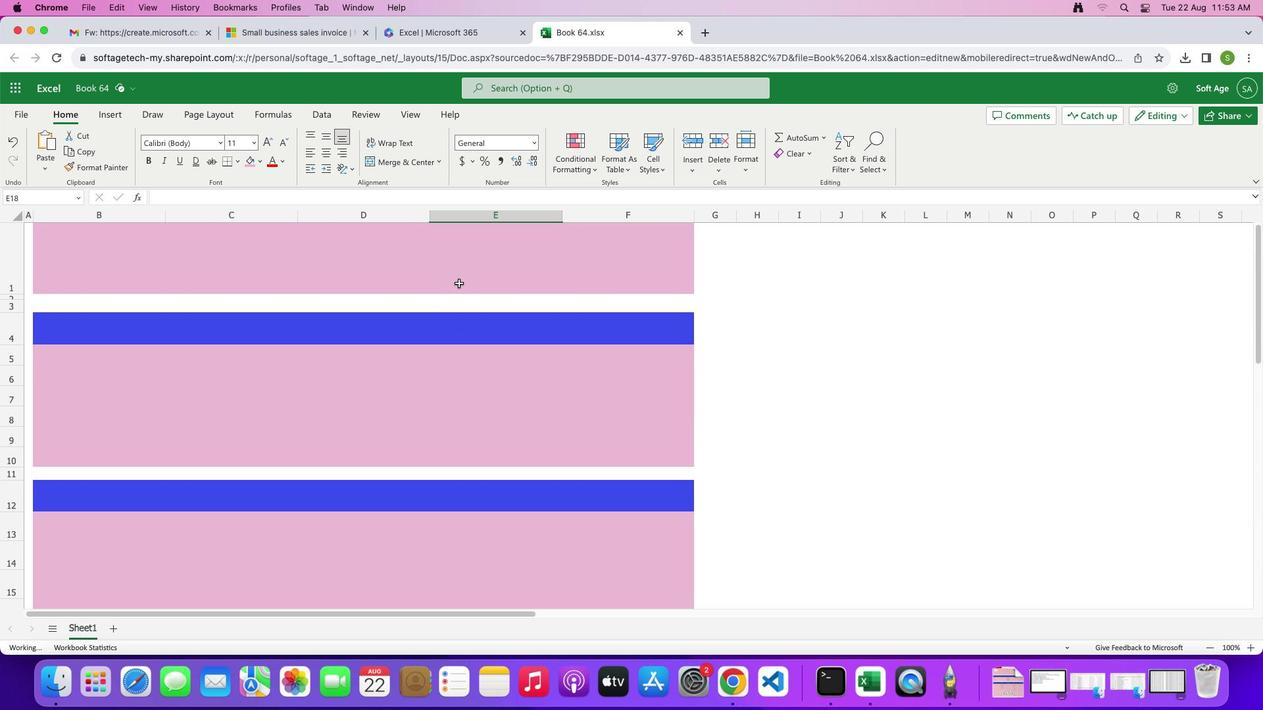 
Action: Mouse scrolled (458, 282) with delta (0, 0)
Screenshot: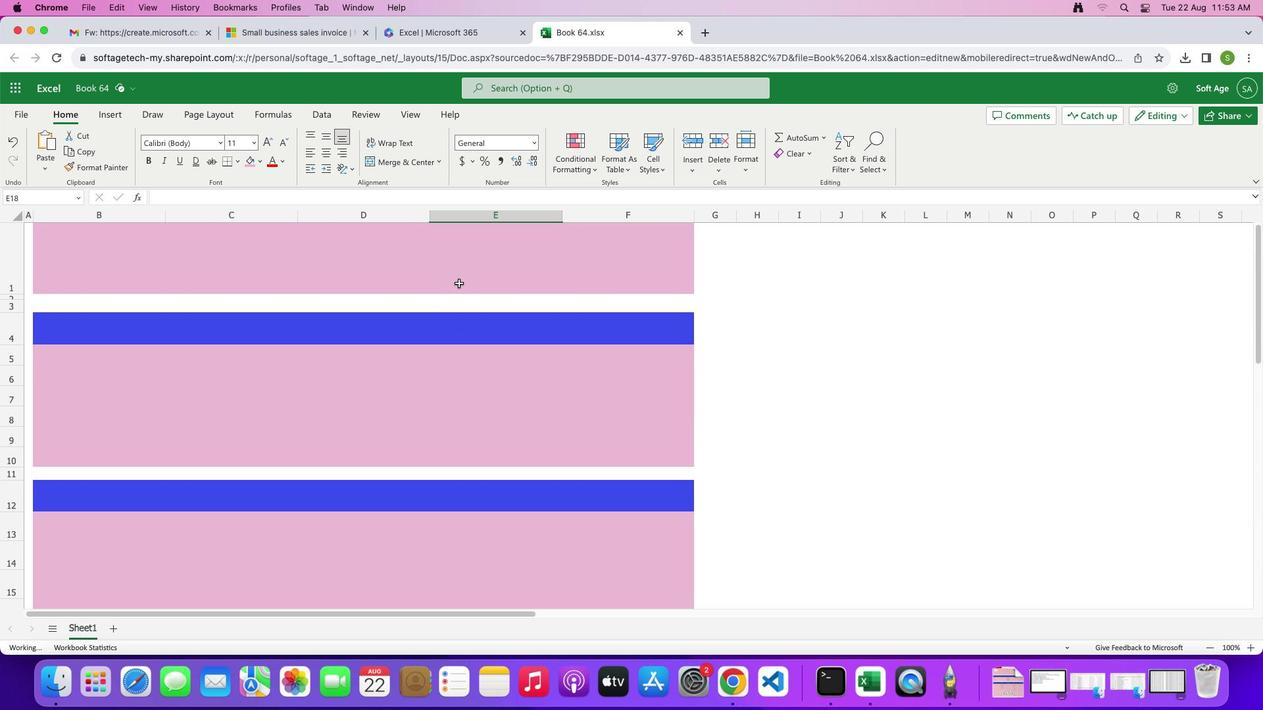 
Action: Mouse scrolled (458, 282) with delta (0, 1)
Screenshot: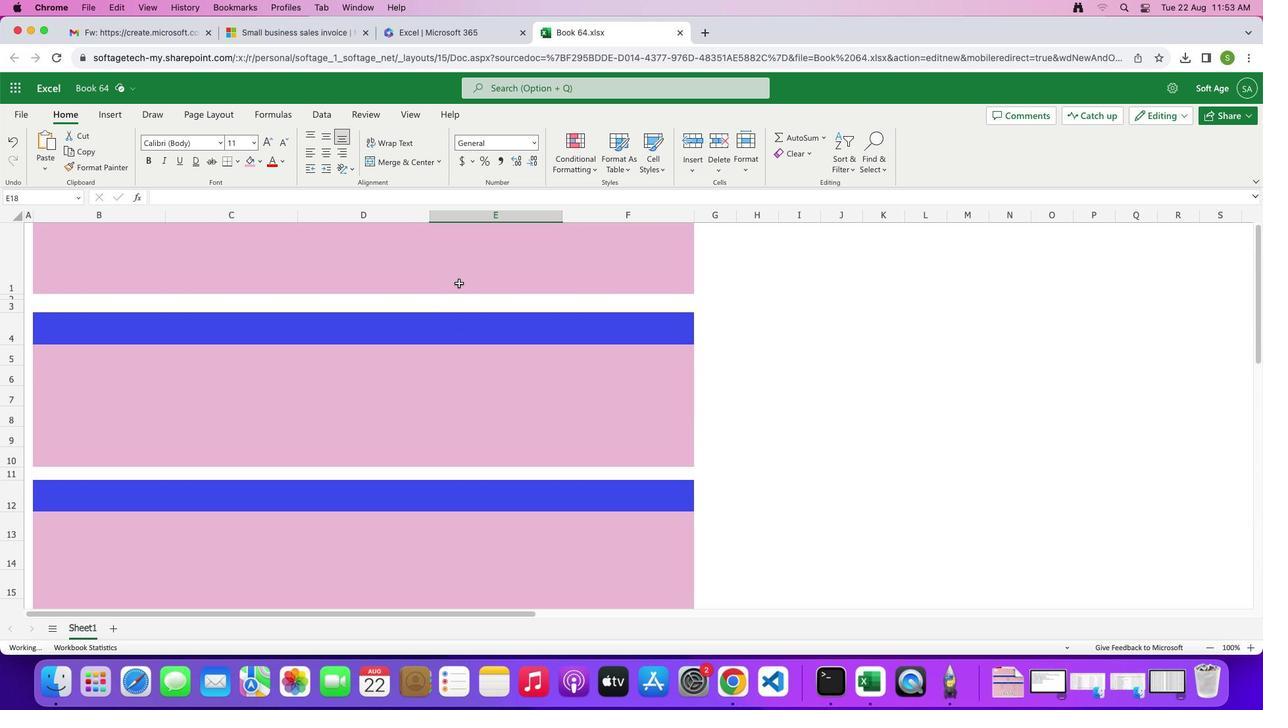 
Action: Mouse scrolled (458, 282) with delta (0, 2)
Screenshot: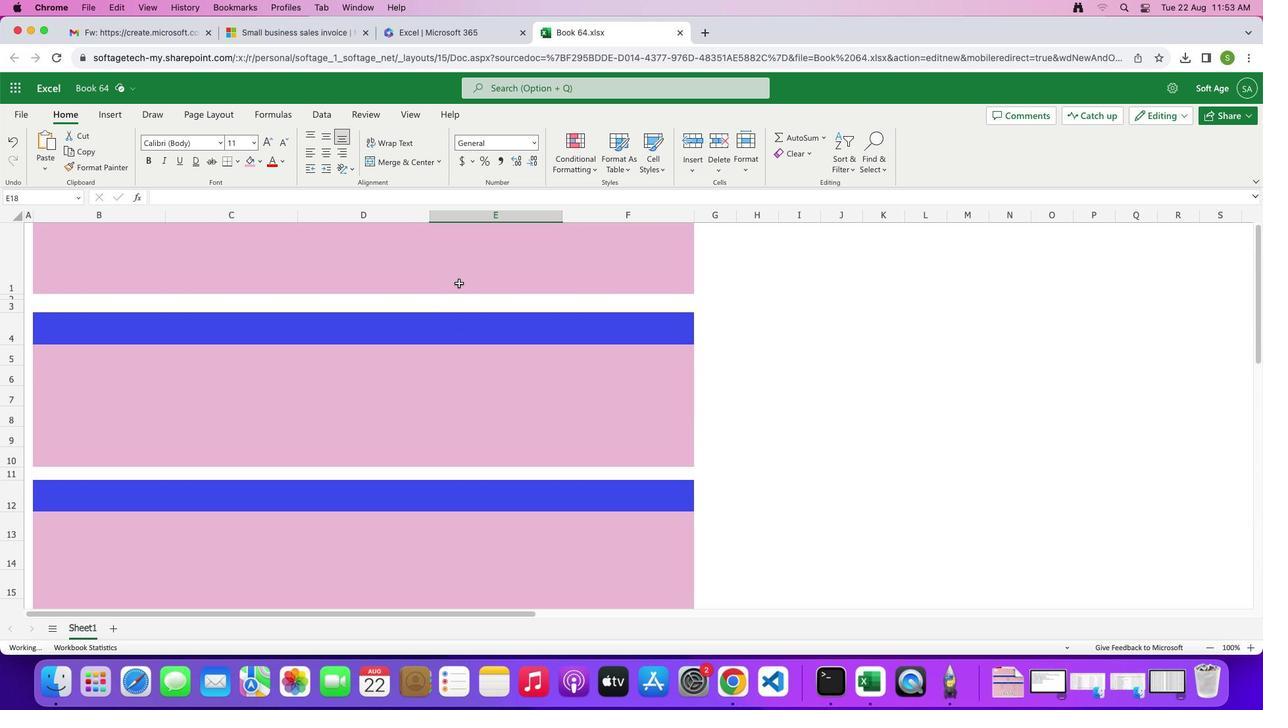 
Action: Mouse scrolled (458, 282) with delta (0, 0)
Screenshot: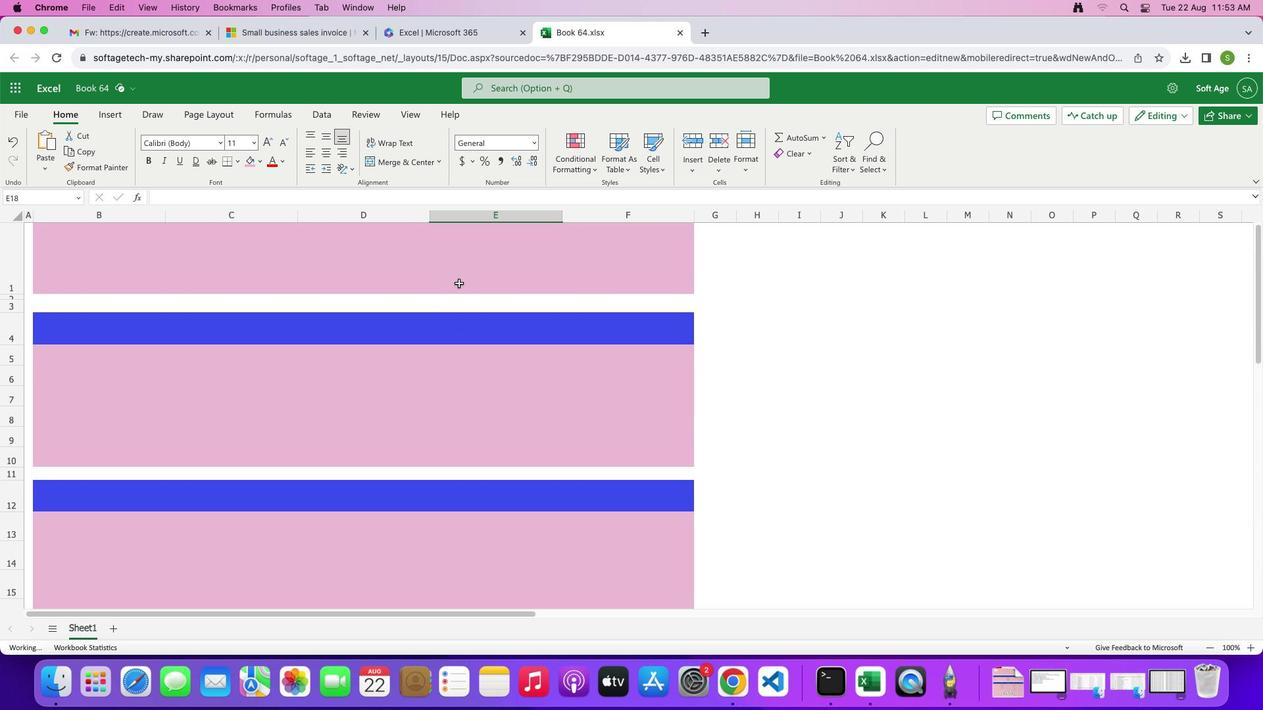 
Action: Mouse scrolled (458, 282) with delta (0, 0)
Screenshot: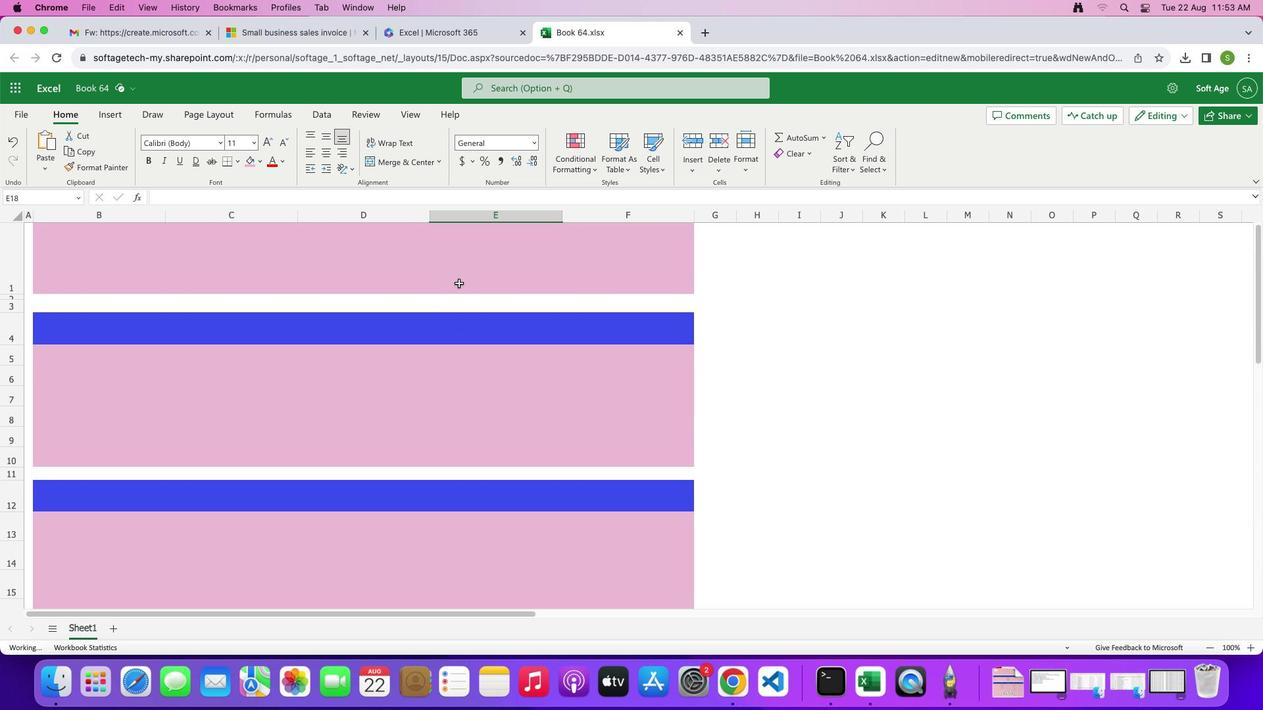 
Action: Mouse scrolled (458, 282) with delta (0, 1)
Screenshot: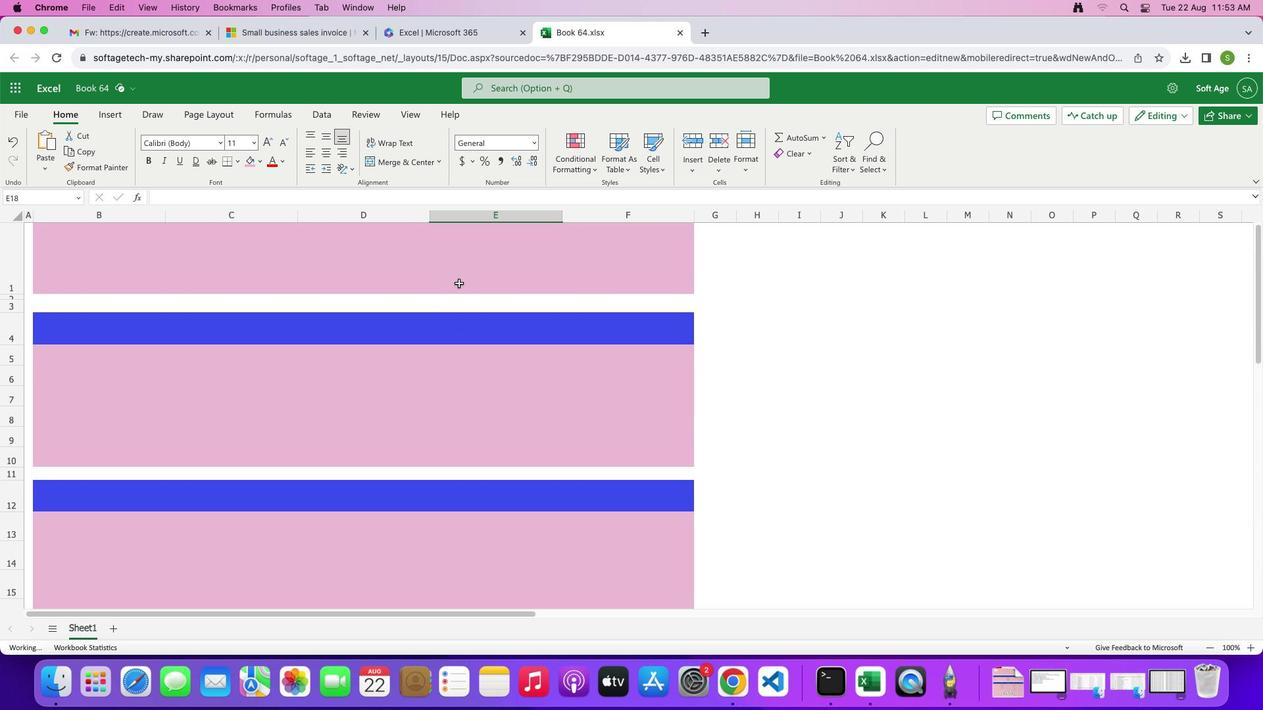 
Action: Mouse scrolled (458, 282) with delta (0, 2)
Screenshot: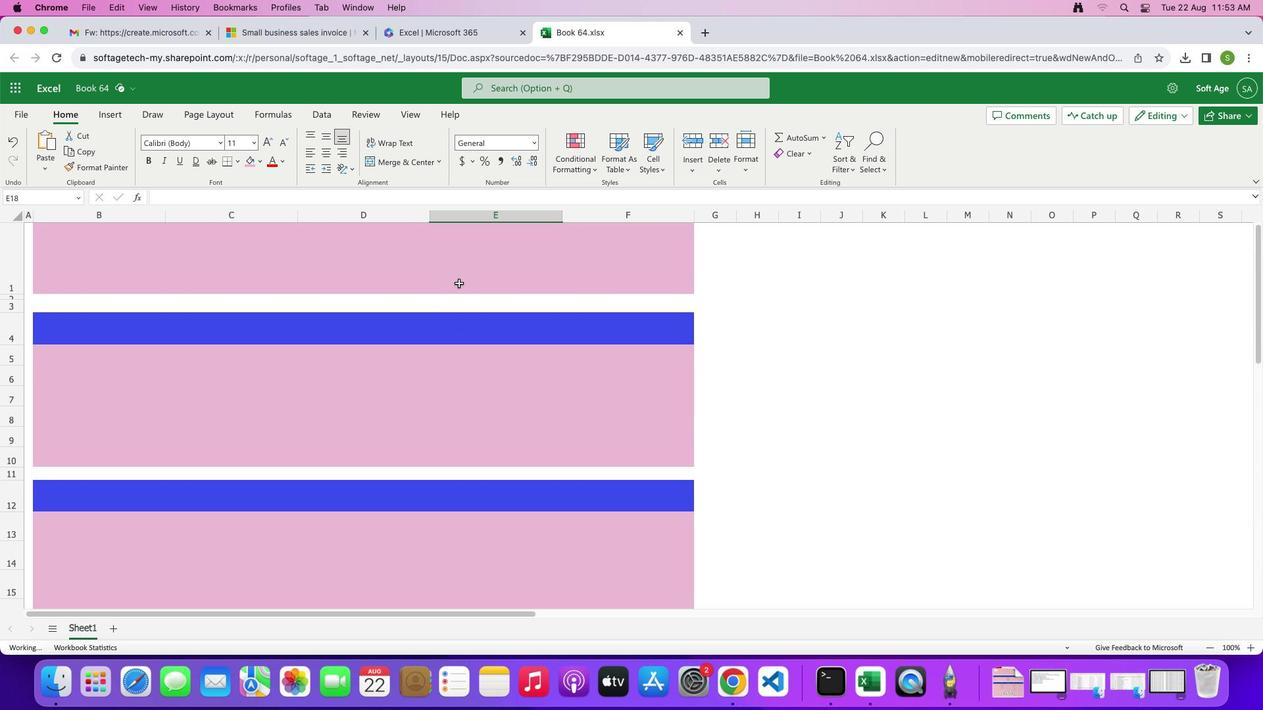 
Action: Mouse moved to (103, 112)
Screenshot: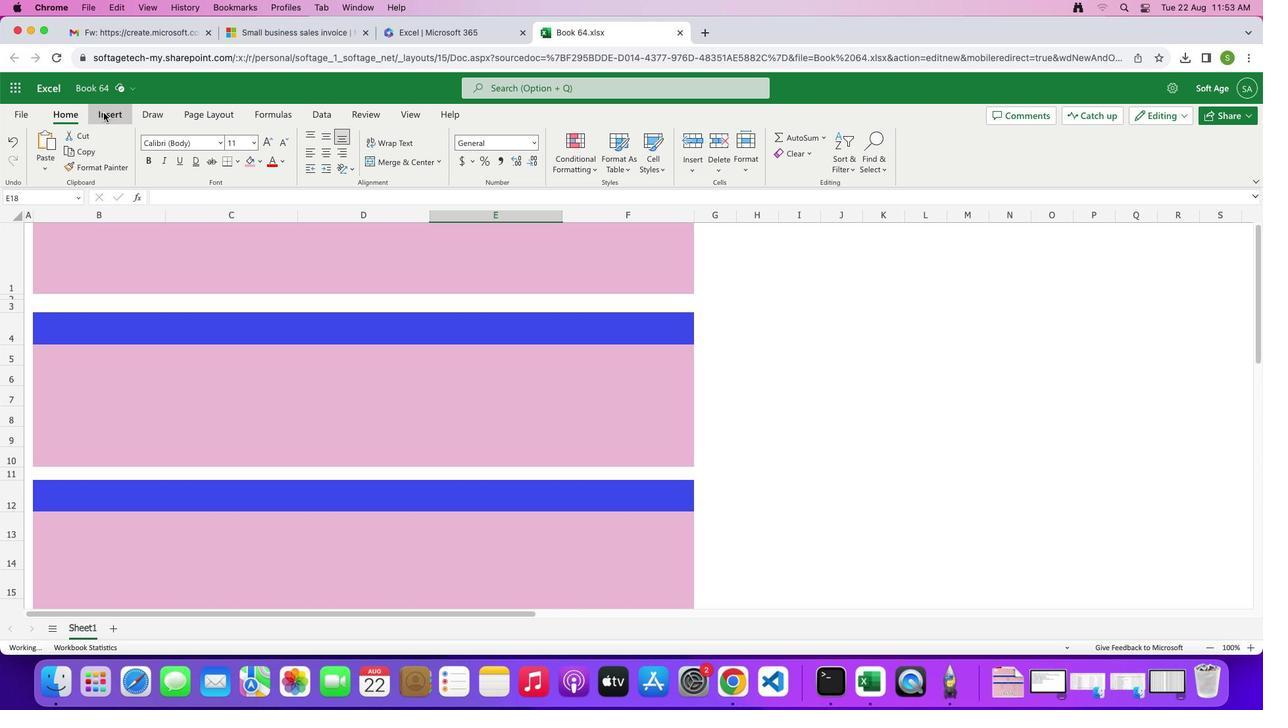 
Action: Mouse pressed left at (103, 112)
Screenshot: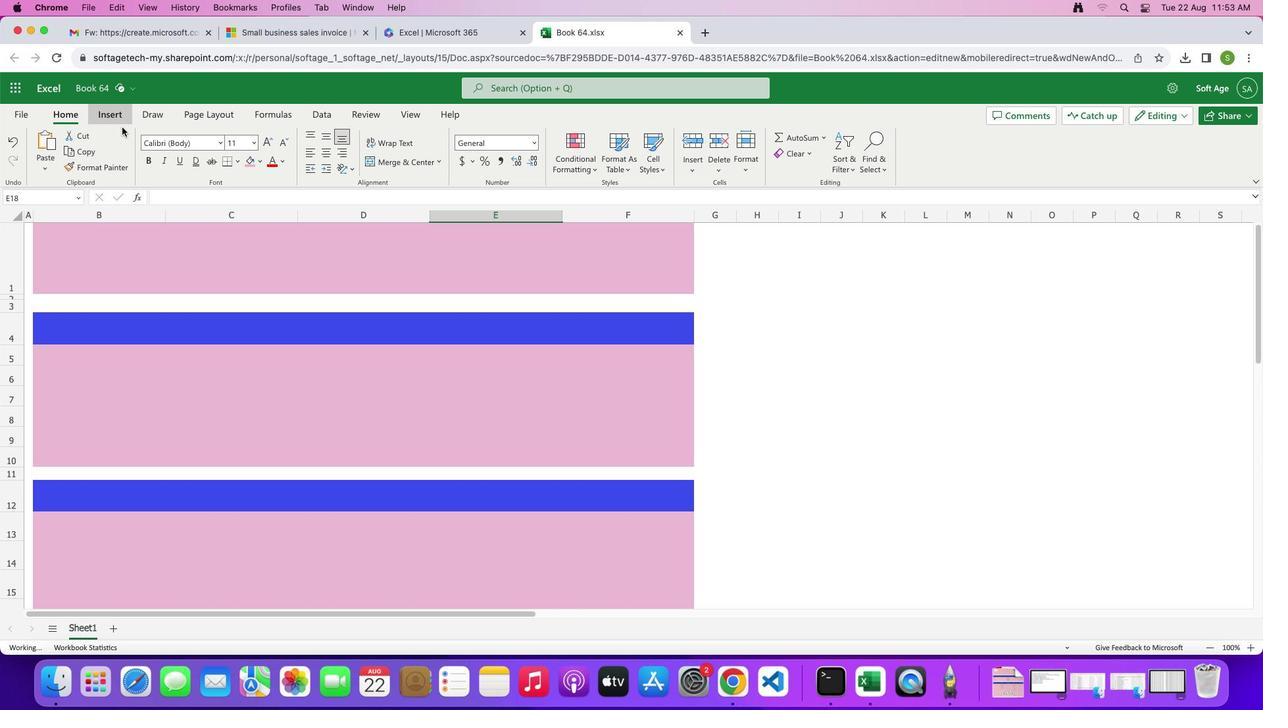 
Action: Mouse moved to (145, 151)
Screenshot: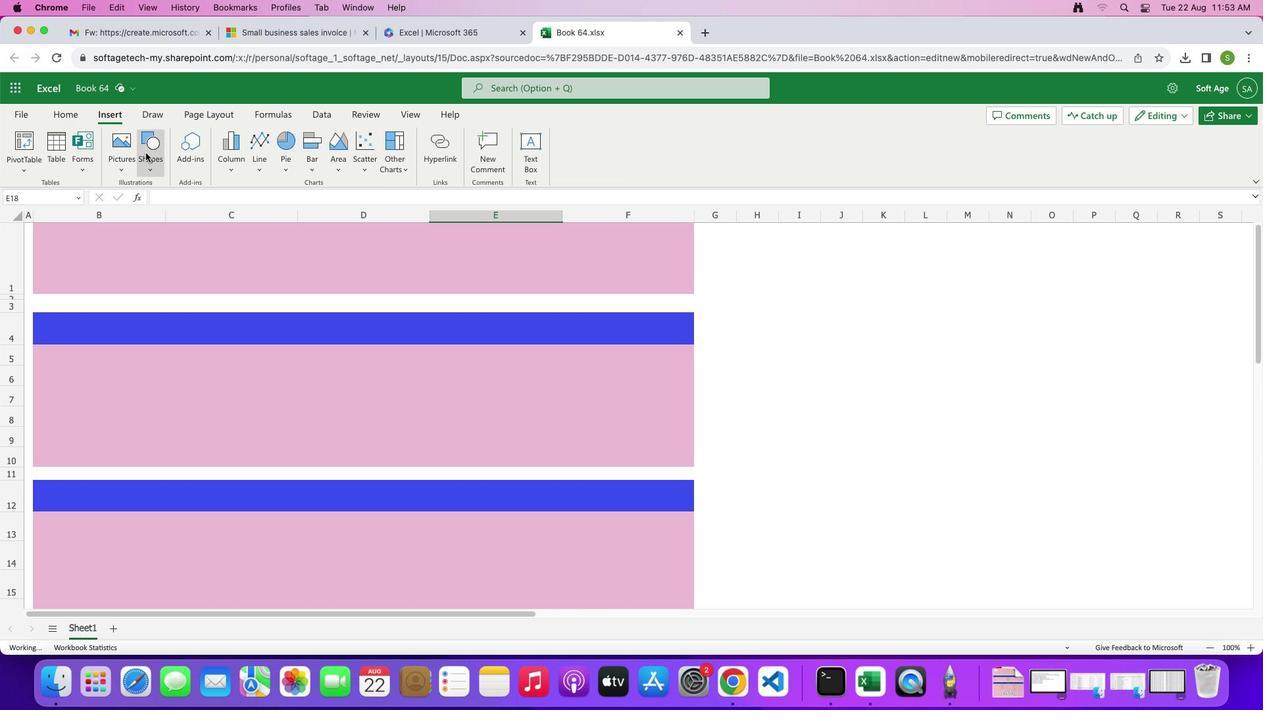 
Action: Mouse pressed left at (145, 151)
Screenshot: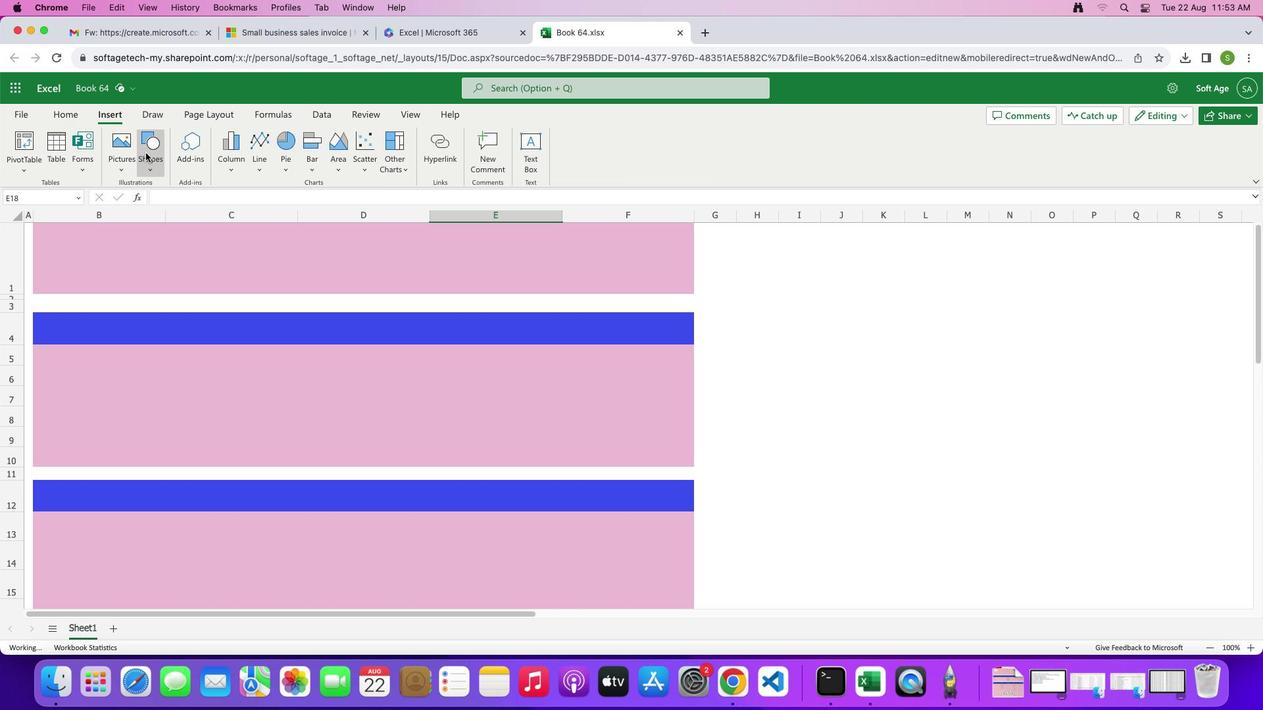 
Action: Mouse moved to (148, 209)
Screenshot: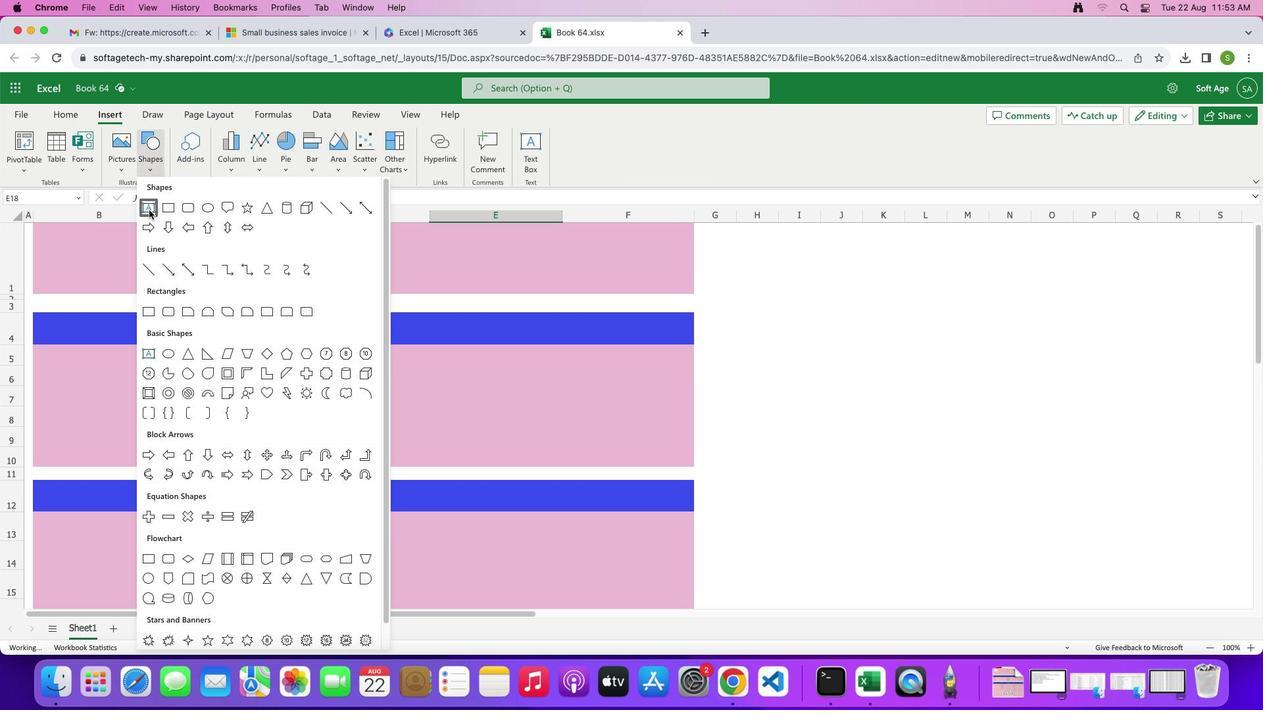 
Action: Mouse pressed left at (148, 209)
Screenshot: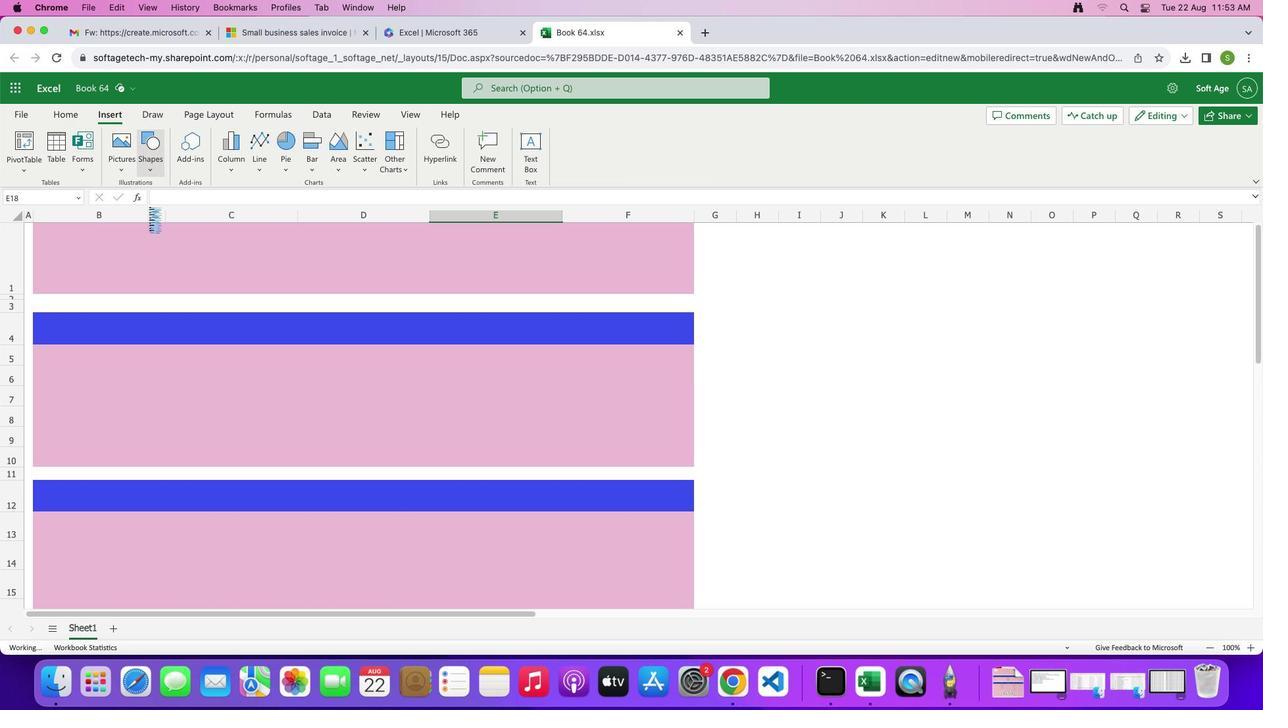 
Action: Mouse moved to (673, 461)
Screenshot: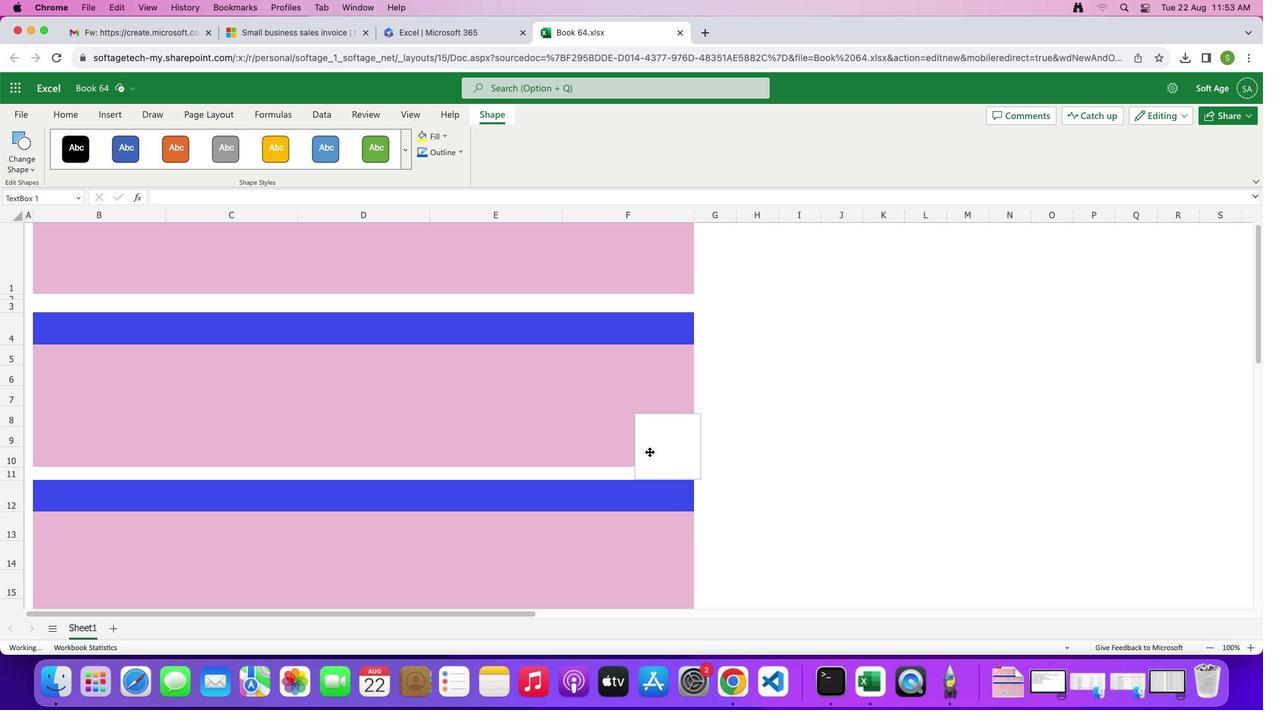 
Action: Mouse pressed left at (673, 461)
Screenshot: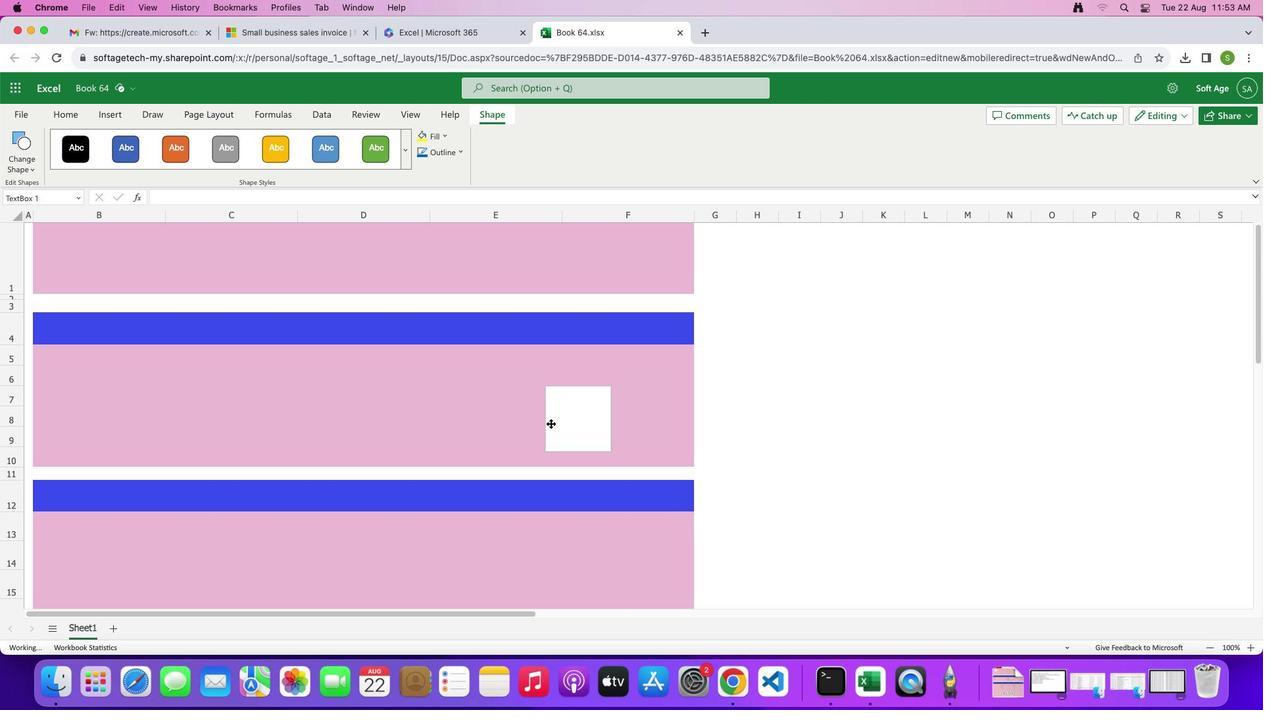 
Action: Mouse moved to (117, 303)
Screenshot: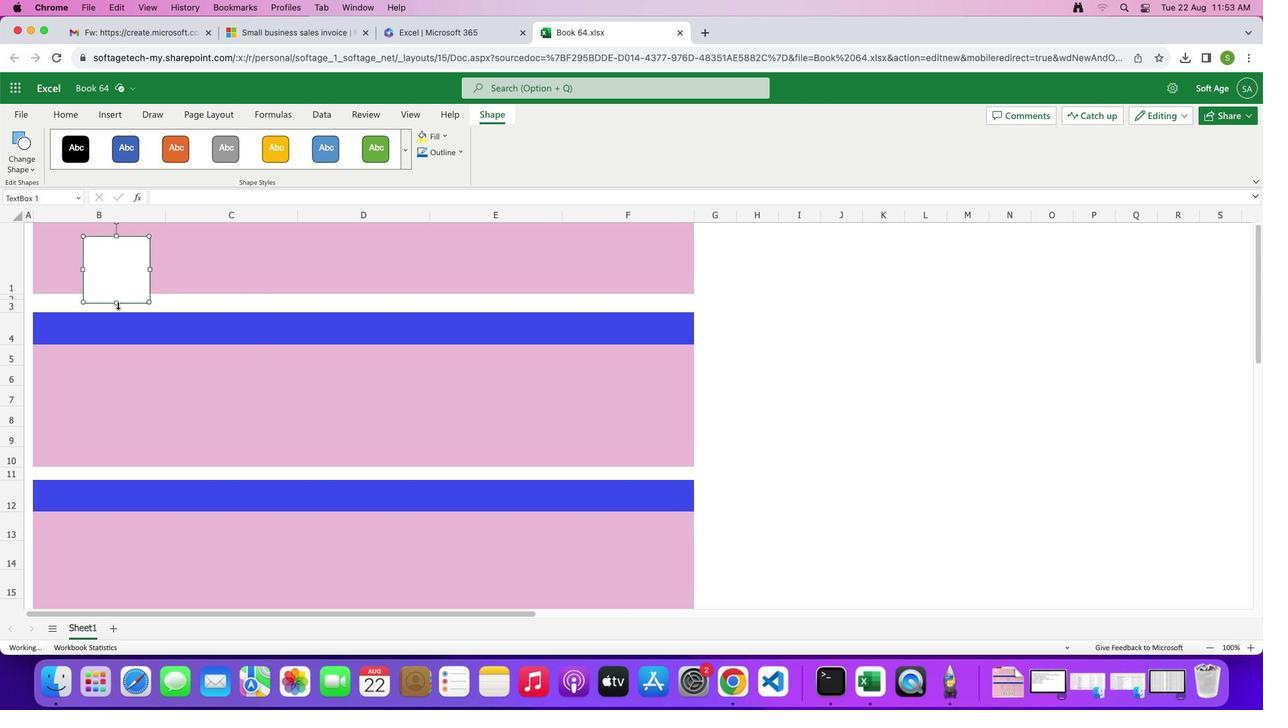 
Action: Mouse pressed left at (117, 303)
Screenshot: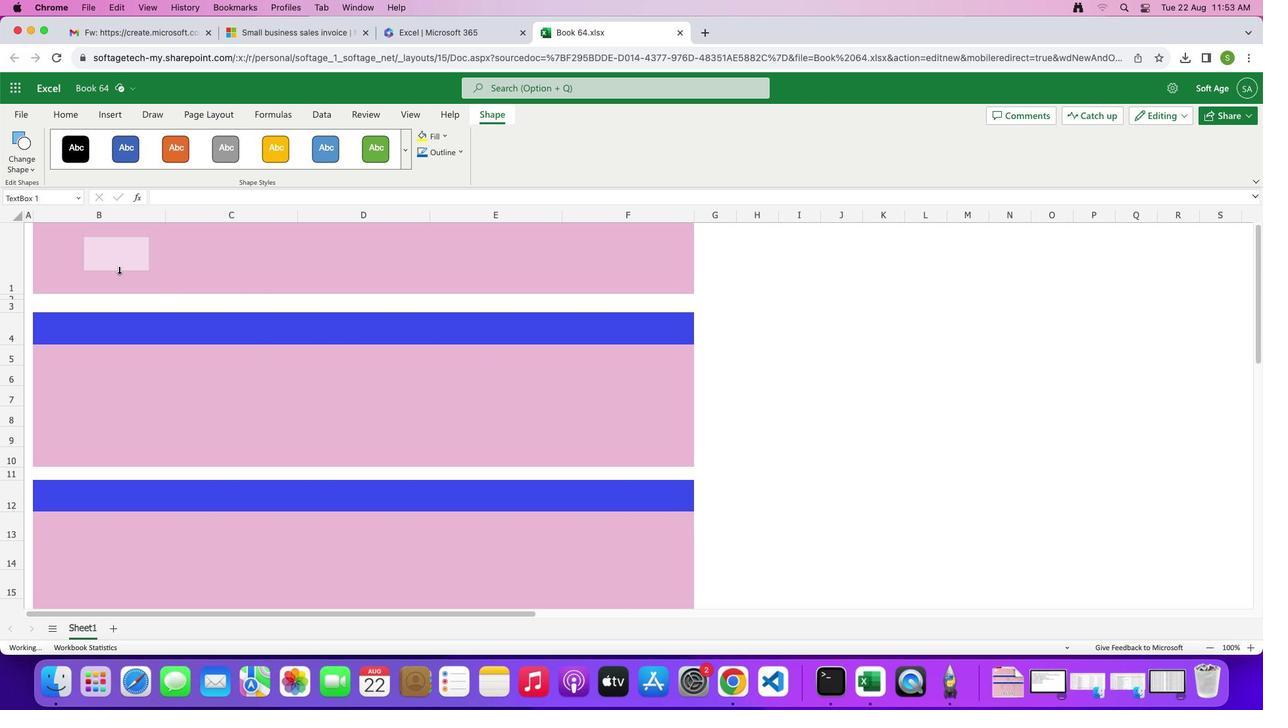 
Action: Mouse moved to (115, 266)
Screenshot: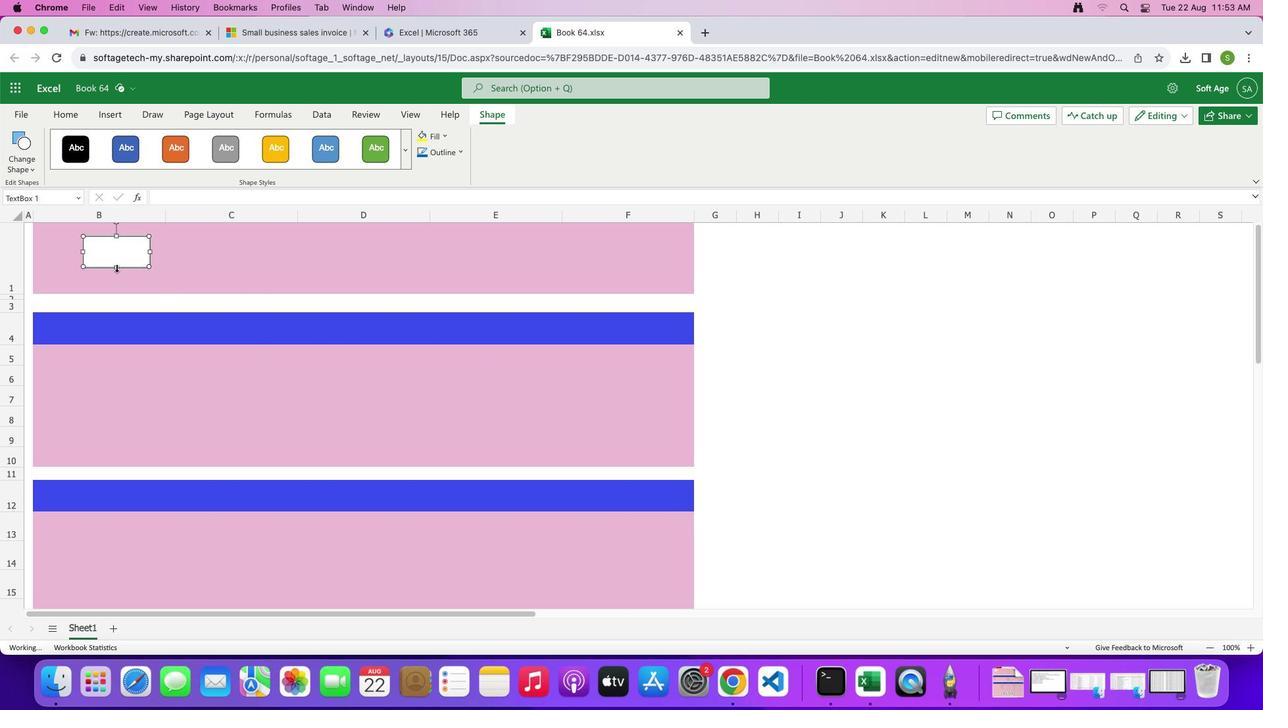 
Action: Mouse pressed left at (115, 266)
Screenshot: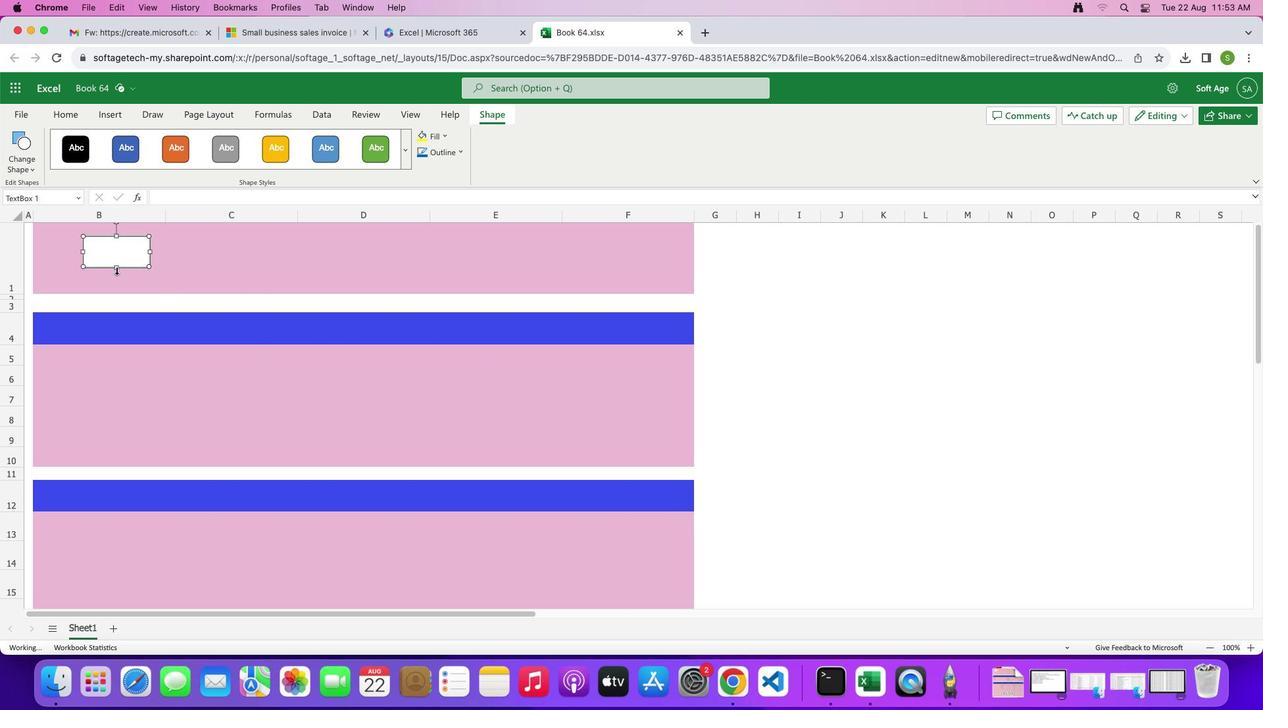 
Action: Mouse moved to (117, 258)
Screenshot: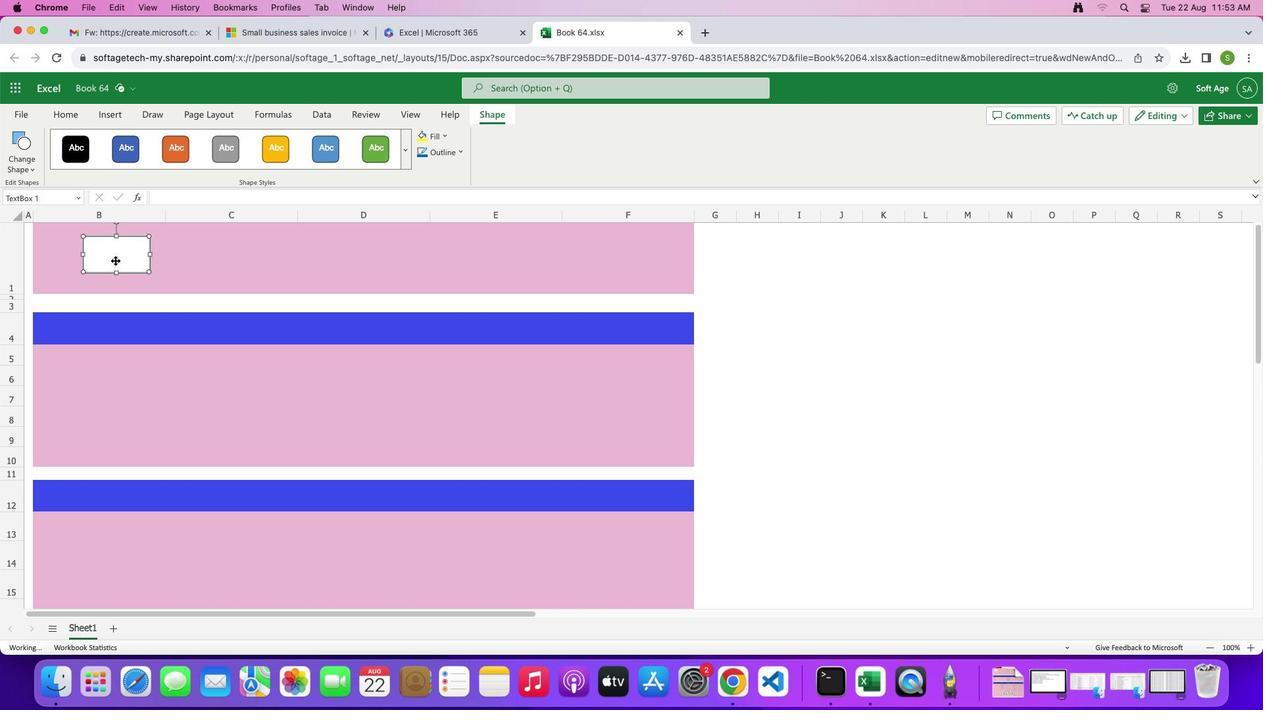 
Action: Mouse pressed left at (117, 258)
Screenshot: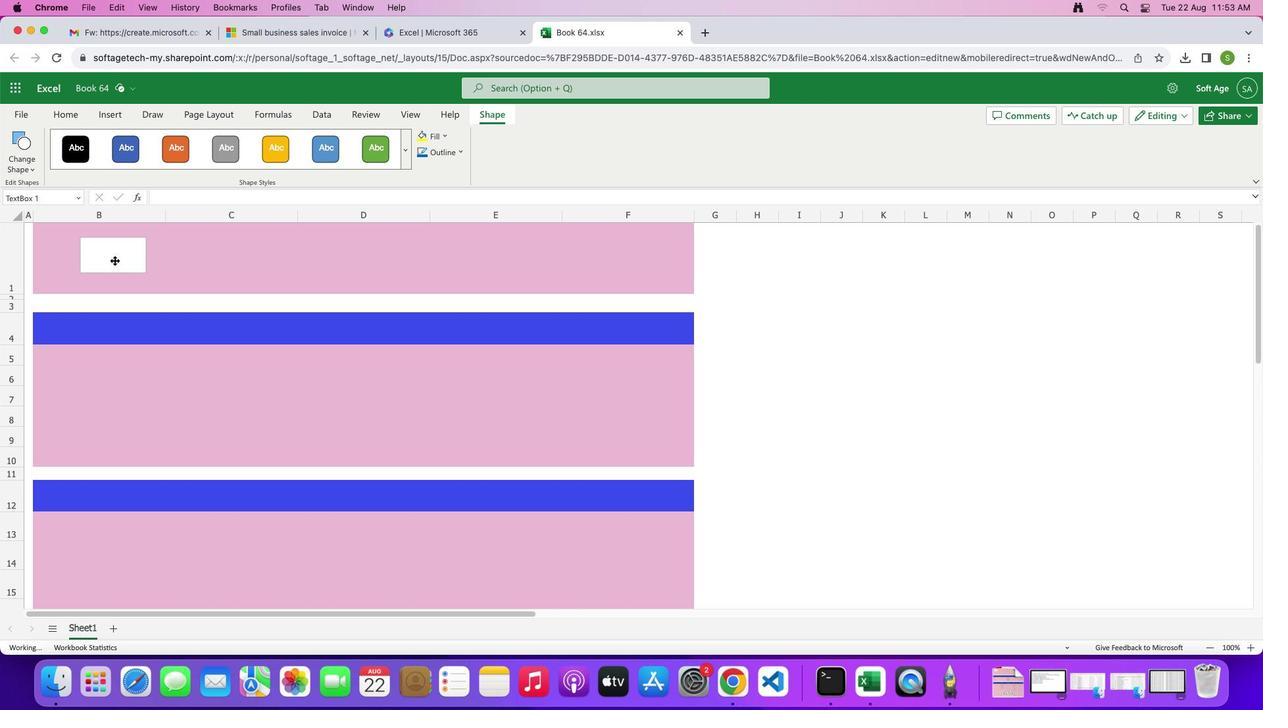 
Action: Mouse moved to (406, 151)
Screenshot: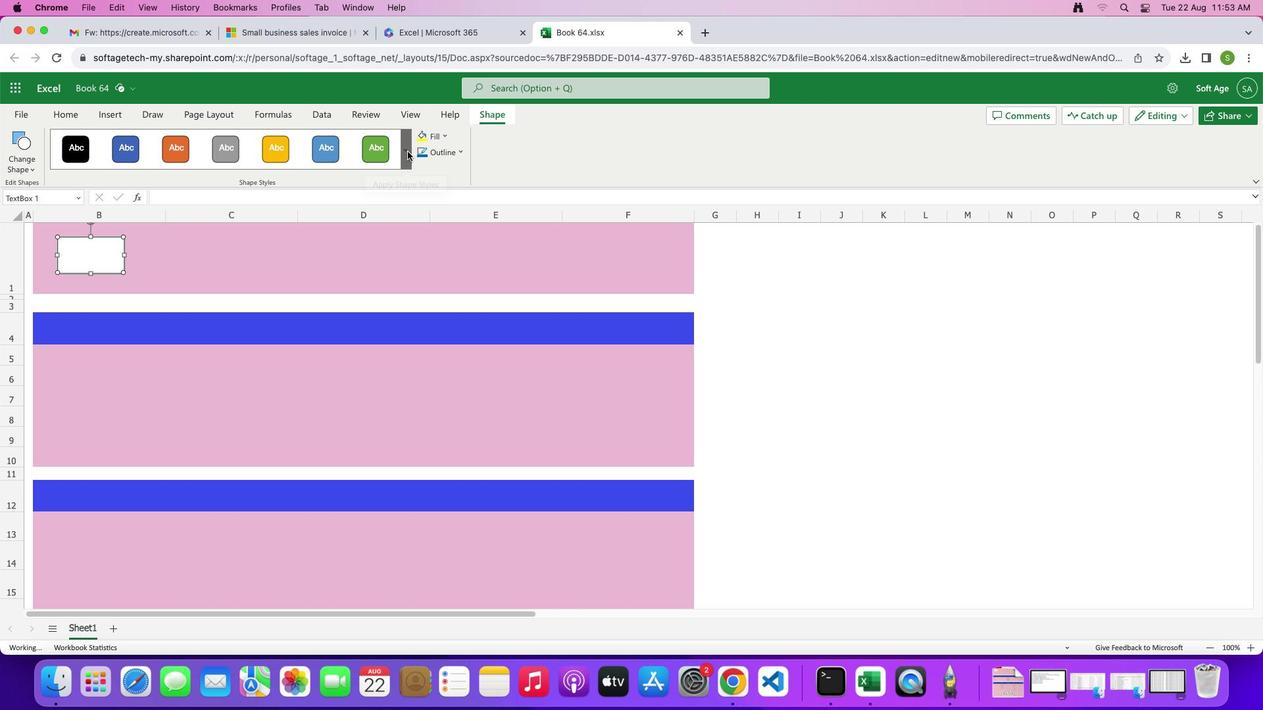 
Action: Mouse pressed left at (406, 151)
Screenshot: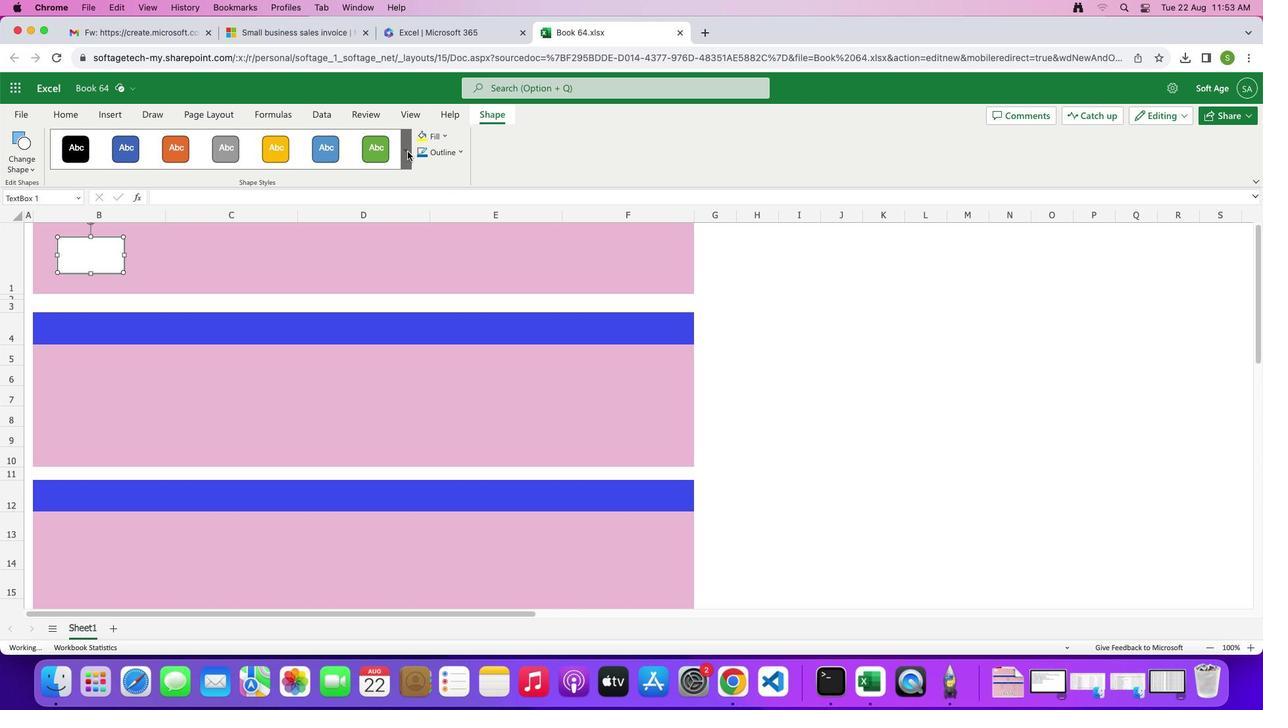 
Action: Mouse moved to (444, 133)
Screenshot: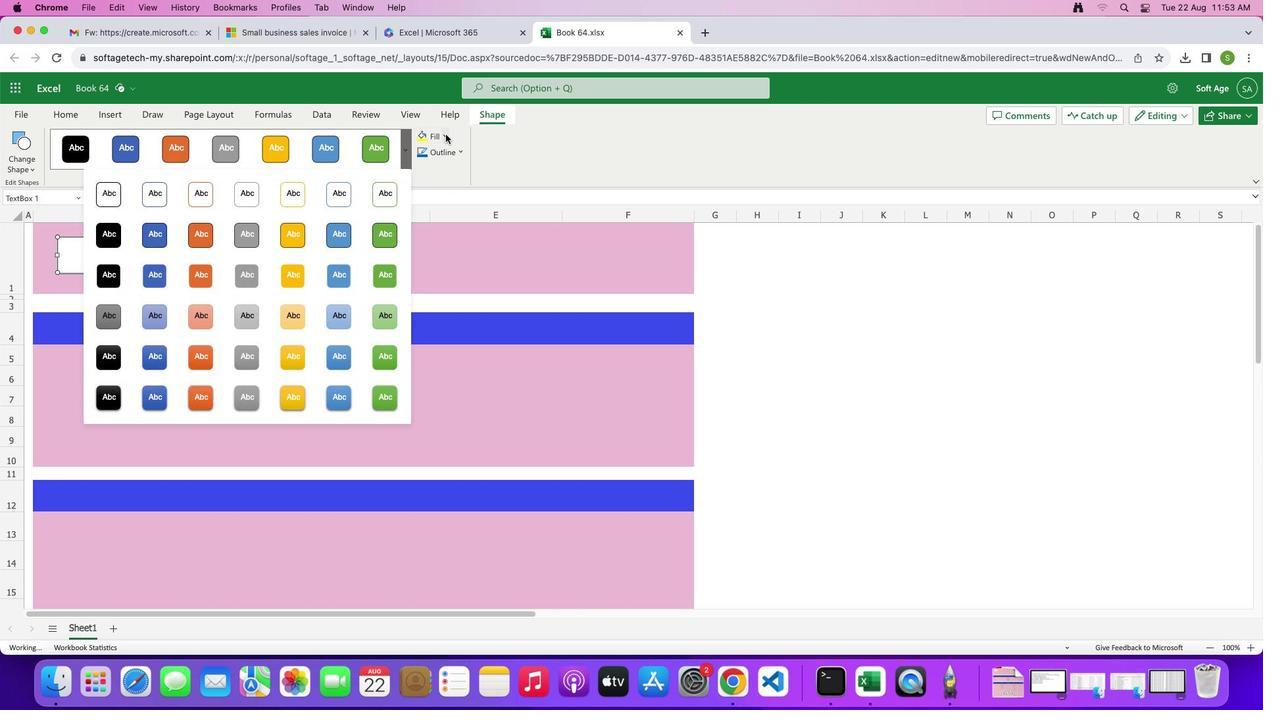 
Action: Mouse pressed left at (444, 133)
Screenshot: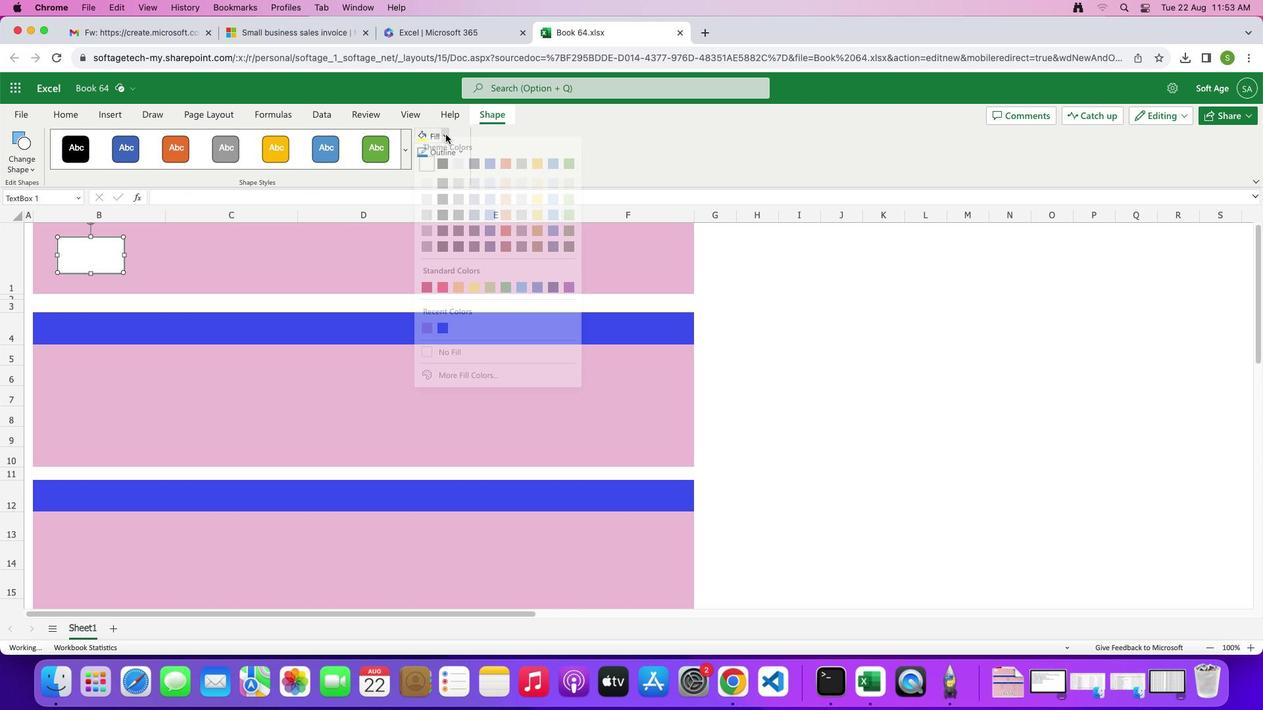 
Action: Mouse moved to (442, 332)
Screenshot: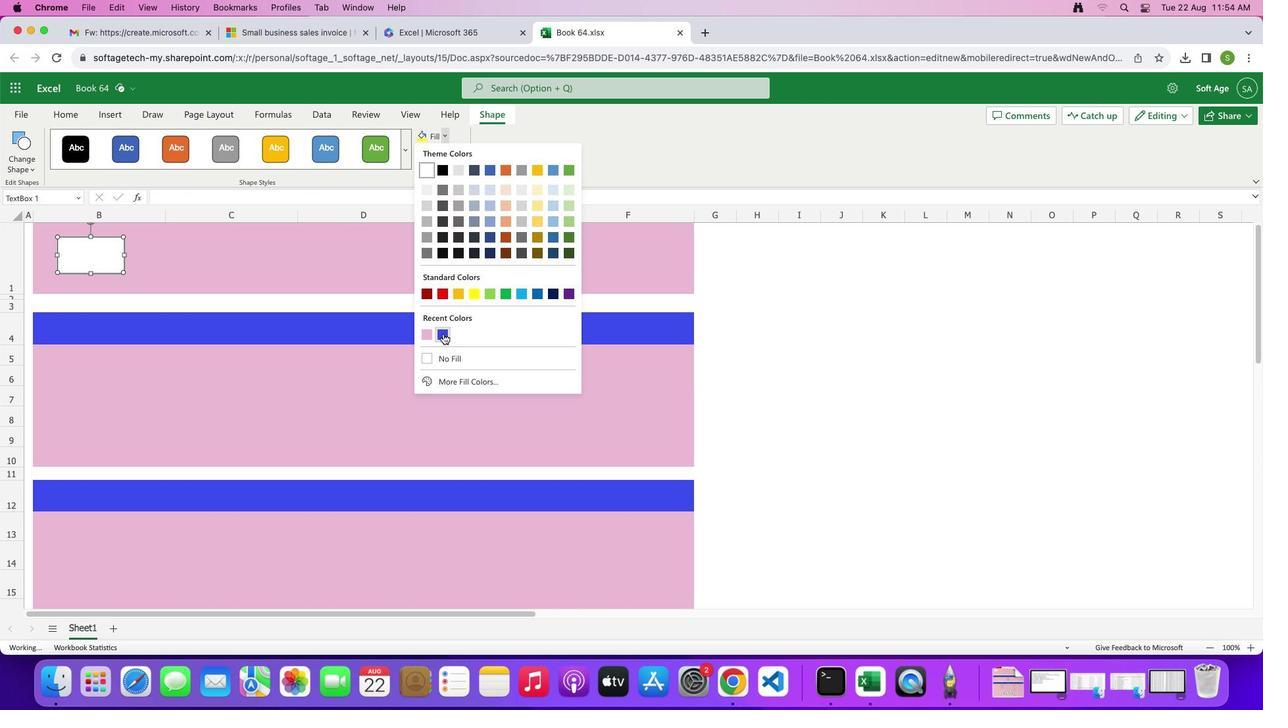 
Action: Mouse pressed left at (442, 332)
Screenshot: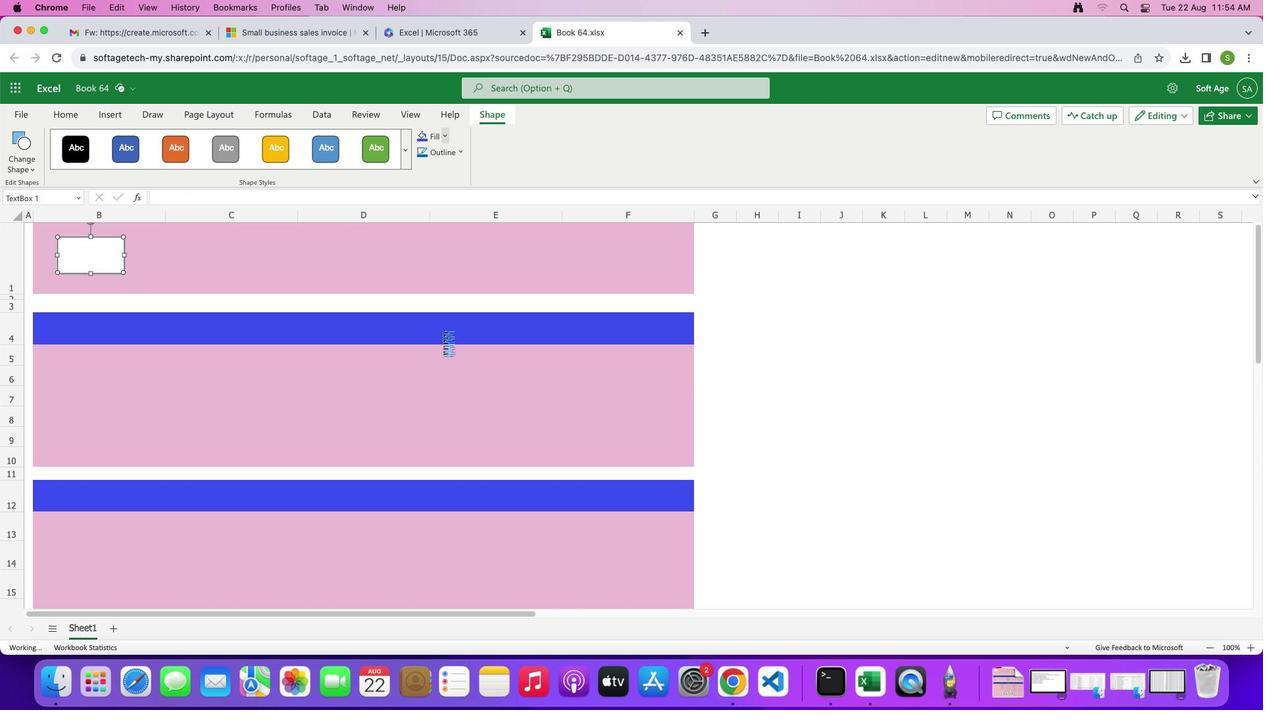 
Action: Mouse moved to (90, 248)
Screenshot: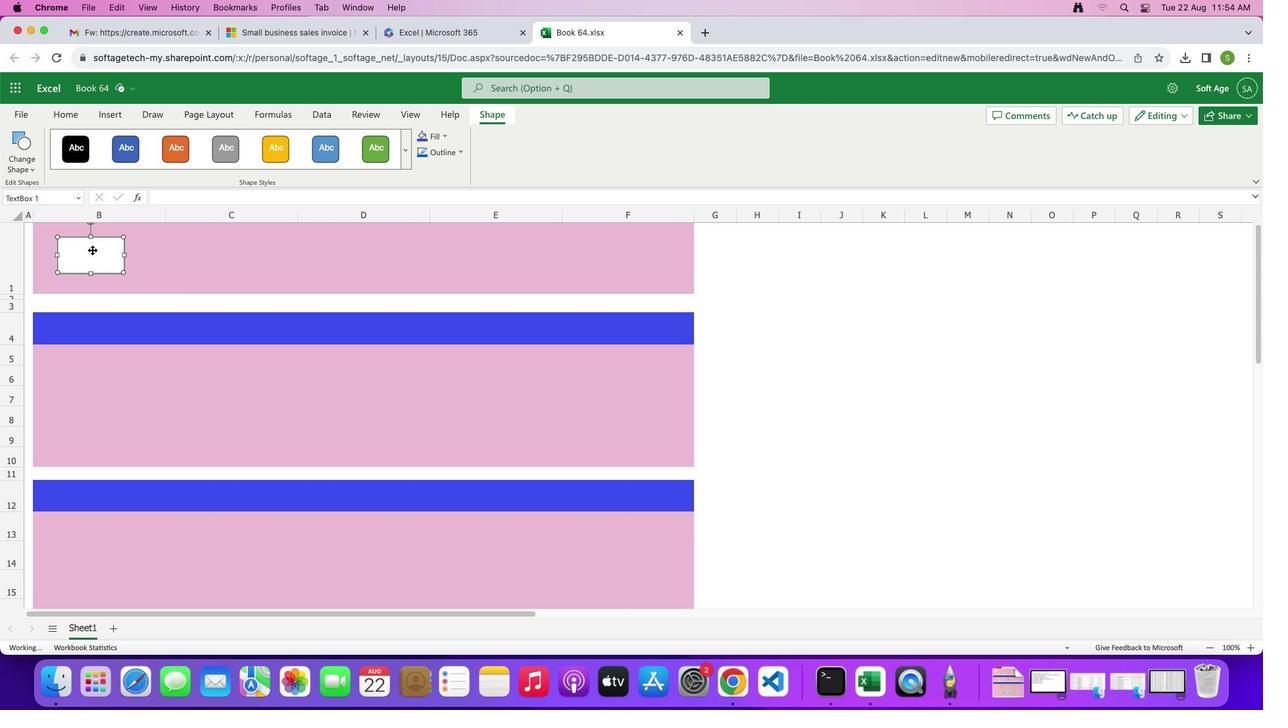 
Action: Mouse pressed left at (90, 248)
Screenshot: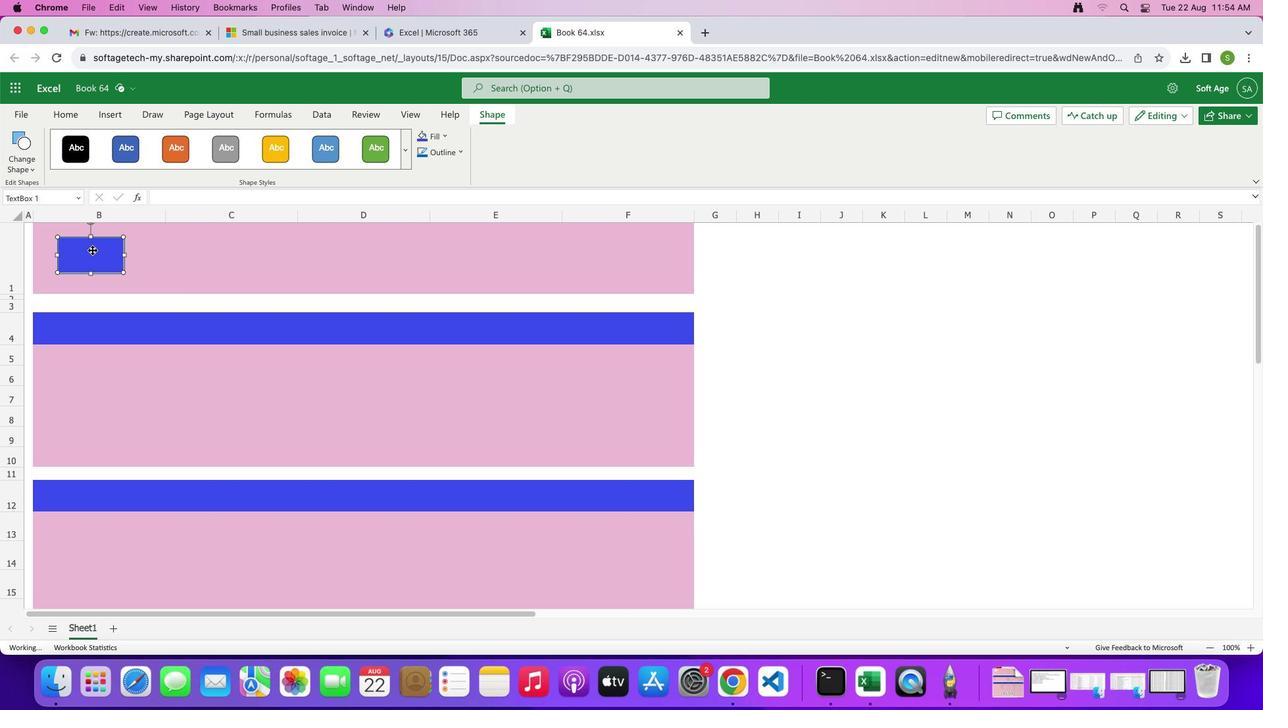 
Action: Mouse pressed left at (90, 248)
Screenshot: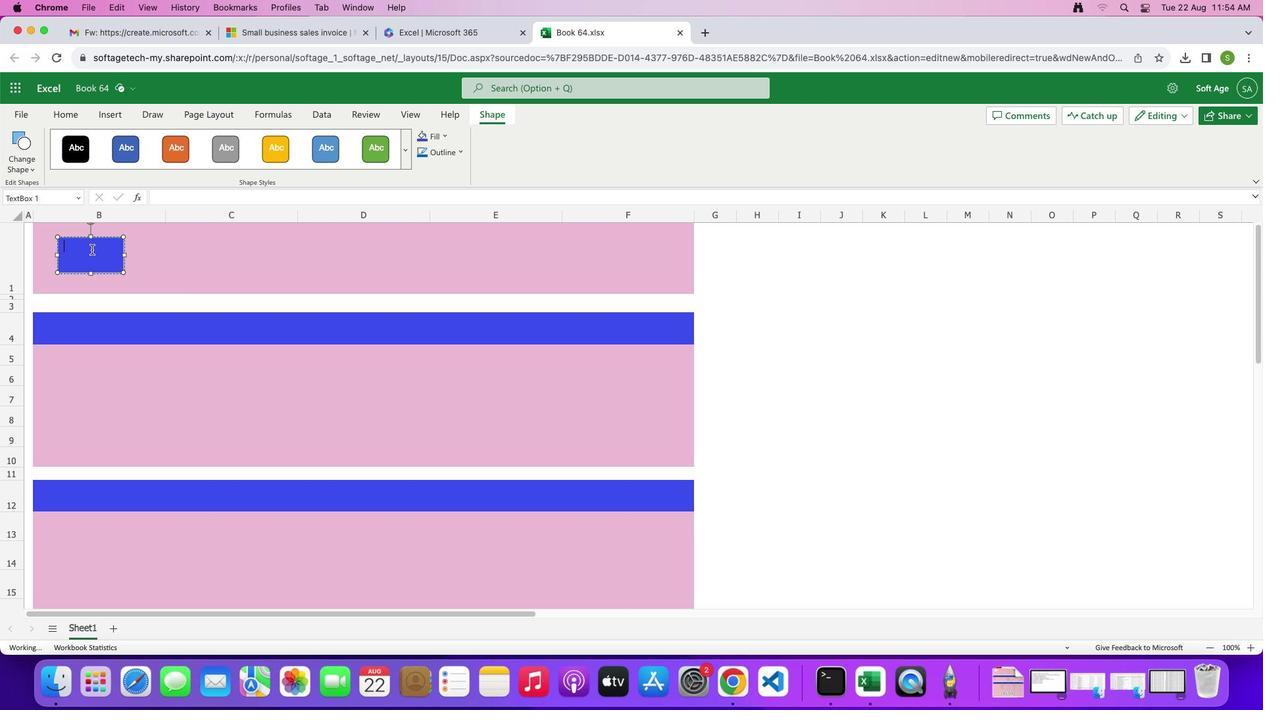
Action: Mouse moved to (281, 161)
Screenshot: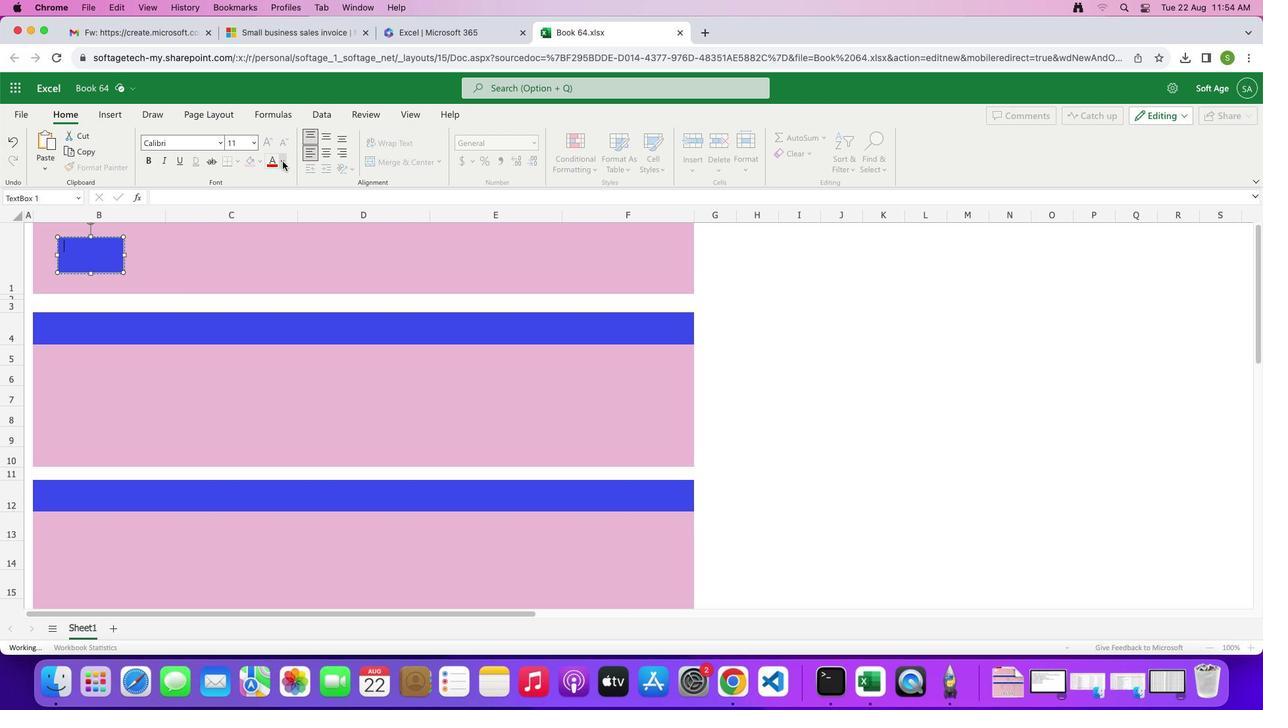
Action: Mouse pressed left at (281, 161)
Screenshot: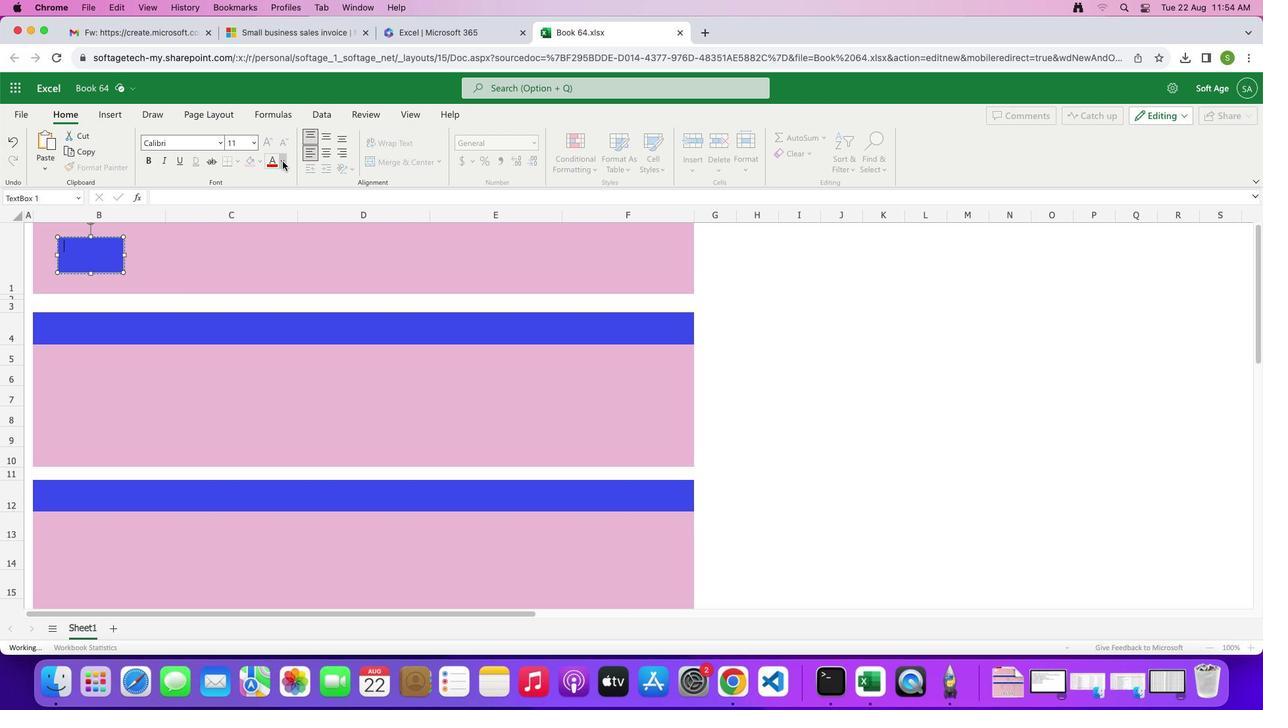 
Action: Mouse moved to (279, 219)
Screenshot: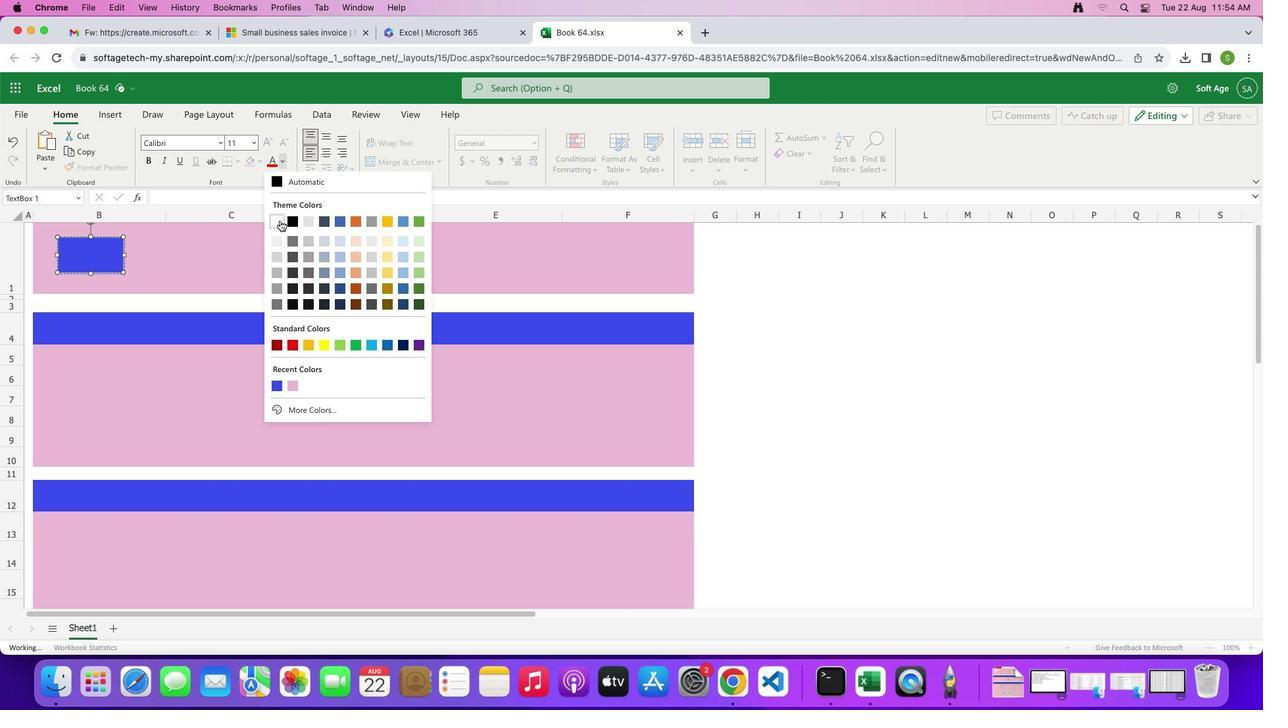 
Action: Mouse pressed left at (279, 219)
Screenshot: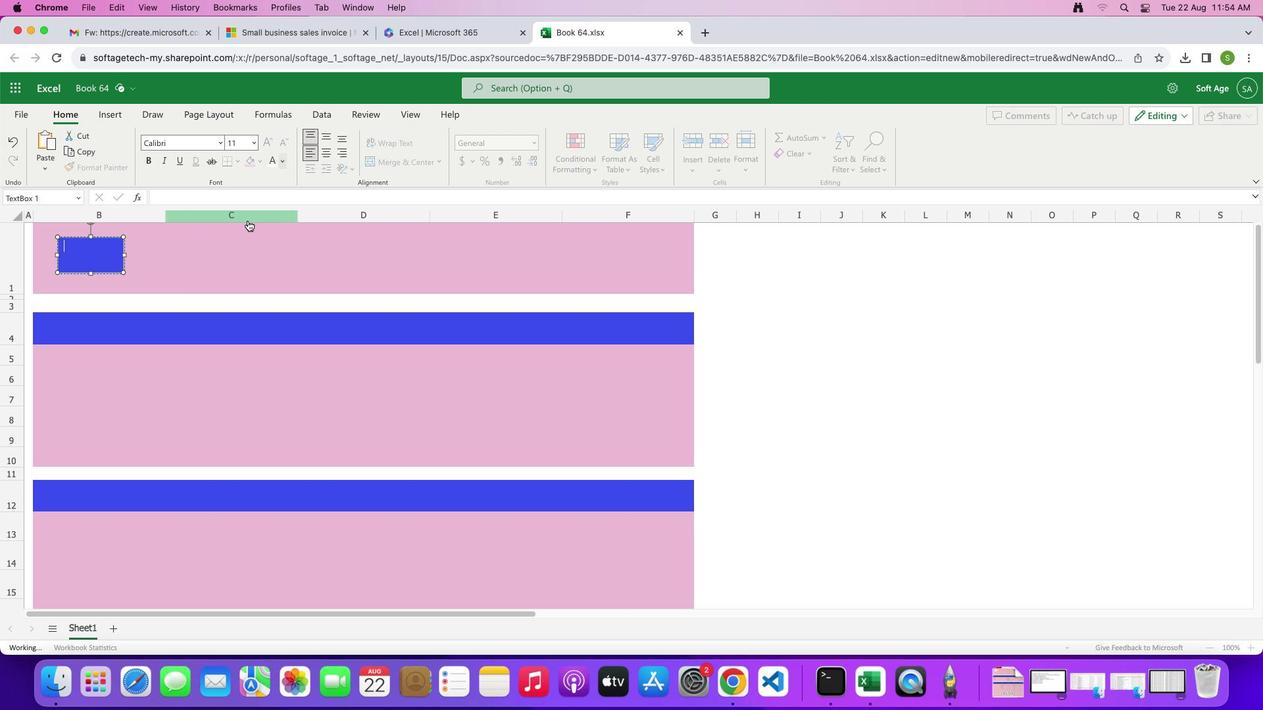 
Action: Mouse moved to (310, 265)
Screenshot: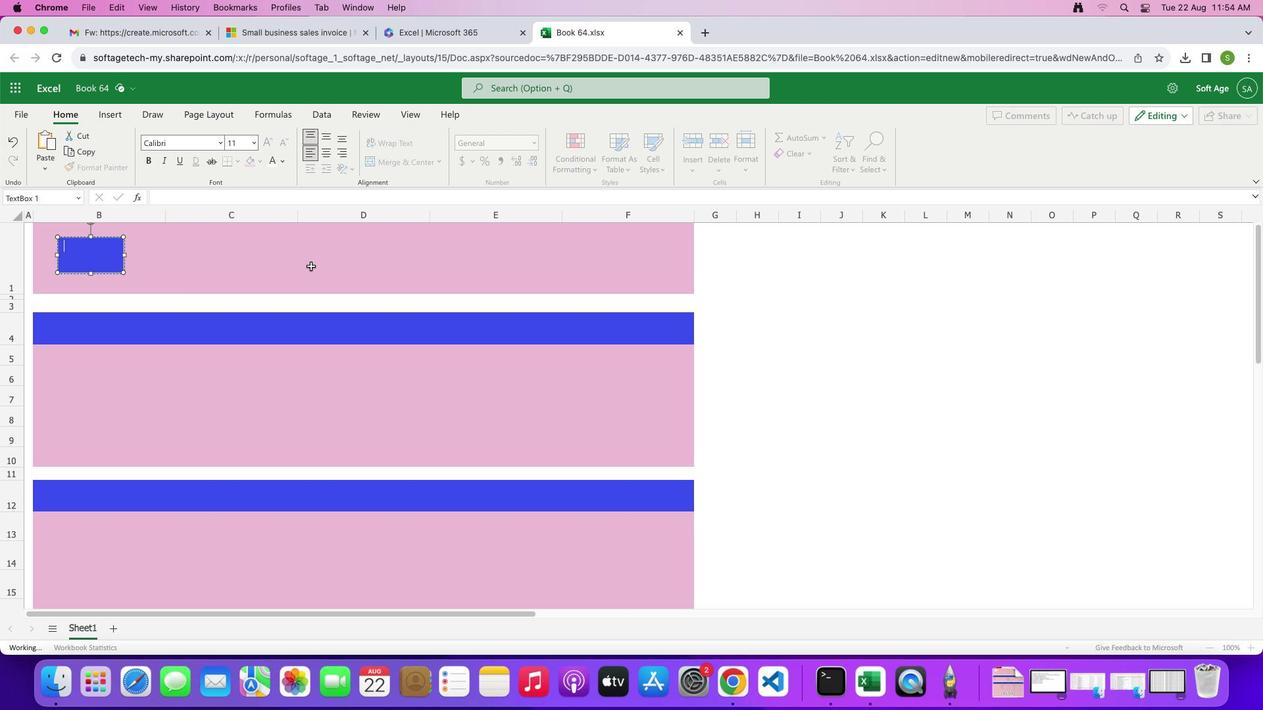 
Action: Key pressed 'Y''O''U''R'Key.space'L''O''G''O'Key.enter'G''O''E''S'Key.space'H''E''R''E'
Screenshot: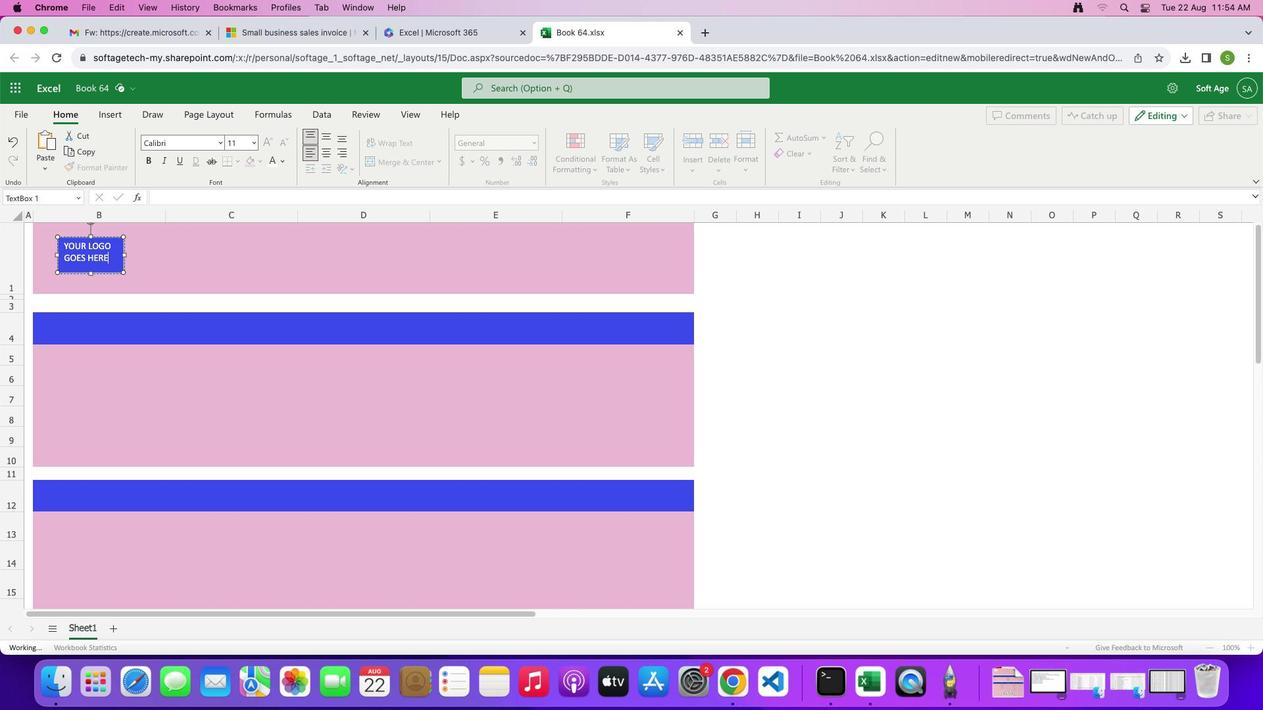 
Action: Mouse moved to (188, 253)
Screenshot: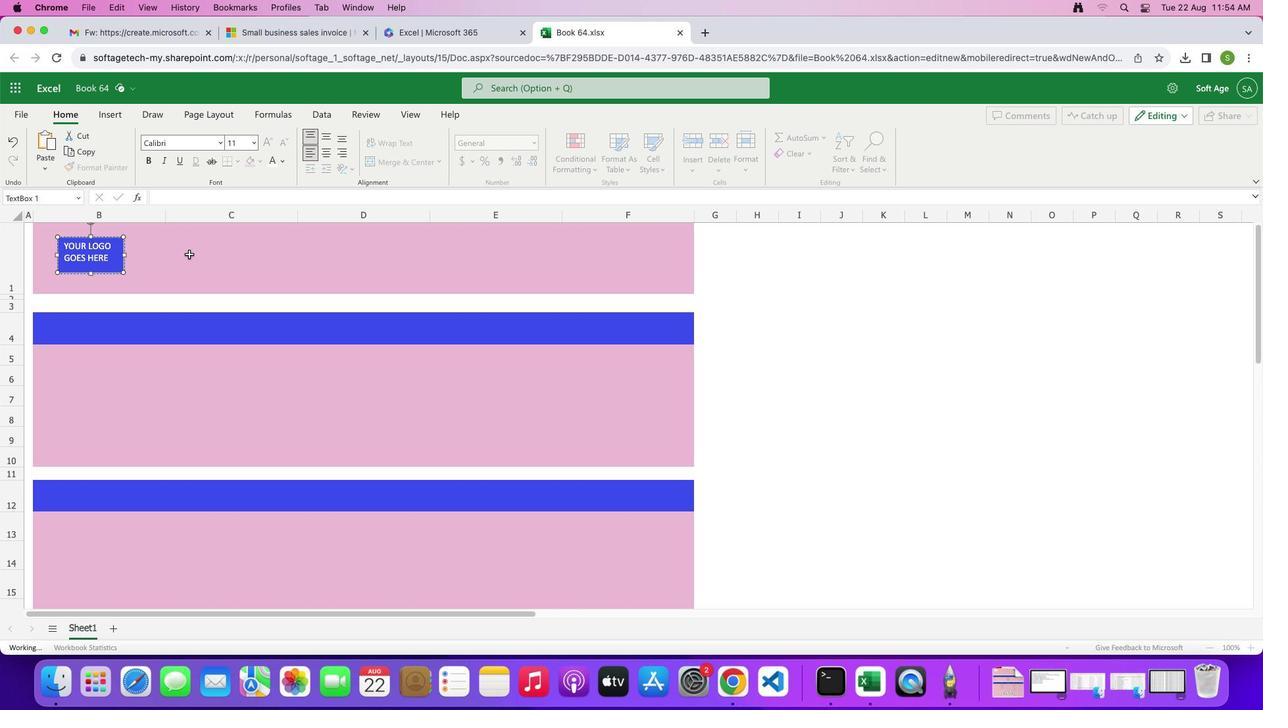 
Action: Mouse pressed left at (188, 253)
Screenshot: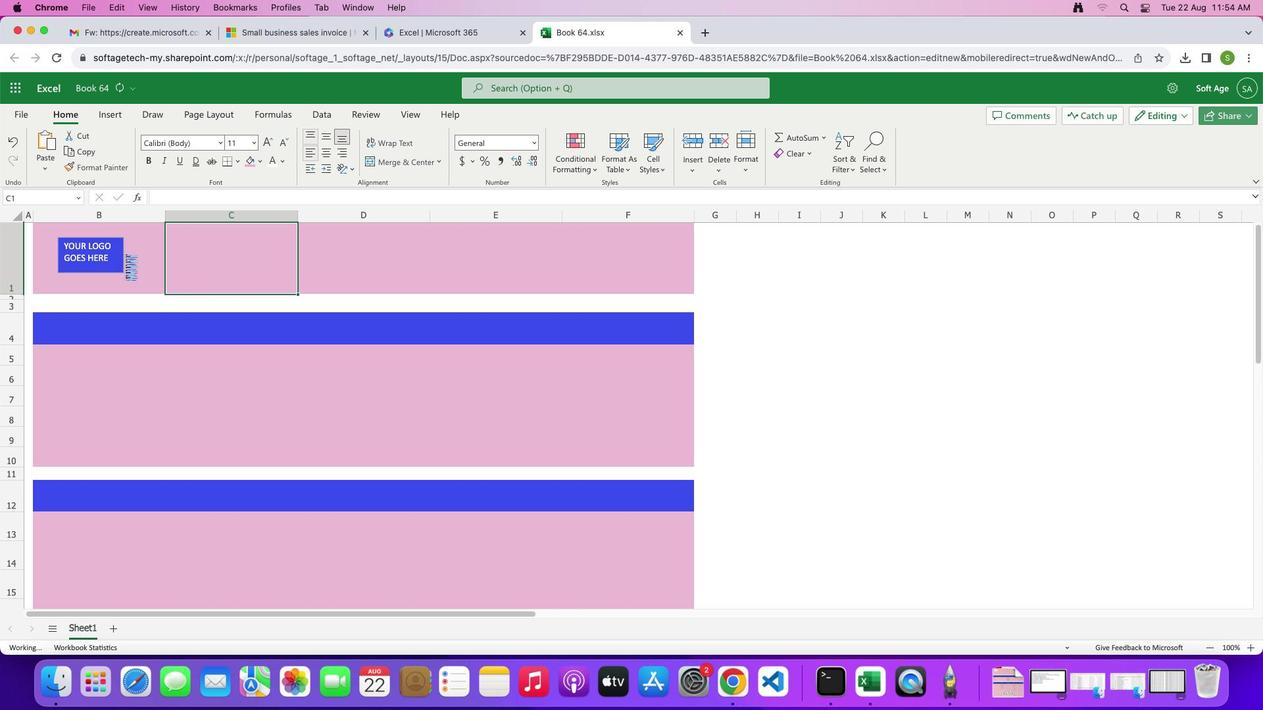 
Action: Mouse moved to (100, 253)
Screenshot: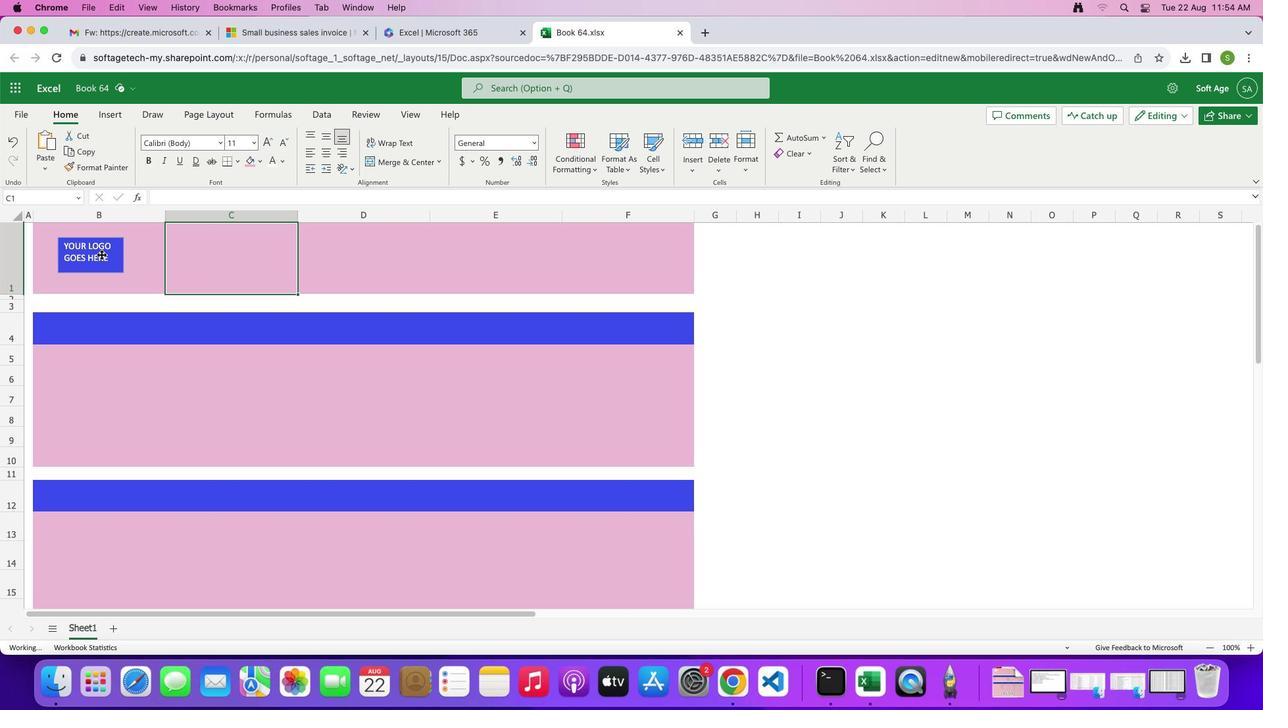 
Action: Mouse pressed left at (100, 253)
Screenshot: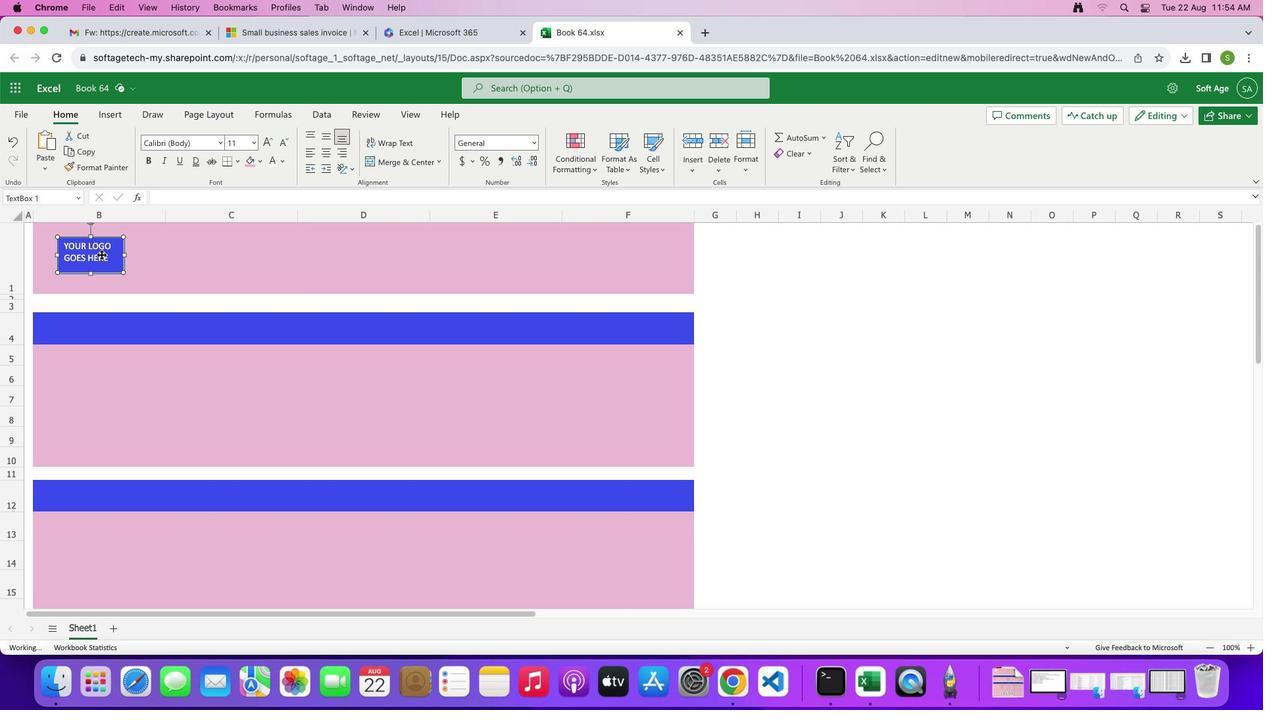 
Action: Mouse moved to (148, 163)
Screenshot: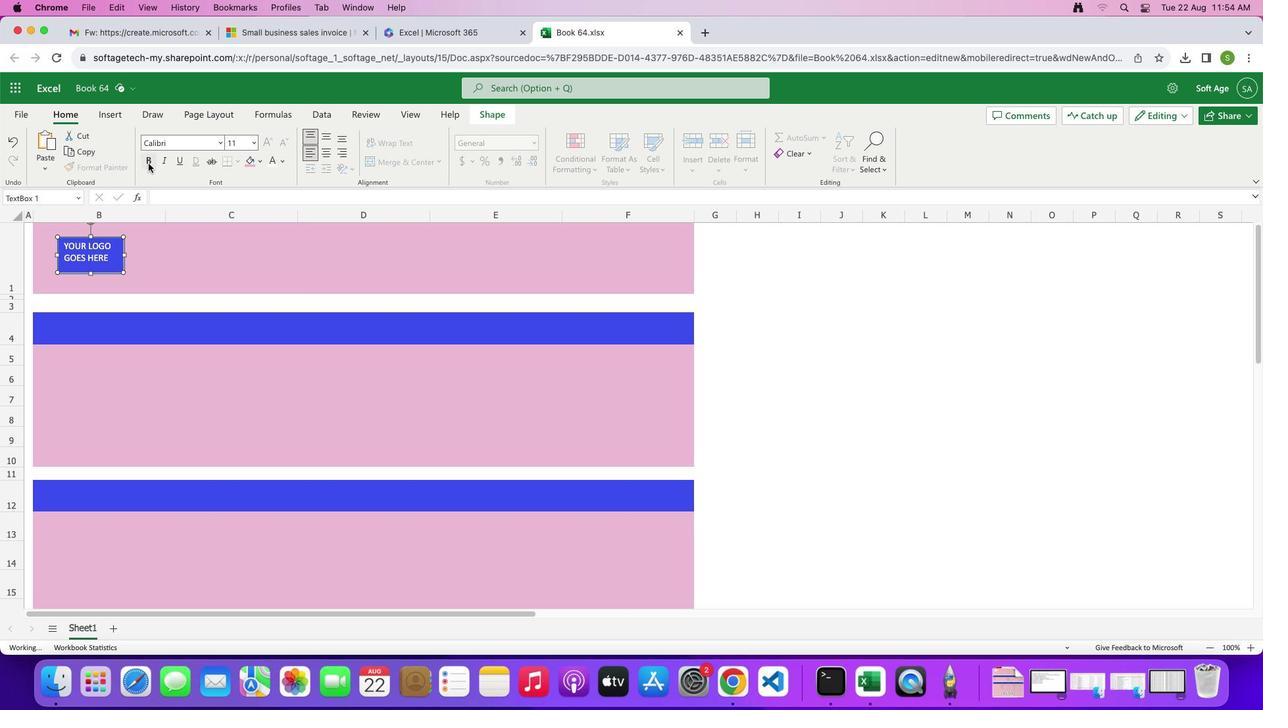
Action: Mouse pressed left at (148, 163)
Screenshot: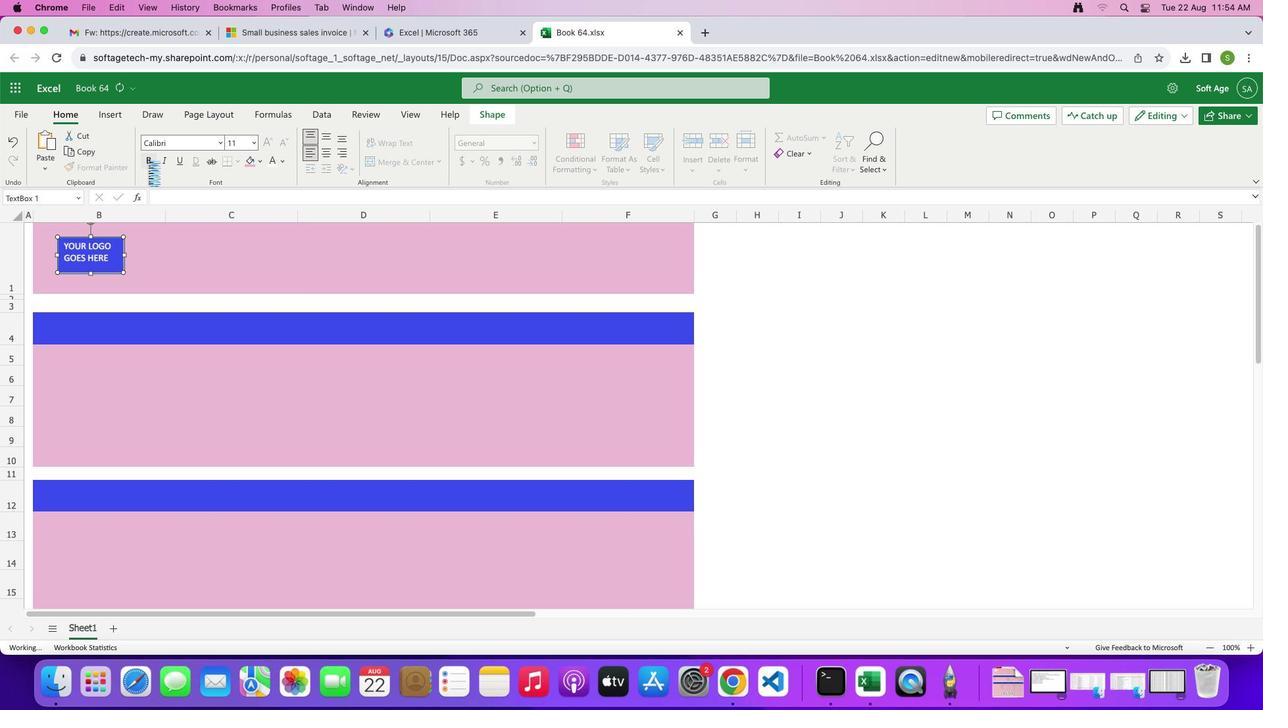 
Action: Mouse moved to (134, 261)
Screenshot: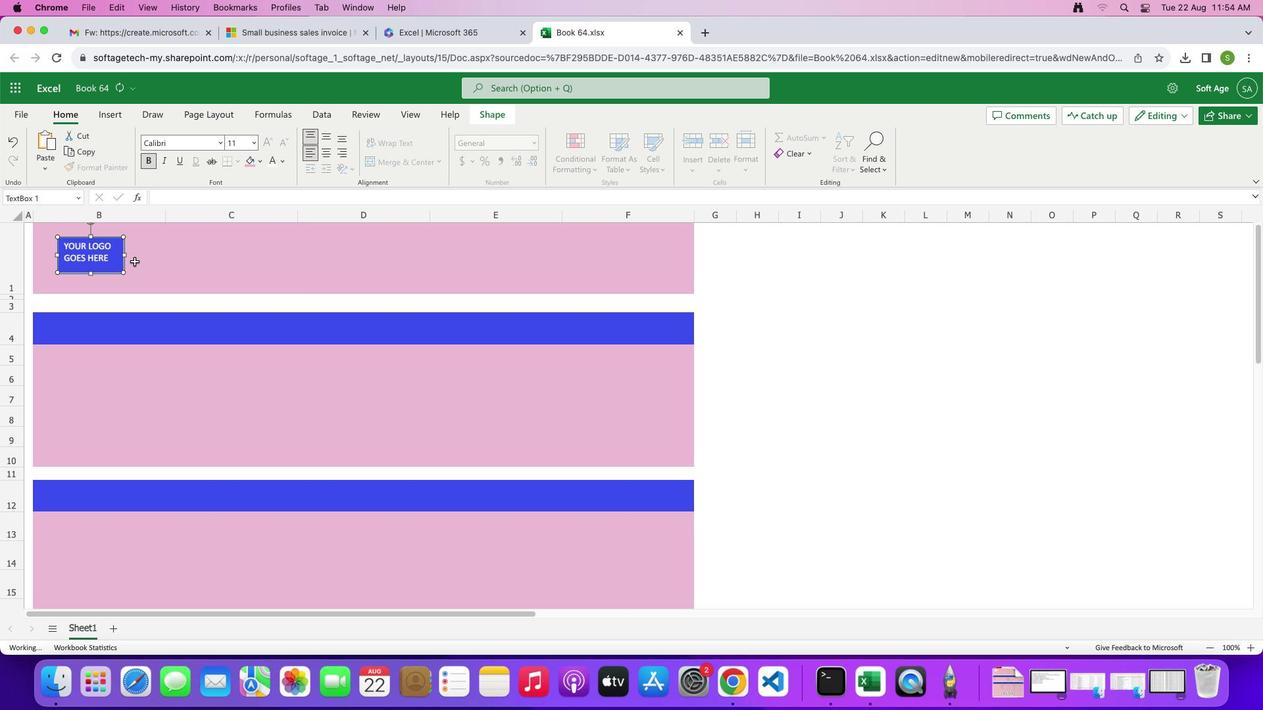 
Action: Mouse pressed left at (134, 261)
Screenshot: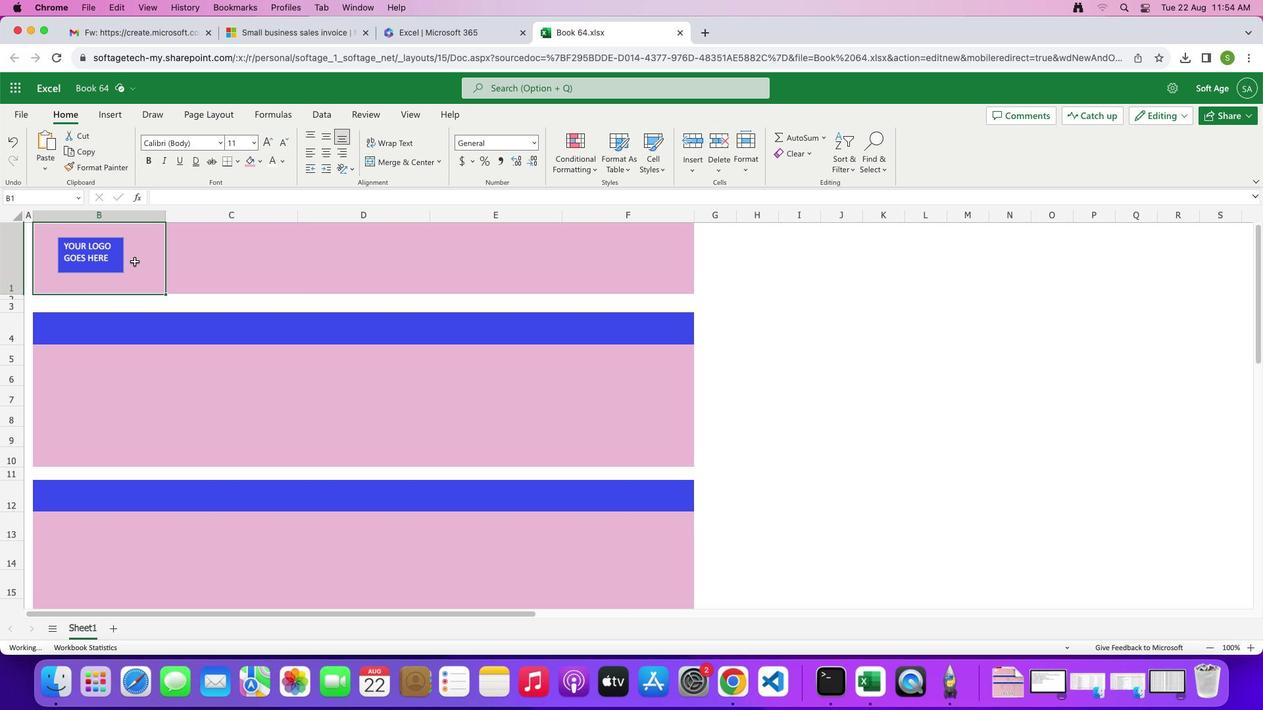 
Action: Mouse moved to (99, 262)
Screenshot: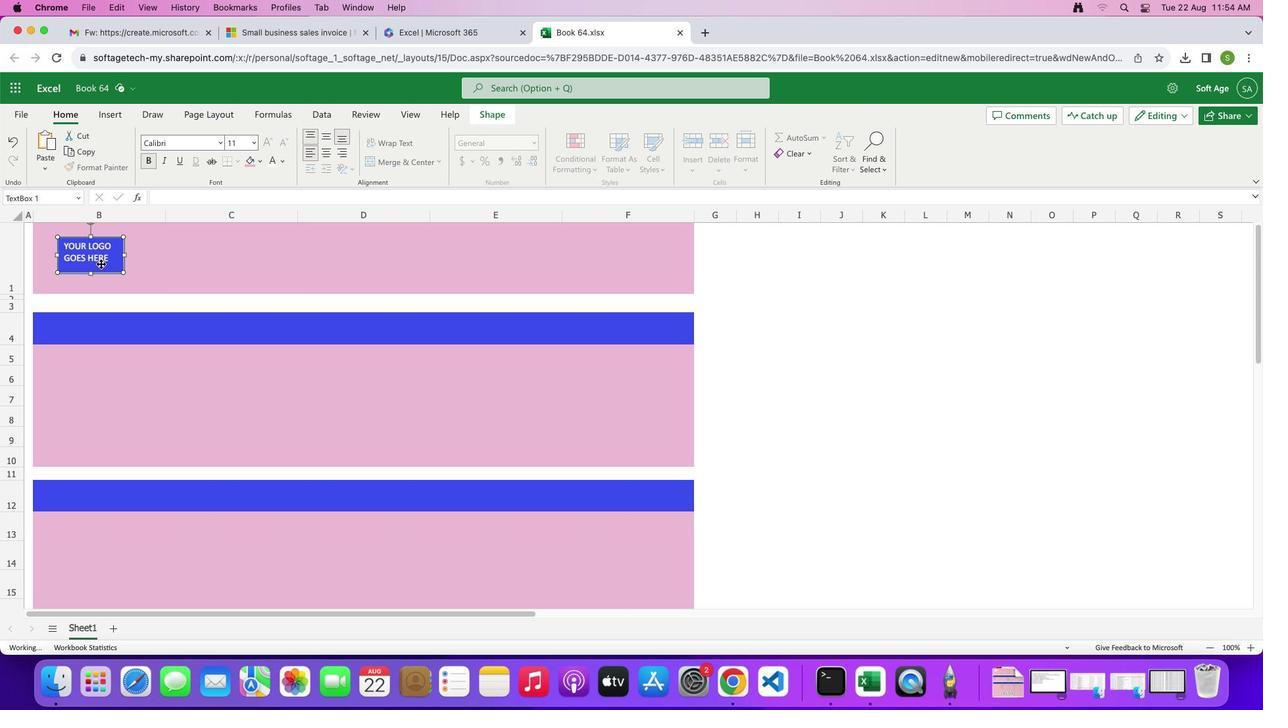 
Action: Mouse pressed left at (99, 262)
Screenshot: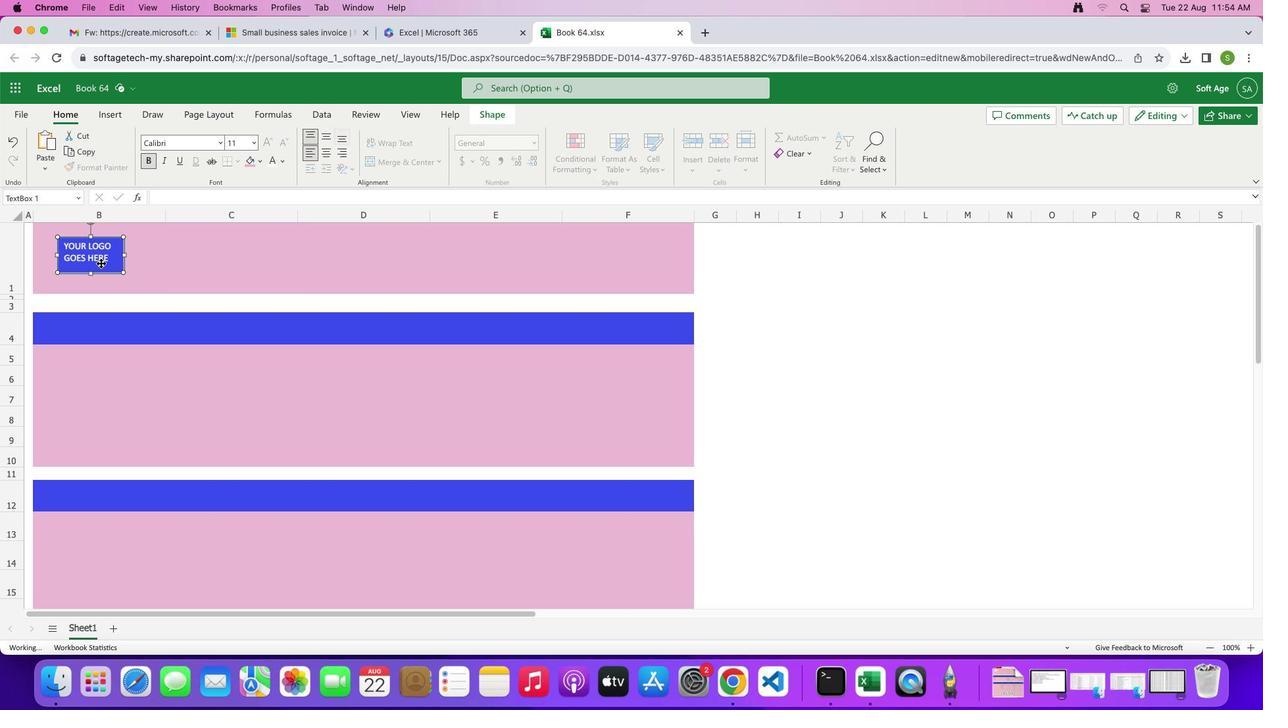 
Action: Mouse moved to (221, 139)
Screenshot: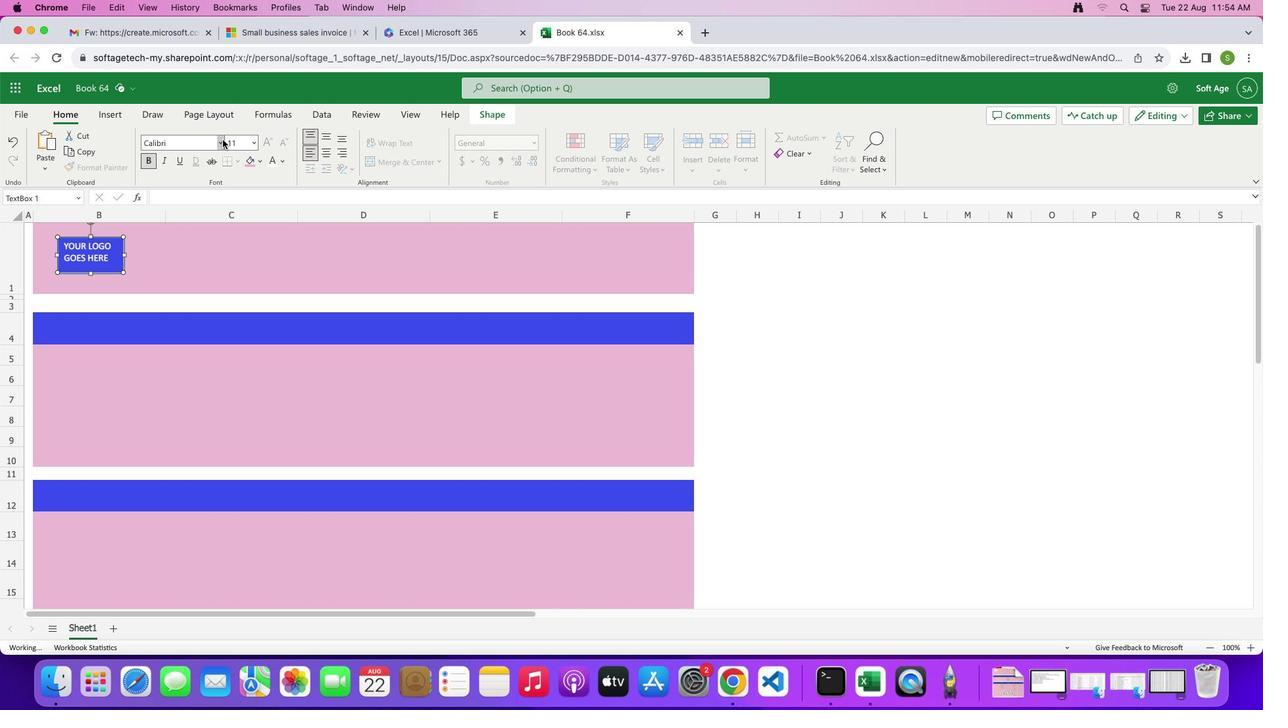 
Action: Mouse pressed left at (221, 139)
Screenshot: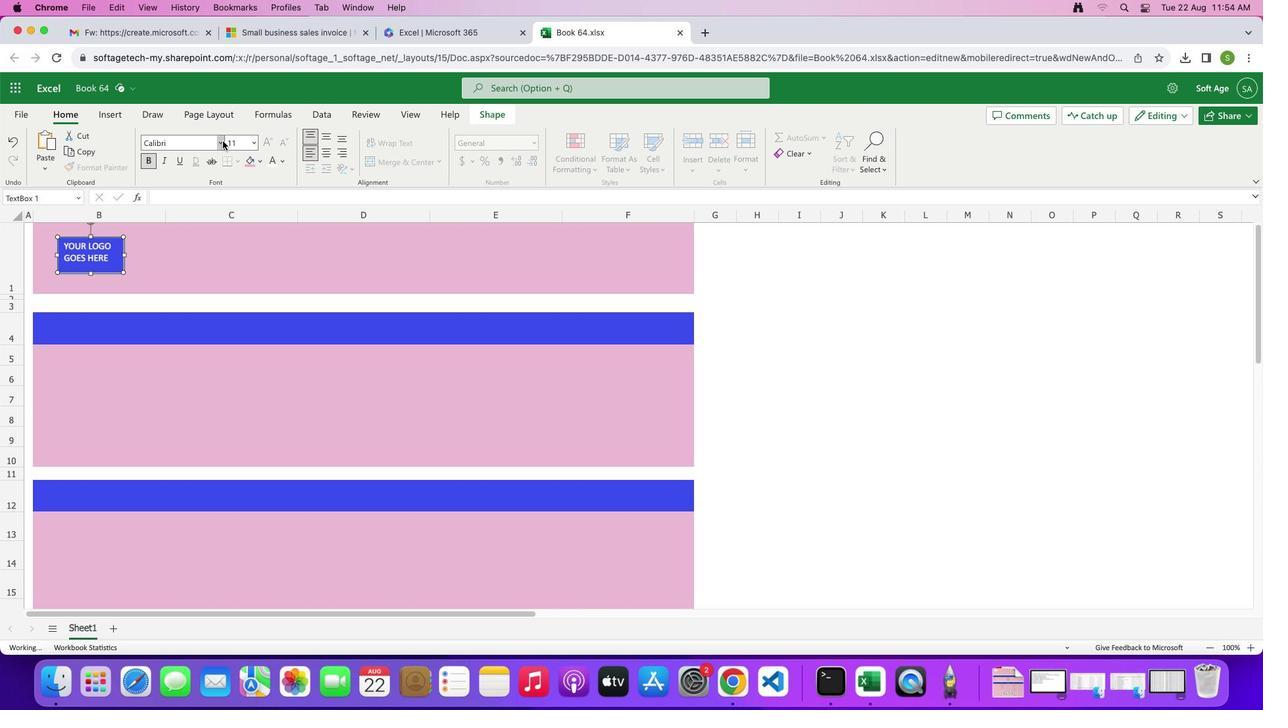 
Action: Mouse moved to (206, 258)
Screenshot: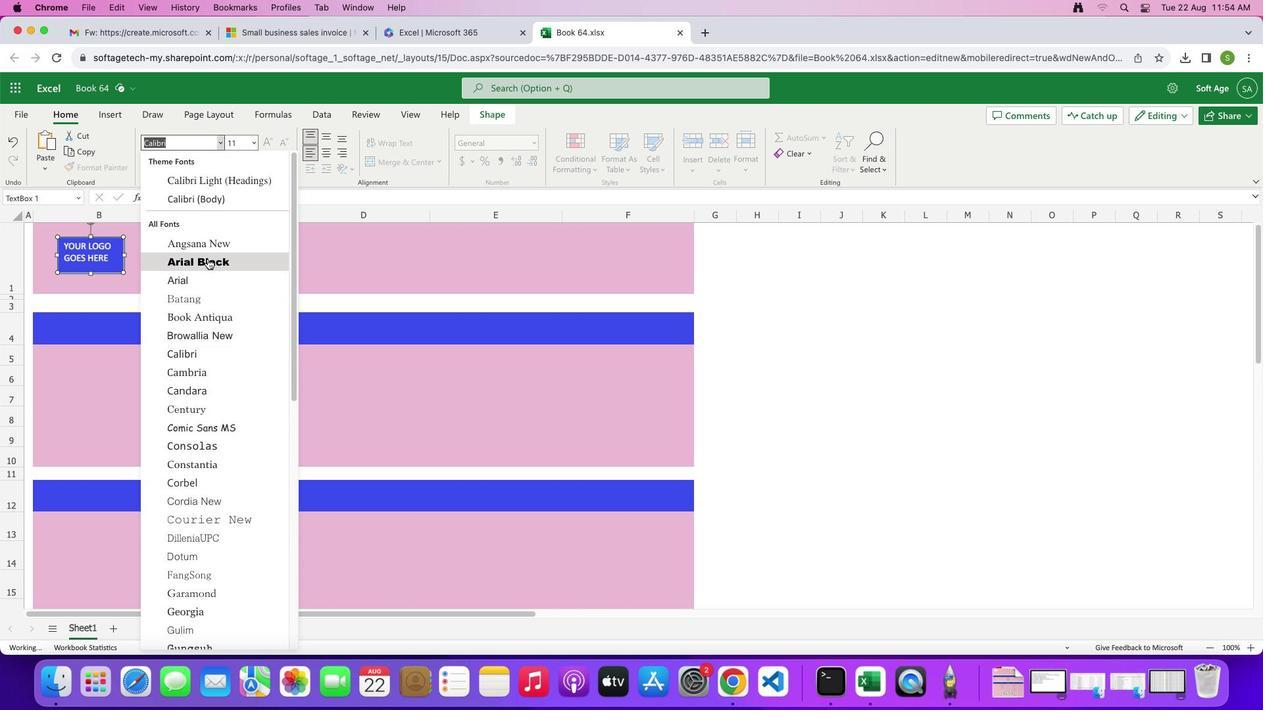 
Action: Mouse pressed left at (206, 258)
Screenshot: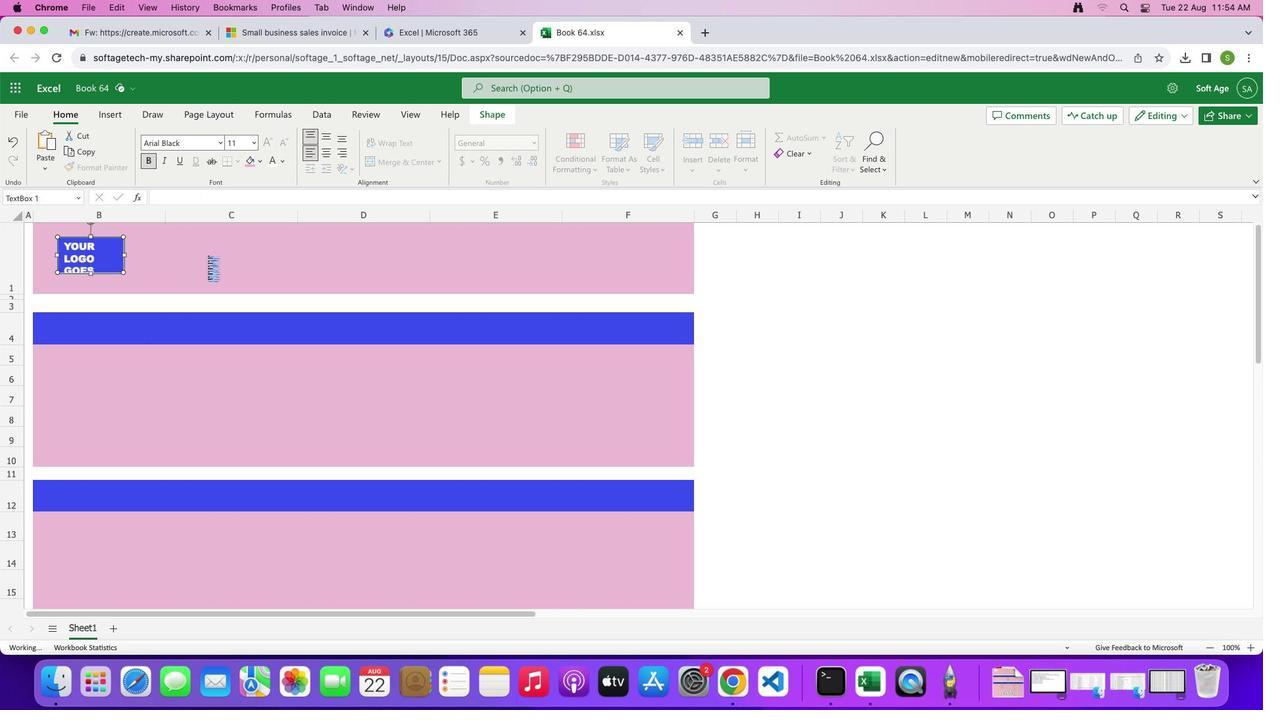 
Action: Mouse moved to (219, 140)
Screenshot: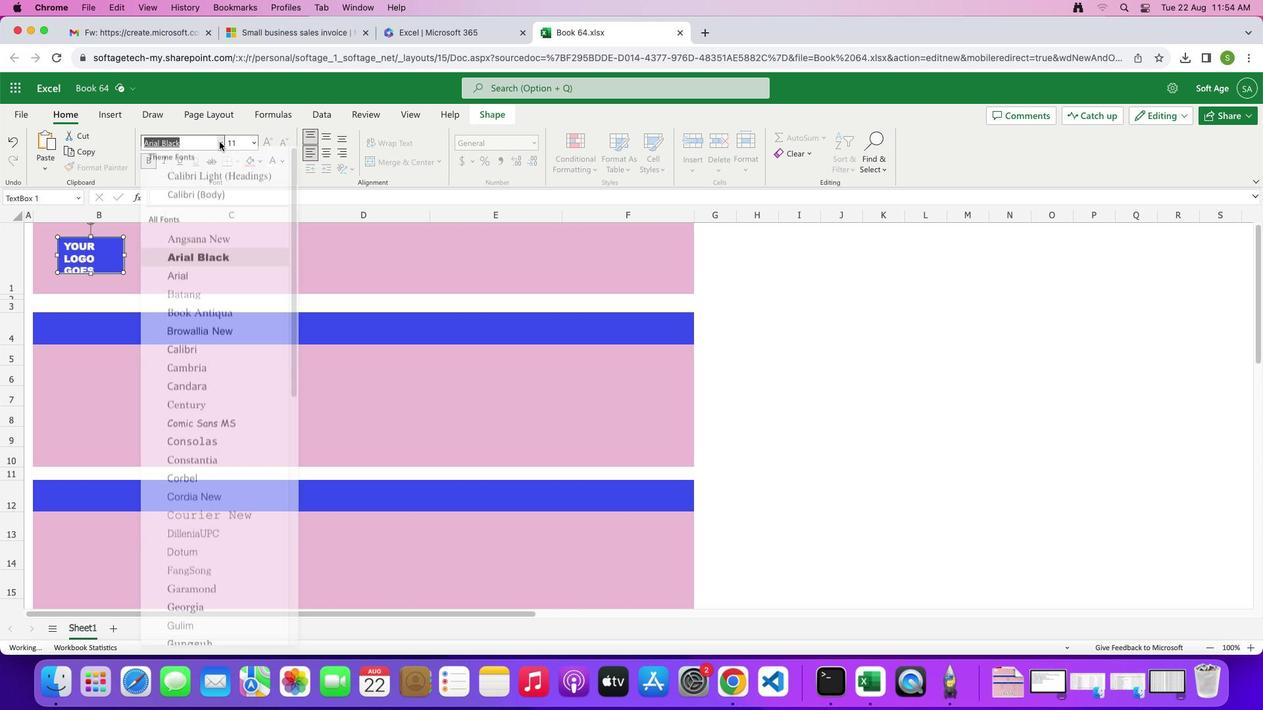 
Action: Mouse pressed left at (219, 140)
Screenshot: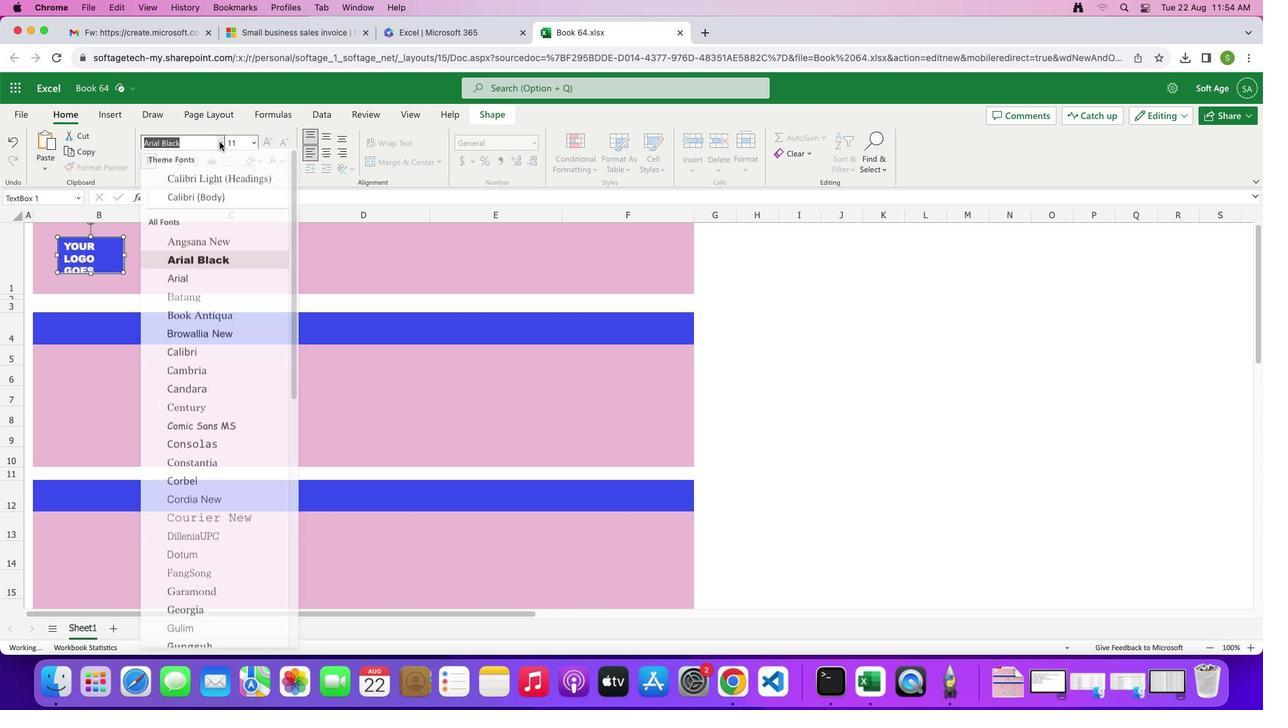 
Action: Mouse moved to (199, 240)
Screenshot: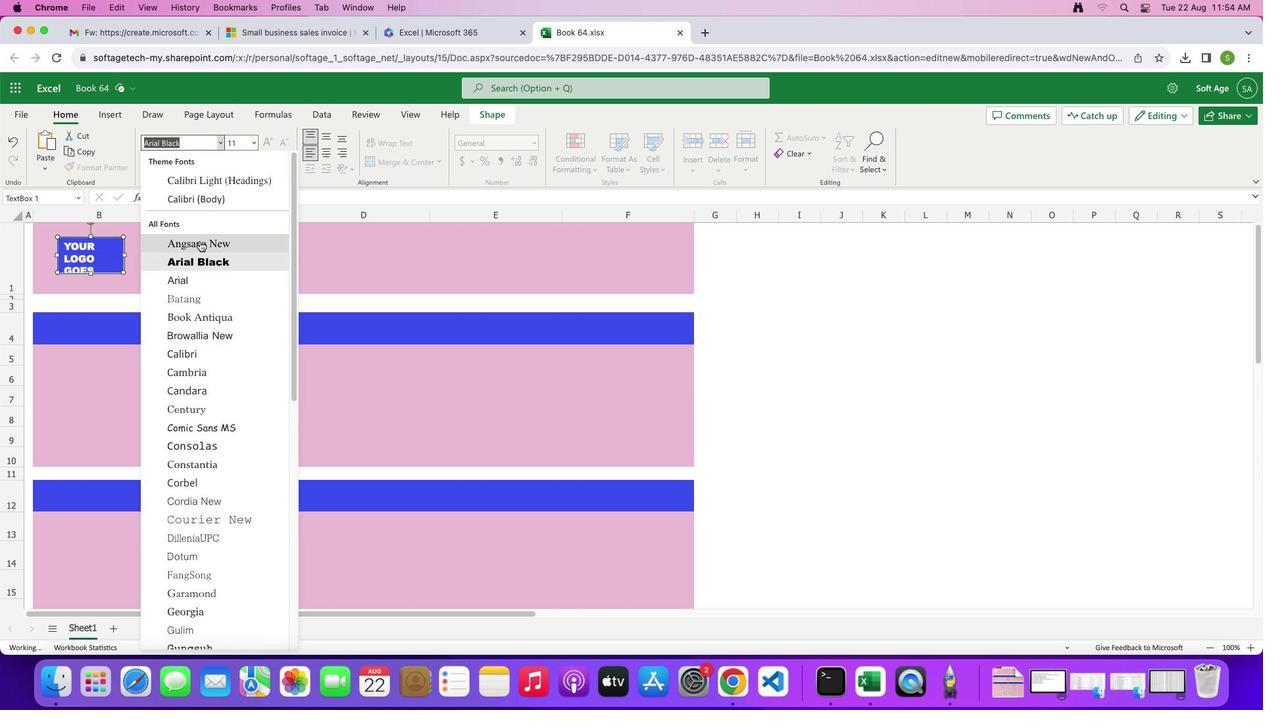 
Action: Mouse pressed left at (199, 240)
Screenshot: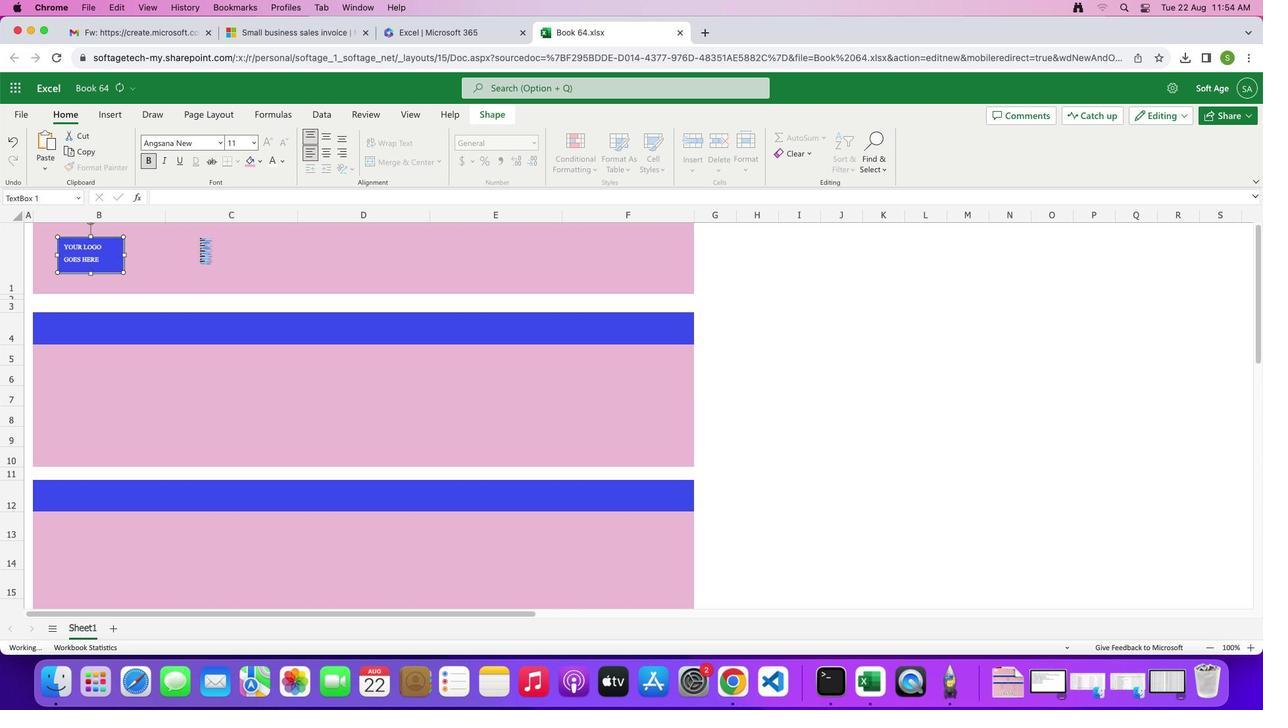 
Action: Mouse moved to (220, 144)
Screenshot: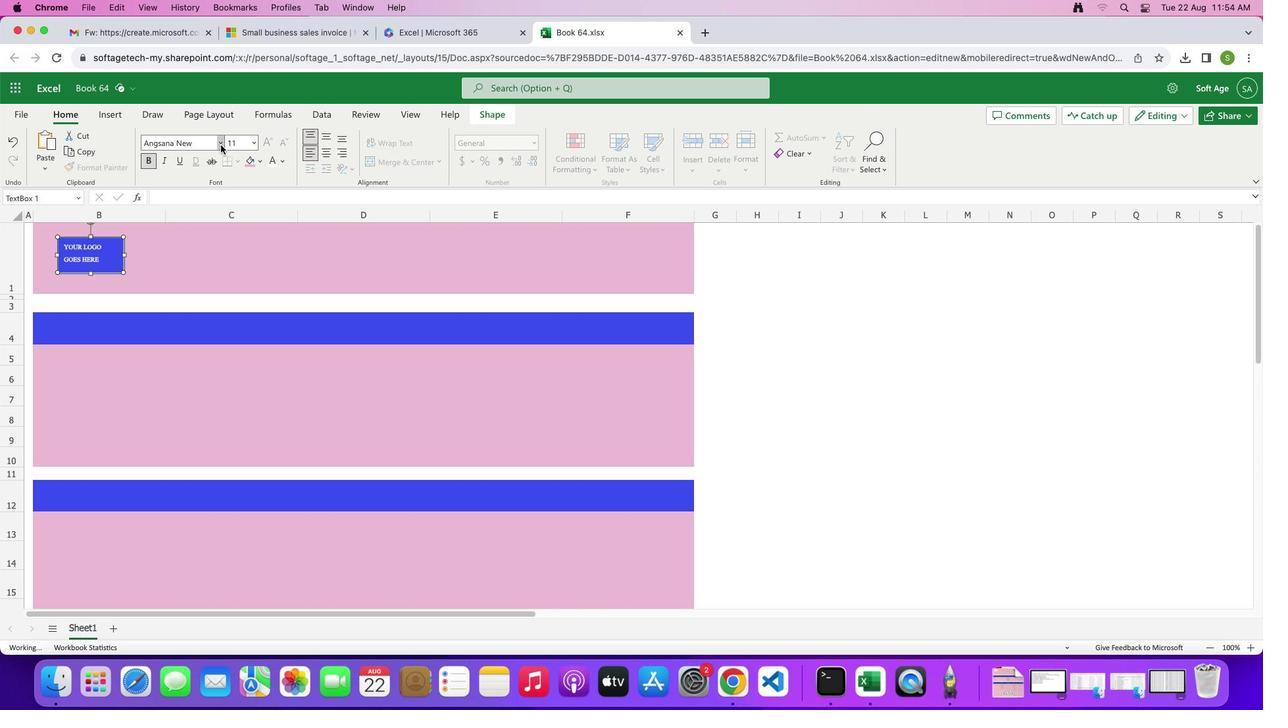 
Action: Mouse pressed left at (220, 144)
Screenshot: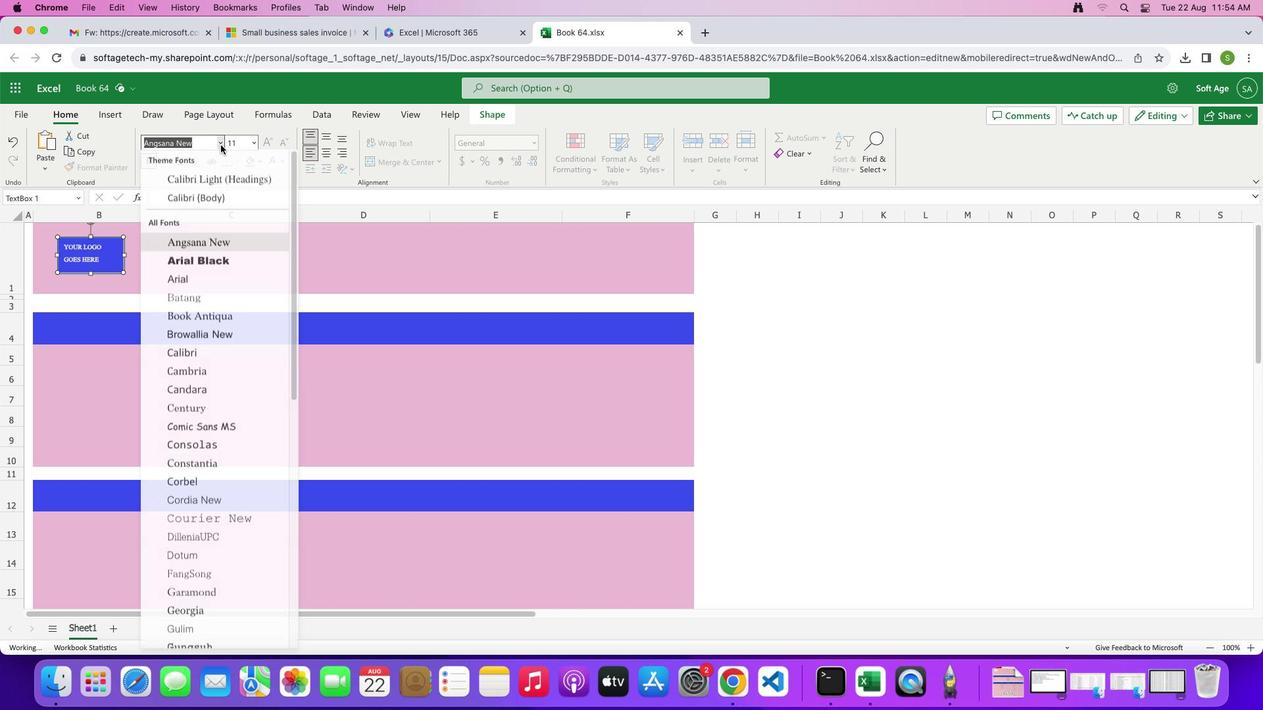 
Action: Mouse moved to (224, 193)
Screenshot: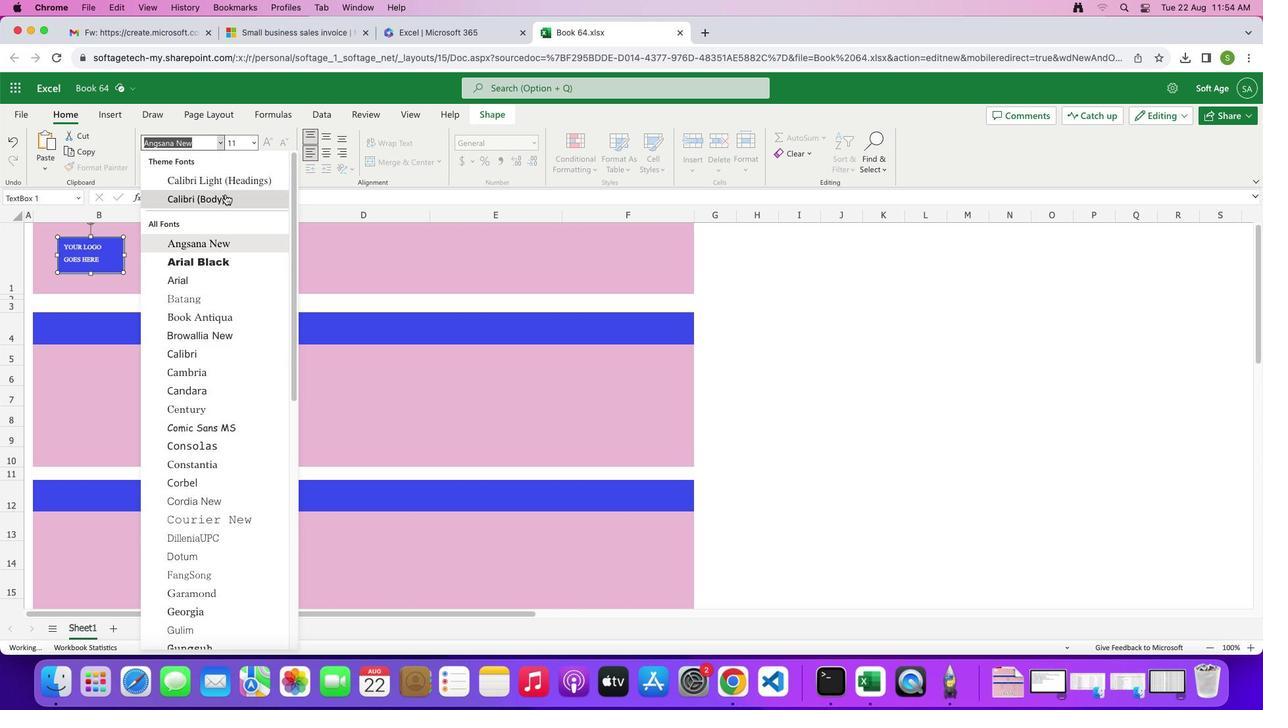 
Action: Mouse pressed left at (224, 193)
Screenshot: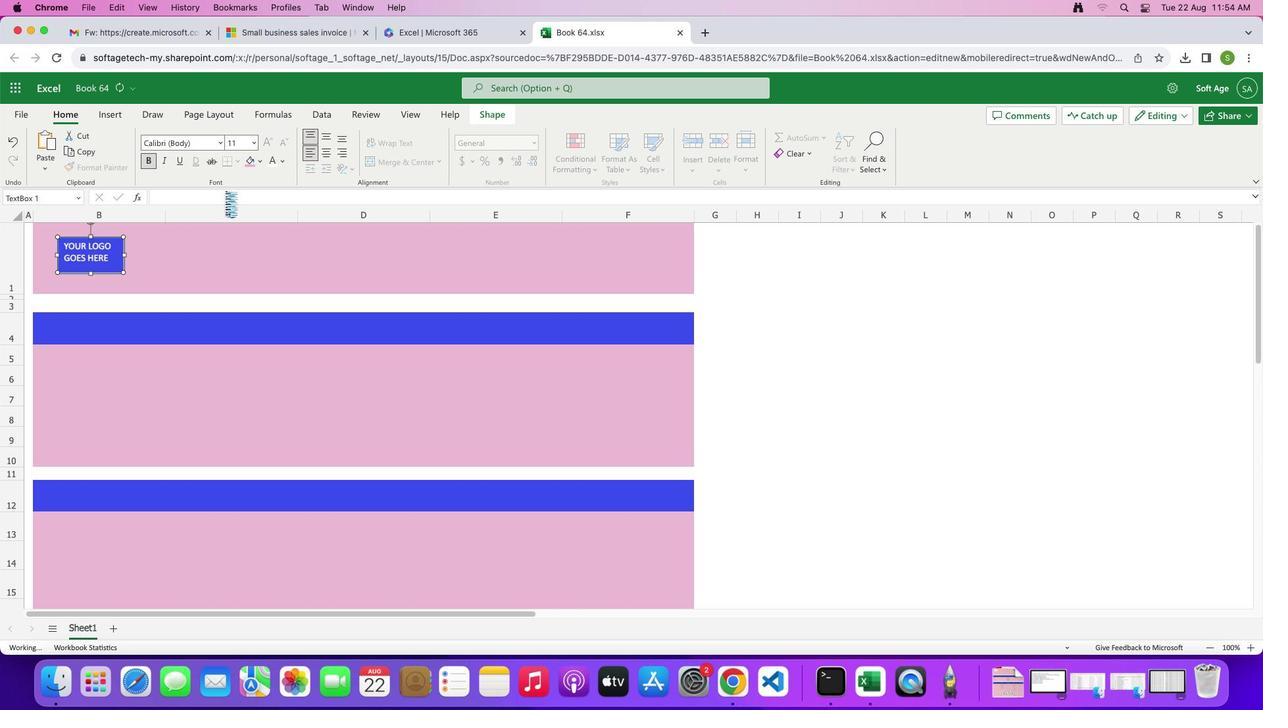 
Action: Mouse moved to (220, 244)
Screenshot: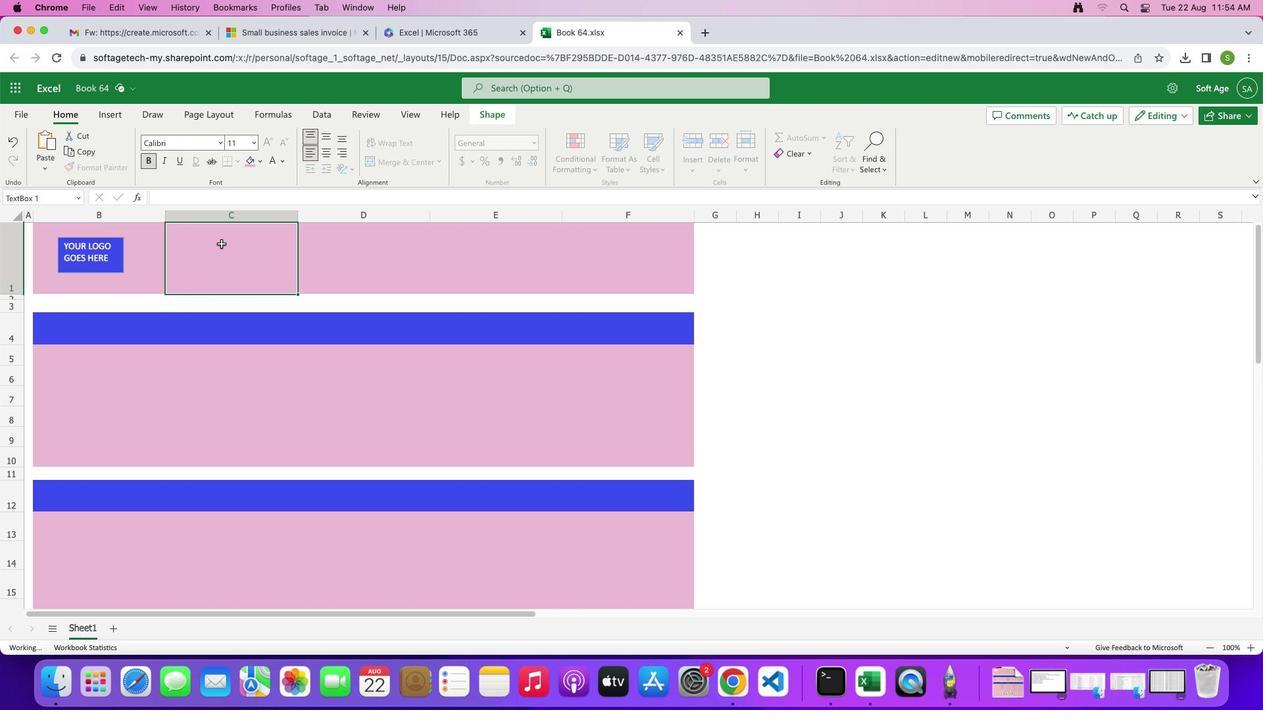 
Action: Mouse pressed left at (220, 244)
Screenshot: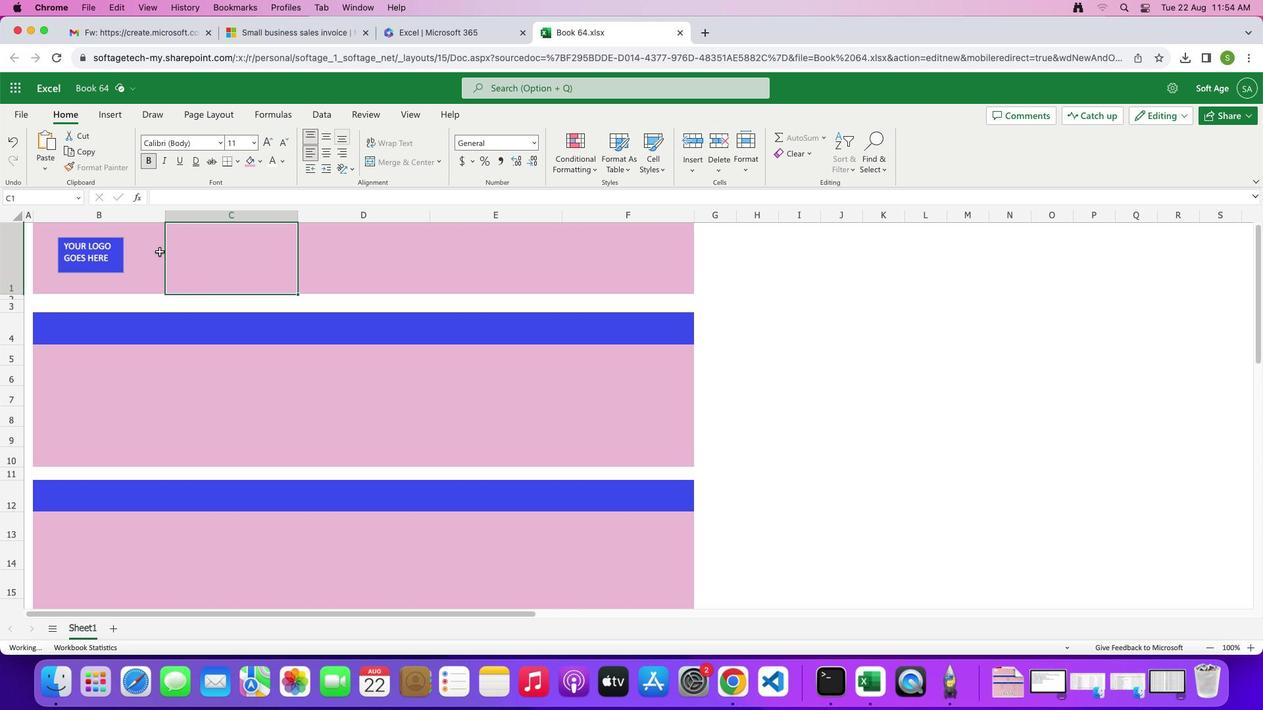 
Action: Mouse moved to (97, 260)
Screenshot: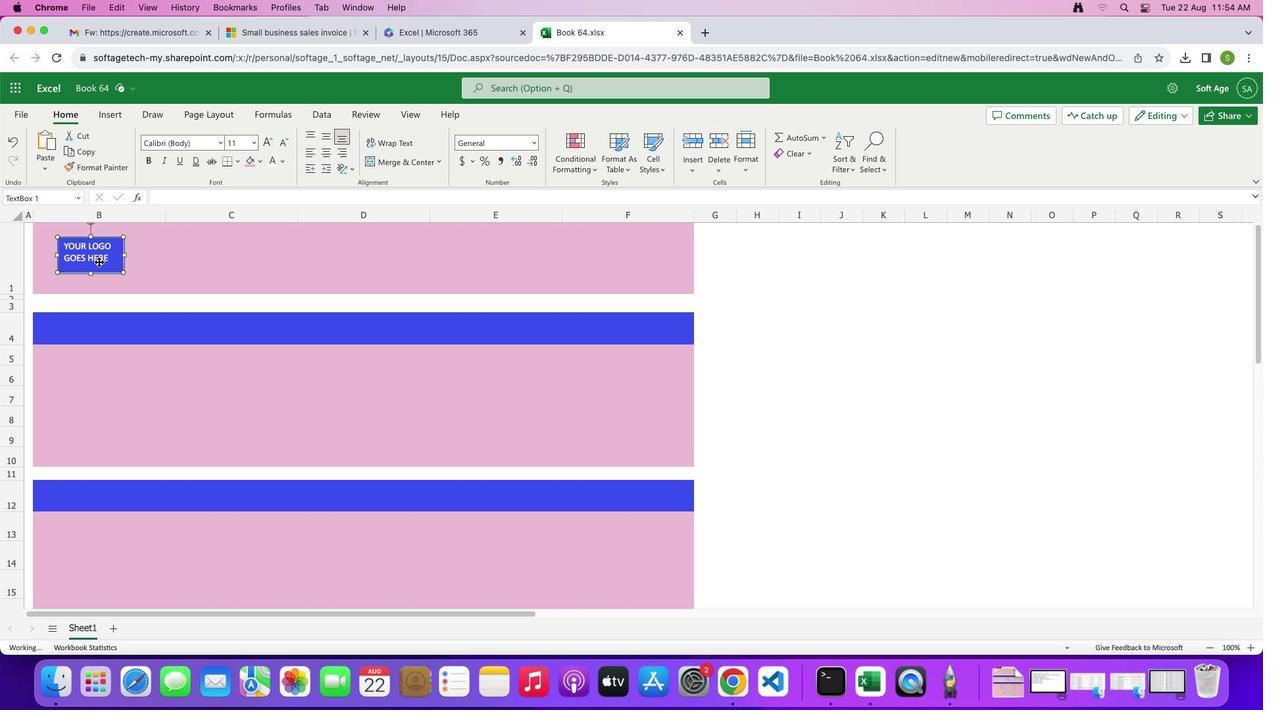 
Action: Mouse pressed left at (97, 260)
Screenshot: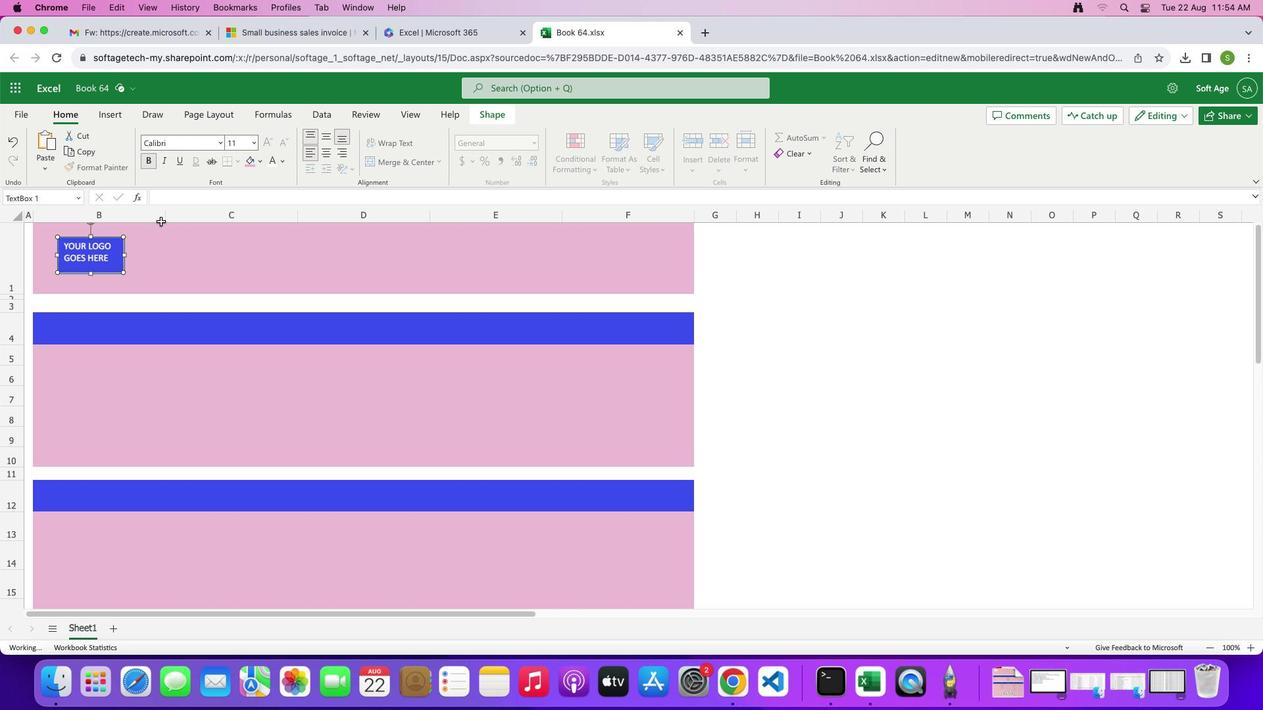 
Action: Mouse moved to (178, 263)
Screenshot: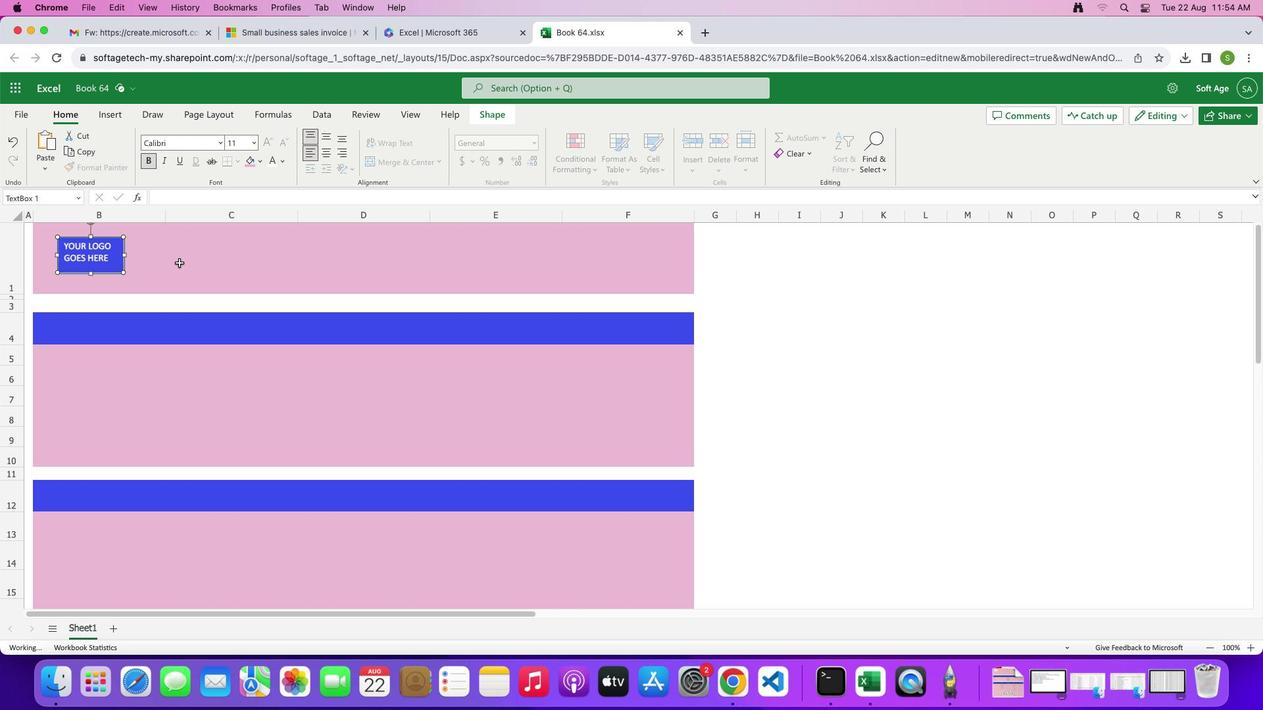 
Action: Mouse pressed left at (178, 263)
Screenshot: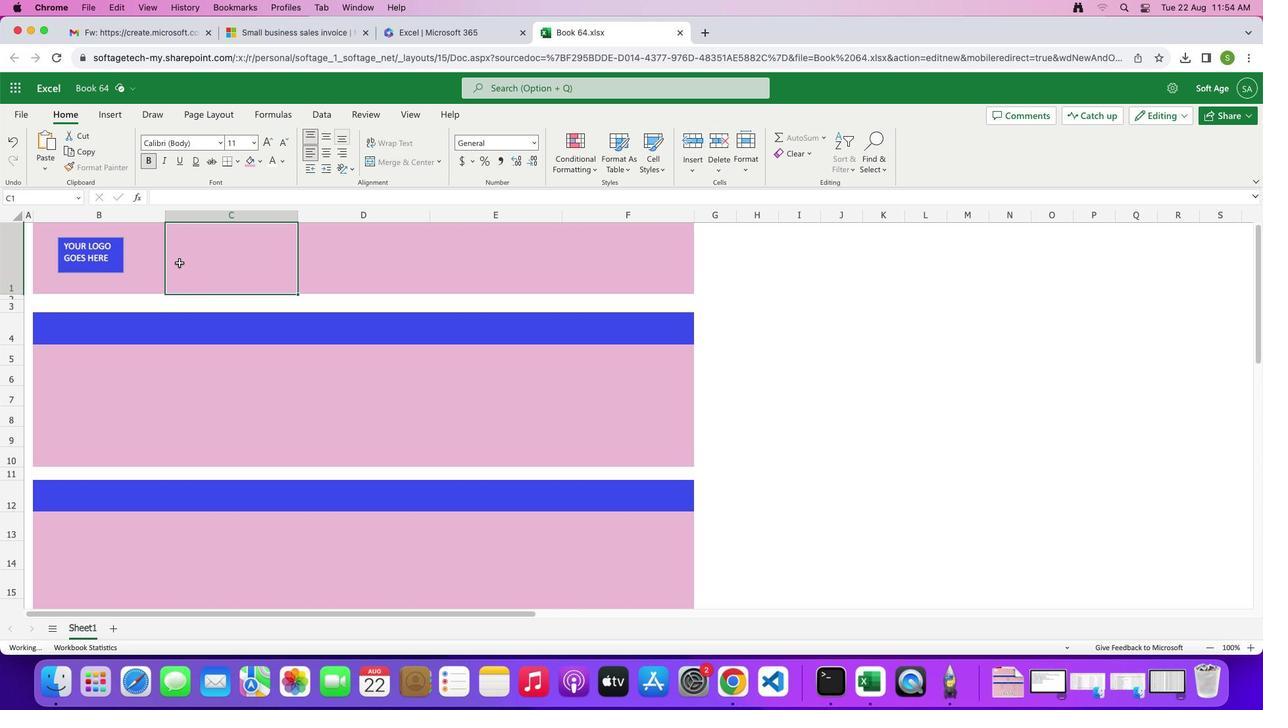 
Action: Mouse moved to (101, 250)
Screenshot: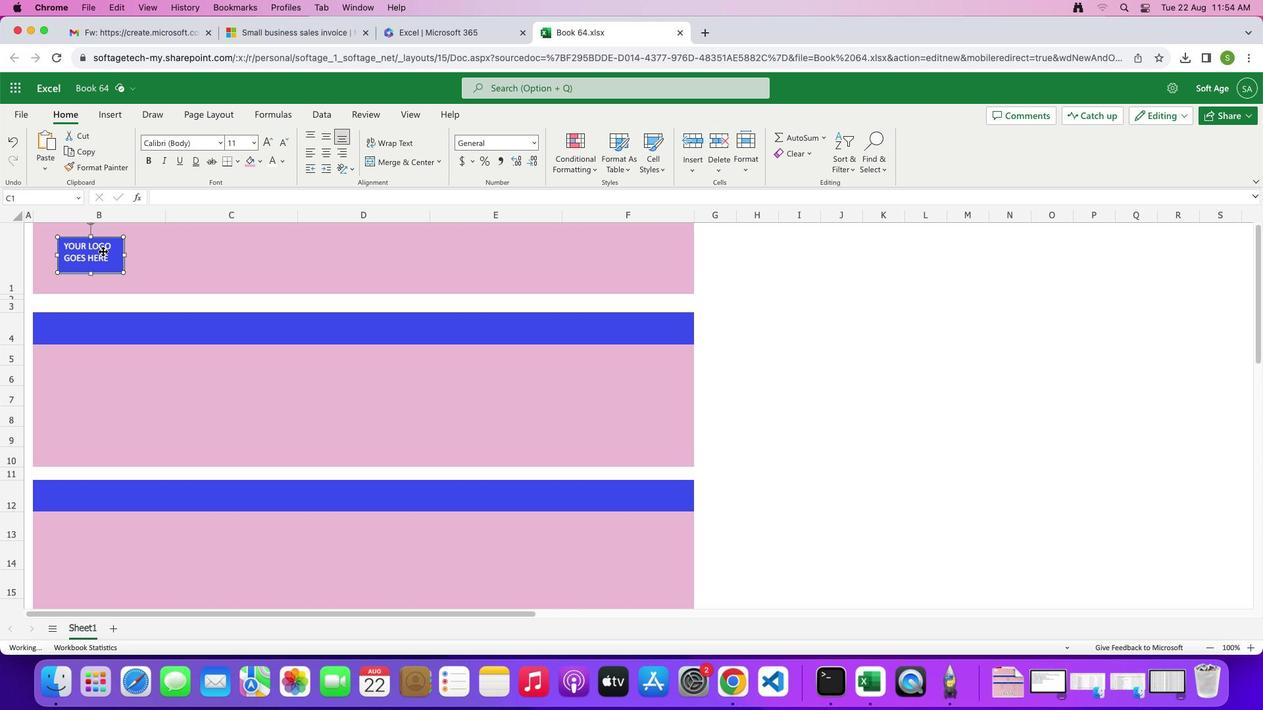 
Action: Mouse pressed left at (101, 250)
Screenshot: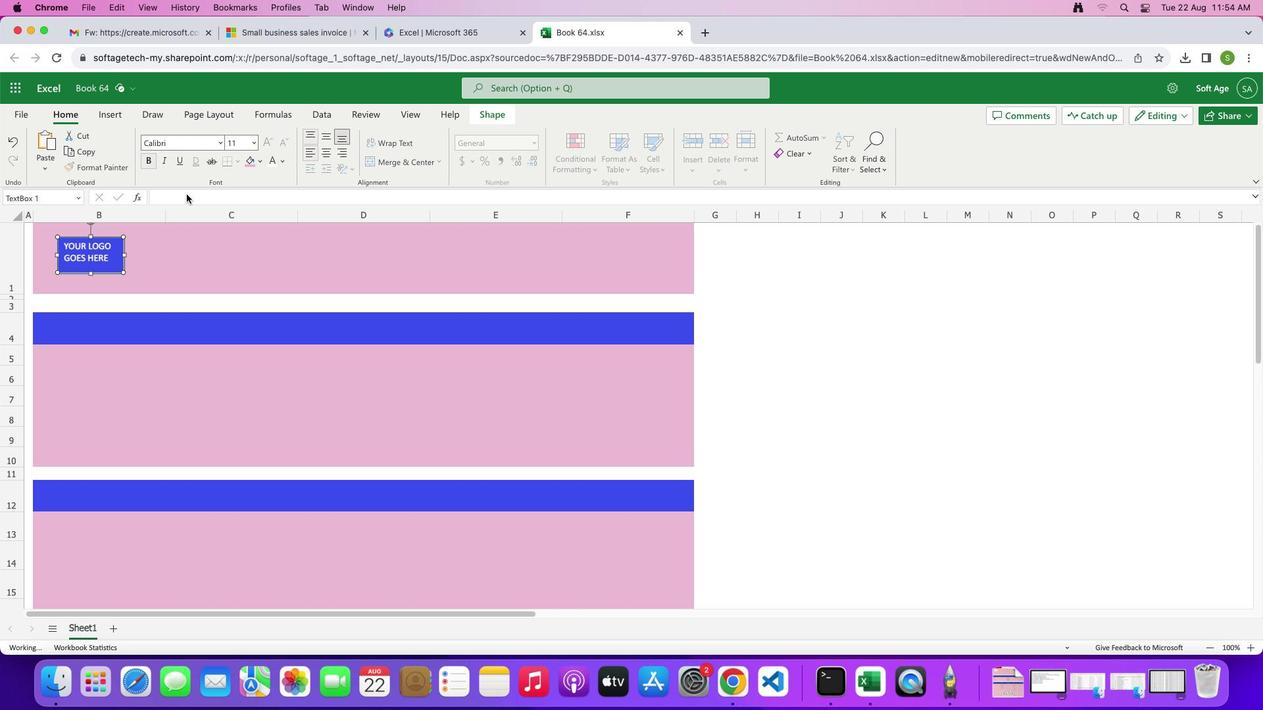 
Action: Mouse moved to (252, 142)
Screenshot: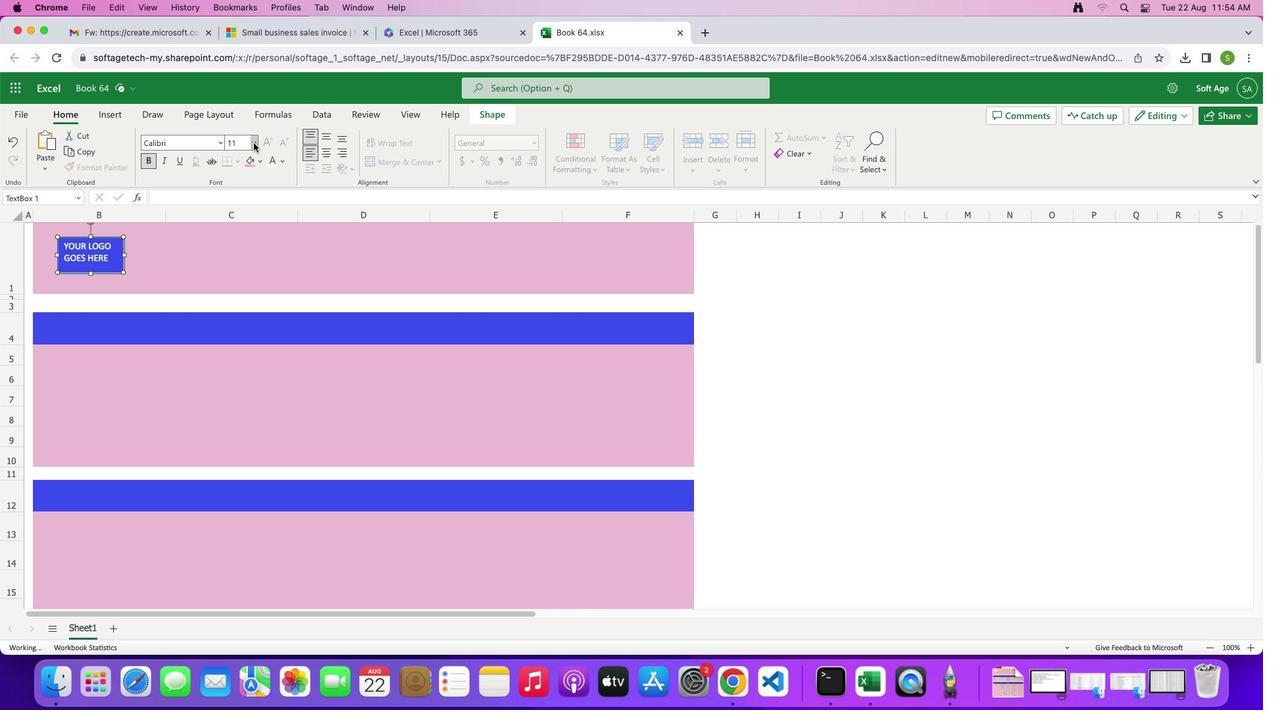 
Action: Mouse pressed left at (252, 142)
Screenshot: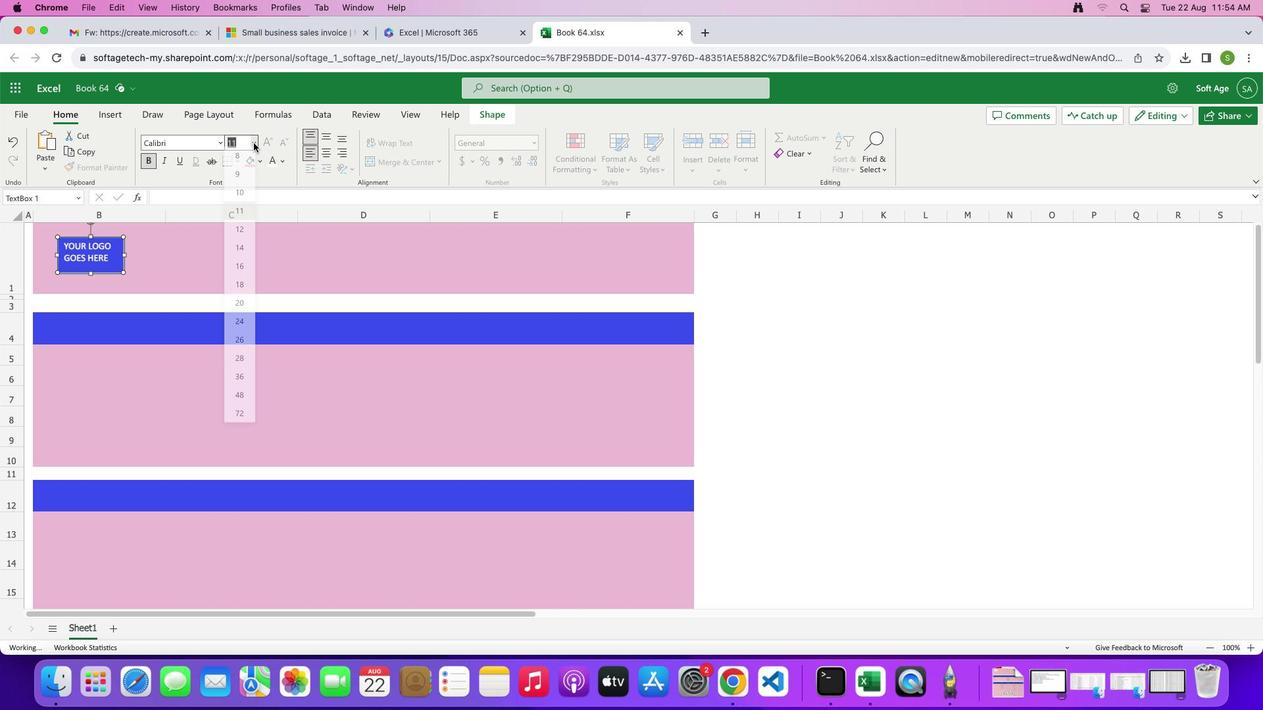 
Action: Mouse moved to (244, 236)
Screenshot: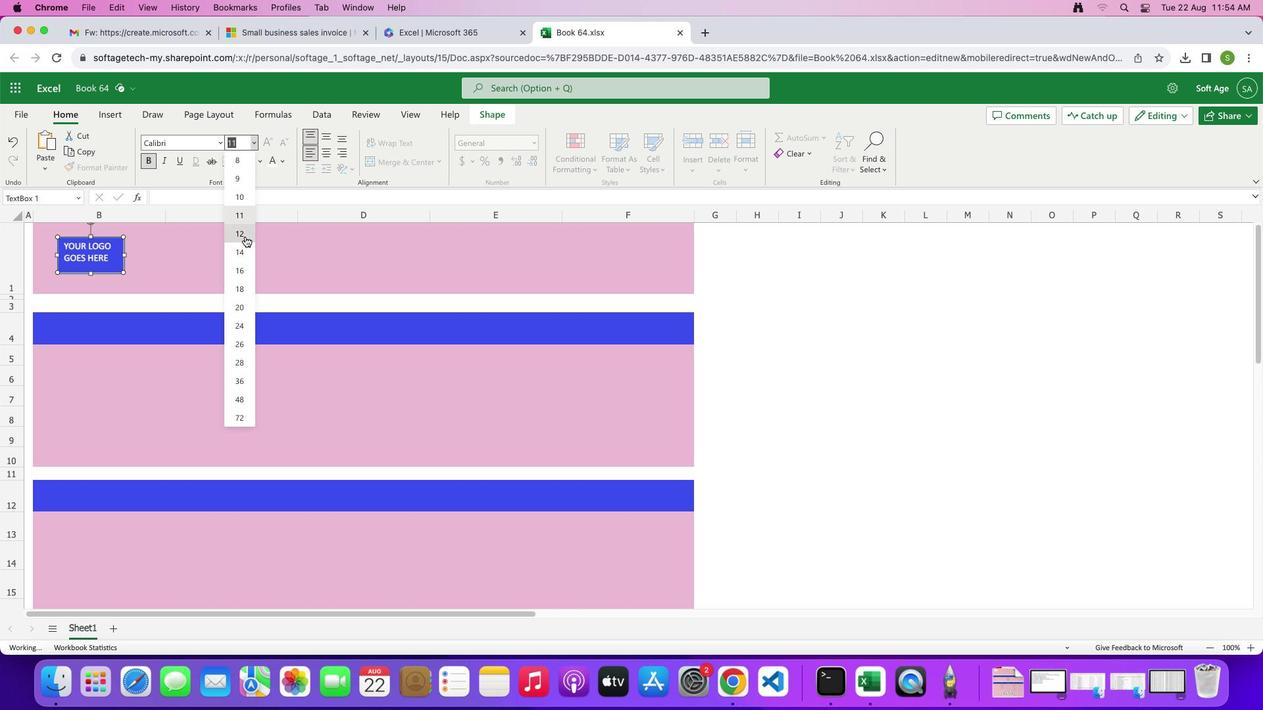 
Action: Mouse pressed left at (244, 236)
Screenshot: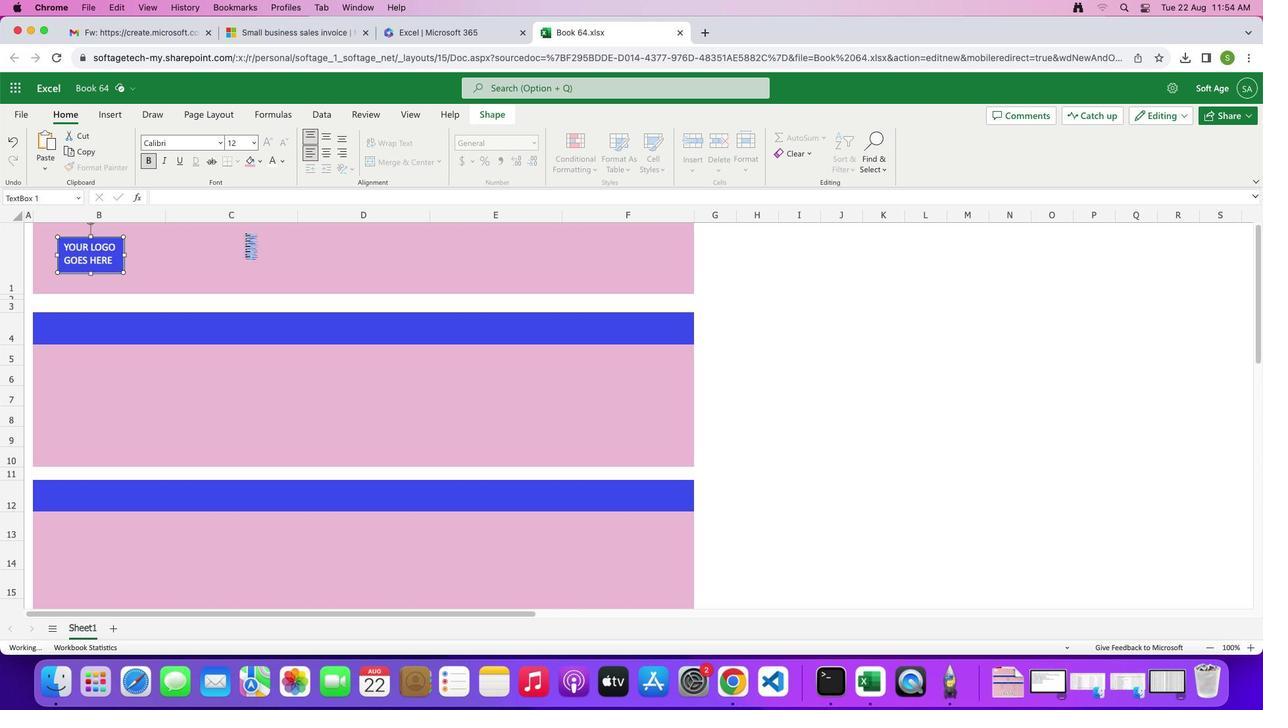
Action: Mouse moved to (195, 255)
Screenshot: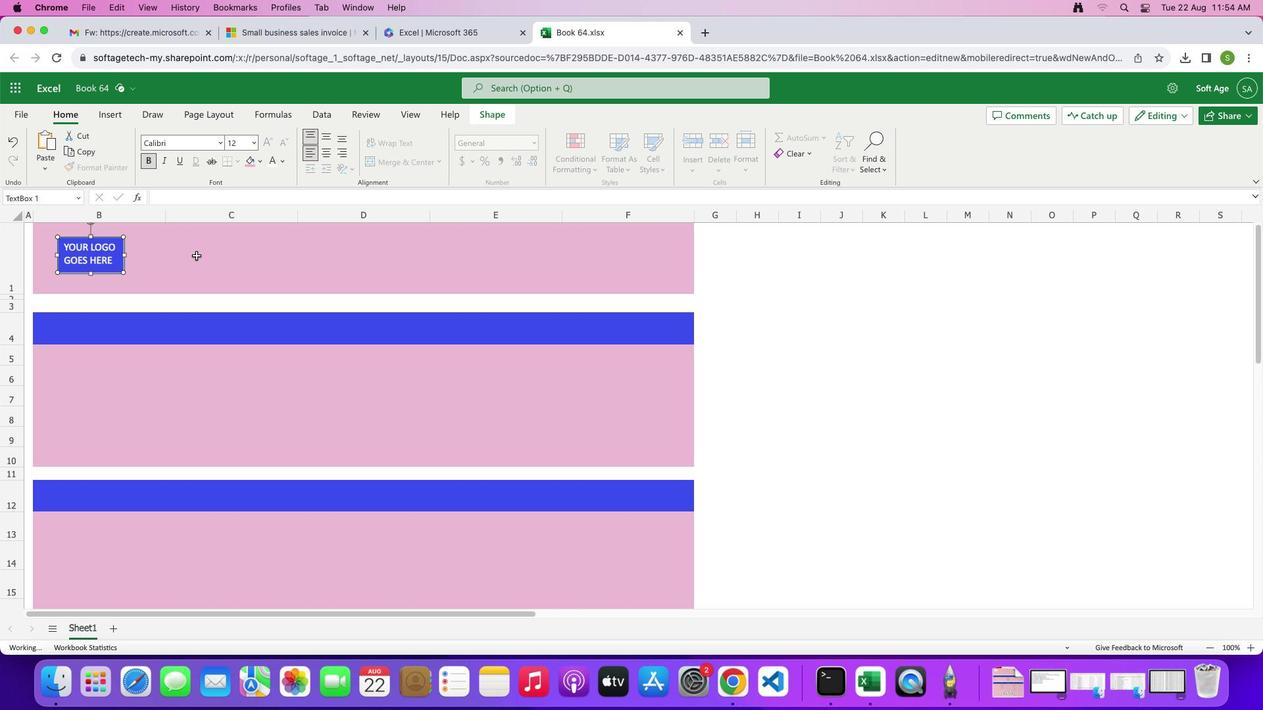 
Action: Mouse pressed left at (195, 255)
Screenshot: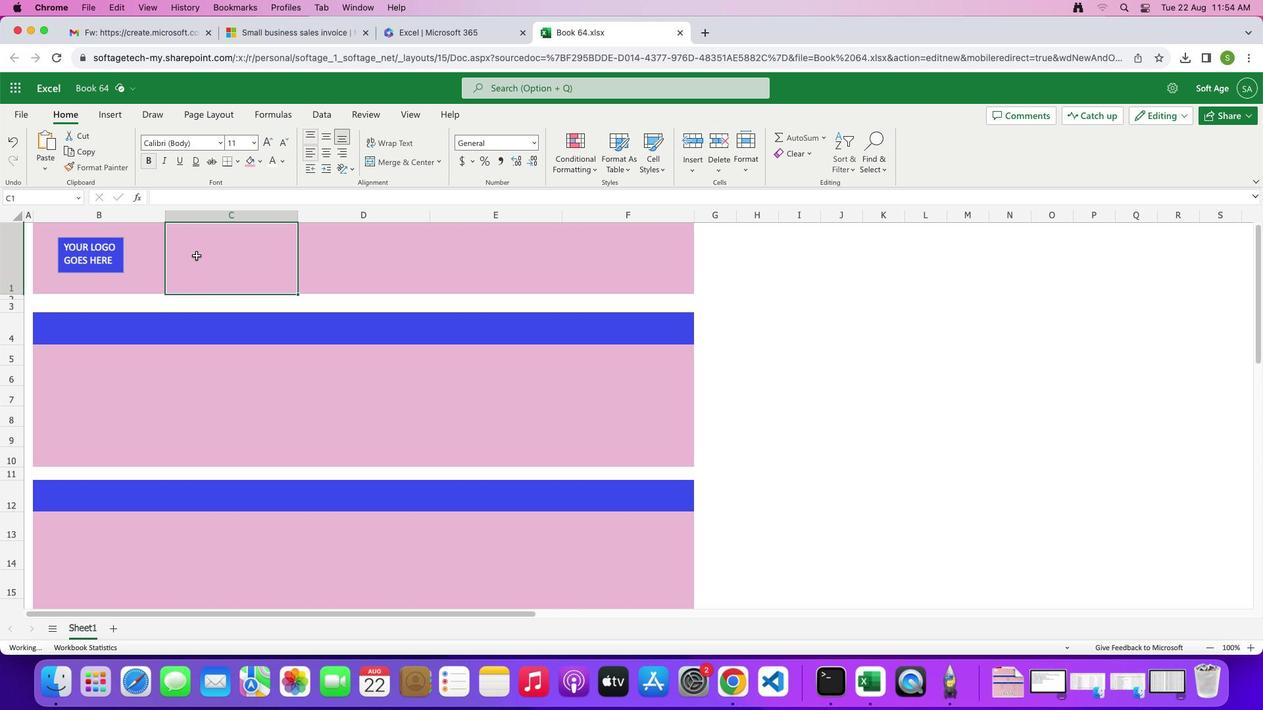 
Action: Mouse moved to (82, 284)
Screenshot: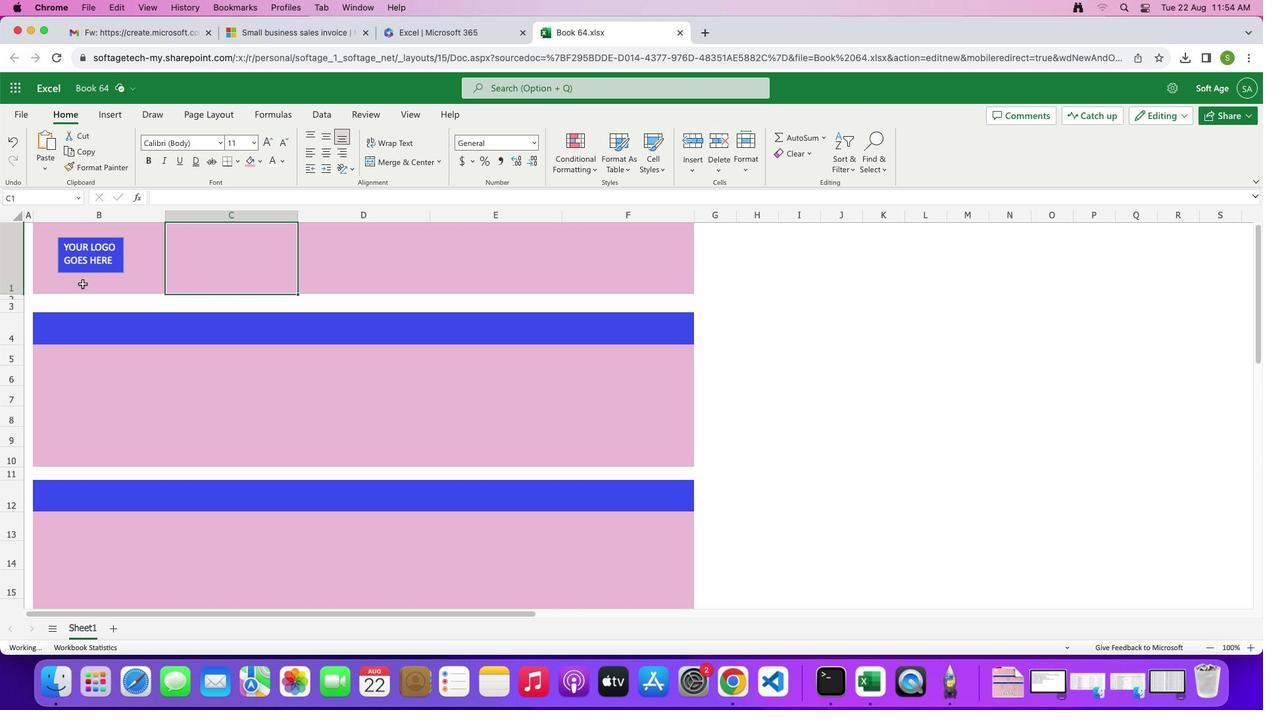 
Action: Mouse pressed left at (82, 284)
Screenshot: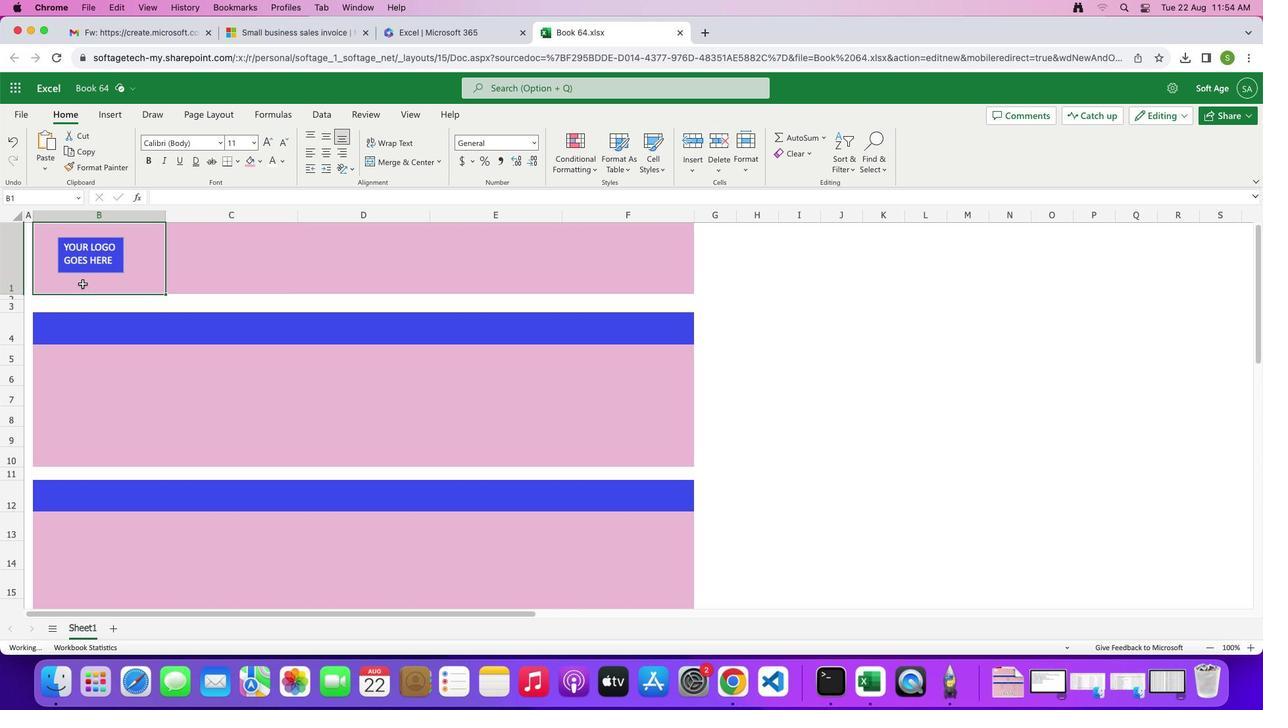 
Action: Mouse moved to (238, 279)
Screenshot: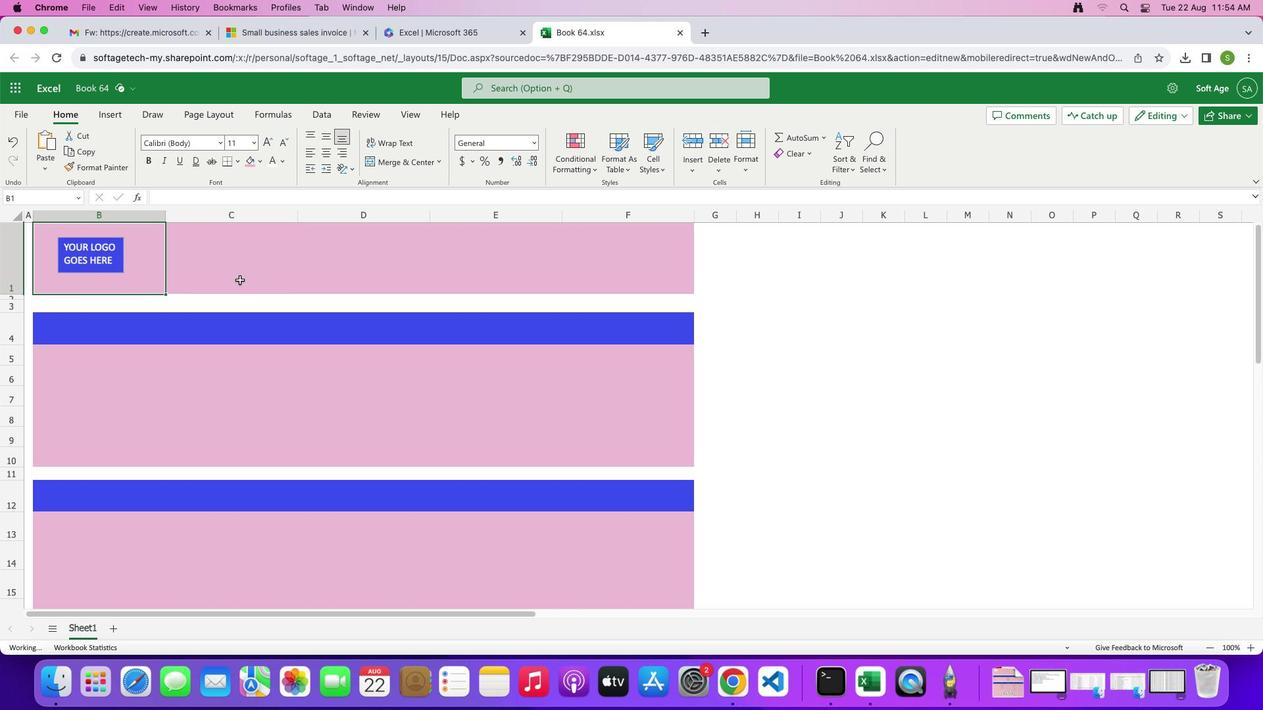
Action: Key pressed 'C''O'Key.backspaceKey.shift'O''M'Key.backspaceKey.backspaceKey.caps_lock'o''m''p''a''n''y'
Screenshot: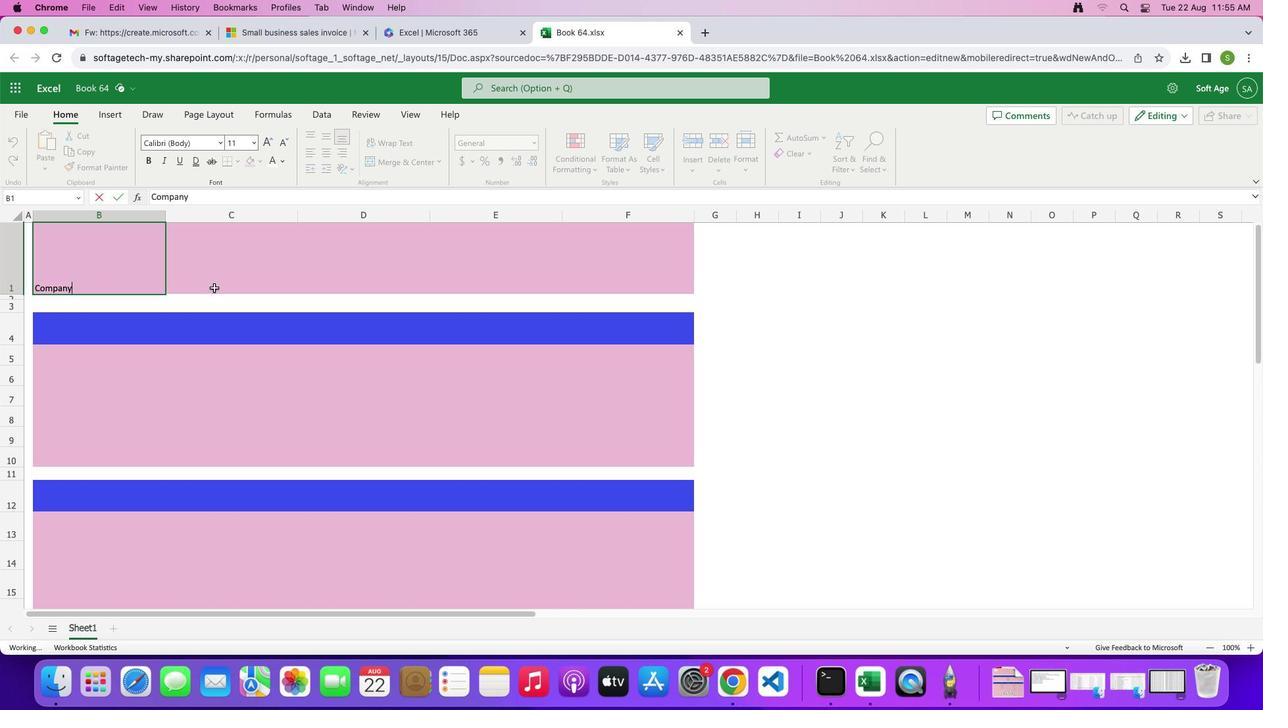 
Action: Mouse moved to (193, 294)
Screenshot: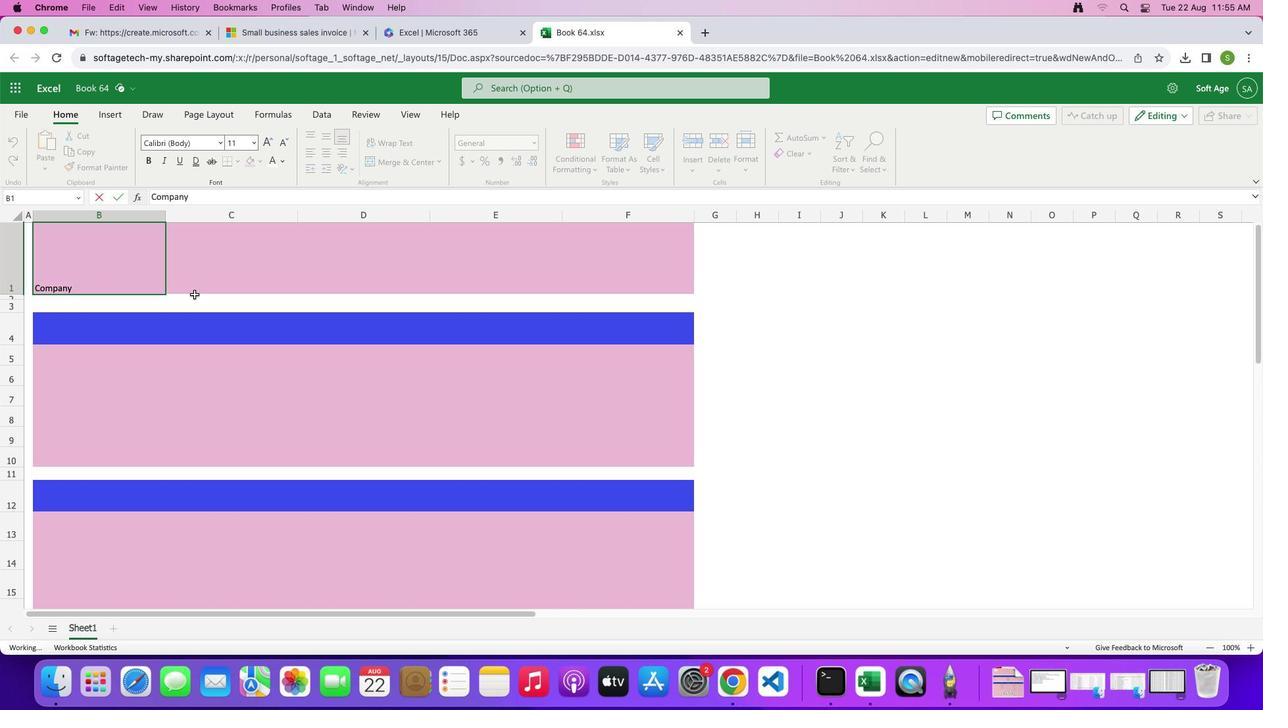 
Action: Key pressed Key.spaceKey.shift'n'Key.shift'a''m''e'
Screenshot: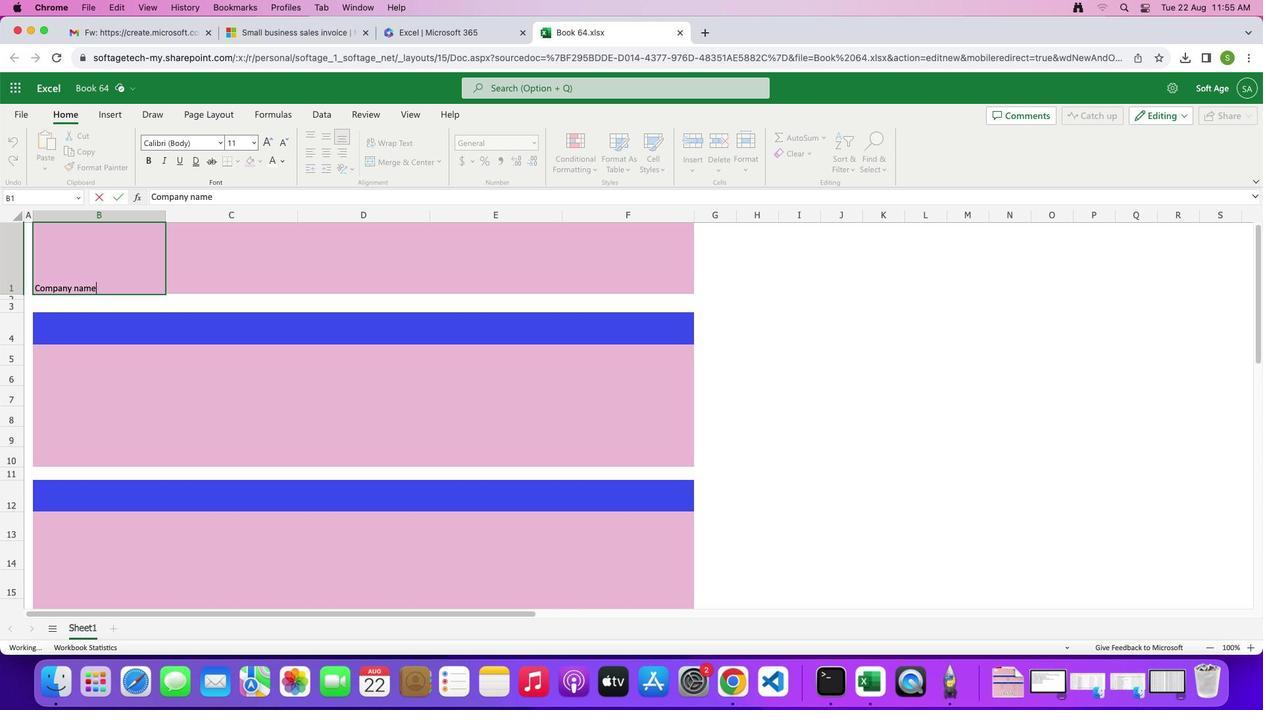 
Action: Mouse moved to (225, 266)
Screenshot: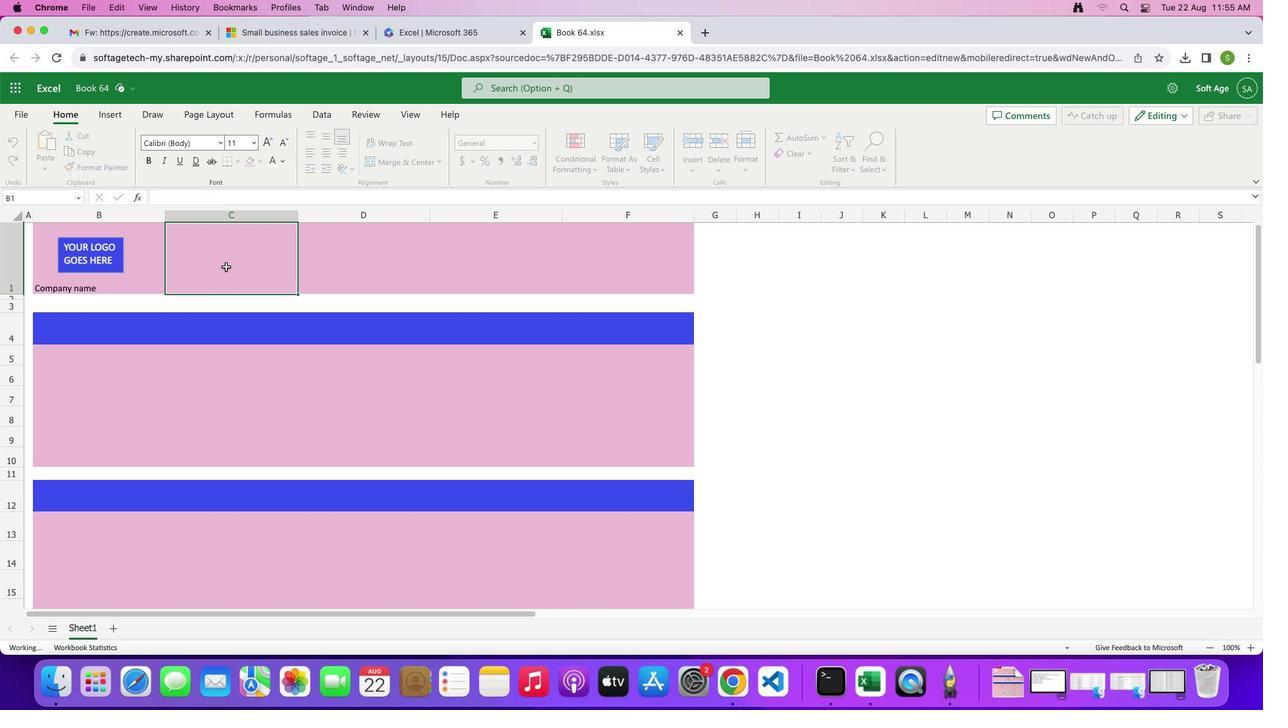 
Action: Mouse pressed left at (225, 266)
Screenshot: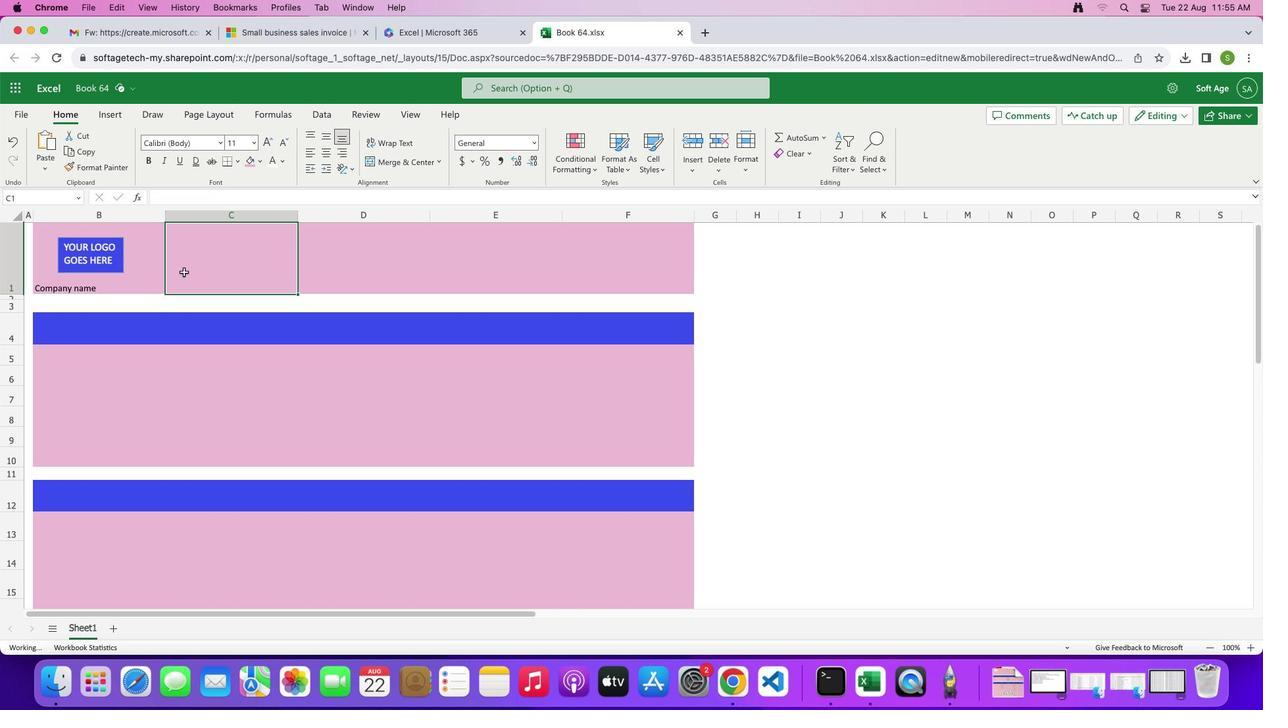
Action: Mouse moved to (81, 289)
Screenshot: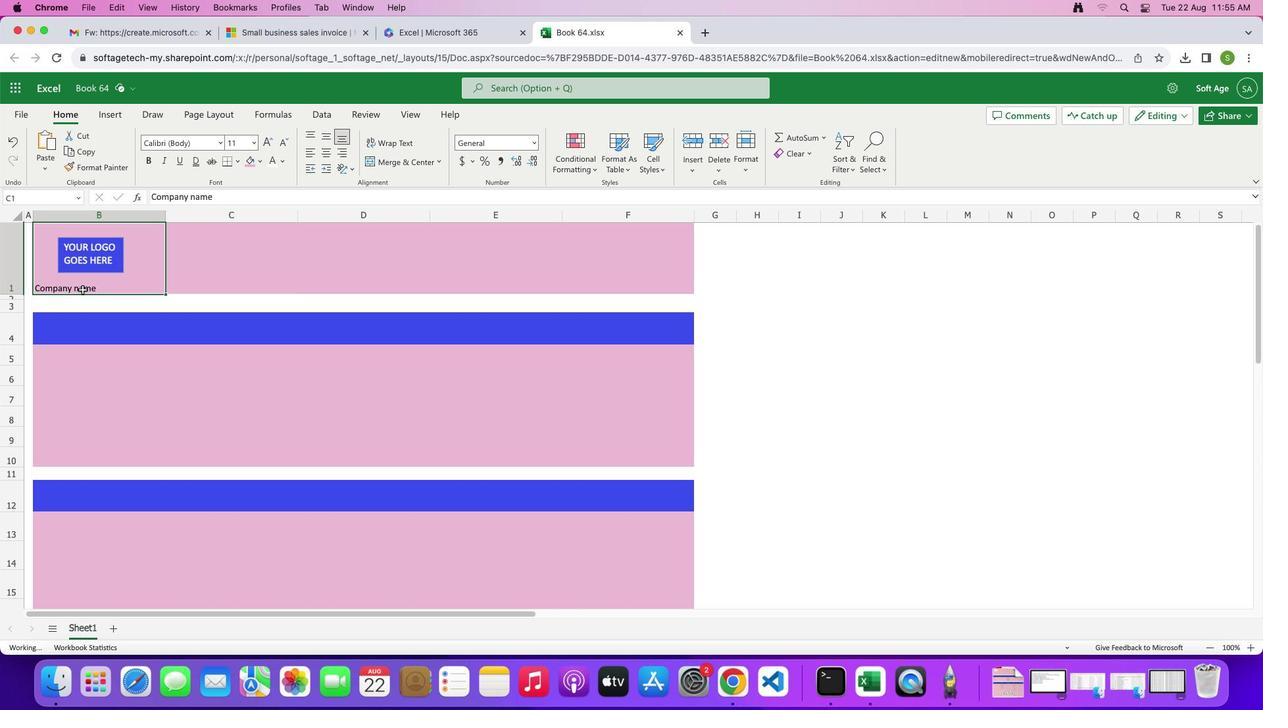 
Action: Mouse pressed left at (81, 289)
Screenshot: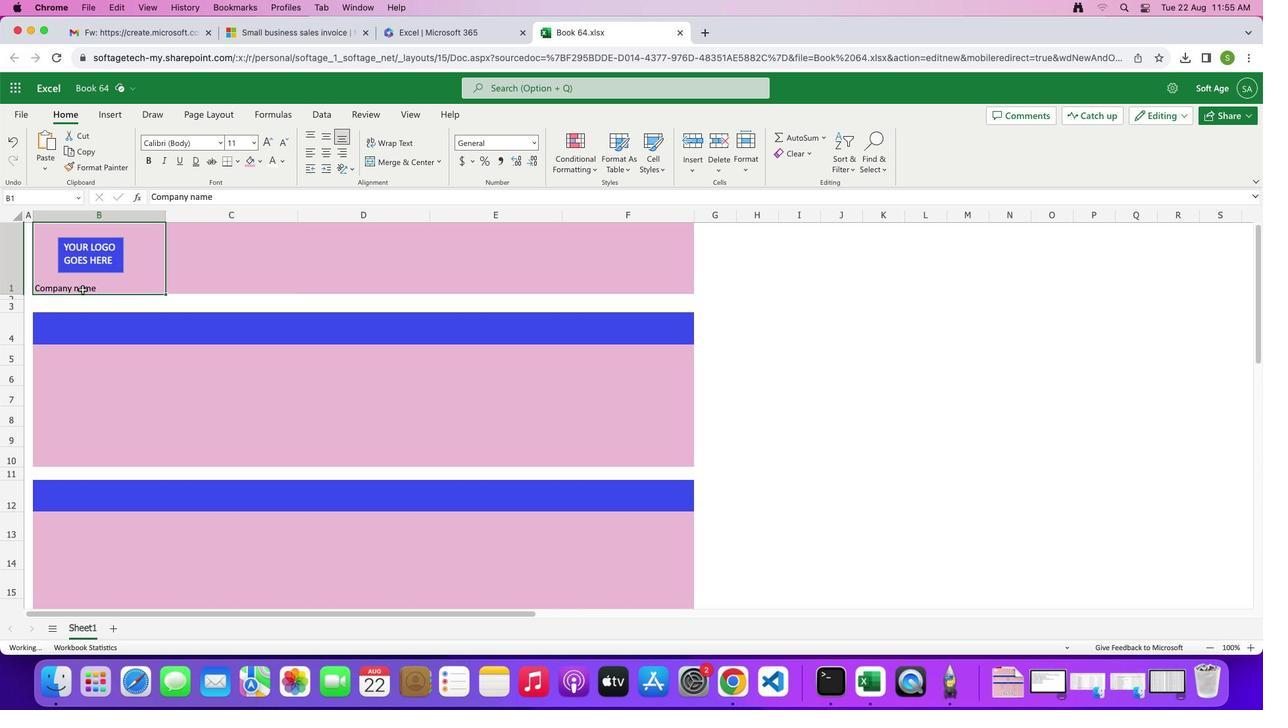 
Action: Mouse moved to (323, 156)
Screenshot: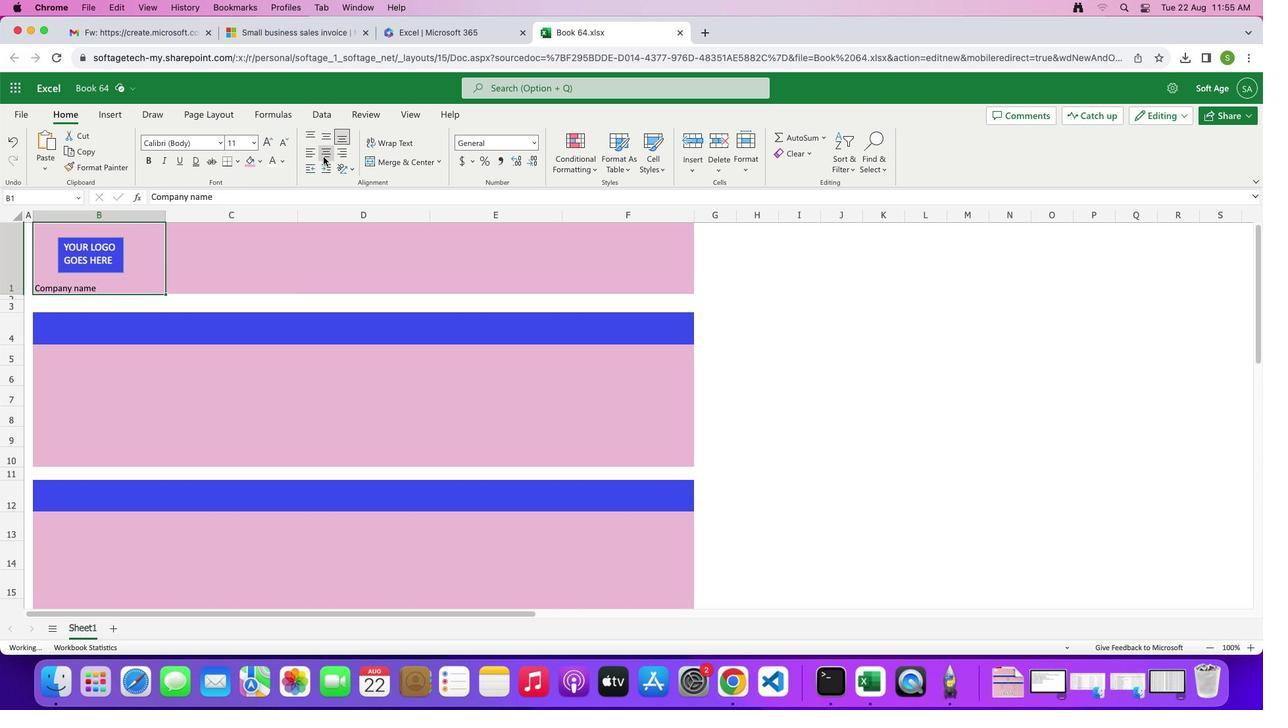 
Action: Mouse pressed left at (323, 156)
Screenshot: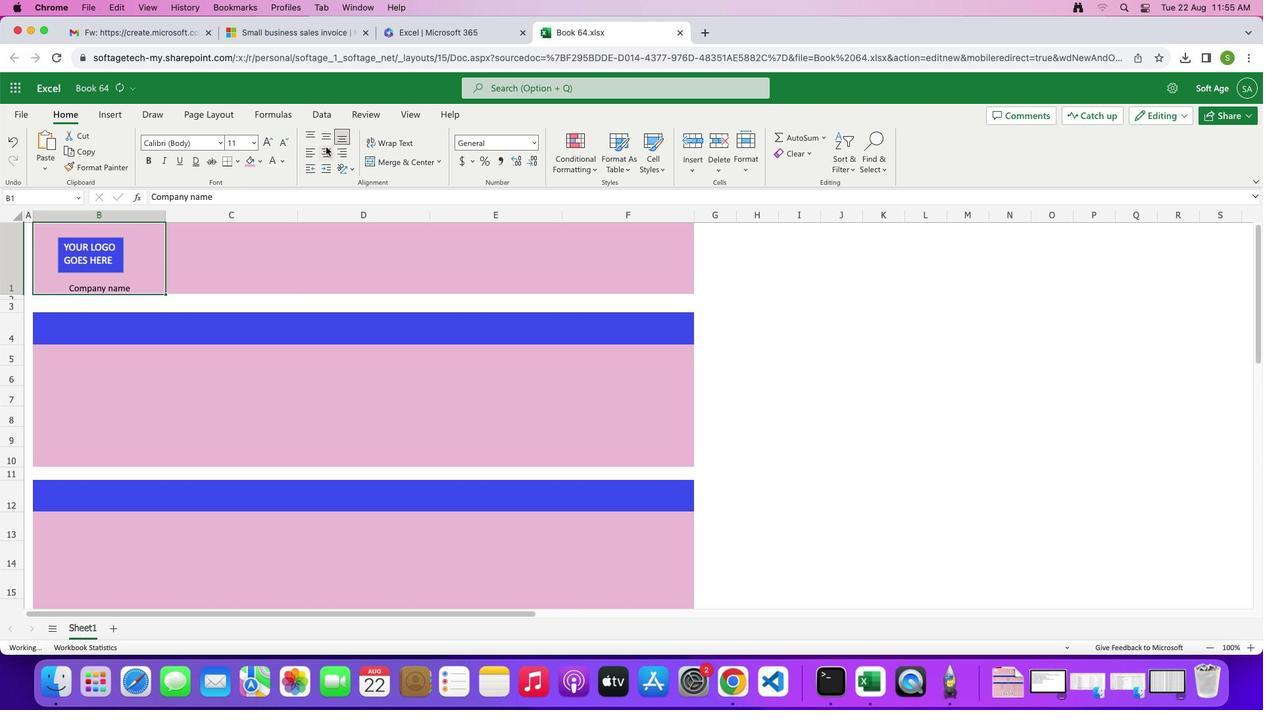 
Action: Mouse moved to (324, 136)
Screenshot: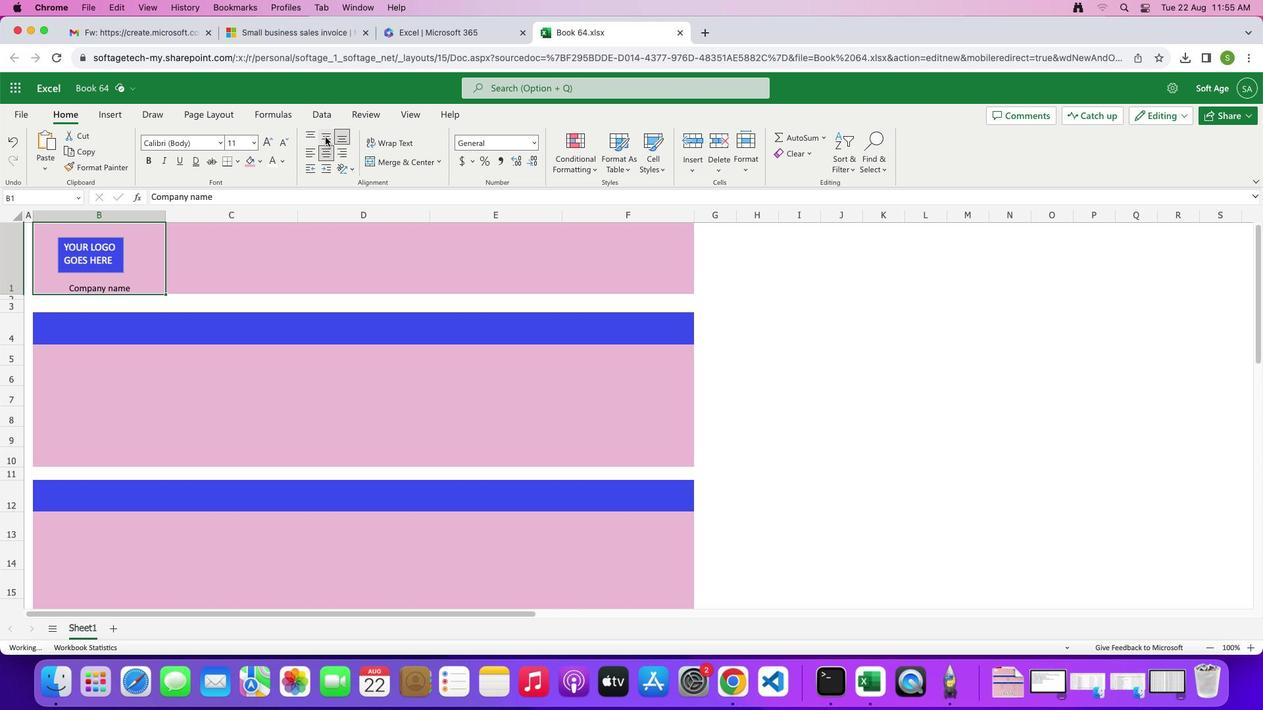 
Action: Mouse pressed left at (324, 136)
Screenshot: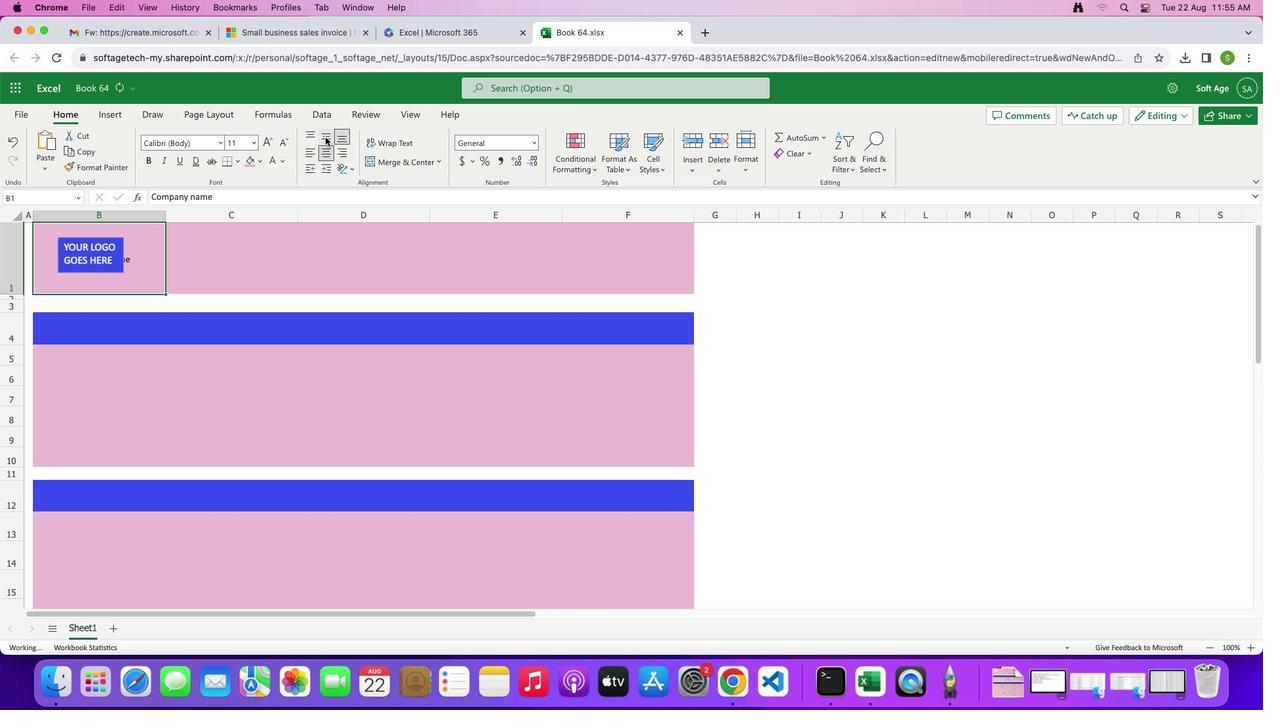 
Action: Mouse moved to (322, 152)
Screenshot: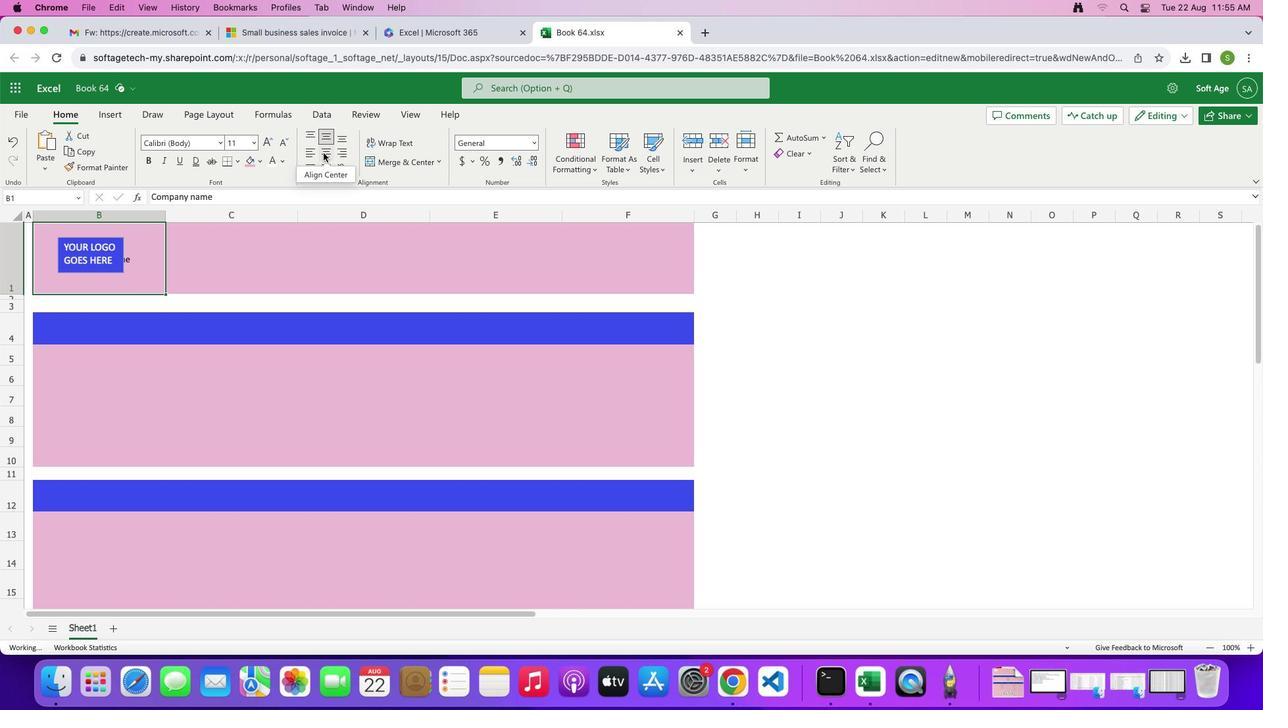 
Action: Mouse pressed left at (322, 152)
